 Task: In the  document leadskills.doc ,insert the clipart between heading and points ' search for work ' and adjust the shape height to  '2.9''
Action: Mouse moved to (160, 387)
Screenshot: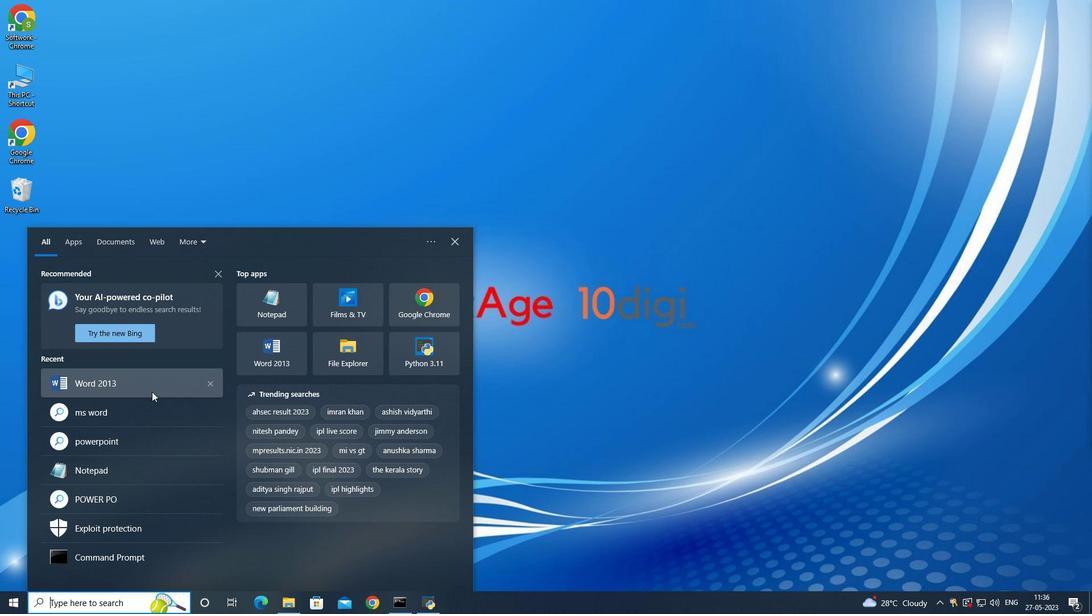 
Action: Mouse pressed left at (160, 387)
Screenshot: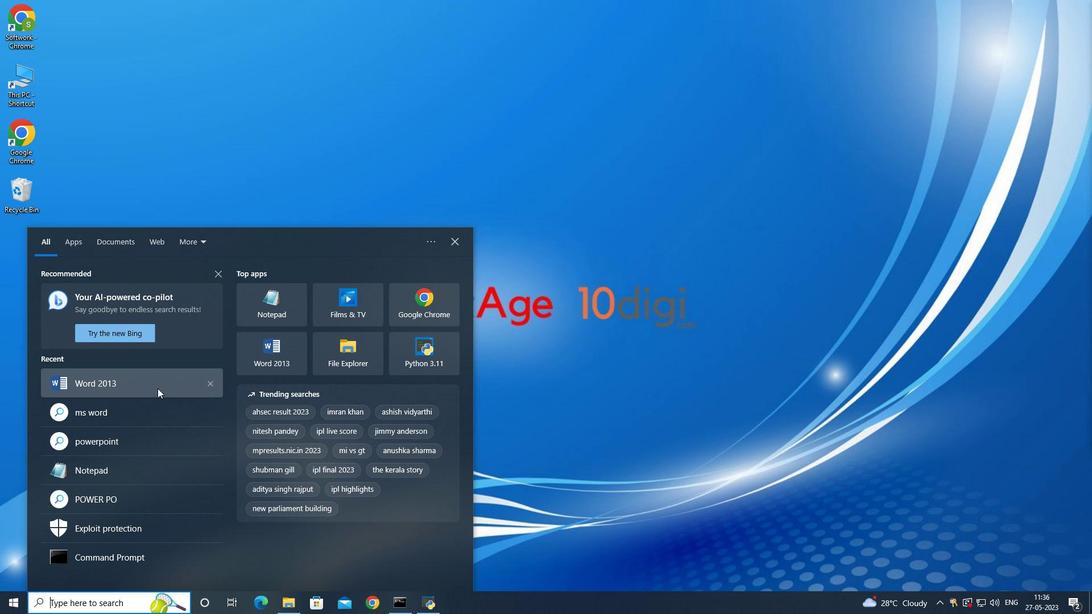 
Action: Mouse moved to (291, 134)
Screenshot: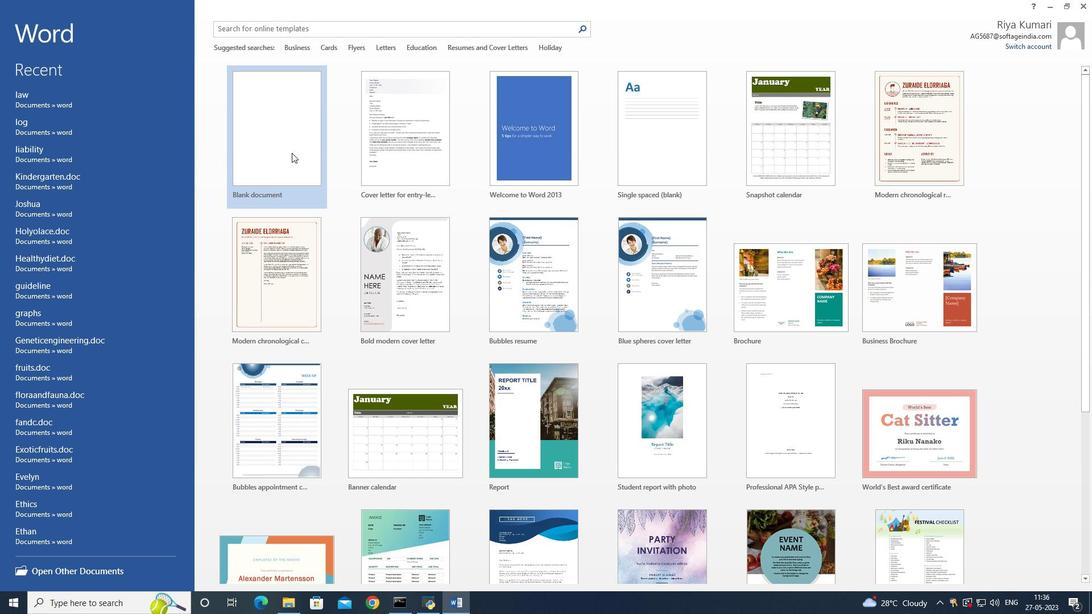 
Action: Mouse pressed left at (291, 134)
Screenshot: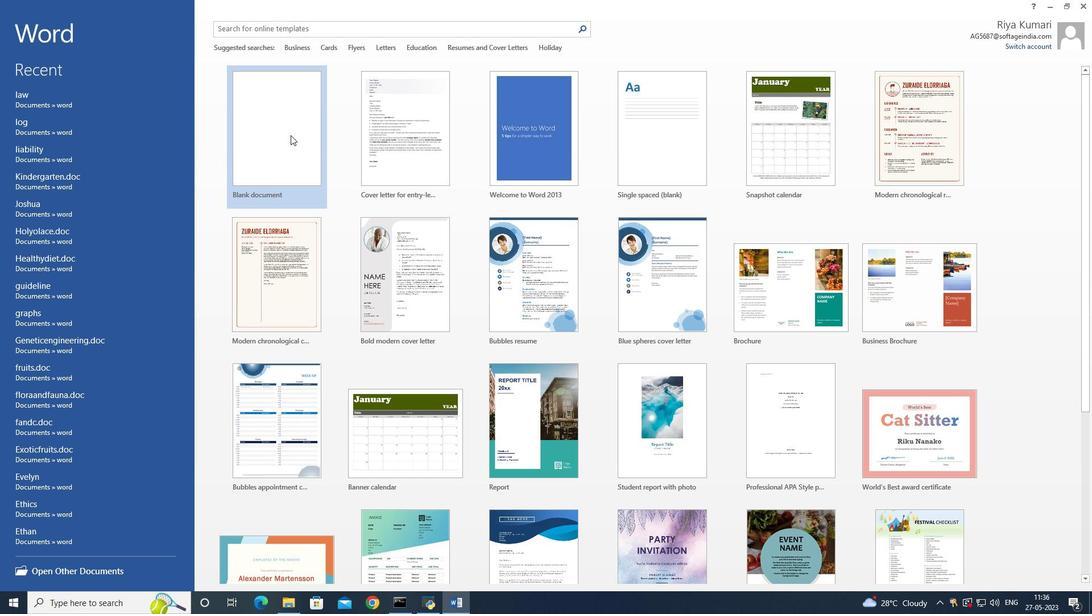 
Action: Mouse moved to (348, 186)
Screenshot: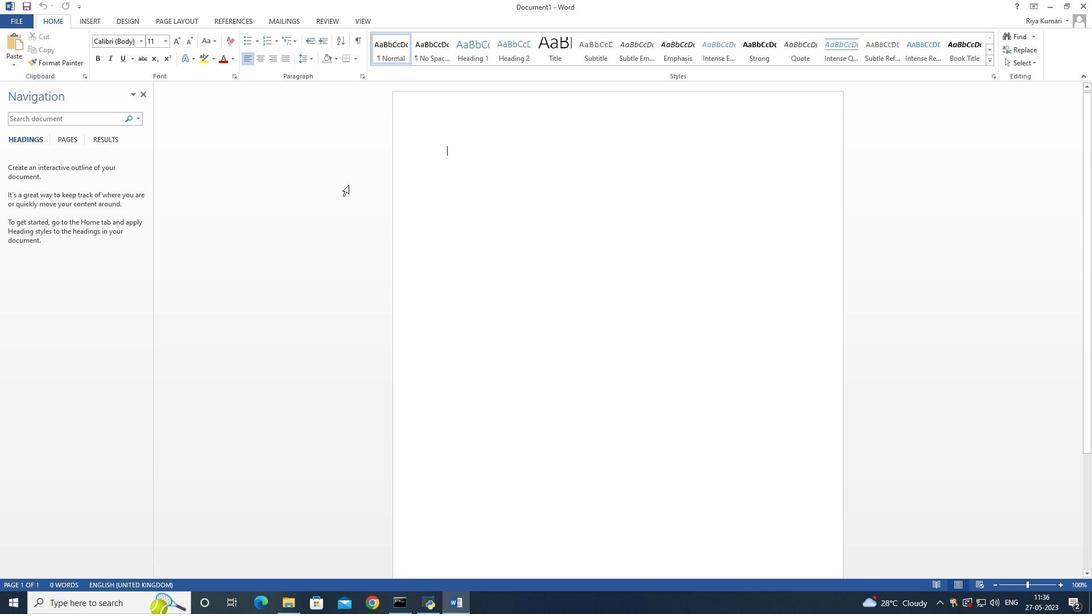 
Action: Key pressed ctrl+S
Screenshot: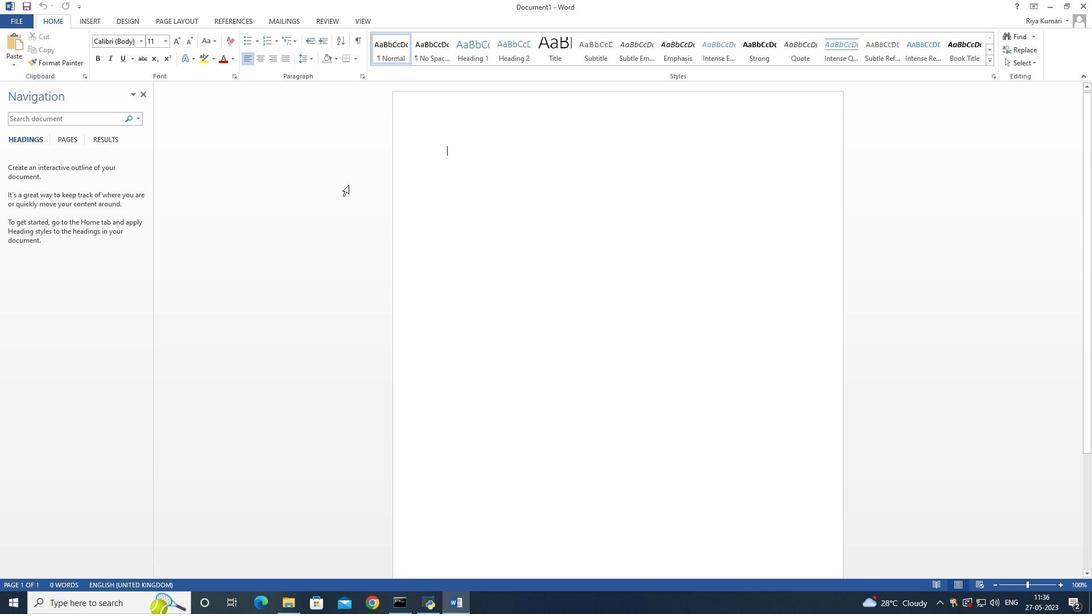 
Action: Mouse moved to (310, 123)
Screenshot: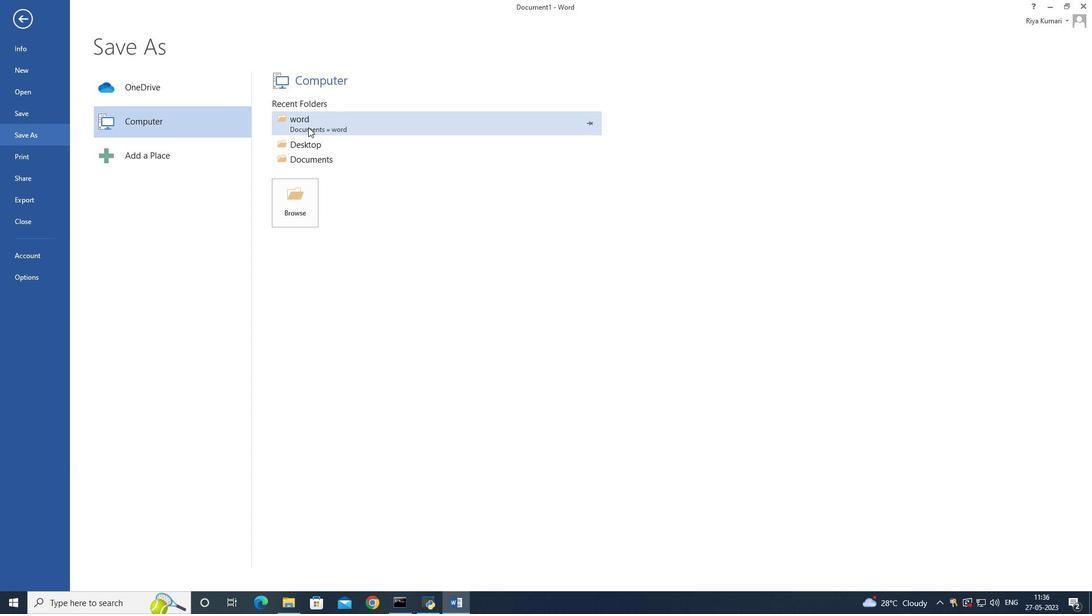 
Action: Mouse pressed left at (310, 123)
Screenshot: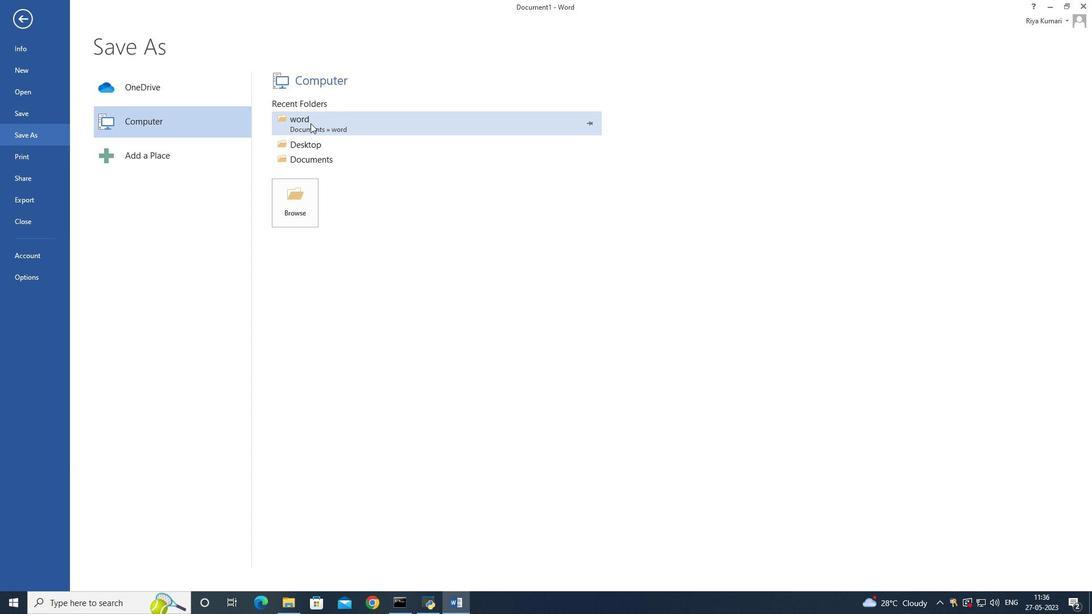 
Action: Mouse moved to (748, 236)
Screenshot: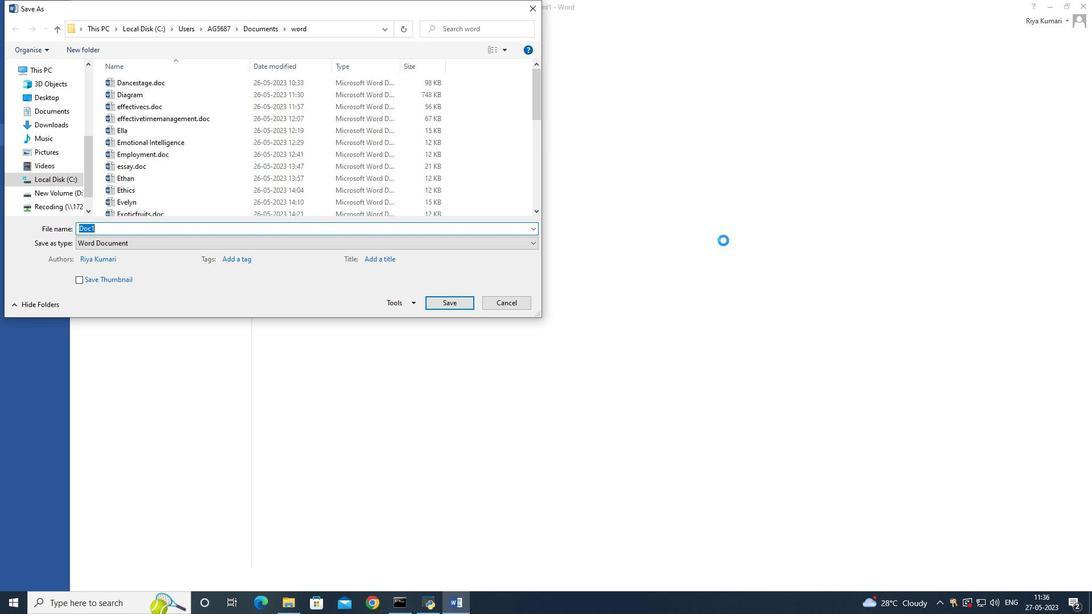 
Action: Key pressed leadskills.c
Screenshot: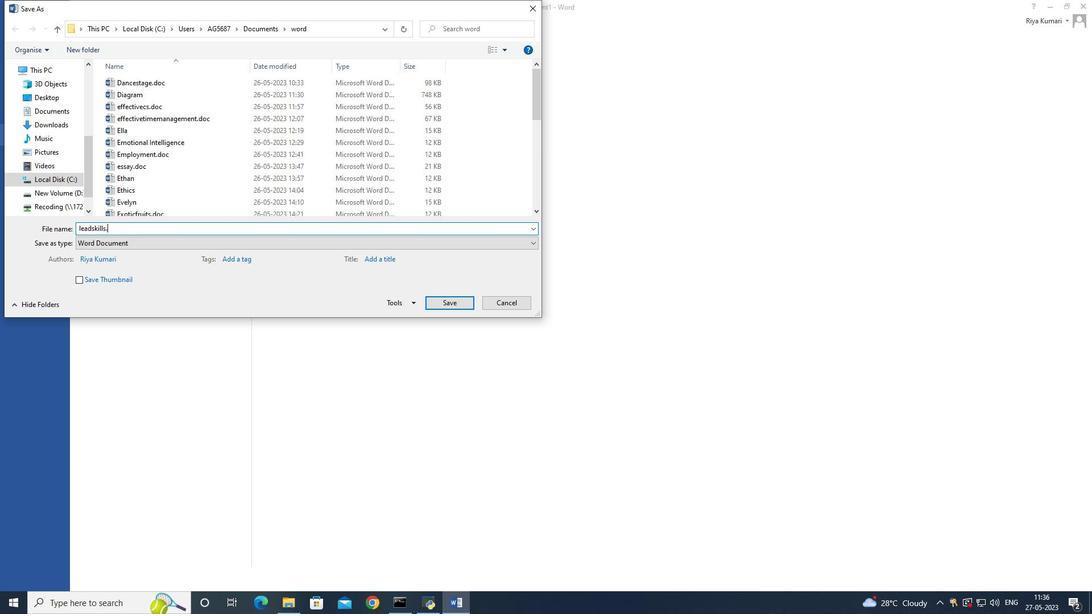 
Action: Mouse moved to (812, 201)
Screenshot: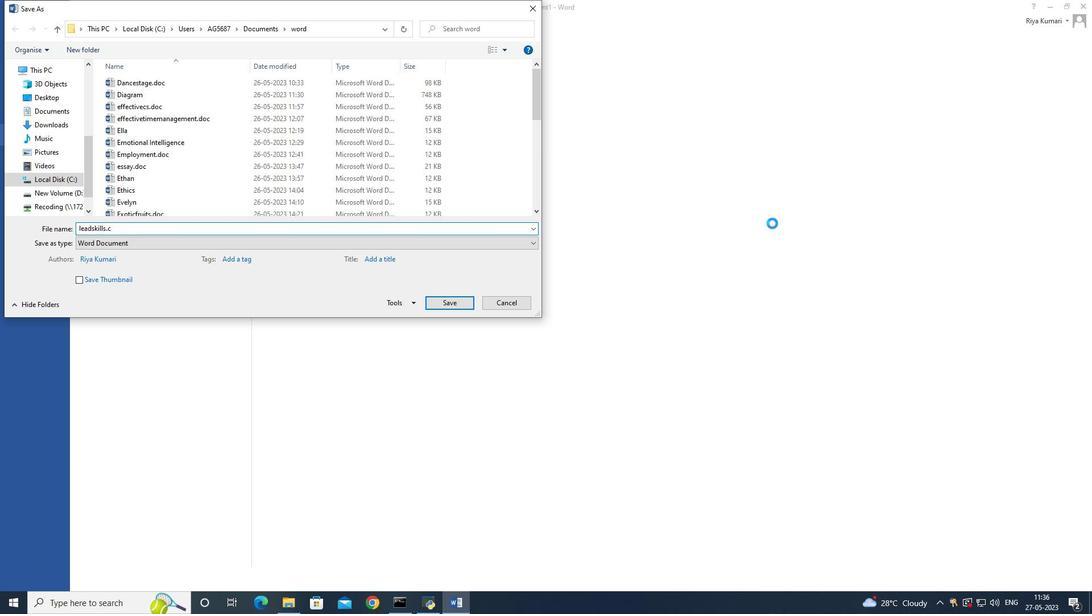 
Action: Key pressed <Key.backspace>
Screenshot: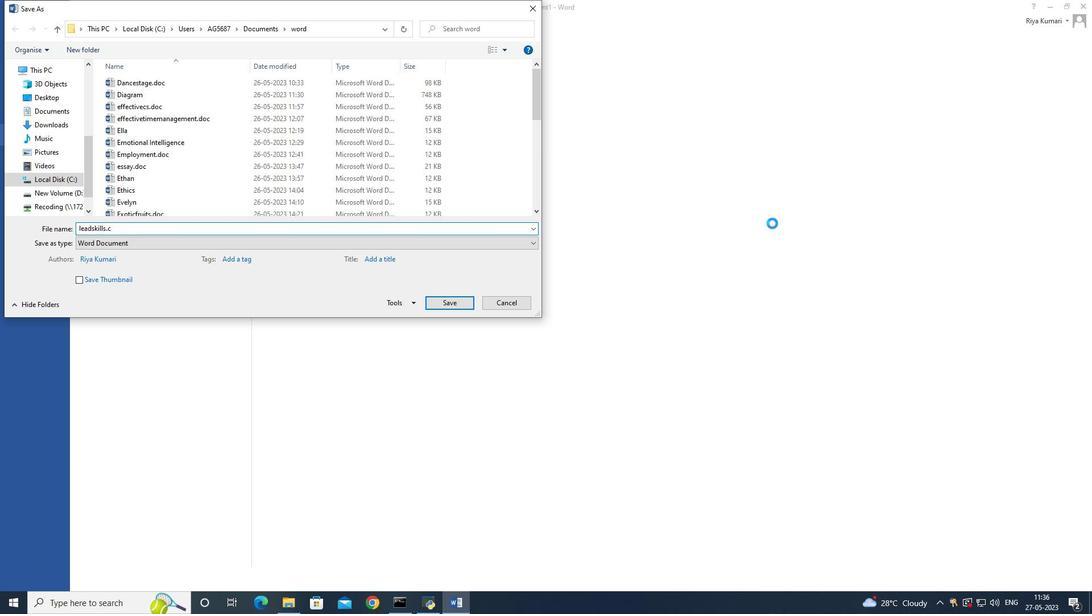 
Action: Mouse moved to (837, 190)
Screenshot: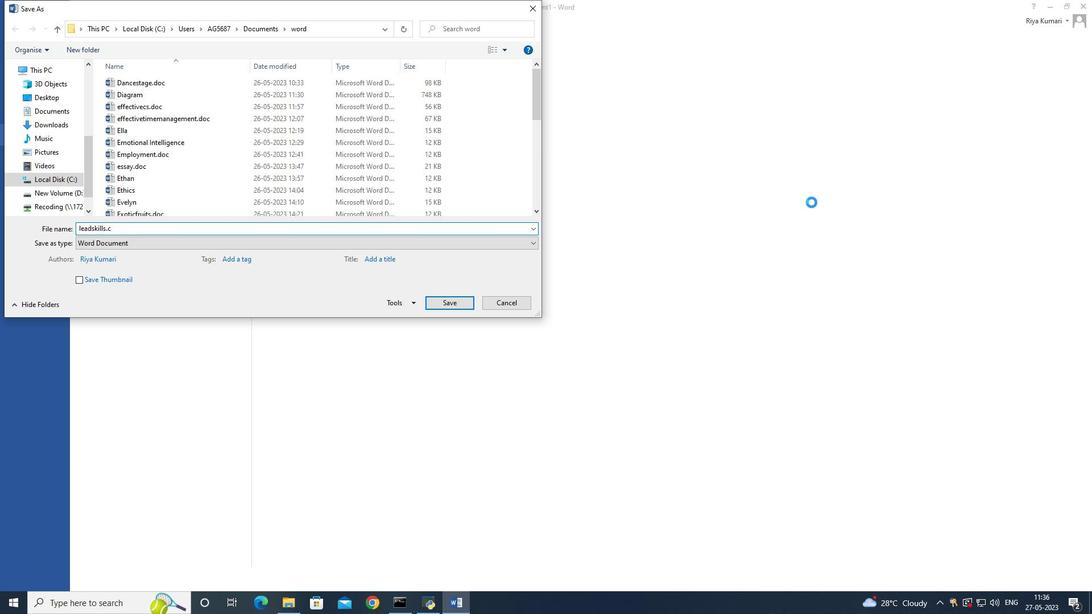 
Action: Key pressed doc<Key.enter>
Screenshot: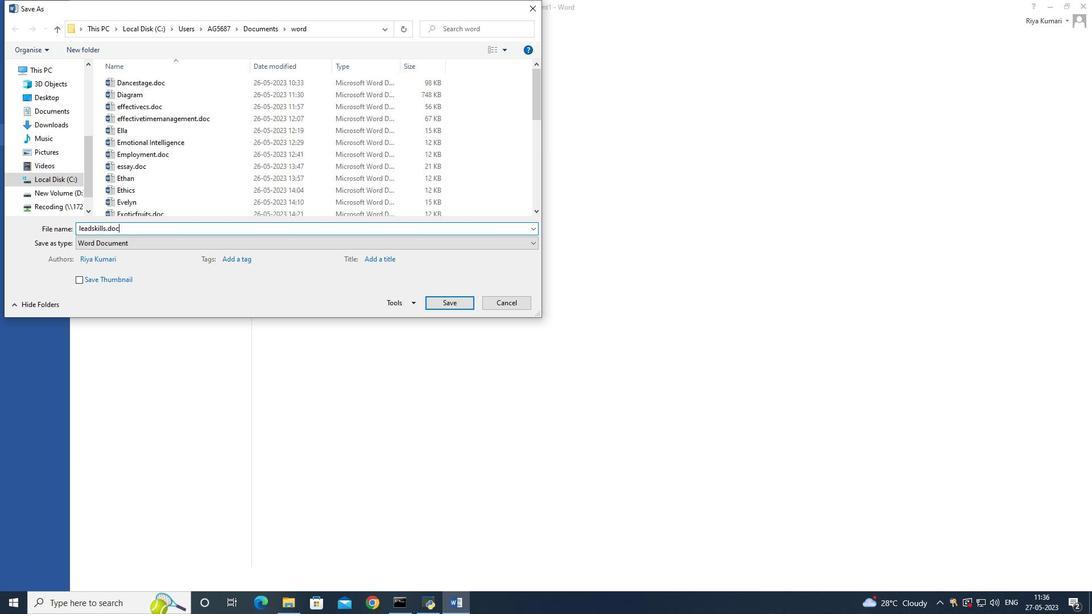 
Action: Mouse moved to (84, 15)
Screenshot: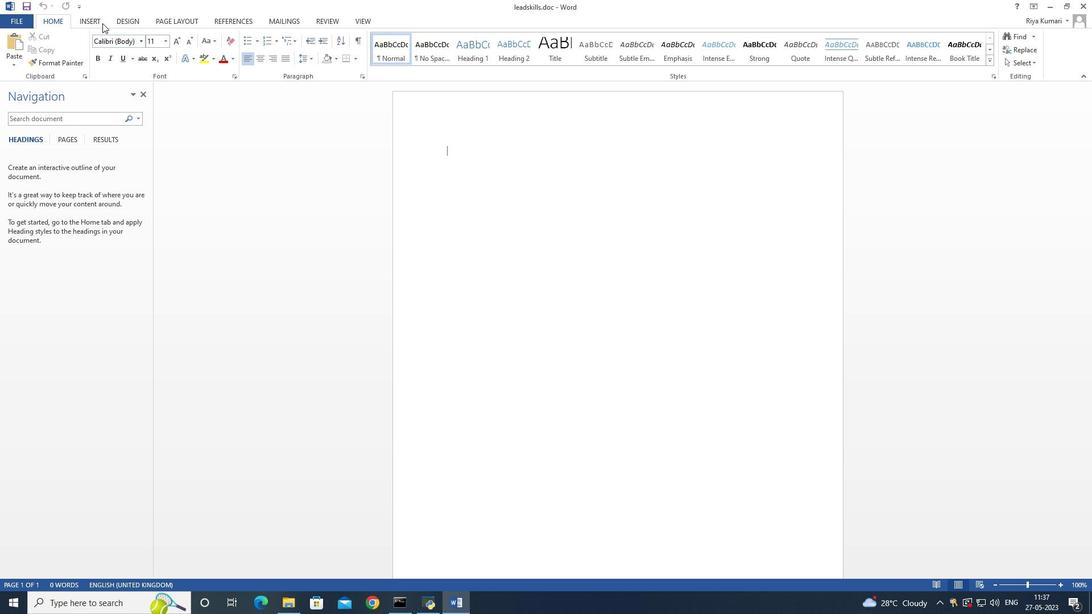
Action: Mouse pressed left at (84, 15)
Screenshot: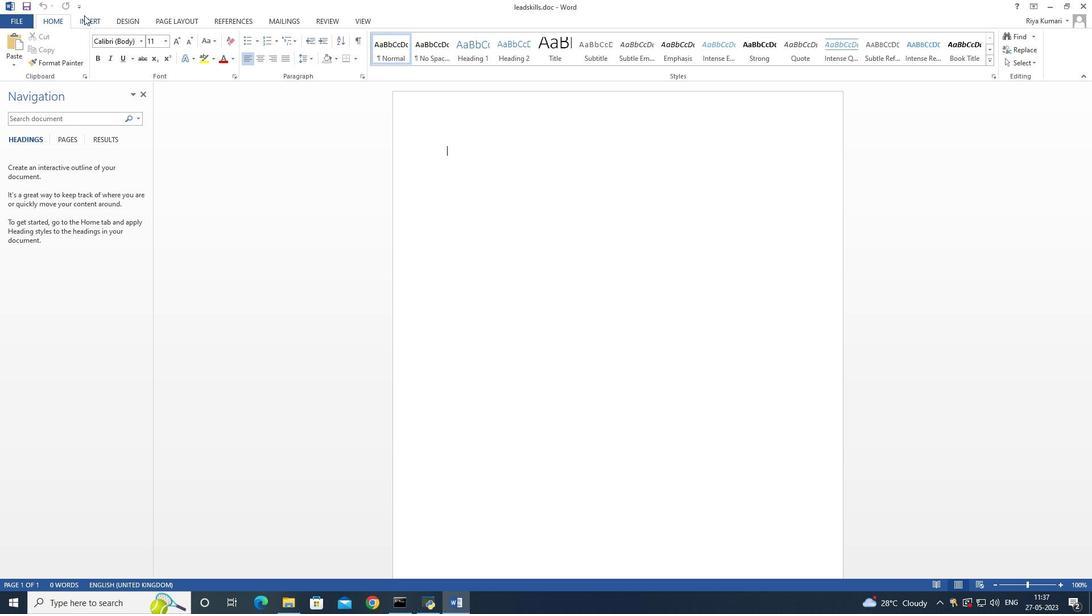 
Action: Mouse moved to (141, 47)
Screenshot: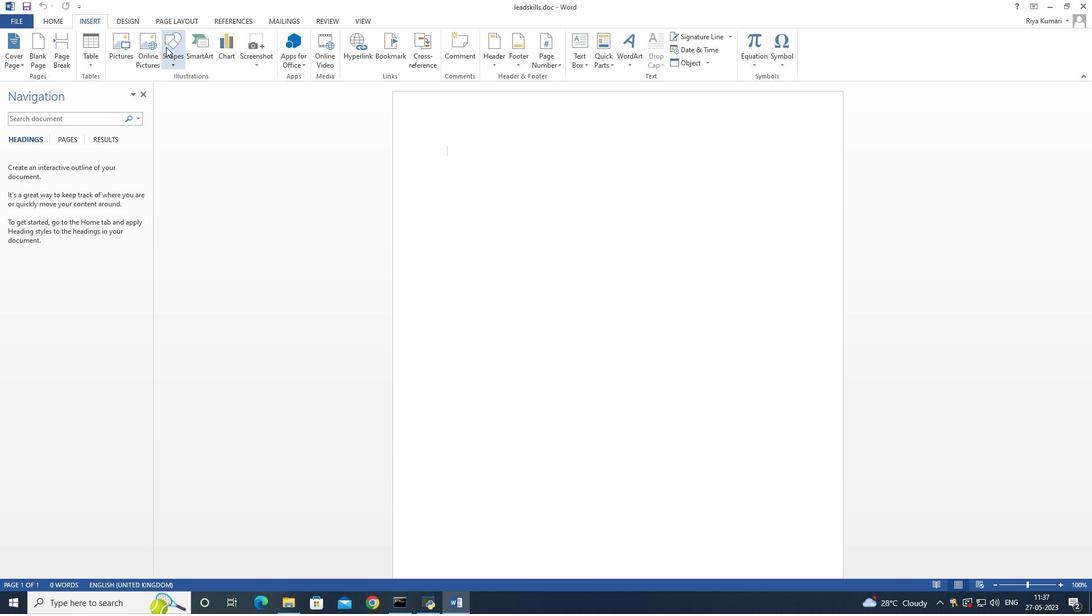 
Action: Mouse pressed left at (141, 47)
Screenshot: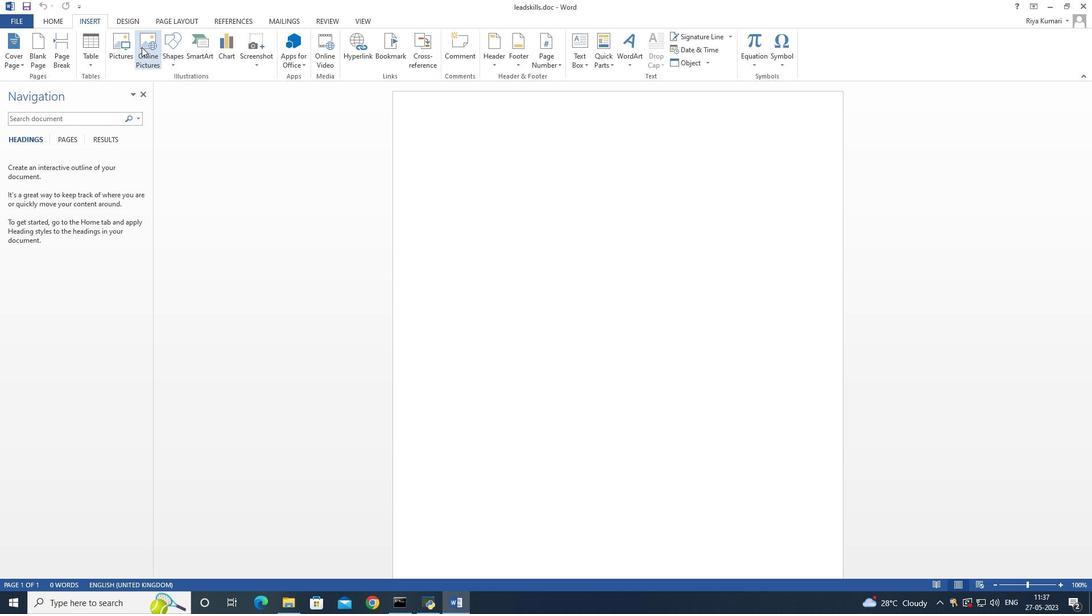 
Action: Mouse moved to (596, 241)
Screenshot: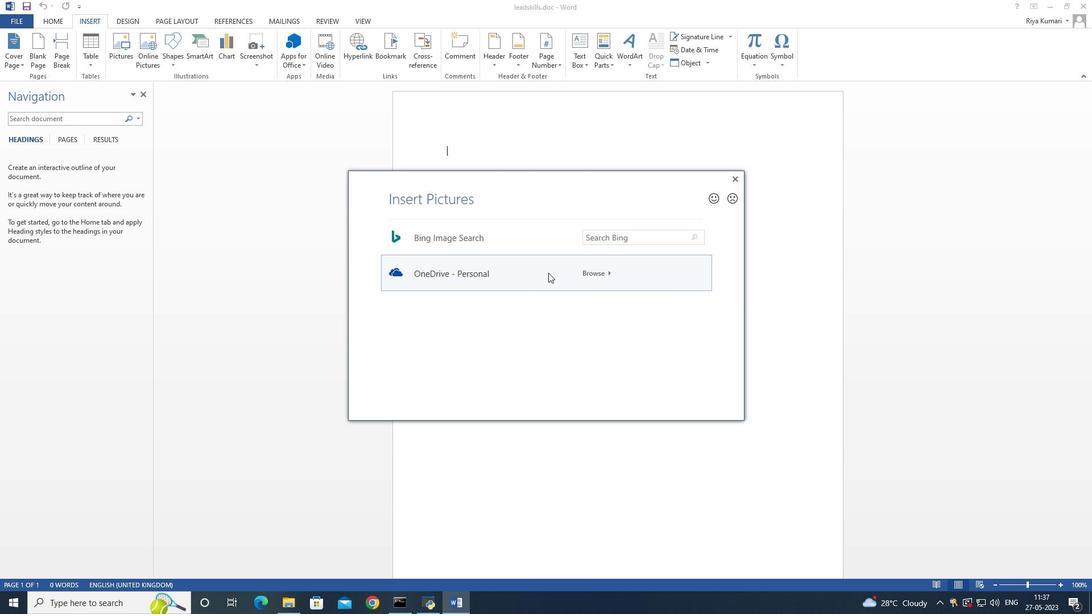 
Action: Mouse pressed left at (596, 241)
Screenshot: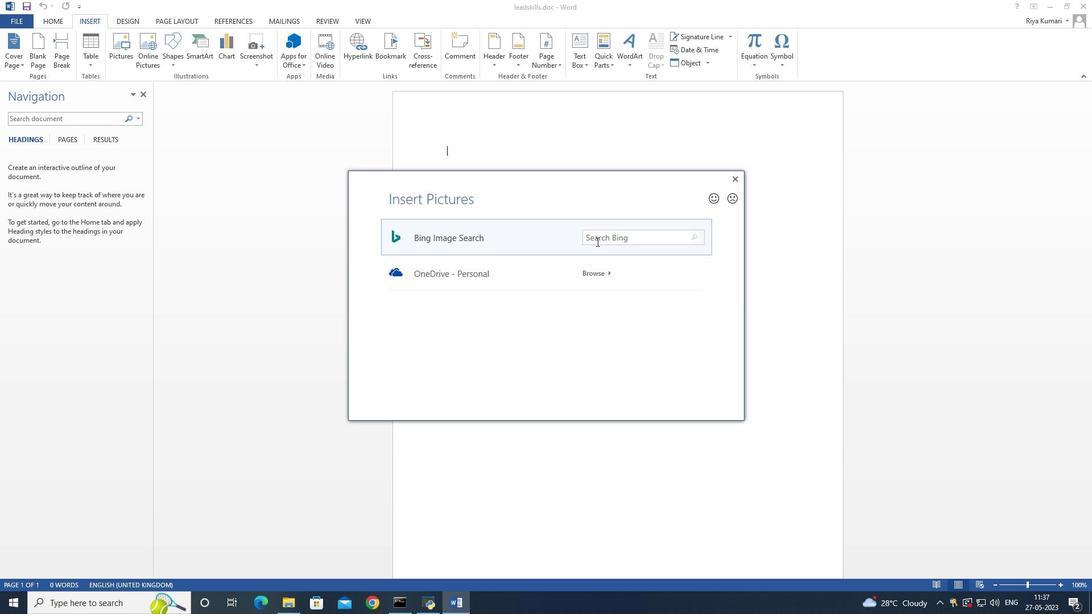 
Action: Mouse moved to (596, 239)
Screenshot: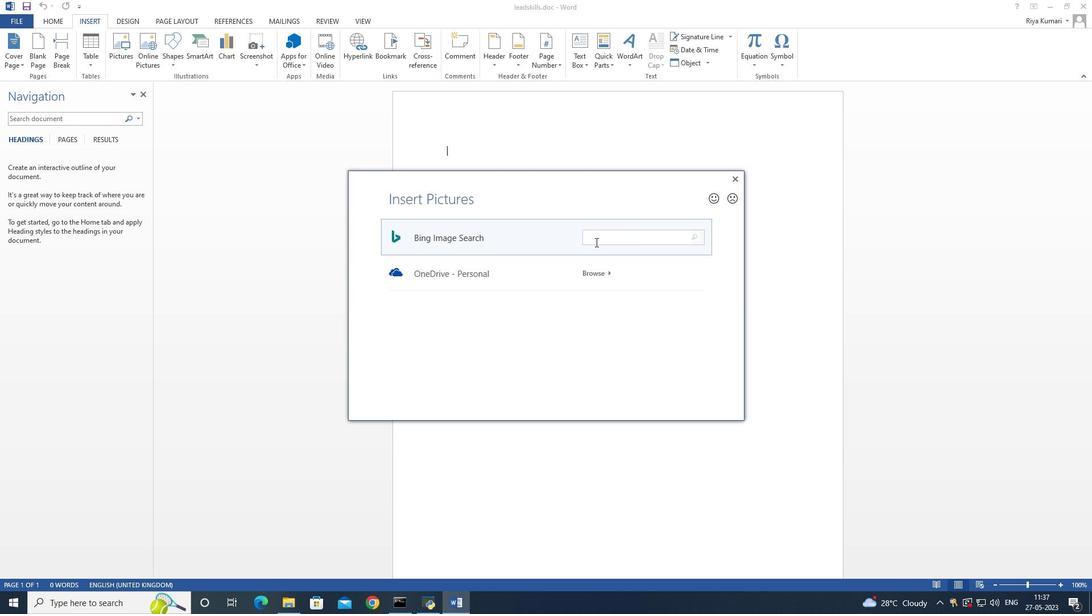 
Action: Mouse pressed left at (596, 239)
Screenshot: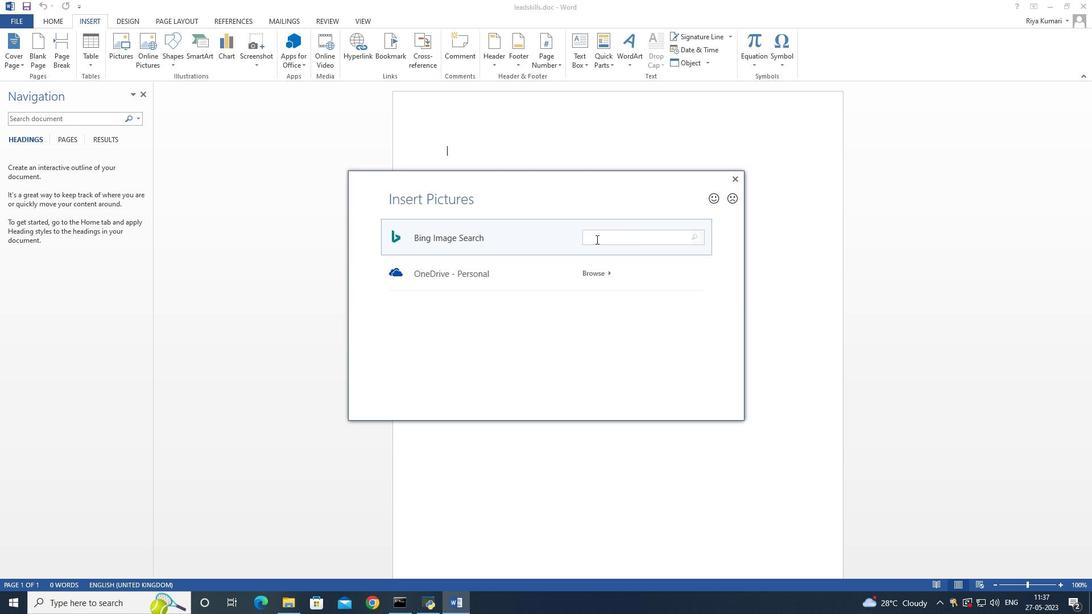 
Action: Mouse moved to (484, 233)
Screenshot: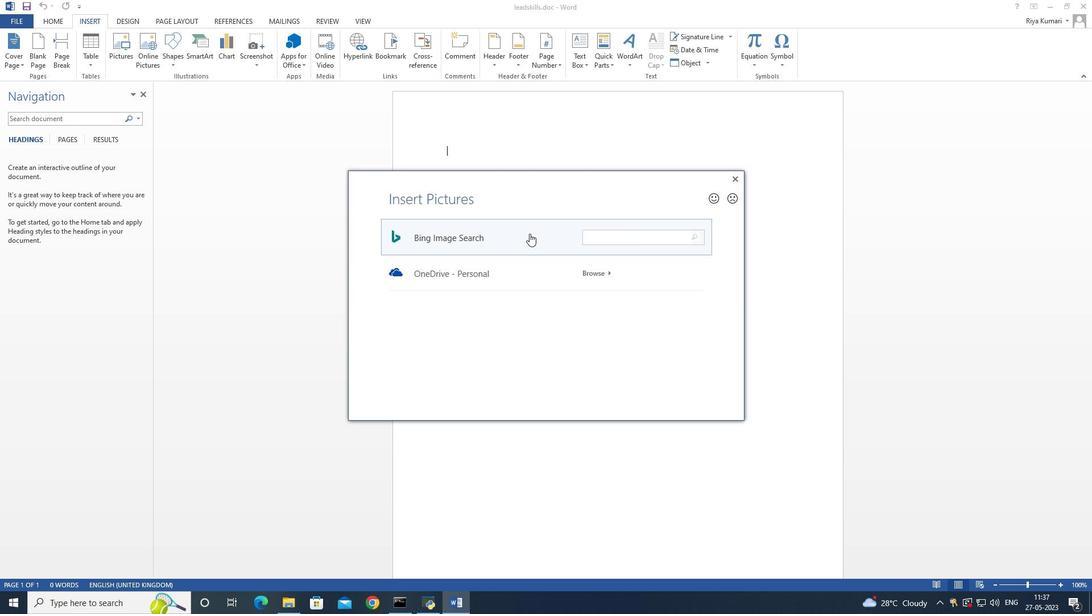 
Action: Mouse pressed left at (484, 233)
Screenshot: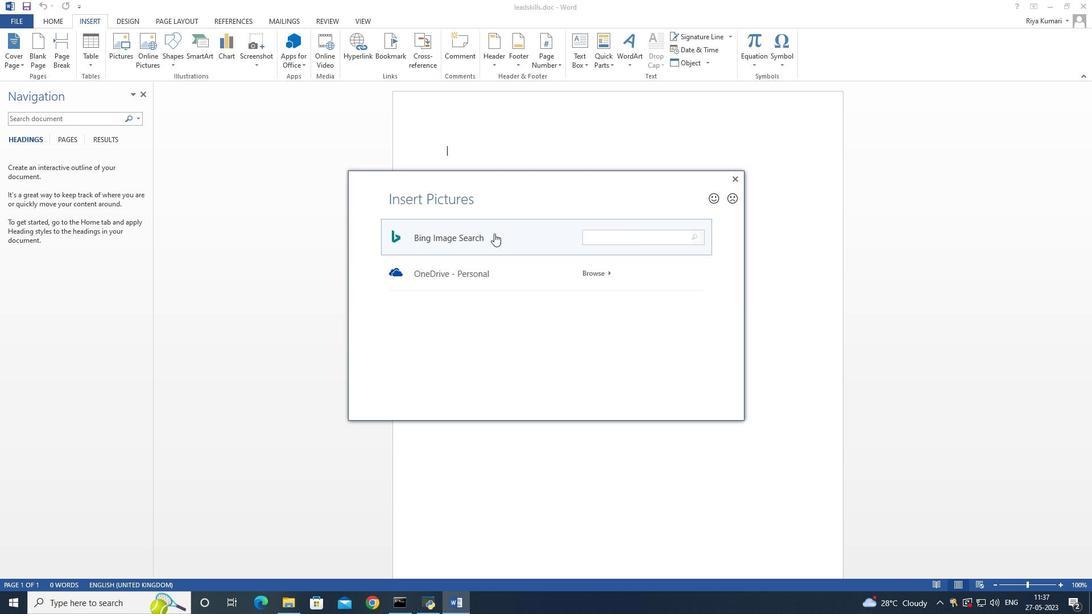 
Action: Mouse moved to (467, 199)
Screenshot: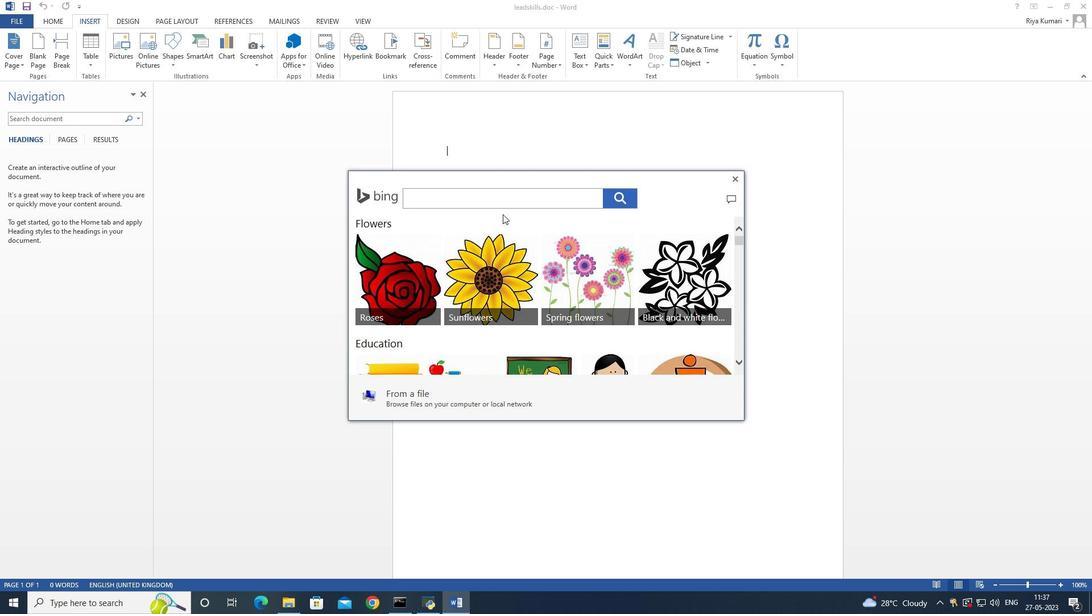
Action: Mouse pressed left at (467, 199)
Screenshot: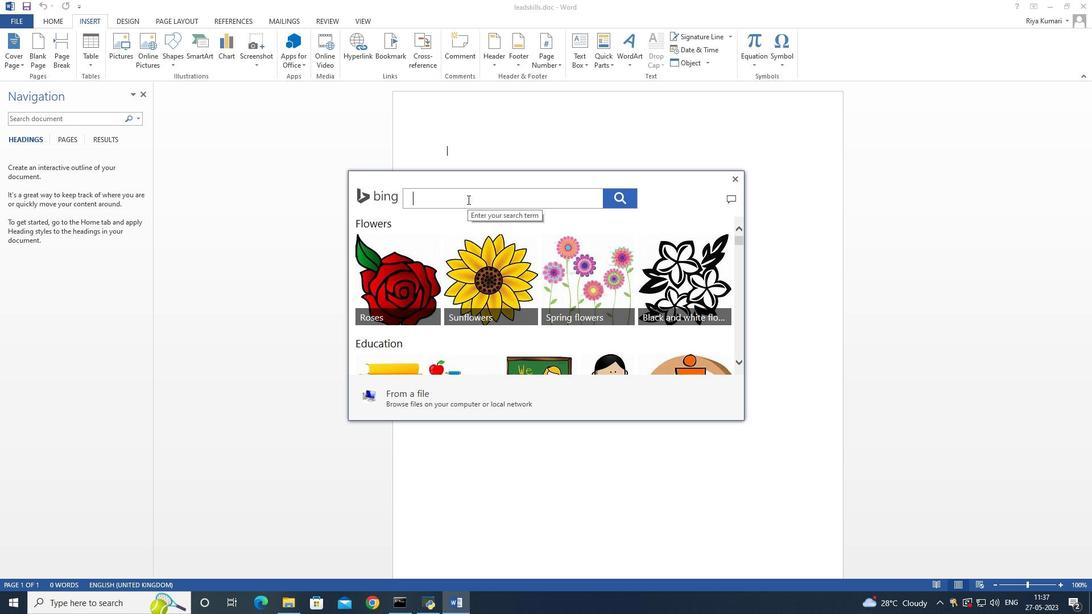 
Action: Mouse moved to (469, 199)
Screenshot: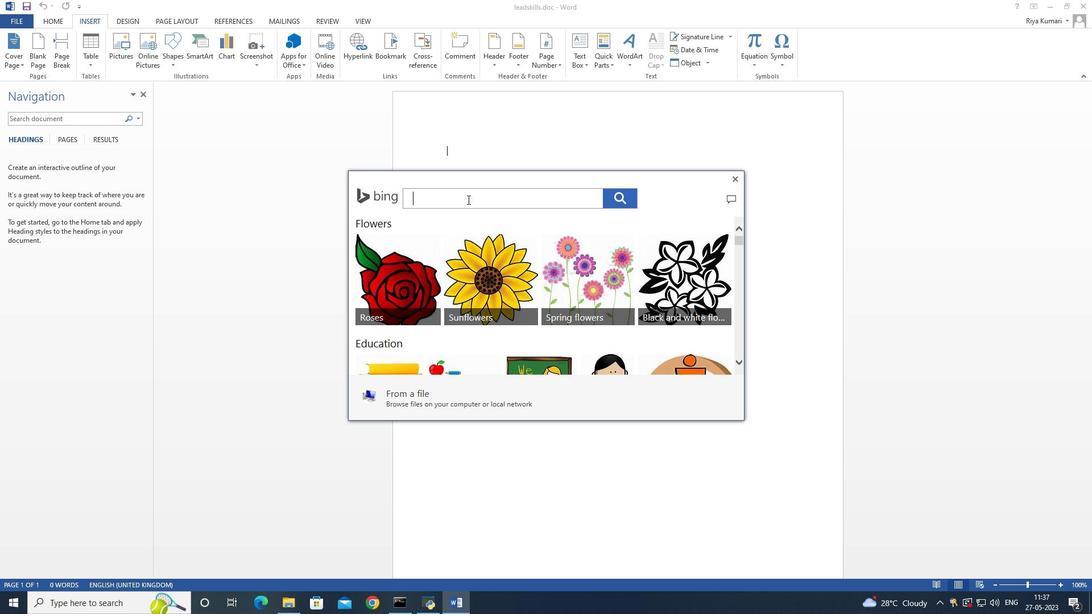 
Action: Key pressed search<Key.space>f
Screenshot: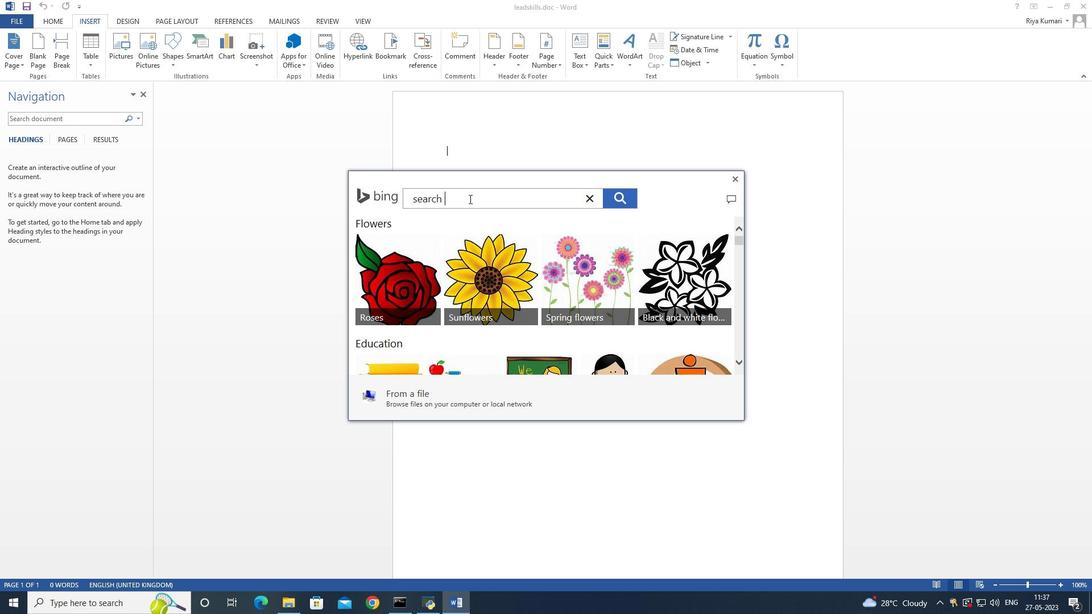 
Action: Mouse moved to (472, 195)
Screenshot: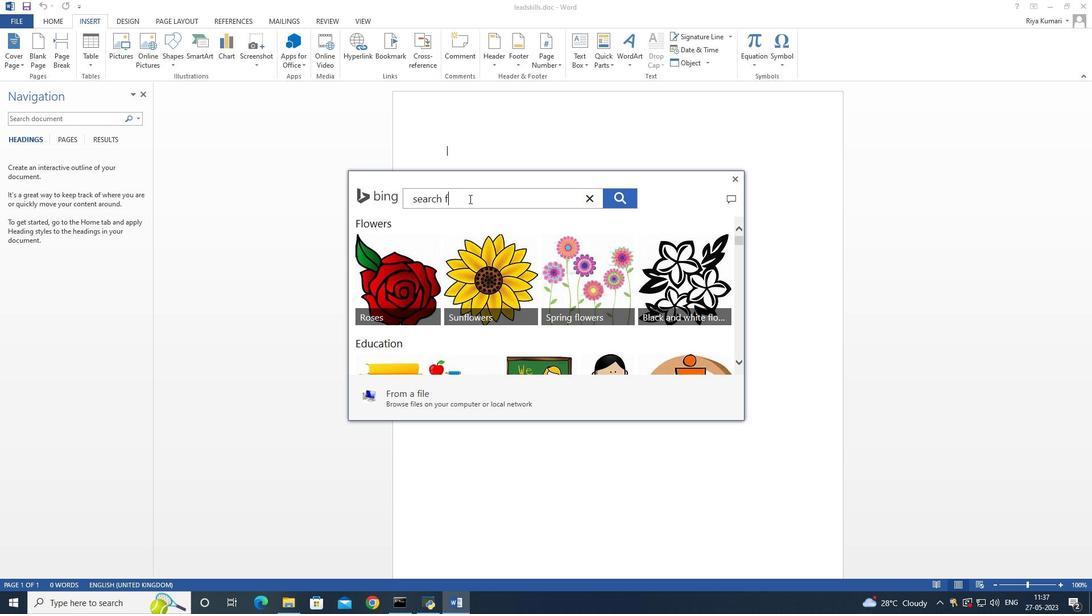 
Action: Key pressed or<Key.space>wor
Screenshot: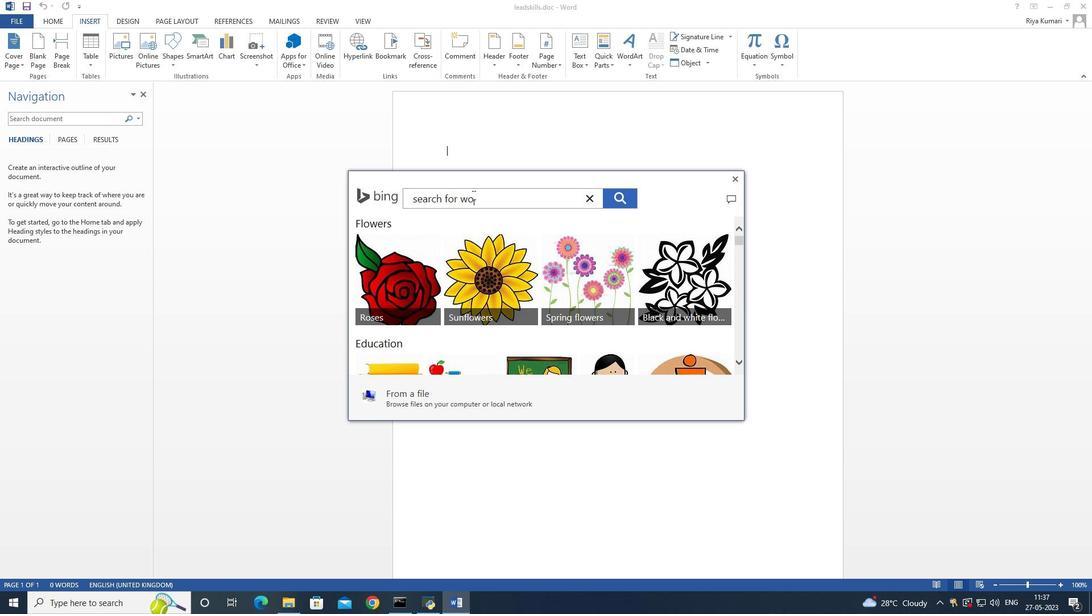 
Action: Mouse moved to (473, 192)
Screenshot: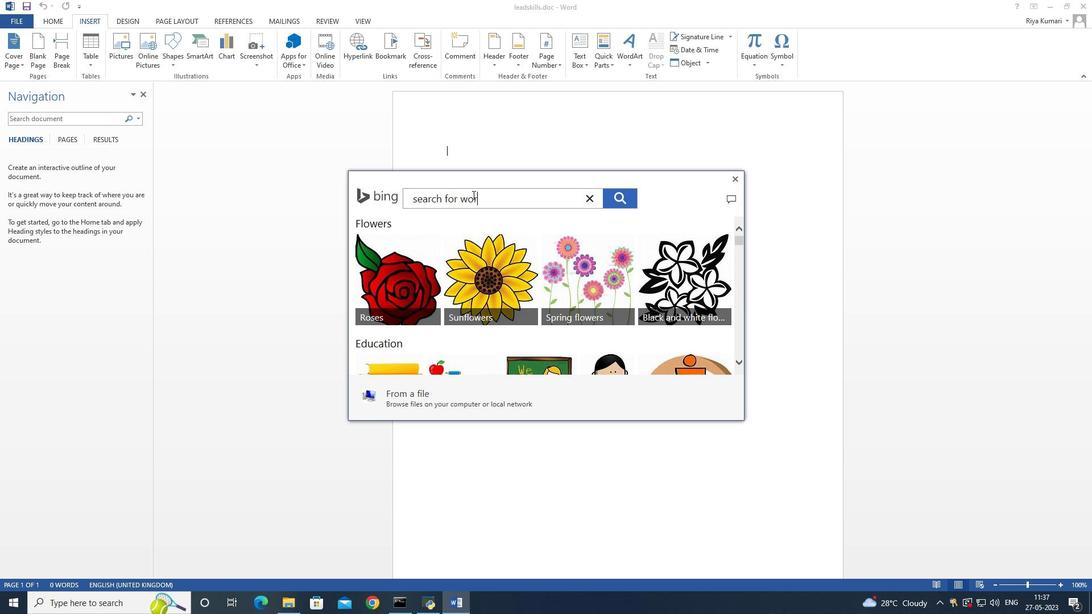 
Action: Key pressed k
Screenshot: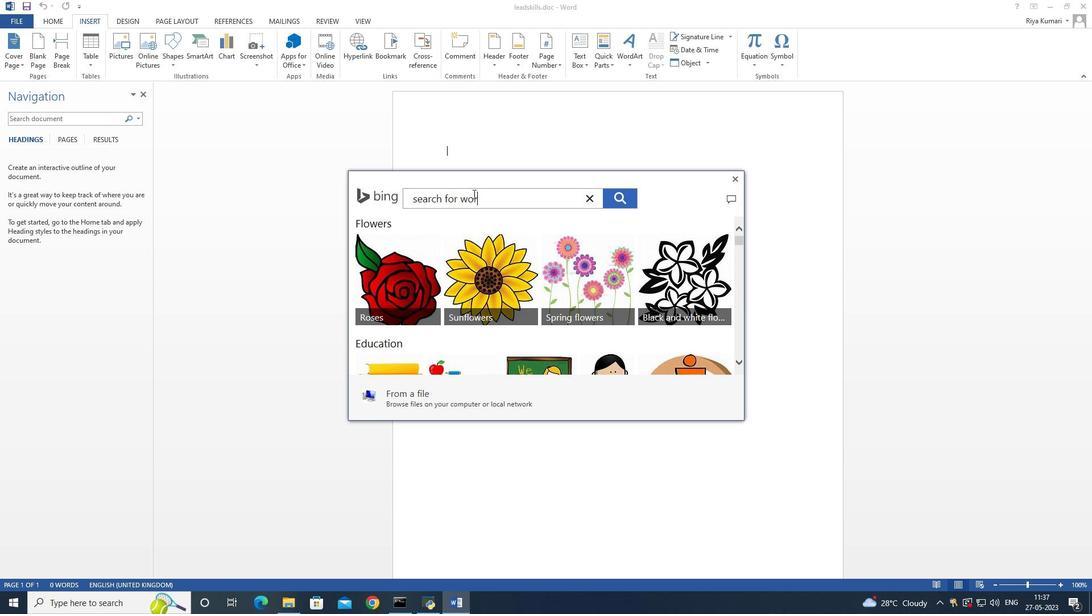 
Action: Mouse moved to (608, 205)
Screenshot: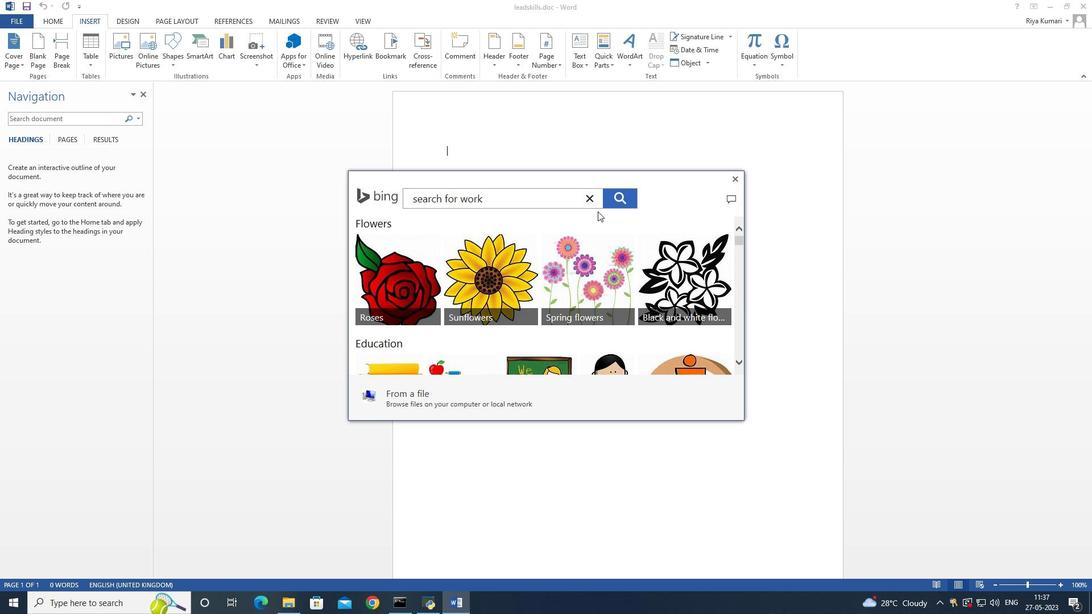 
Action: Mouse pressed left at (608, 205)
Screenshot: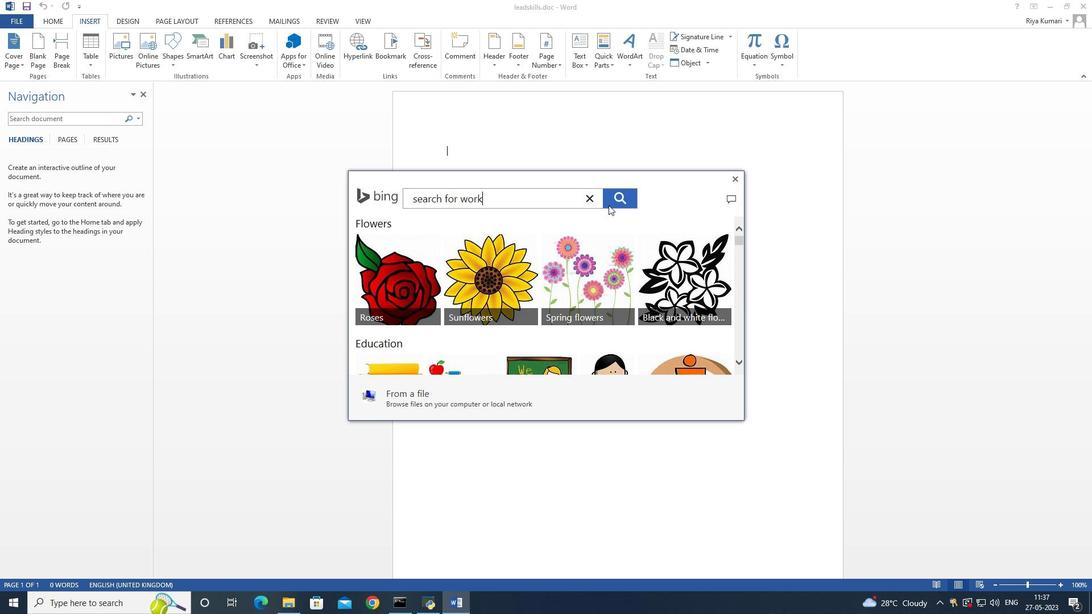 
Action: Mouse moved to (610, 203)
Screenshot: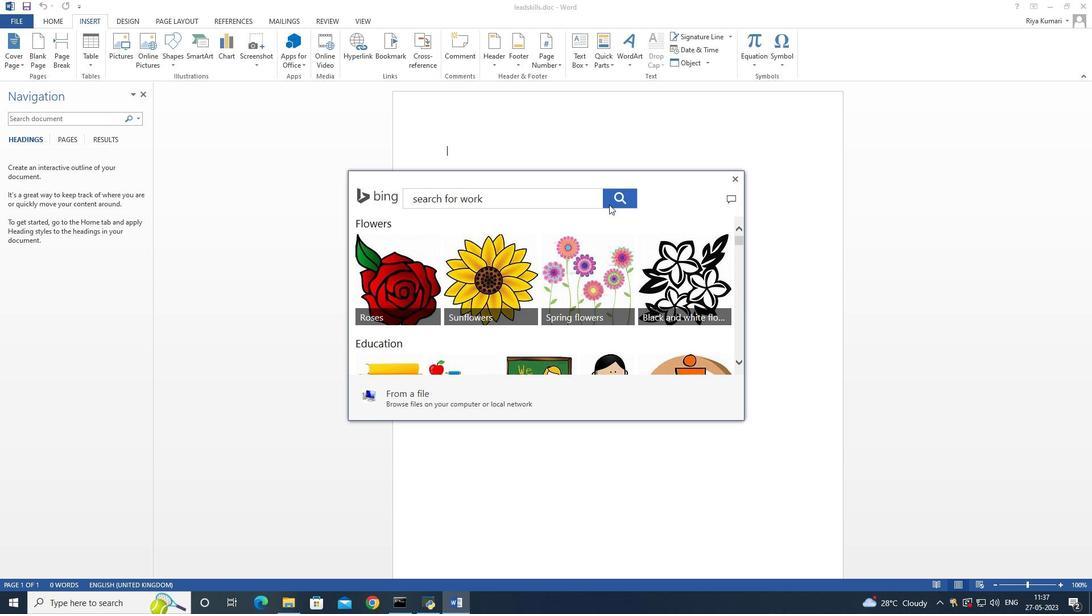 
Action: Mouse pressed left at (610, 203)
Screenshot: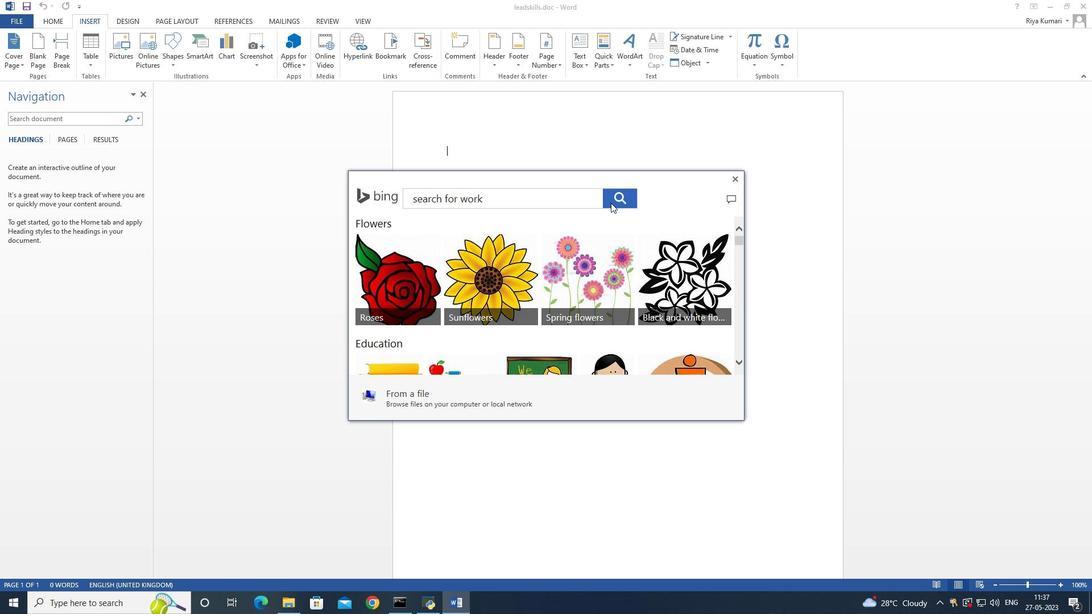 
Action: Mouse moved to (625, 200)
Screenshot: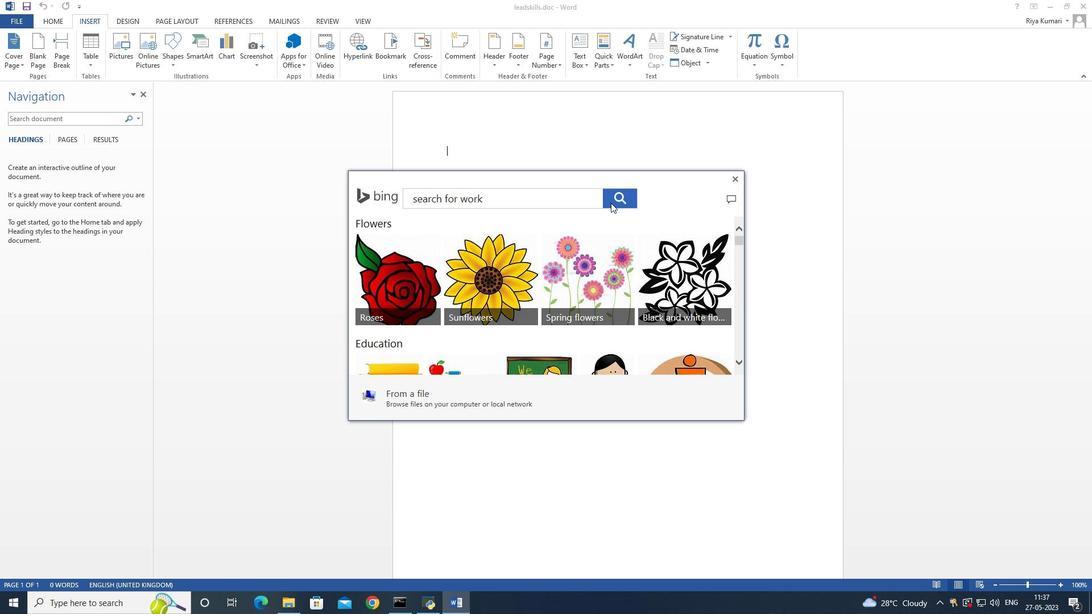 
Action: Mouse pressed left at (625, 200)
Screenshot: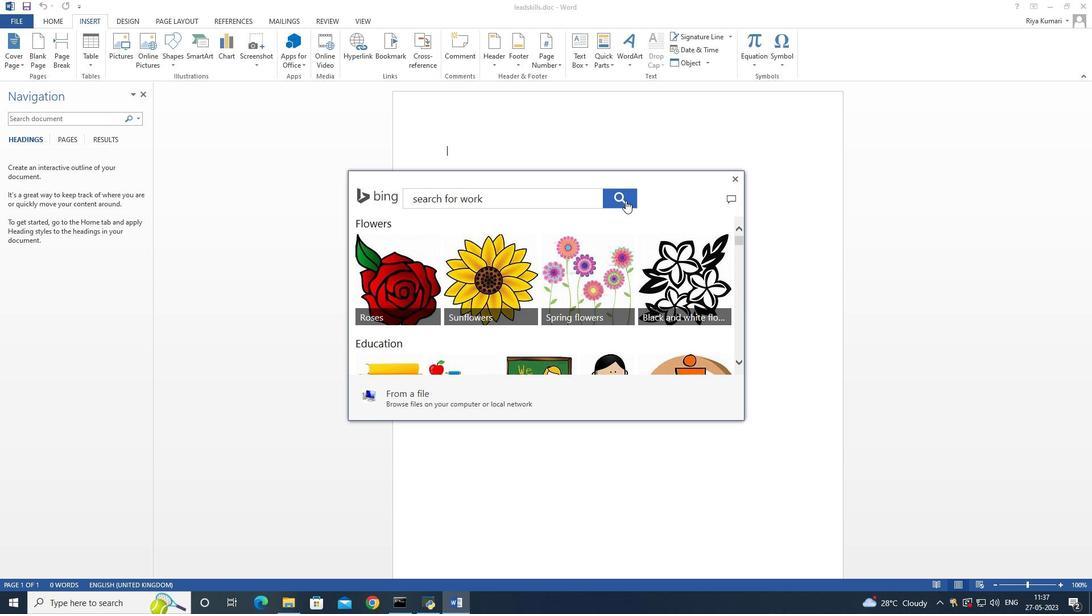 
Action: Mouse pressed left at (625, 200)
Screenshot: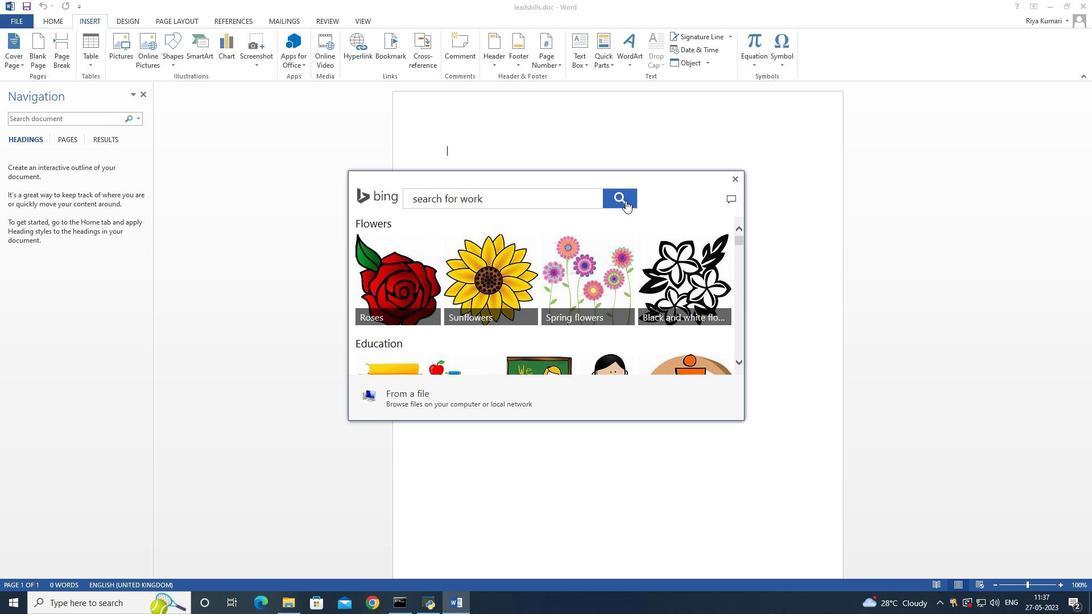 
Action: Mouse moved to (573, 284)
Screenshot: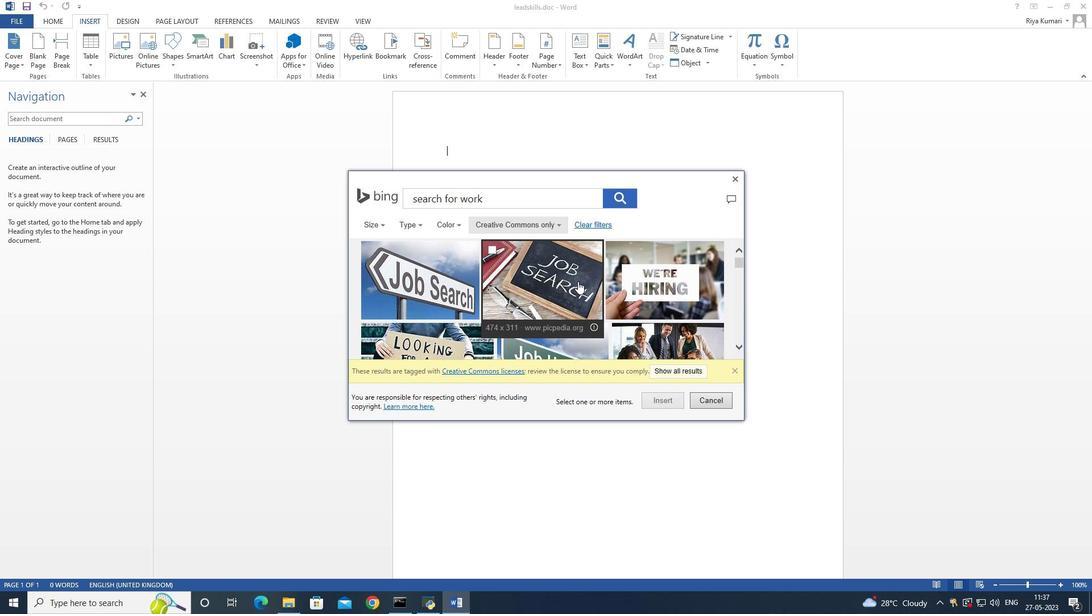 
Action: Mouse scrolled (573, 283) with delta (0, 0)
Screenshot: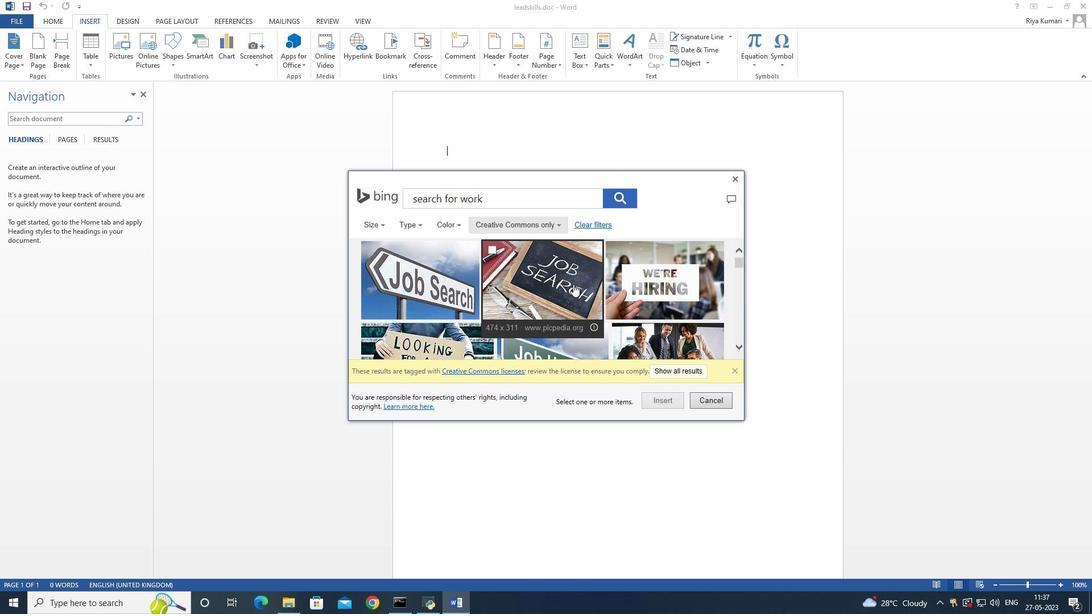 
Action: Mouse scrolled (573, 283) with delta (0, 0)
Screenshot: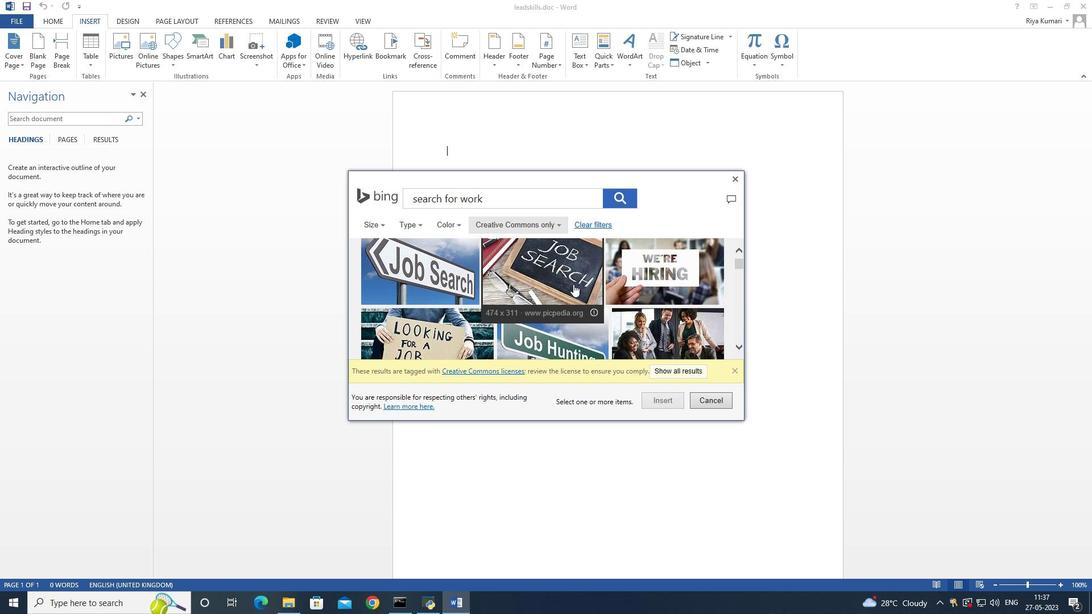 
Action: Mouse scrolled (573, 283) with delta (0, 0)
Screenshot: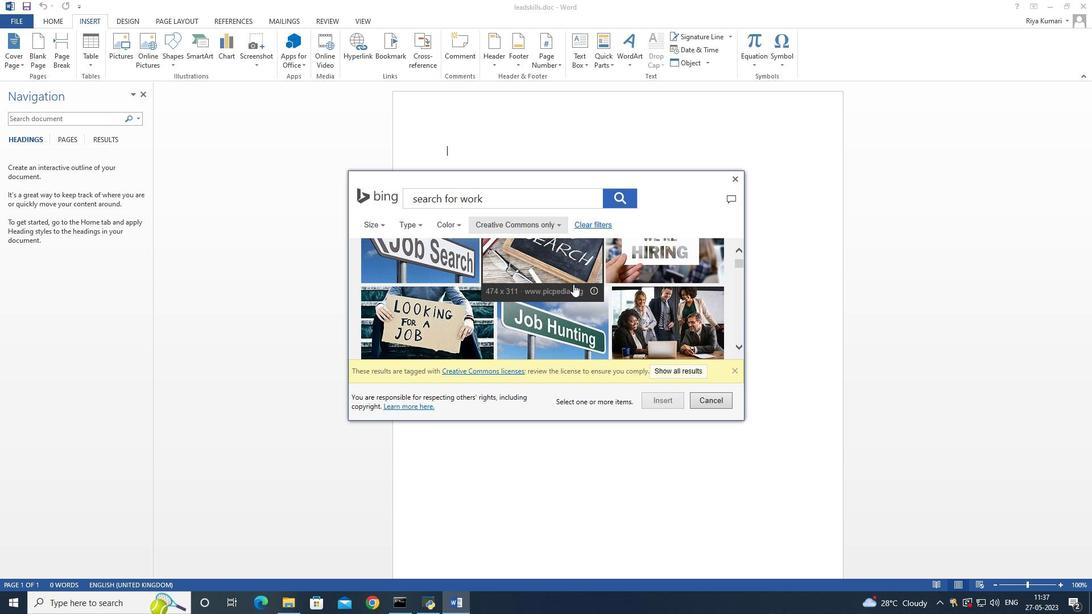 
Action: Mouse scrolled (573, 283) with delta (0, 0)
Screenshot: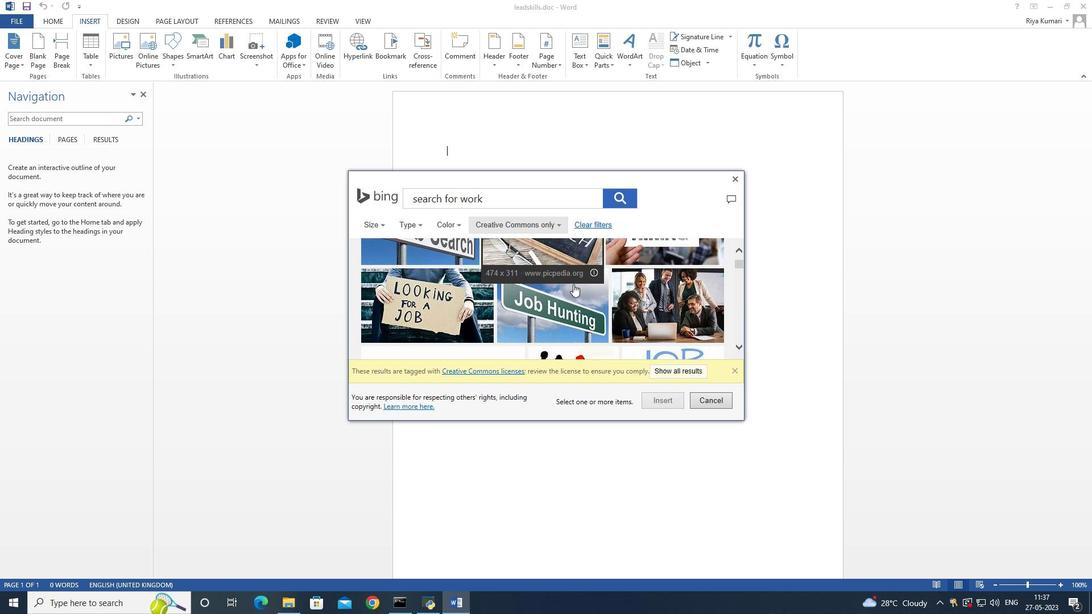 
Action: Mouse scrolled (573, 283) with delta (0, 0)
Screenshot: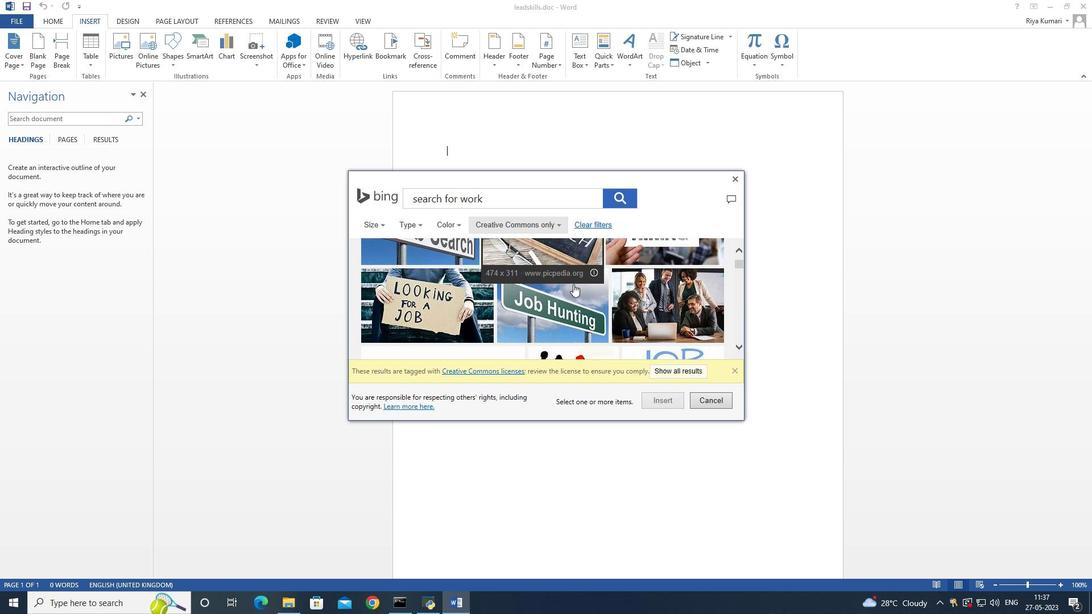 
Action: Mouse scrolled (573, 283) with delta (0, 0)
Screenshot: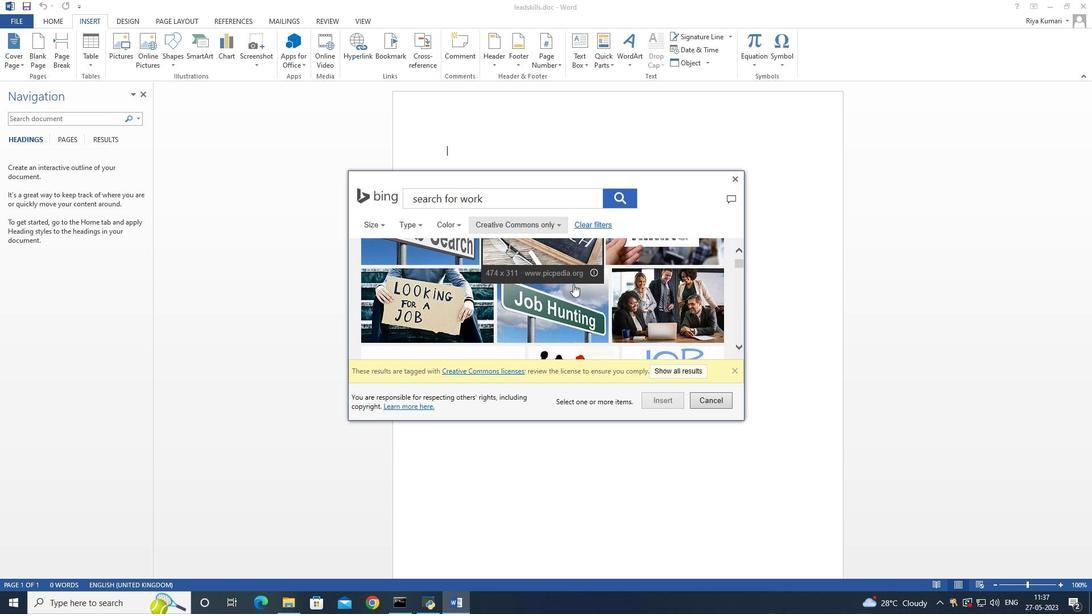 
Action: Mouse scrolled (573, 283) with delta (0, 0)
Screenshot: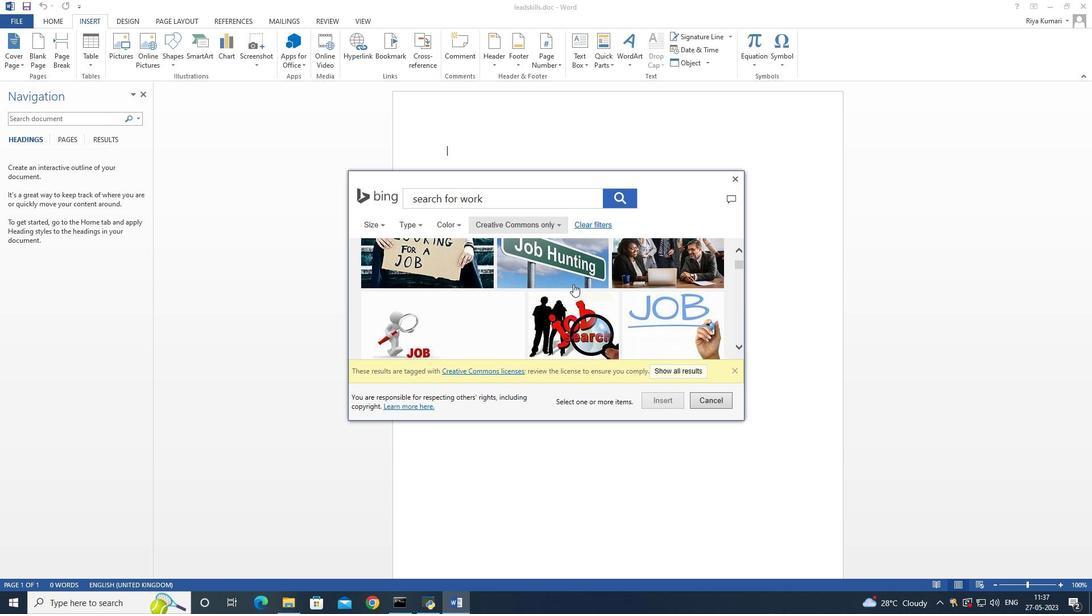 
Action: Mouse scrolled (573, 283) with delta (0, 0)
Screenshot: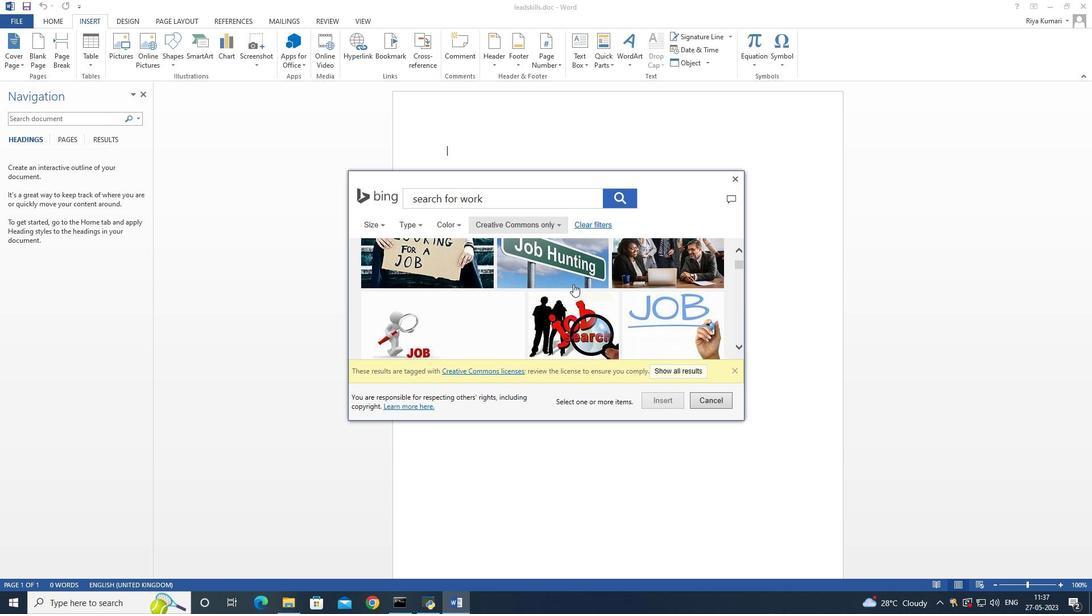 
Action: Mouse scrolled (573, 283) with delta (0, 0)
Screenshot: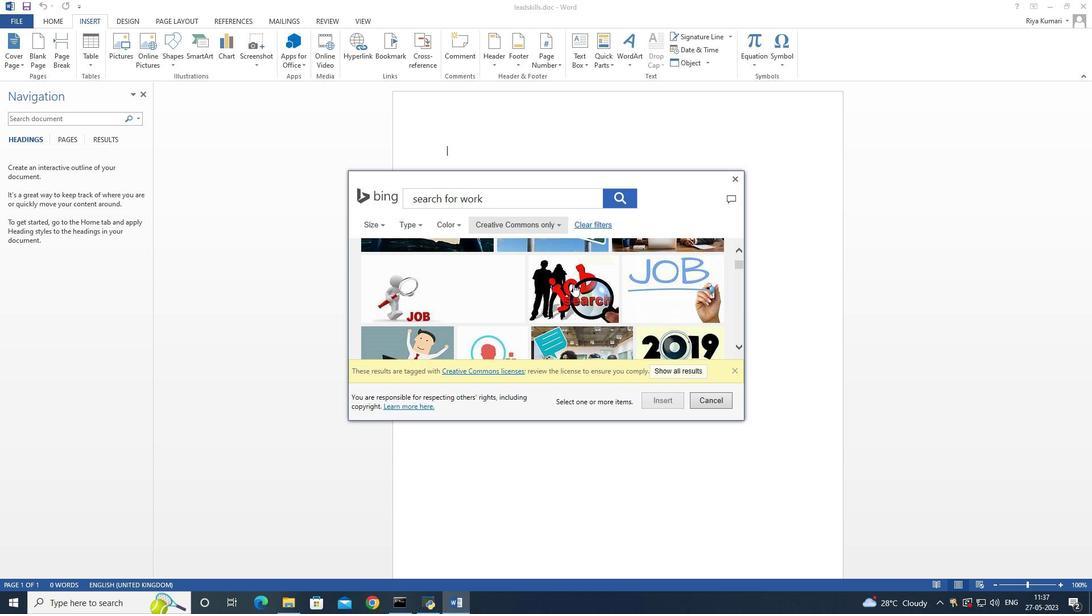 
Action: Mouse scrolled (573, 283) with delta (0, 0)
Screenshot: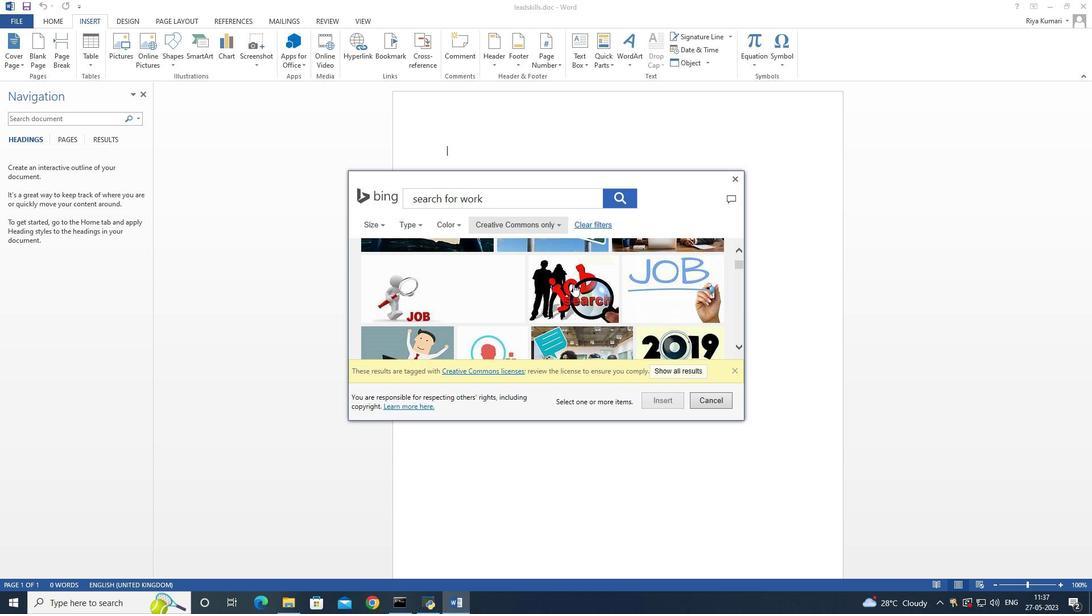 
Action: Mouse scrolled (573, 283) with delta (0, 0)
Screenshot: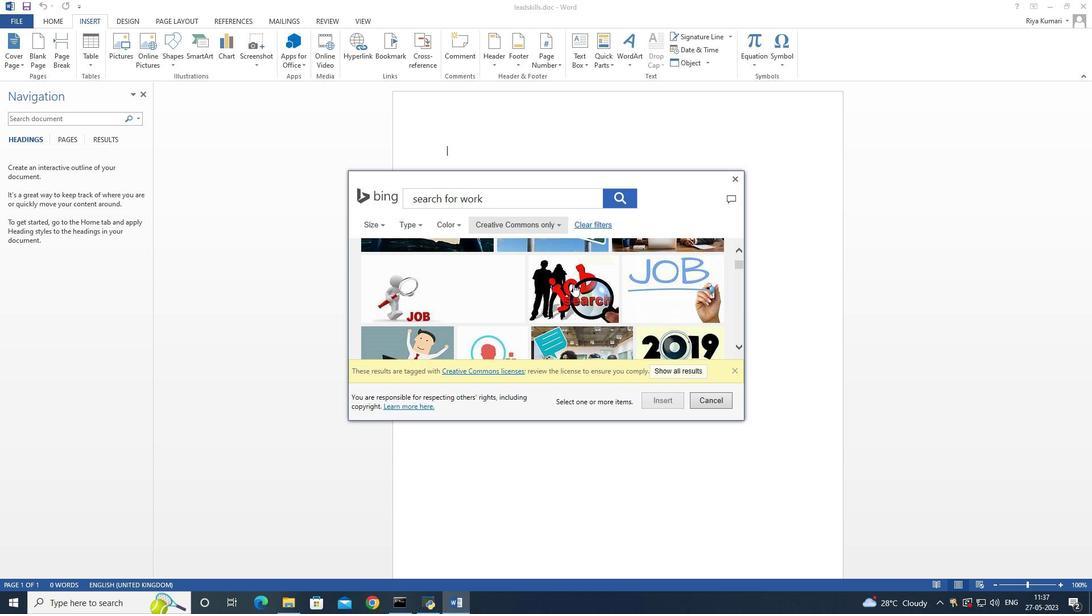 
Action: Mouse moved to (569, 288)
Screenshot: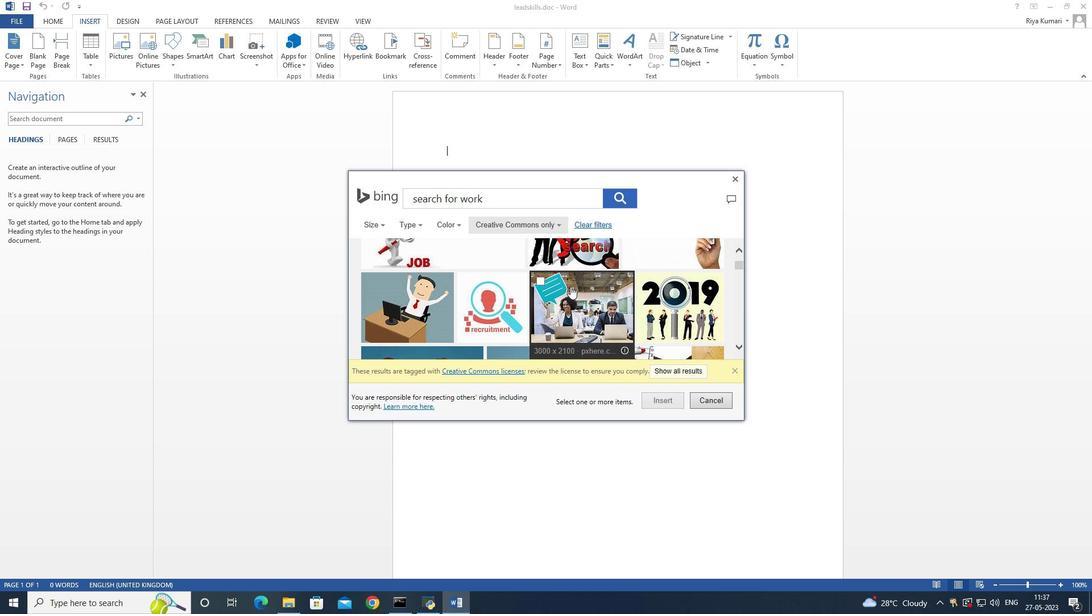 
Action: Mouse scrolled (569, 287) with delta (0, 0)
Screenshot: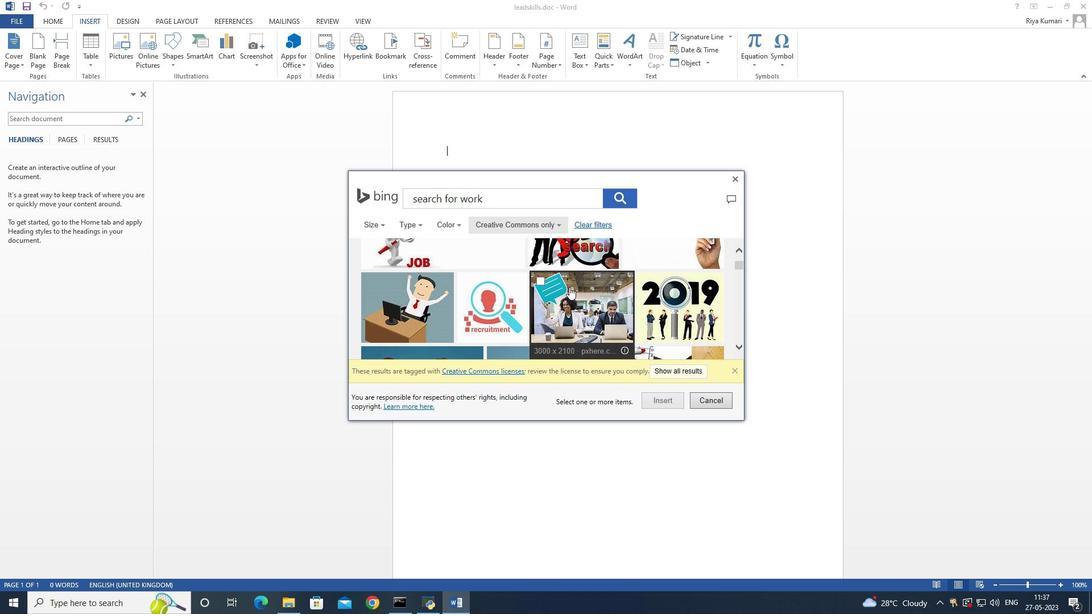 
Action: Mouse scrolled (569, 287) with delta (0, 0)
Screenshot: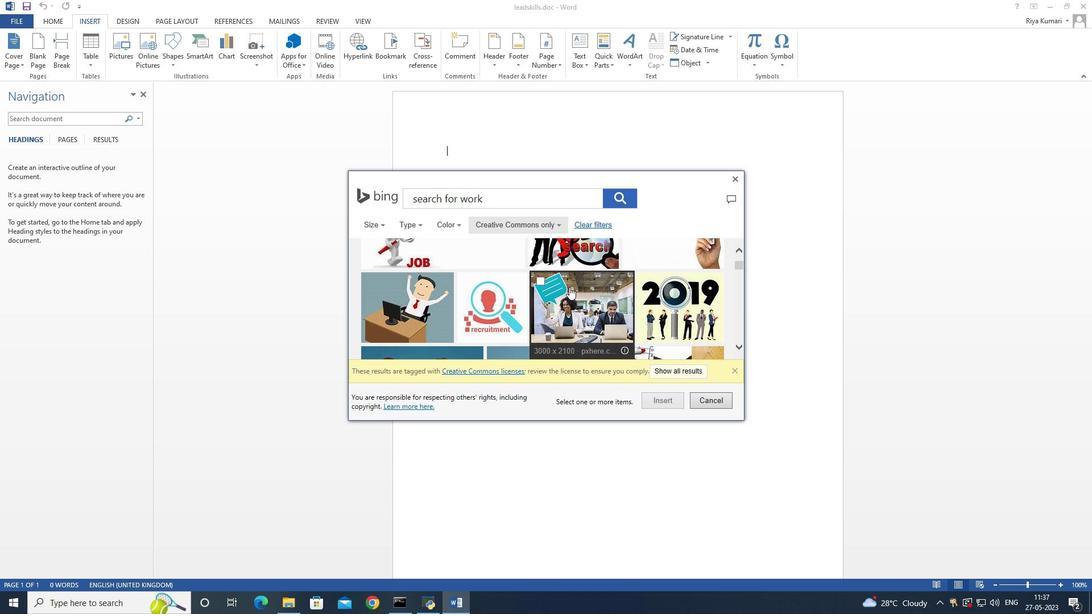 
Action: Mouse scrolled (569, 287) with delta (0, 0)
Screenshot: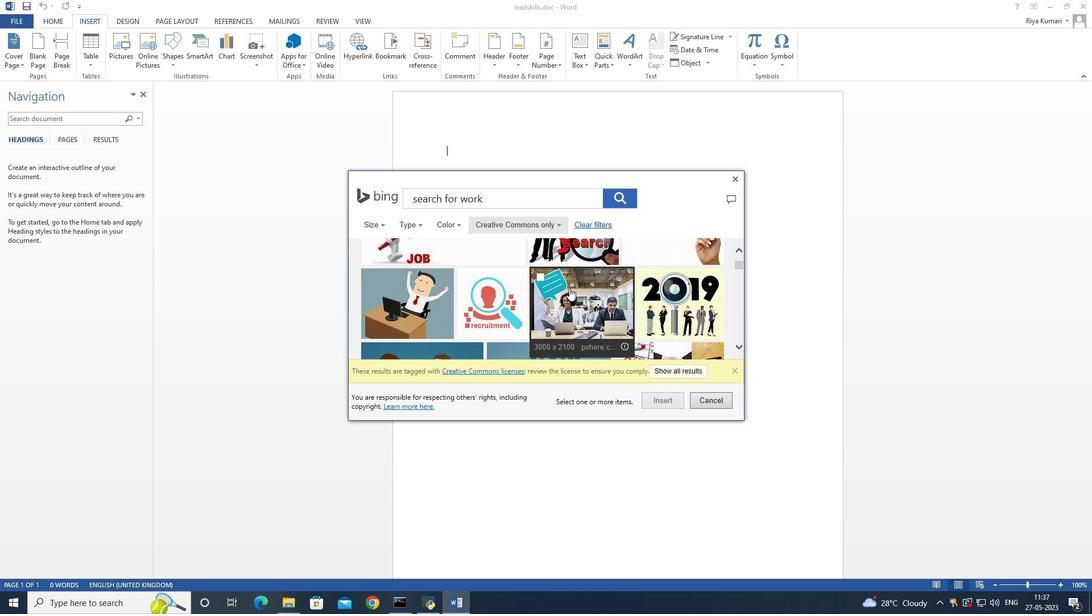 
Action: Mouse moved to (569, 288)
Screenshot: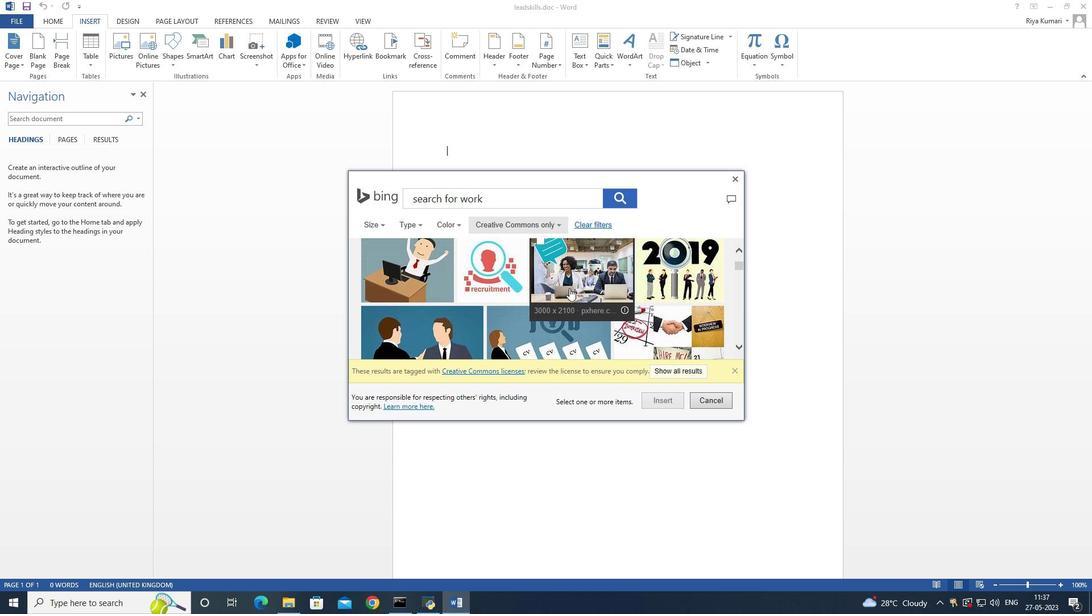 
Action: Mouse scrolled (569, 288) with delta (0, 0)
Screenshot: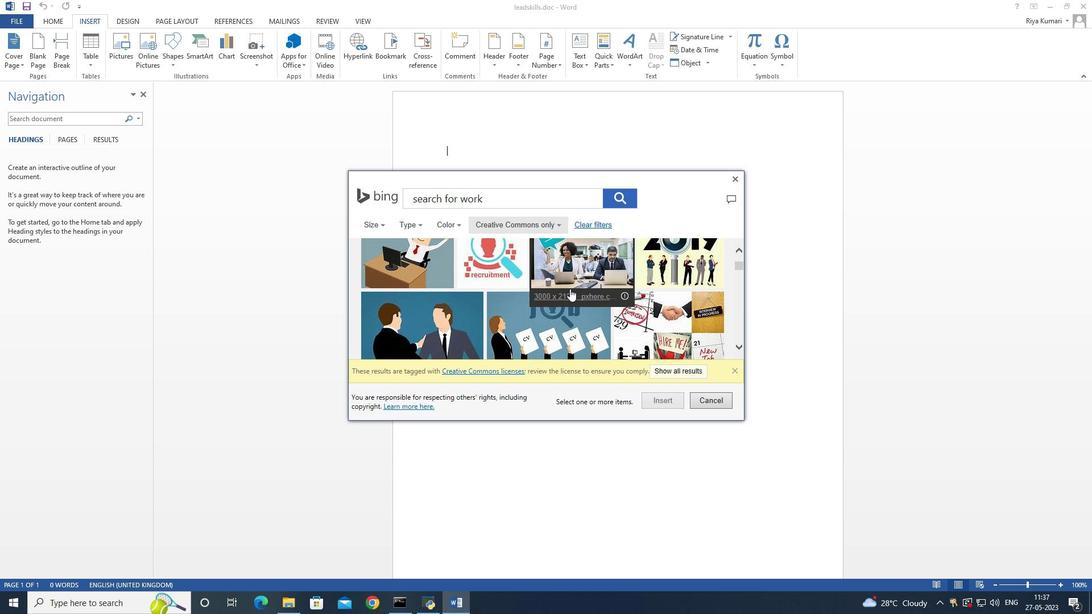 
Action: Mouse scrolled (569, 288) with delta (0, 0)
Screenshot: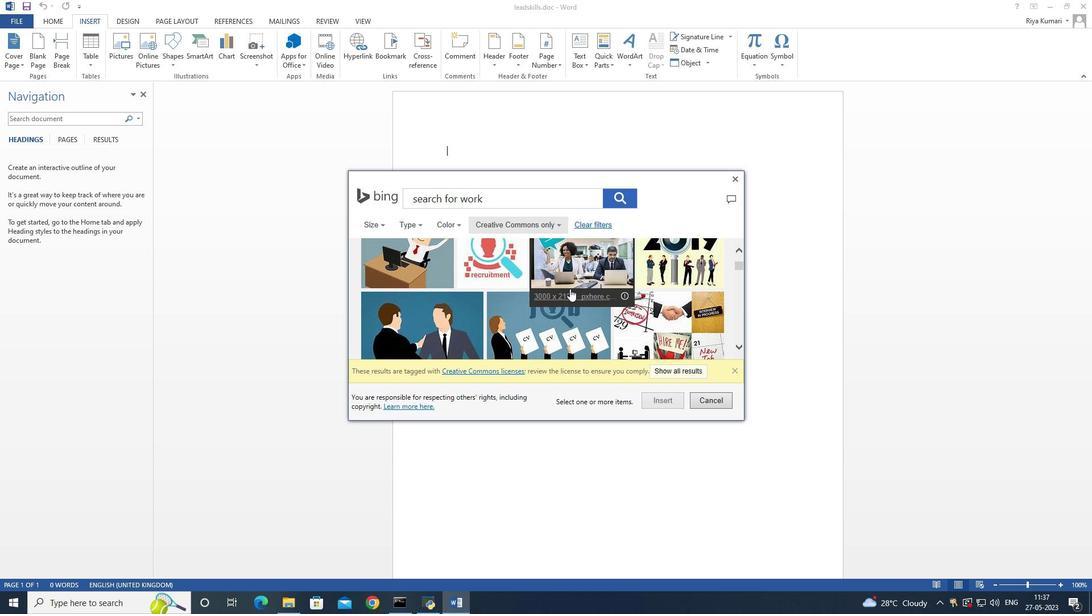 
Action: Mouse scrolled (569, 288) with delta (0, 0)
Screenshot: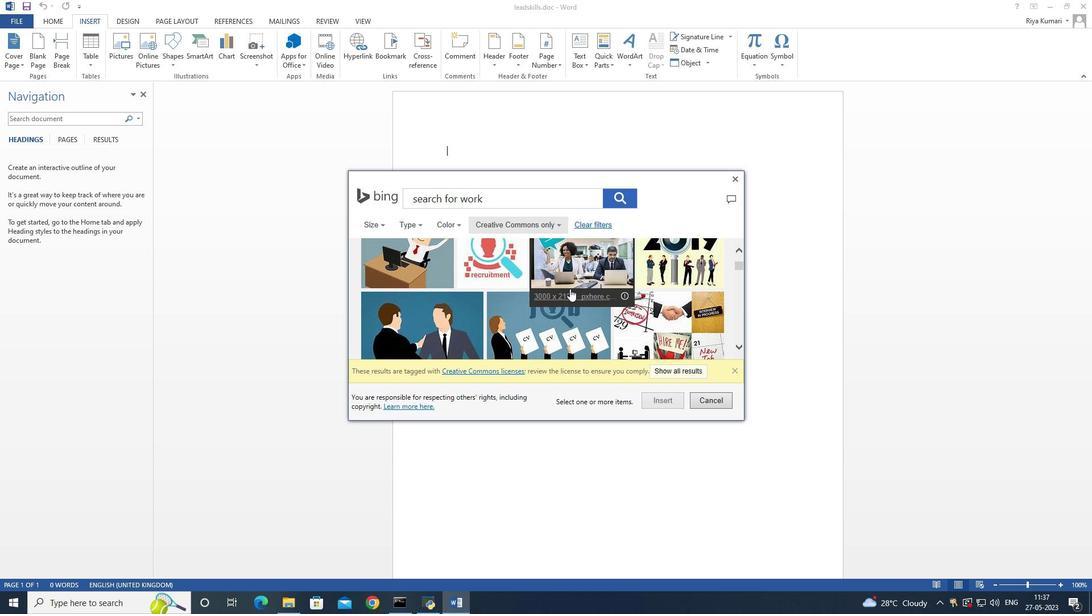 
Action: Mouse scrolled (569, 288) with delta (0, 0)
Screenshot: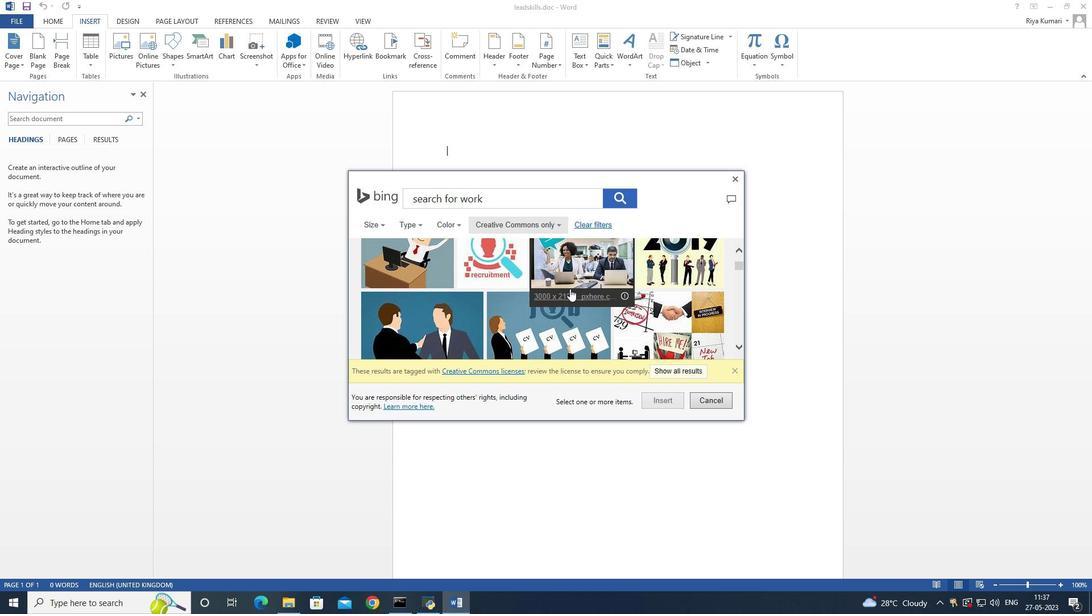 
Action: Mouse scrolled (569, 288) with delta (0, 0)
Screenshot: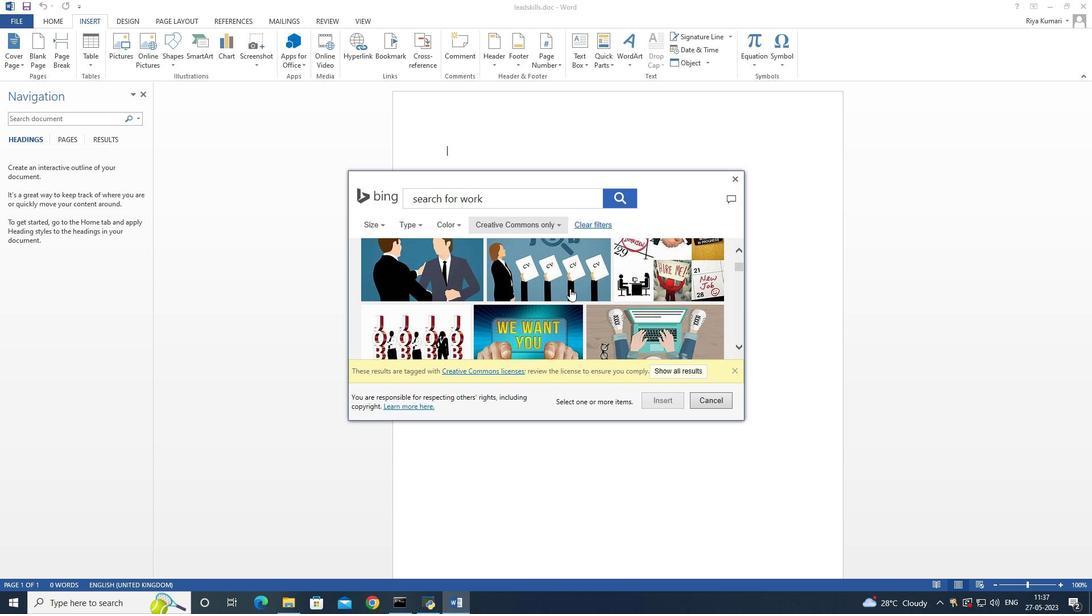 
Action: Mouse scrolled (569, 288) with delta (0, 0)
Screenshot: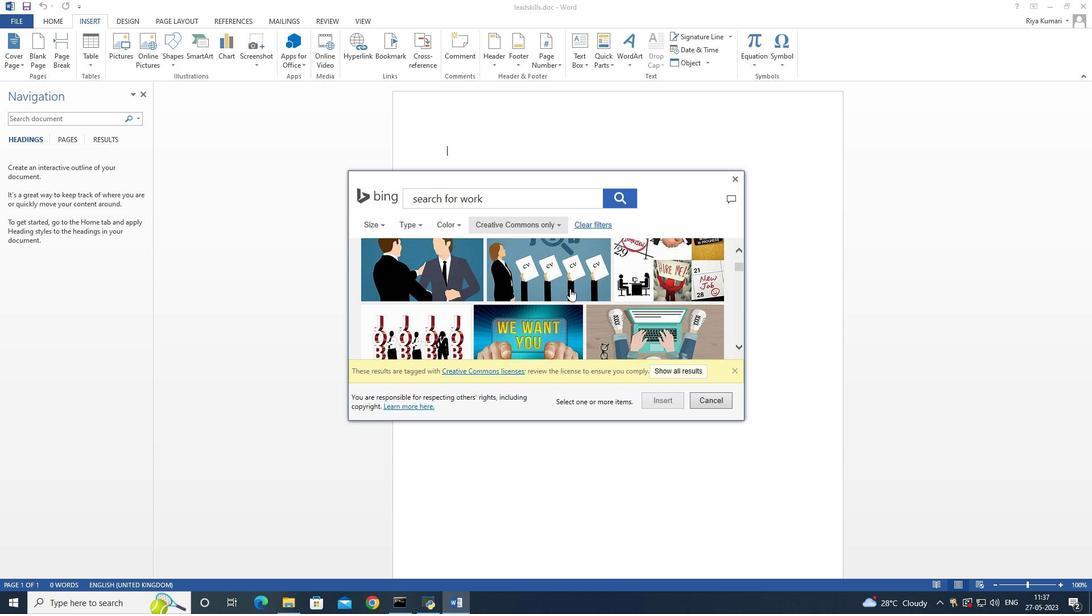 
Action: Mouse scrolled (569, 288) with delta (0, 0)
Screenshot: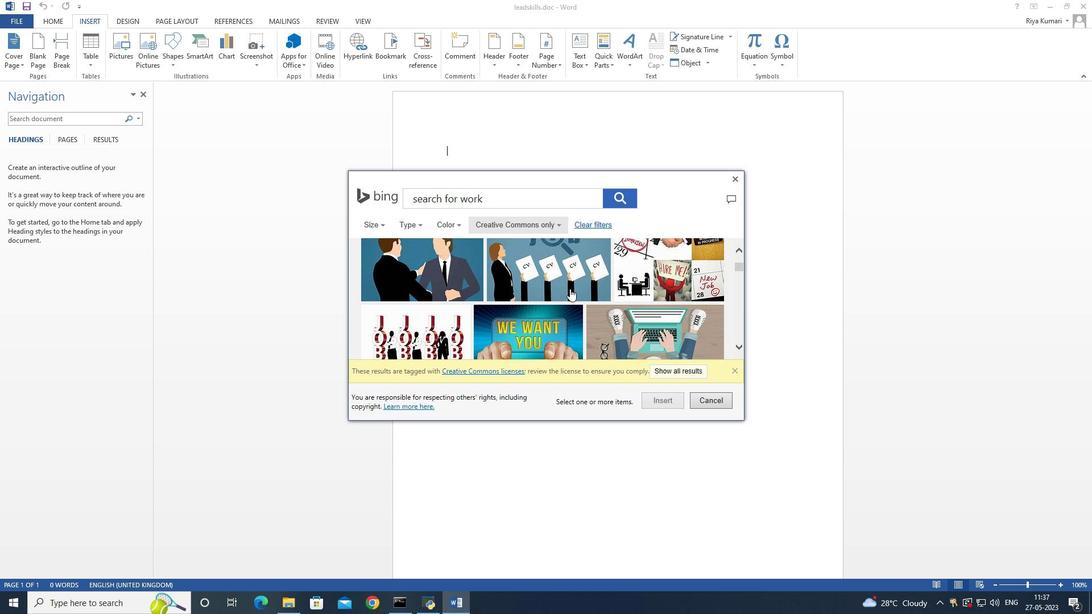 
Action: Mouse scrolled (569, 288) with delta (0, 0)
Screenshot: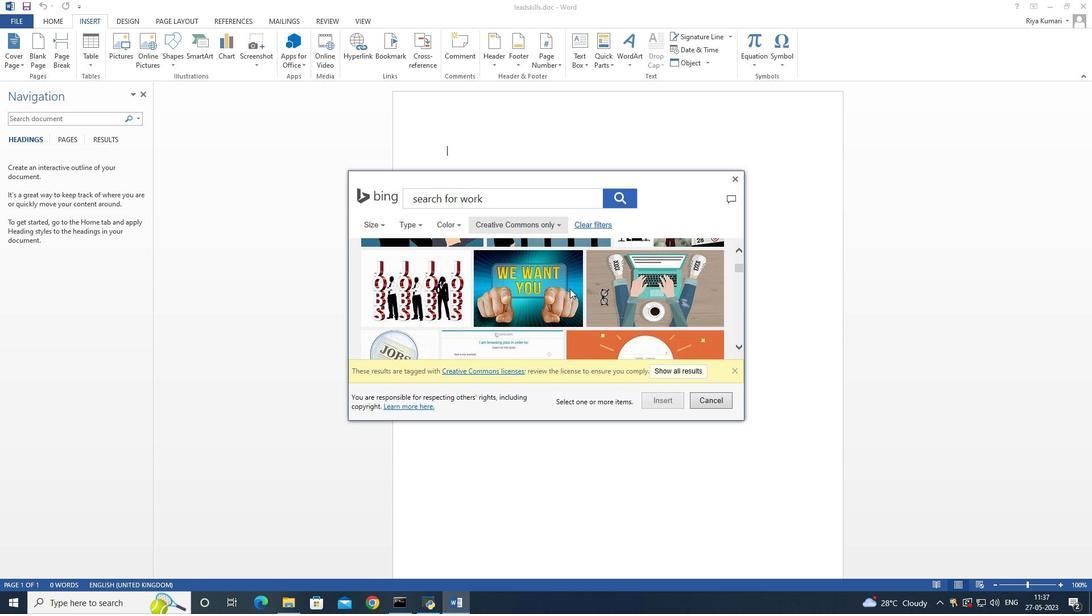 
Action: Mouse scrolled (569, 288) with delta (0, 0)
Screenshot: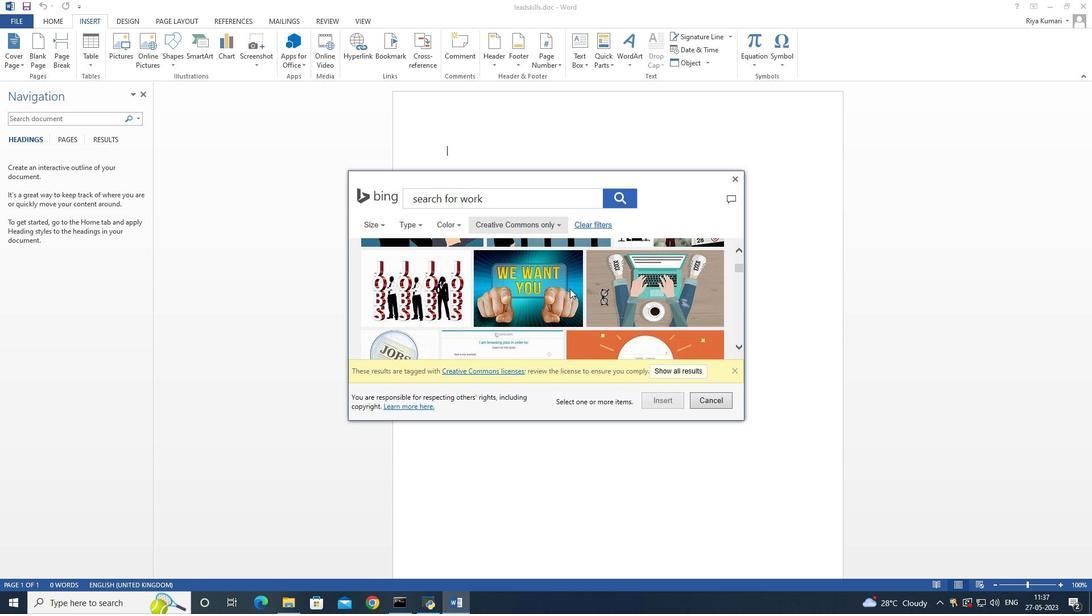 
Action: Mouse moved to (571, 288)
Screenshot: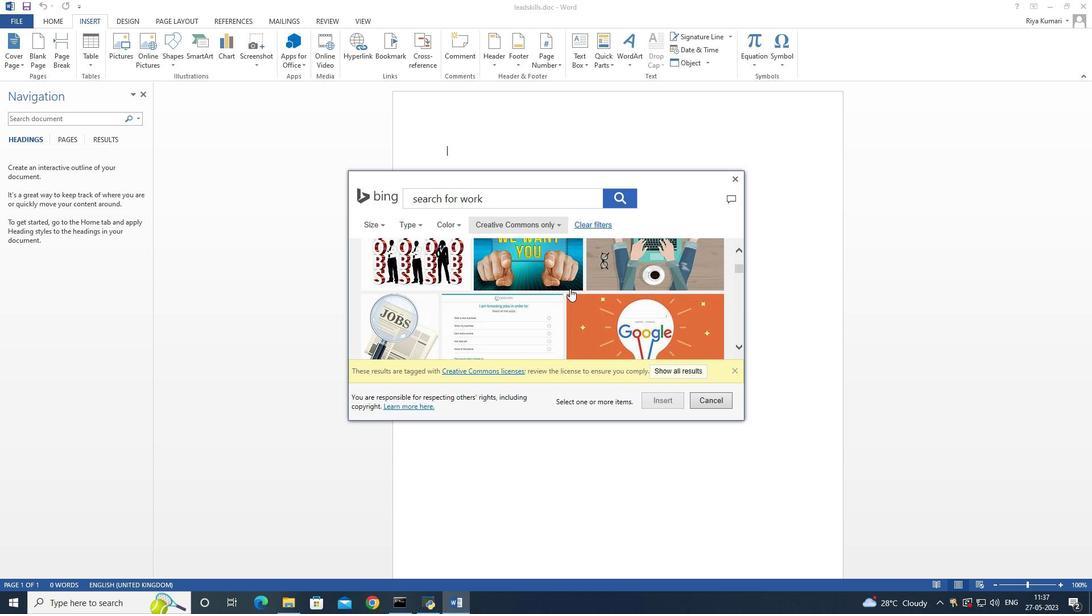 
Action: Mouse scrolled (571, 288) with delta (0, 0)
Screenshot: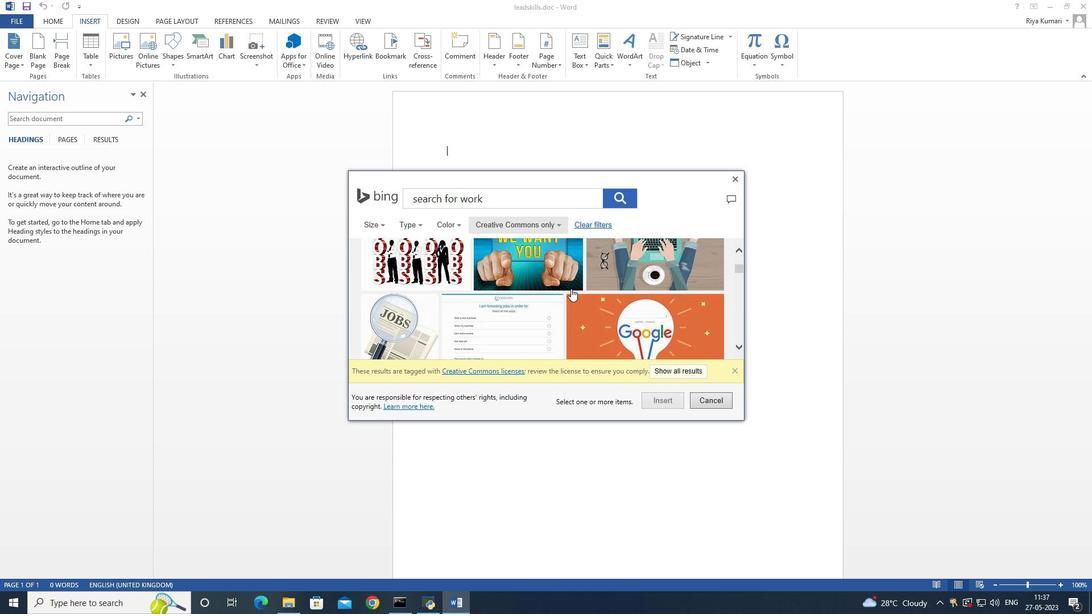 
Action: Mouse scrolled (571, 288) with delta (0, 0)
Screenshot: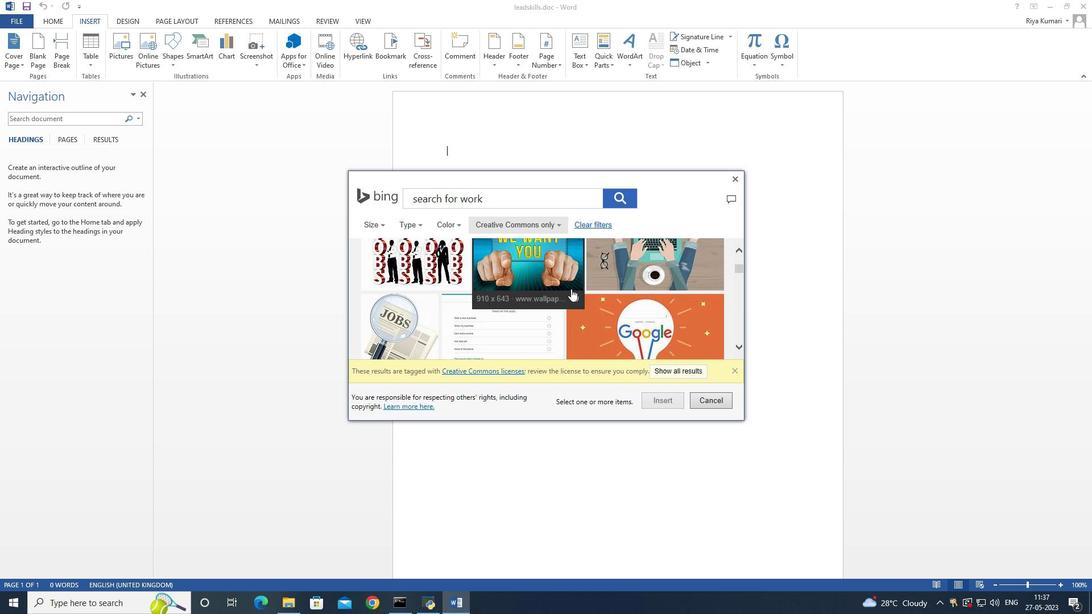 
Action: Mouse scrolled (571, 288) with delta (0, 0)
Screenshot: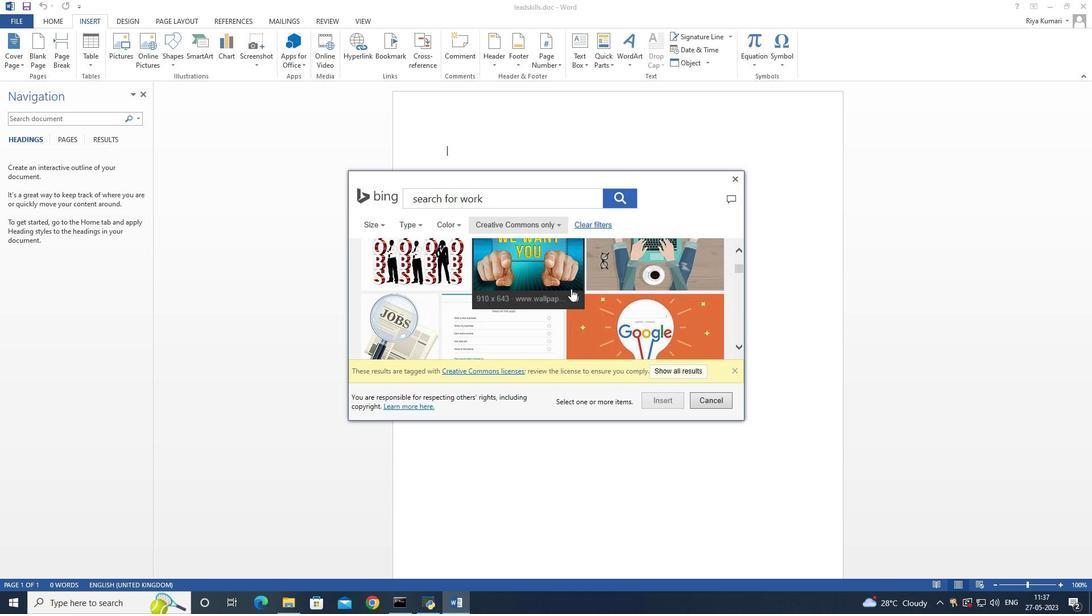
Action: Mouse moved to (571, 288)
Screenshot: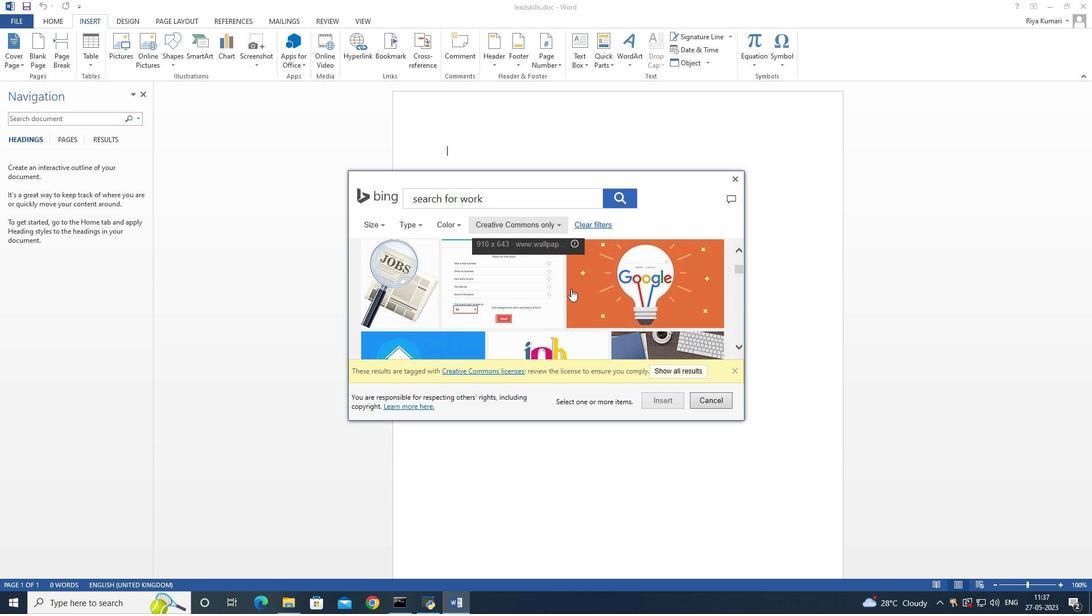 
Action: Mouse scrolled (571, 287) with delta (0, 0)
Screenshot: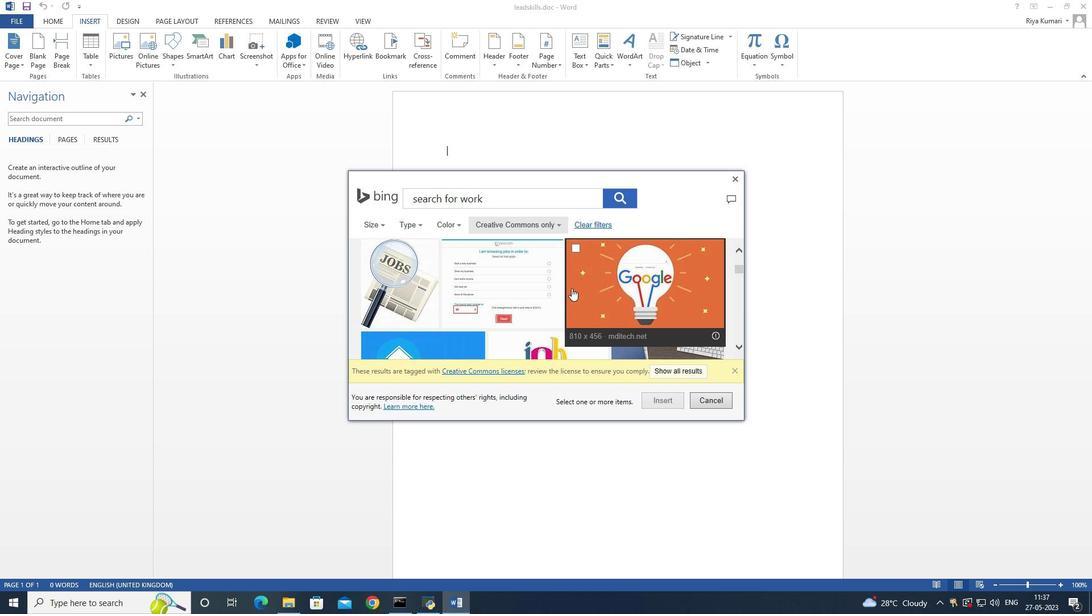 
Action: Mouse scrolled (571, 287) with delta (0, 0)
Screenshot: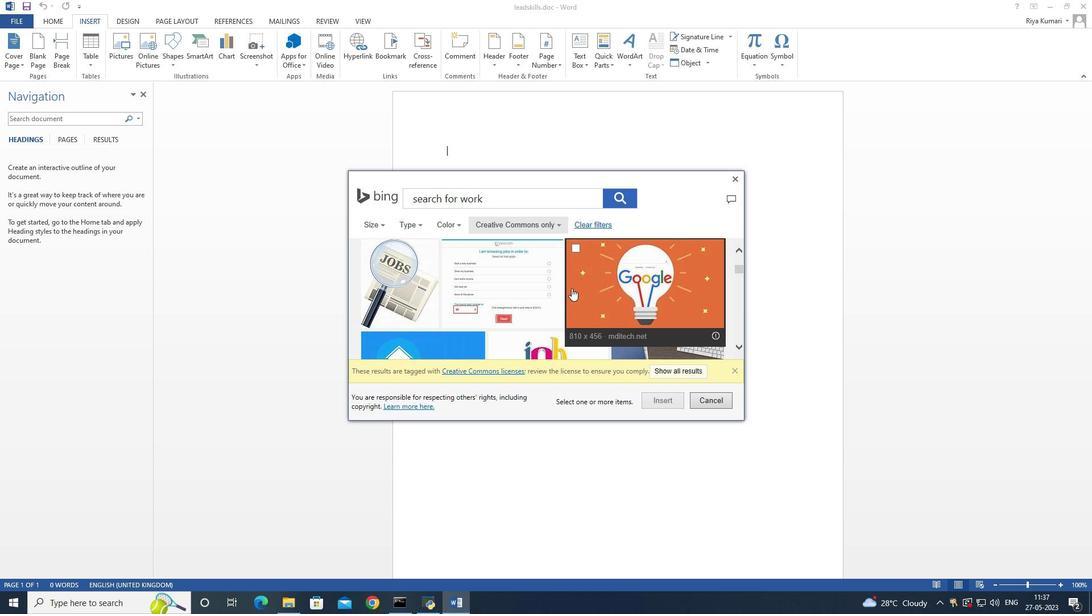 
Action: Mouse scrolled (571, 287) with delta (0, 0)
Screenshot: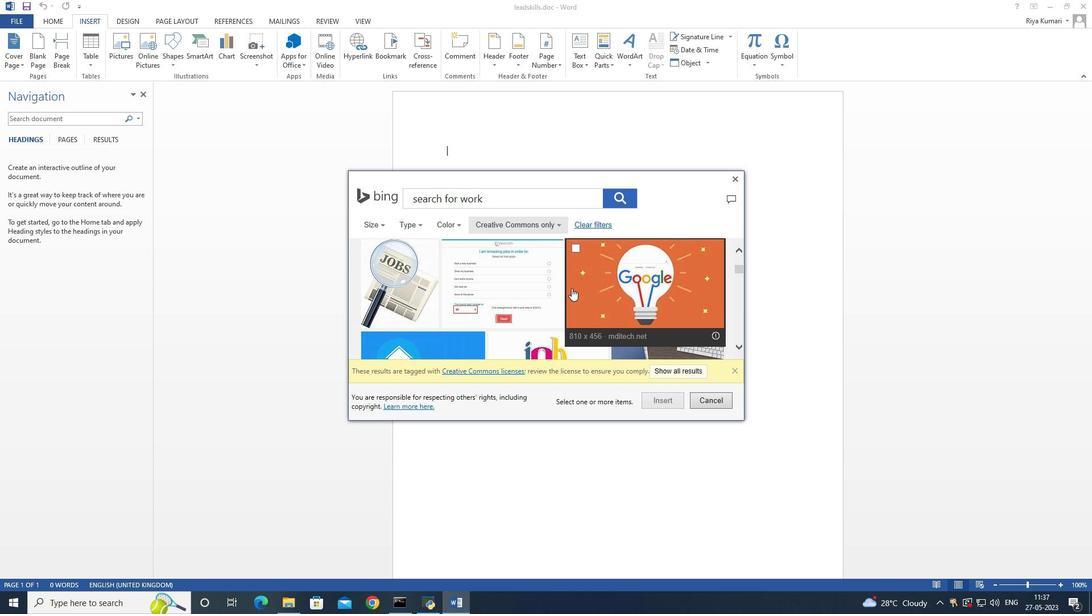 
Action: Mouse scrolled (571, 287) with delta (0, 0)
Screenshot: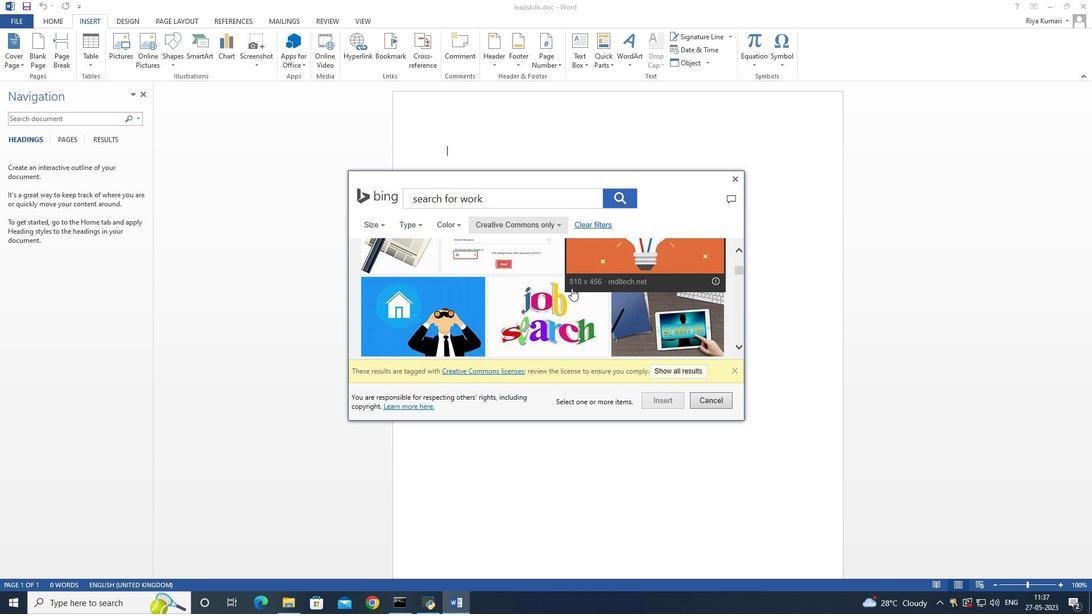 
Action: Mouse scrolled (571, 287) with delta (0, 0)
Screenshot: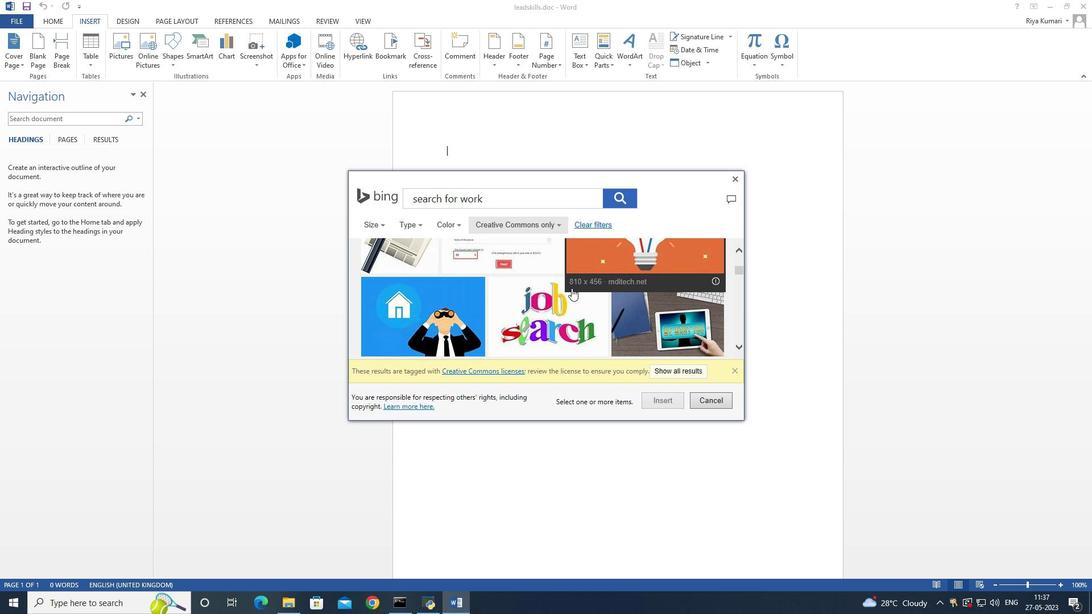 
Action: Mouse scrolled (571, 287) with delta (0, 0)
Screenshot: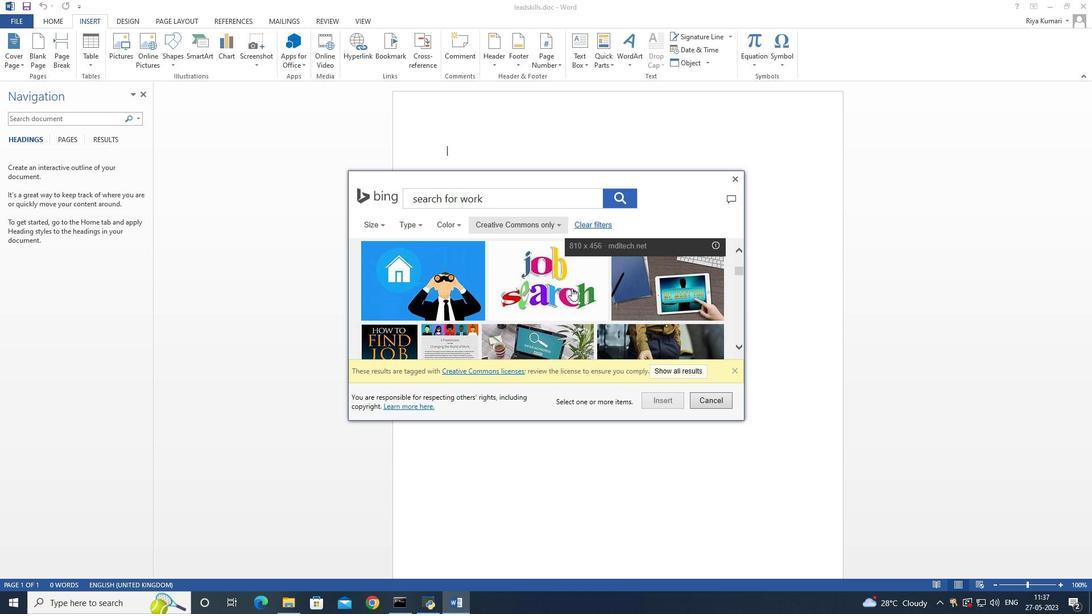 
Action: Mouse scrolled (571, 287) with delta (0, 0)
Screenshot: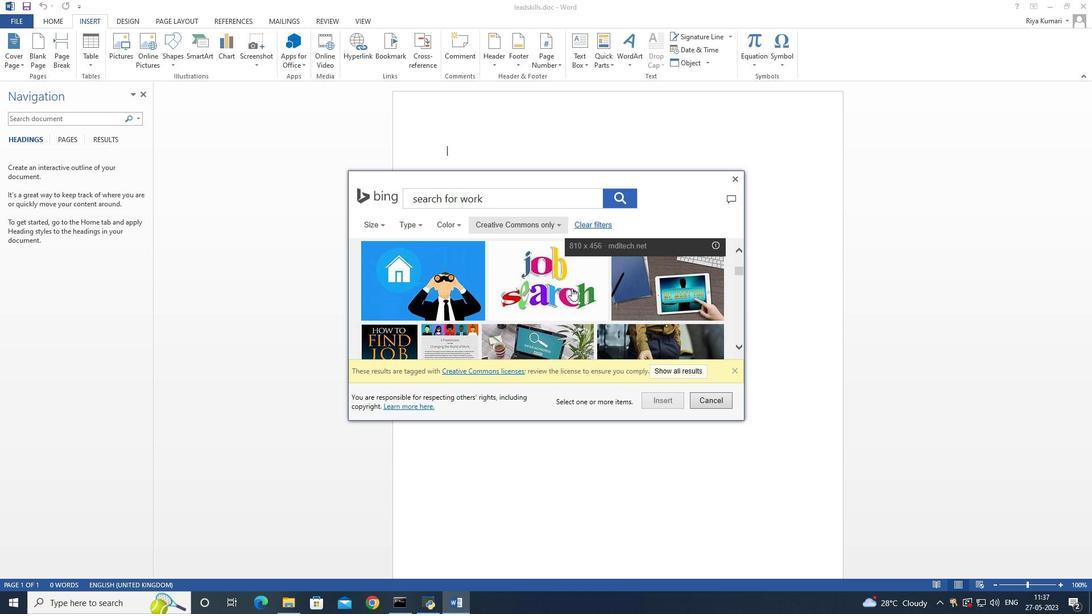 
Action: Mouse scrolled (571, 287) with delta (0, 0)
Screenshot: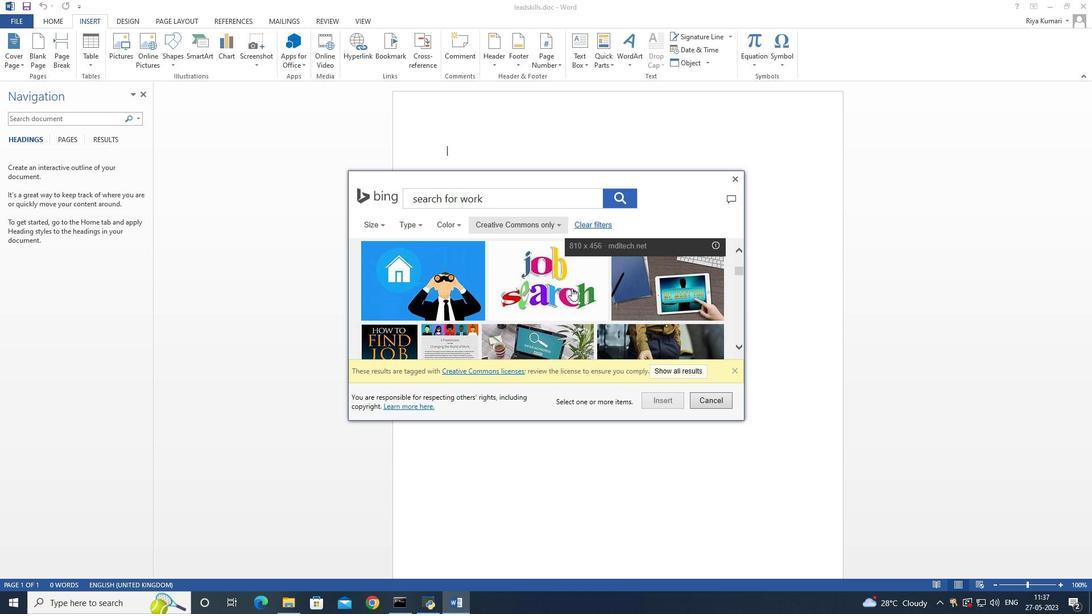 
Action: Mouse scrolled (571, 287) with delta (0, 0)
Screenshot: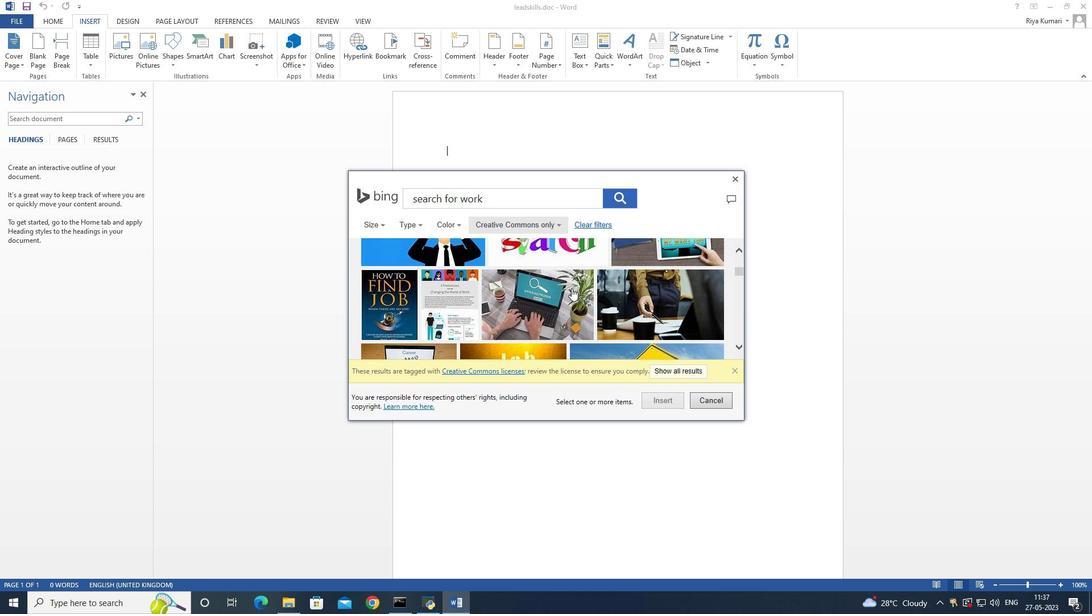 
Action: Mouse scrolled (571, 287) with delta (0, 0)
Screenshot: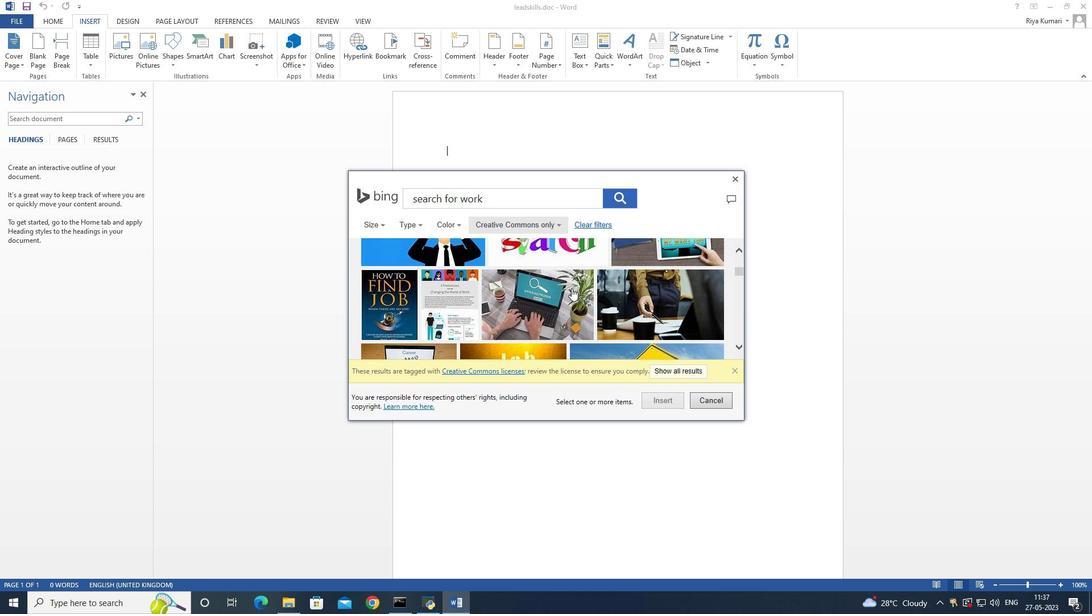 
Action: Mouse scrolled (571, 287) with delta (0, 0)
Screenshot: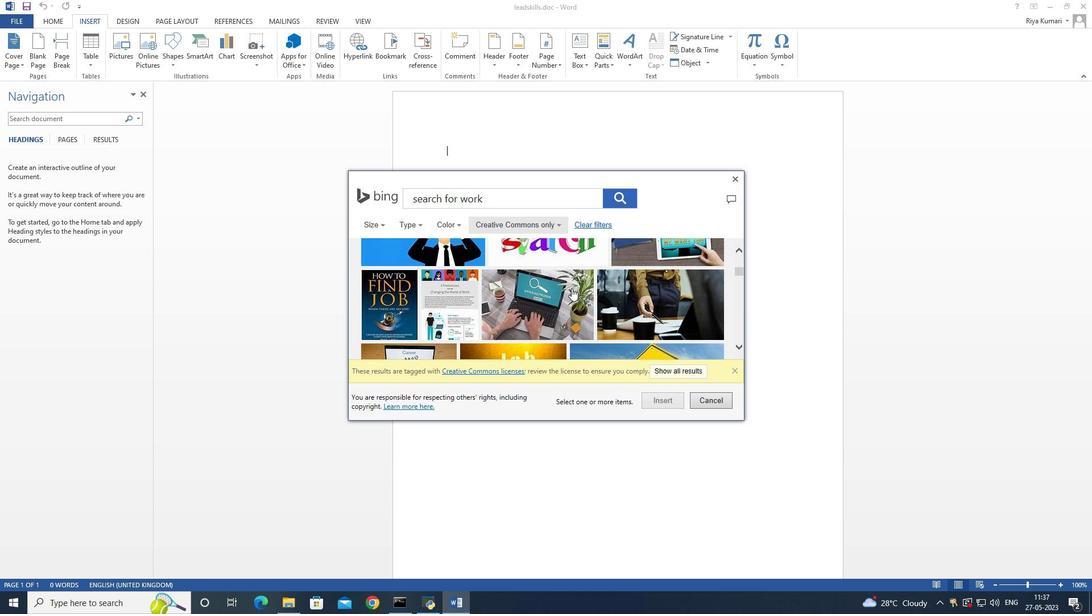 
Action: Mouse scrolled (571, 287) with delta (0, 0)
Screenshot: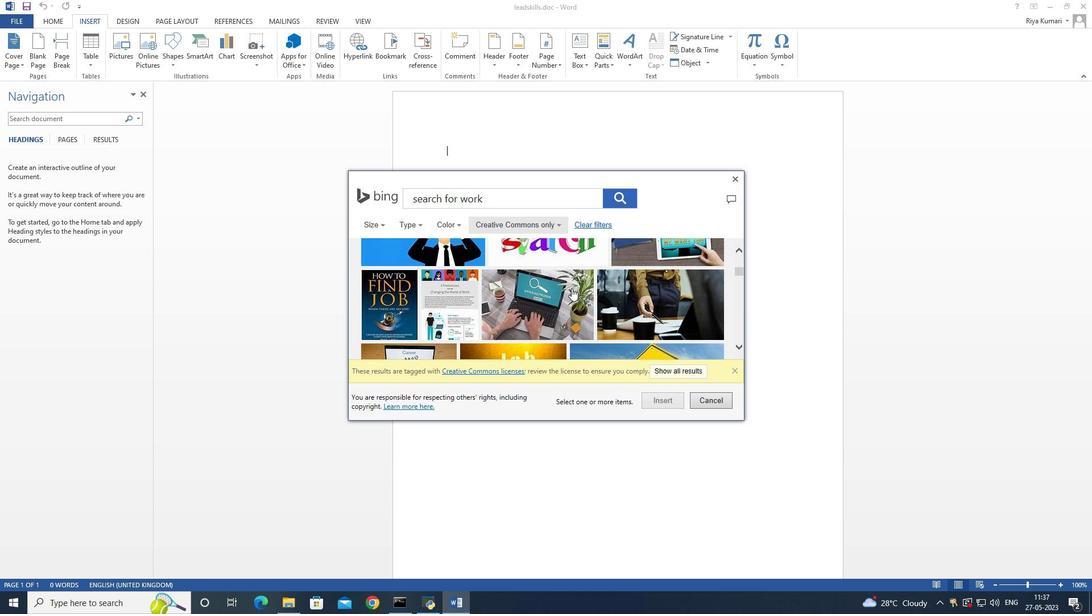 
Action: Mouse scrolled (571, 287) with delta (0, 0)
Screenshot: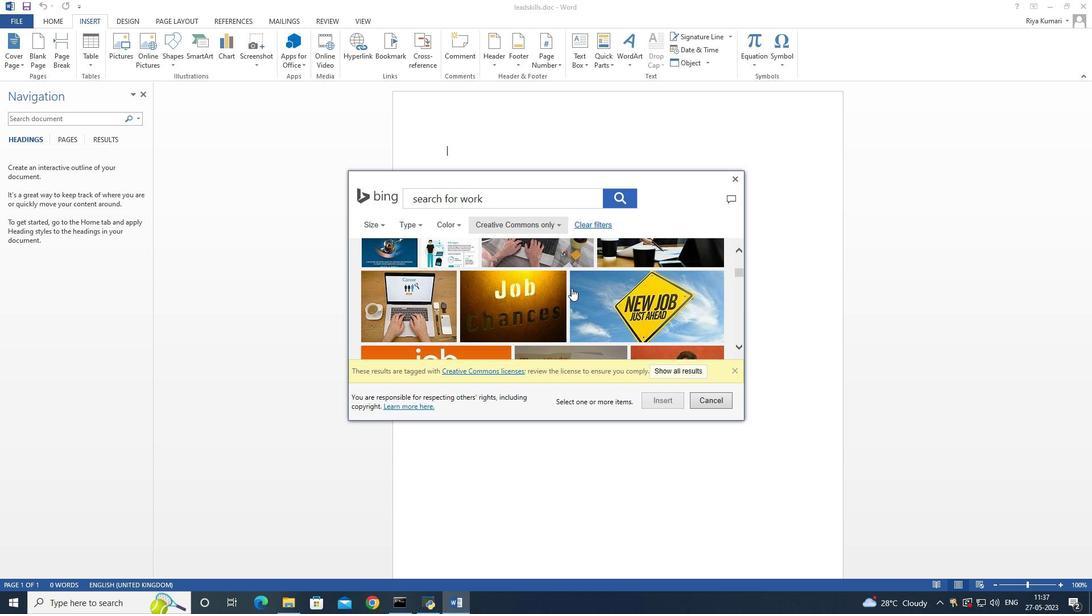 
Action: Mouse scrolled (571, 287) with delta (0, 0)
Screenshot: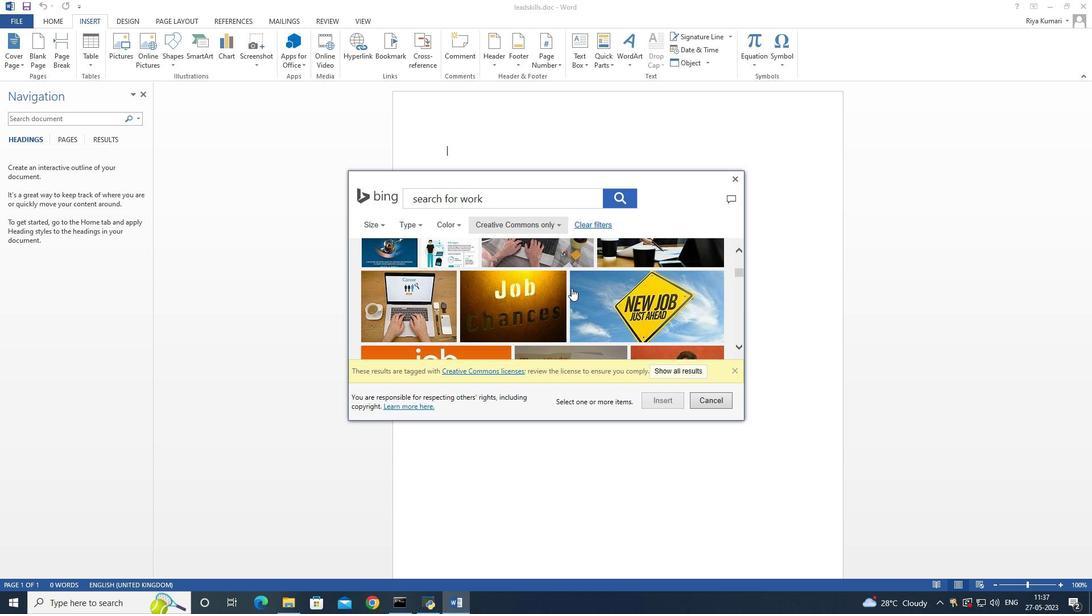 
Action: Mouse scrolled (571, 287) with delta (0, 0)
Screenshot: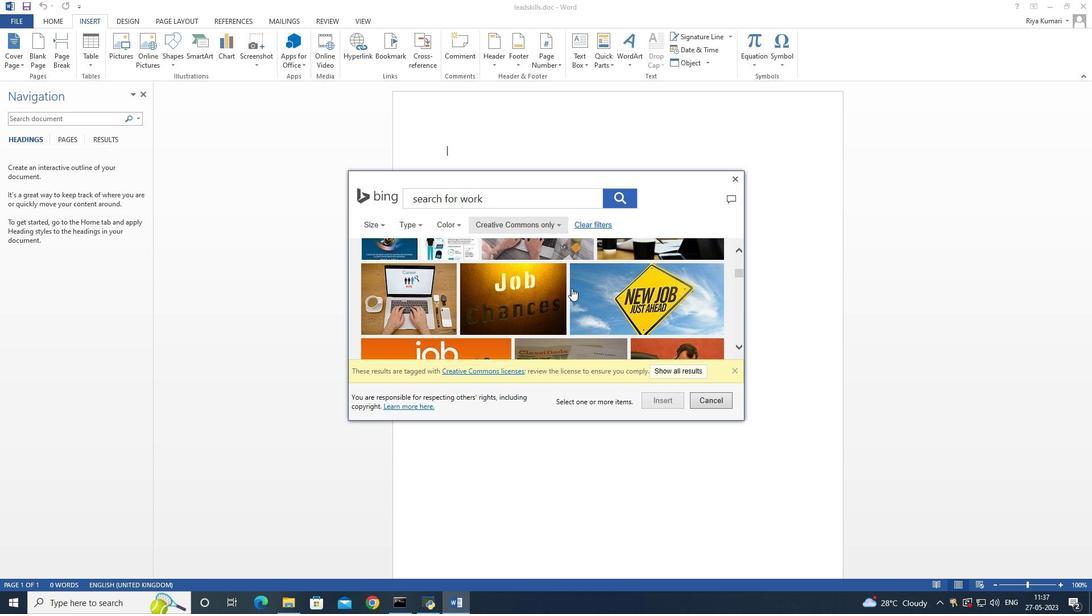 
Action: Mouse scrolled (571, 287) with delta (0, 0)
Screenshot: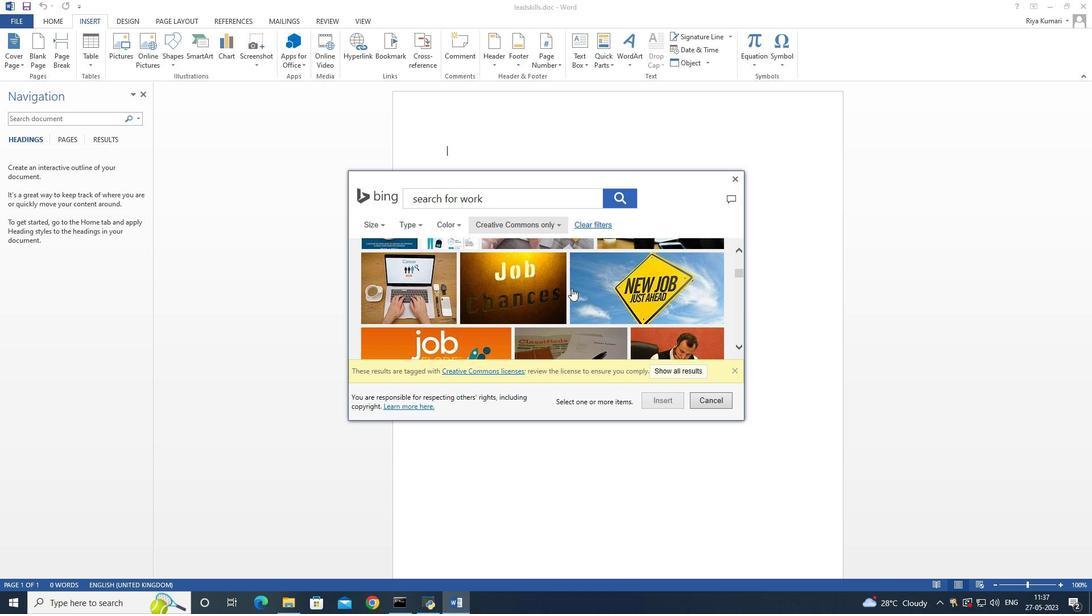 
Action: Mouse scrolled (571, 287) with delta (0, 0)
Screenshot: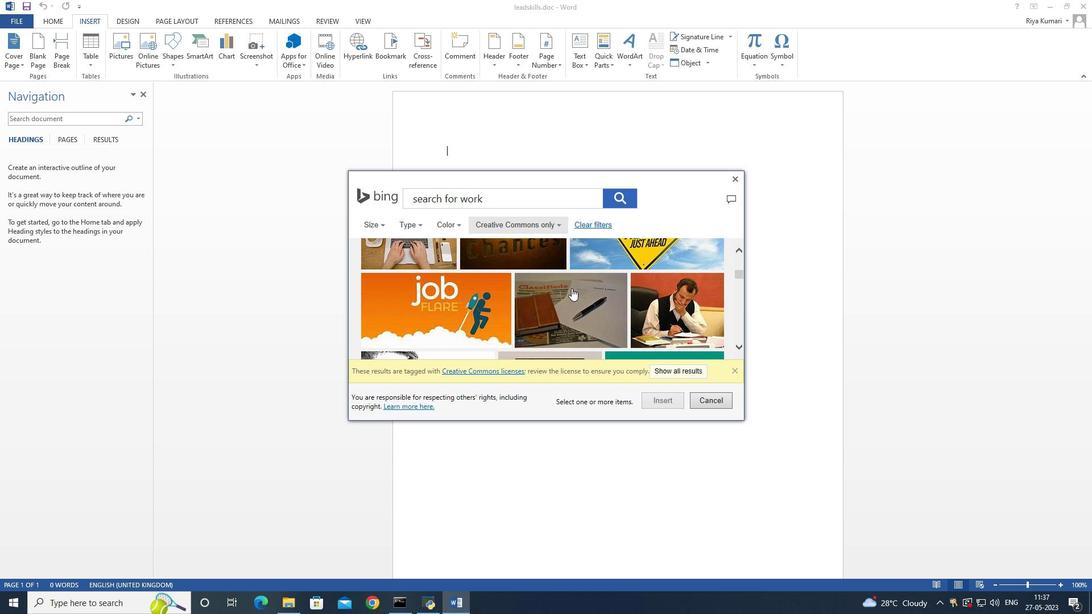 
Action: Mouse scrolled (571, 287) with delta (0, 0)
Screenshot: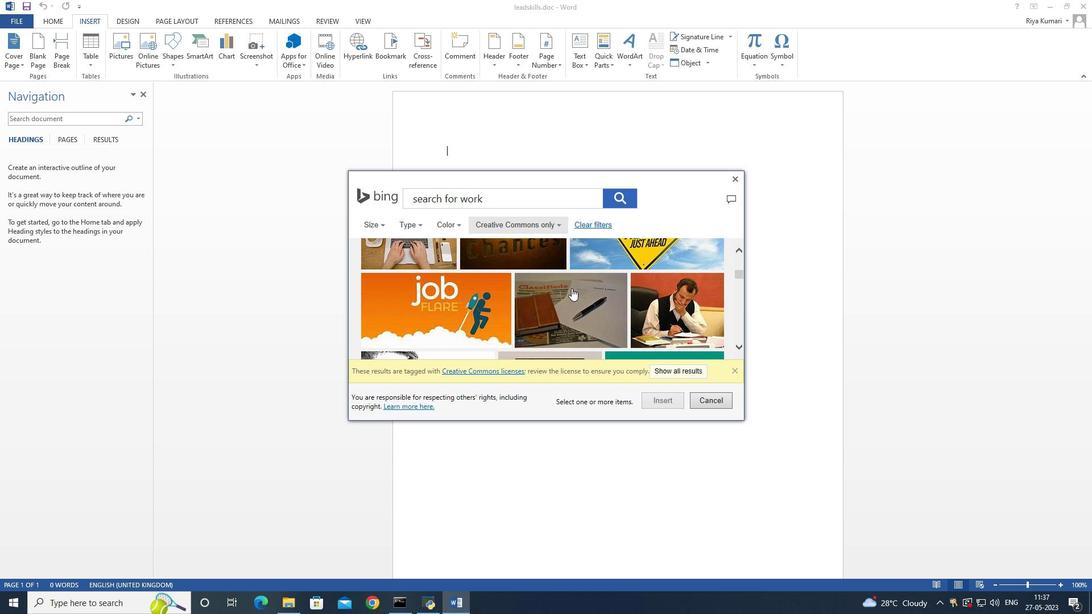 
Action: Mouse scrolled (571, 287) with delta (0, 0)
Screenshot: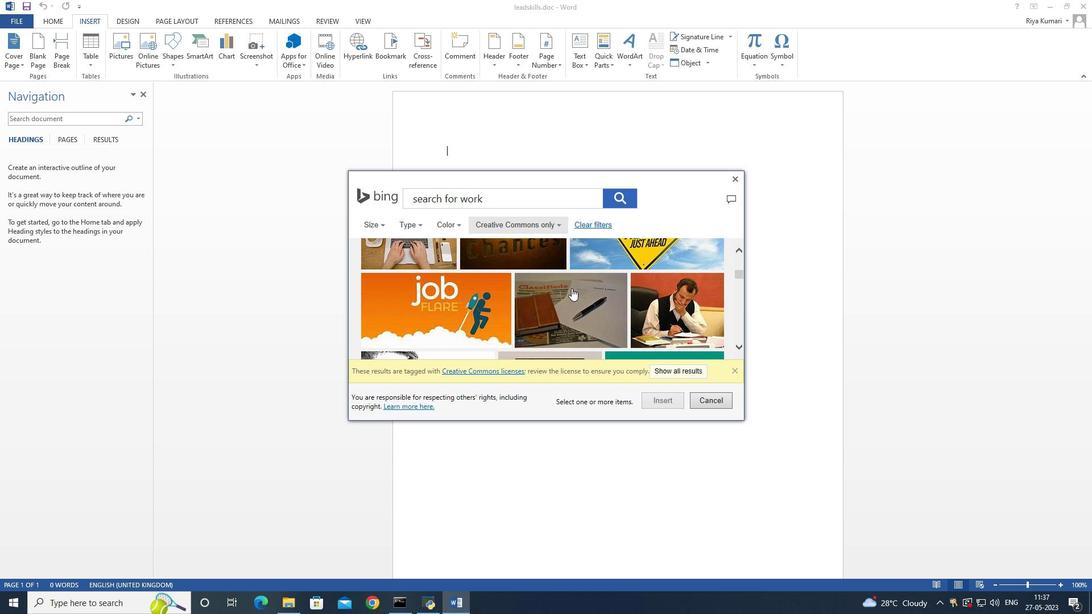 
Action: Mouse scrolled (571, 287) with delta (0, 0)
Screenshot: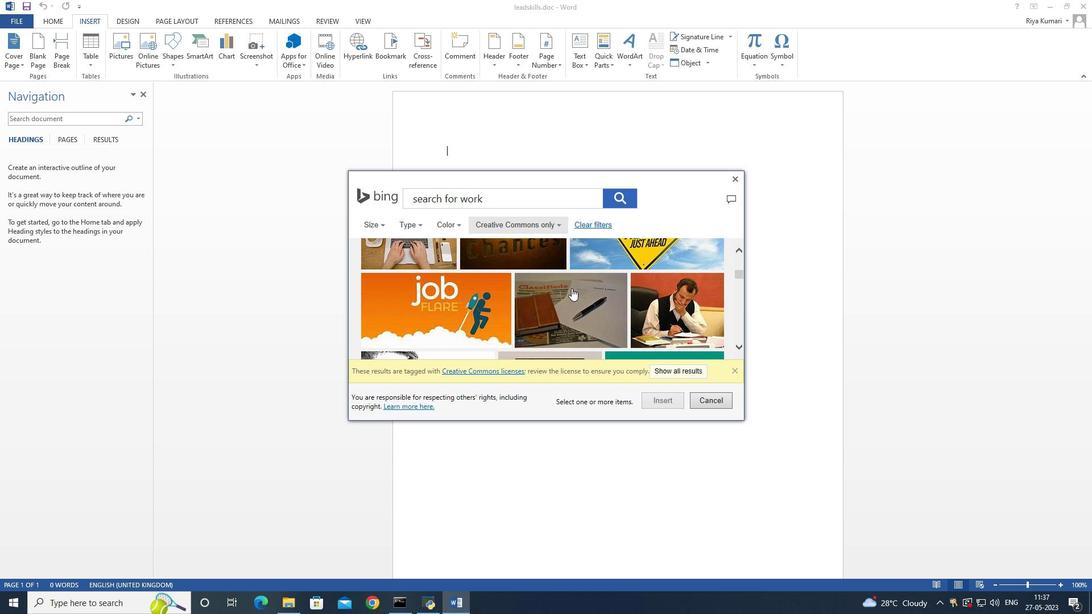 
Action: Mouse scrolled (571, 287) with delta (0, 0)
Screenshot: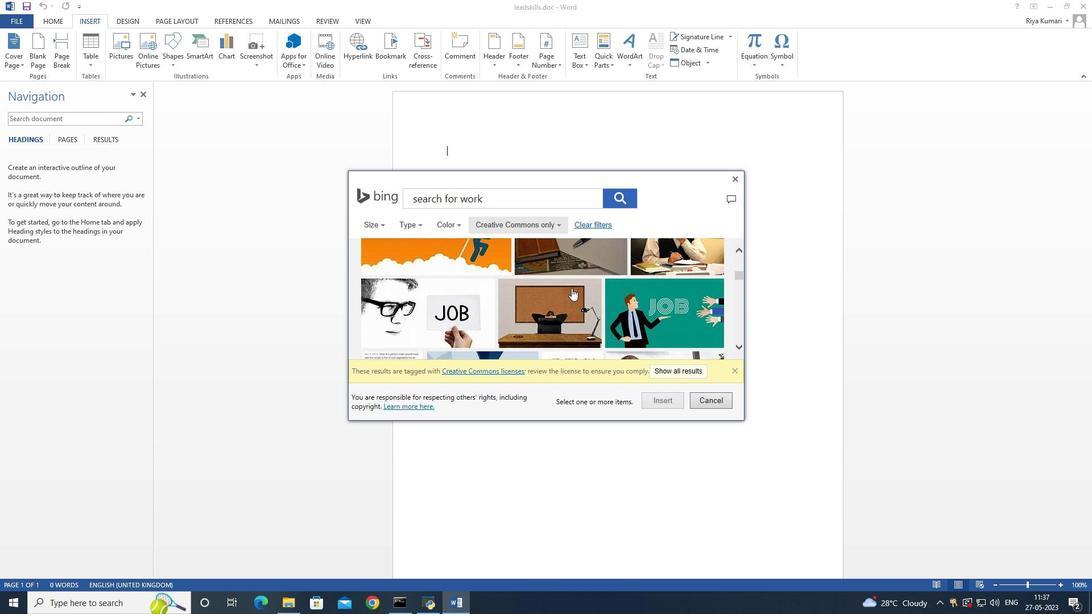 
Action: Mouse scrolled (571, 287) with delta (0, 0)
Screenshot: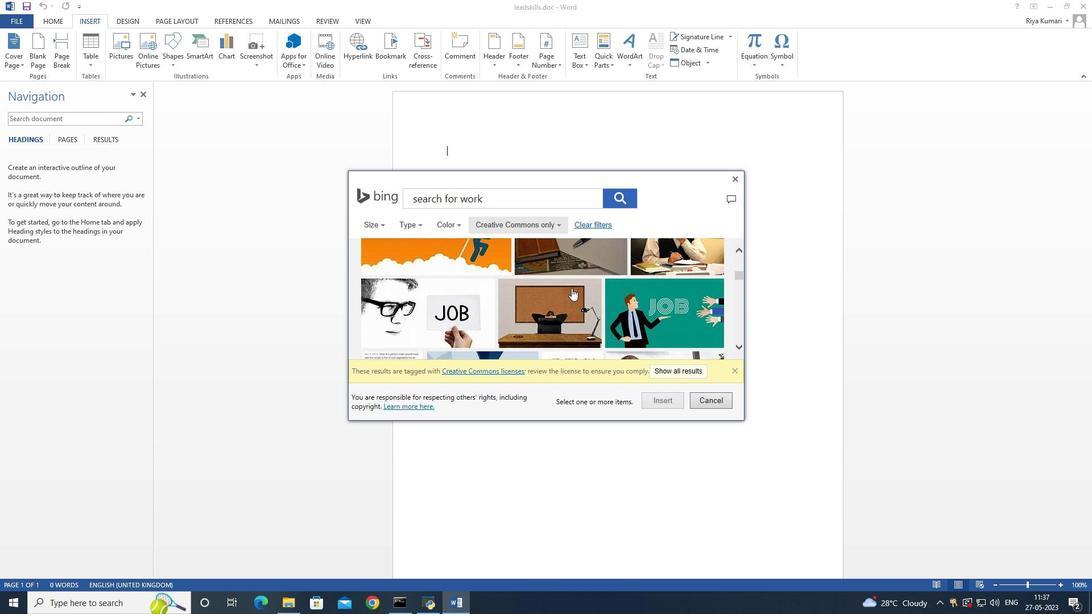 
Action: Mouse scrolled (571, 287) with delta (0, 0)
Screenshot: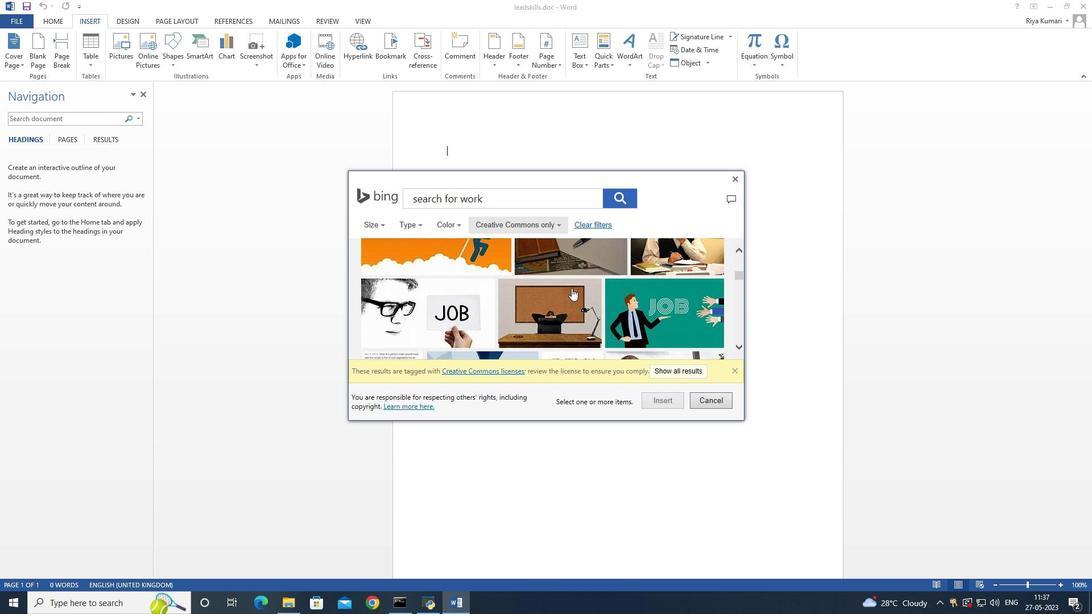 
Action: Mouse scrolled (571, 287) with delta (0, 0)
Screenshot: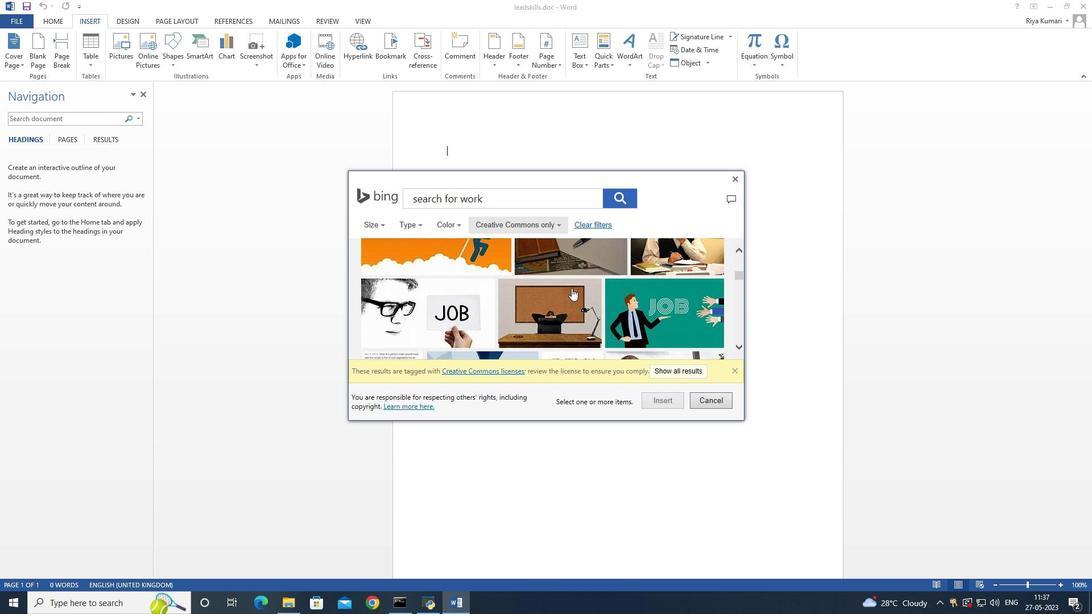 
Action: Mouse scrolled (571, 287) with delta (0, 0)
Screenshot: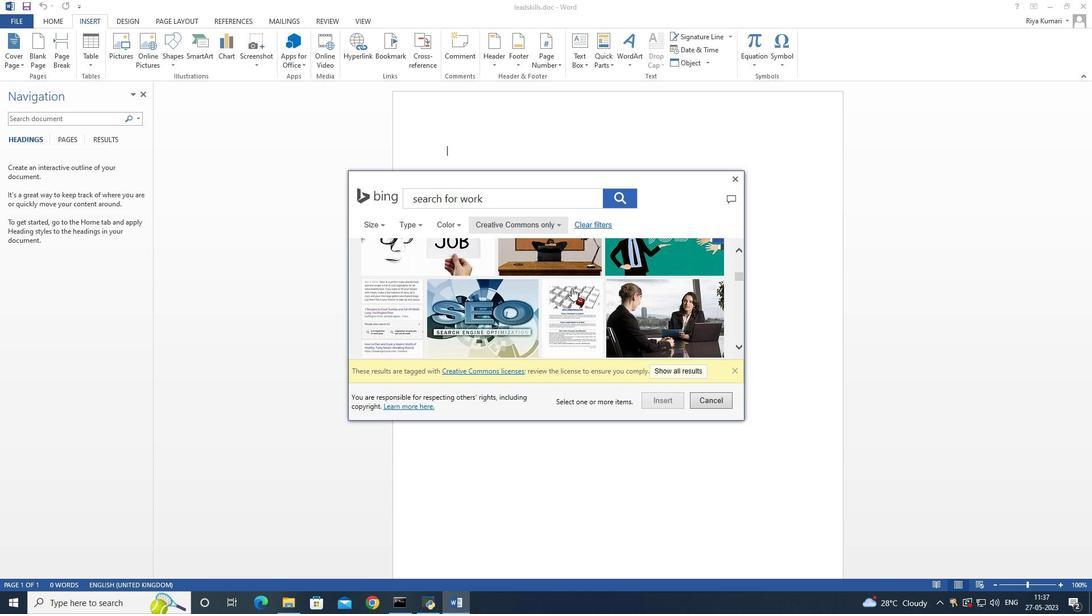 
Action: Mouse scrolled (571, 287) with delta (0, 0)
Screenshot: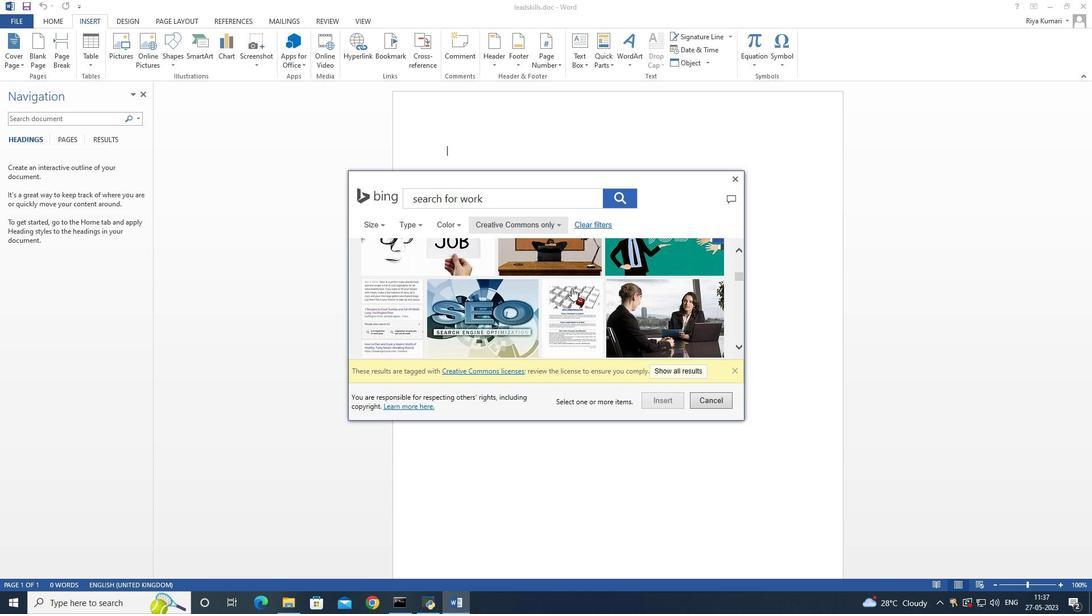 
Action: Mouse scrolled (571, 287) with delta (0, 0)
Screenshot: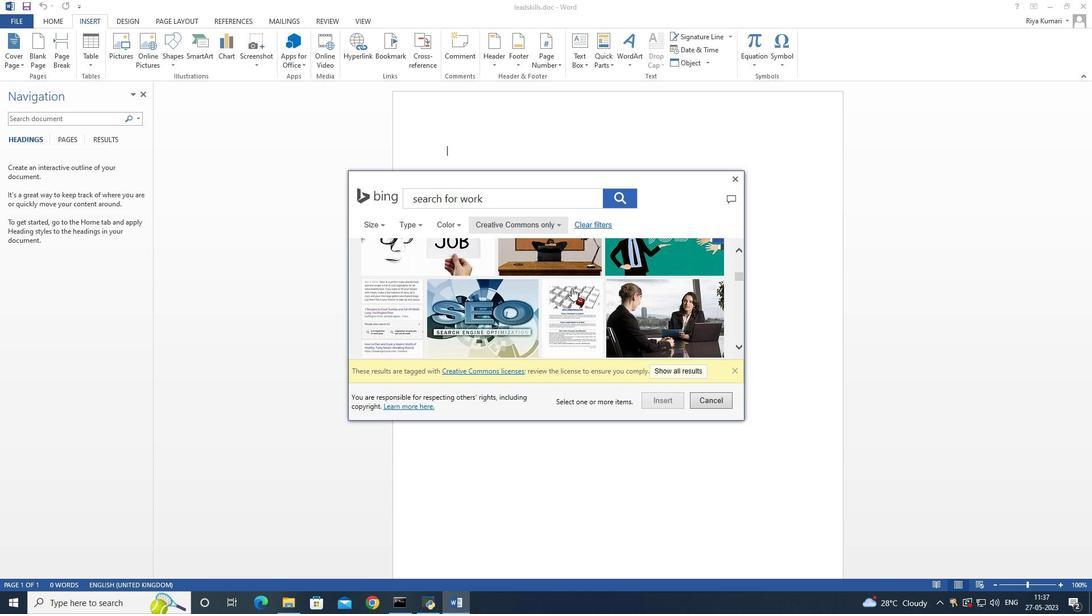 
Action: Mouse scrolled (571, 287) with delta (0, 0)
Screenshot: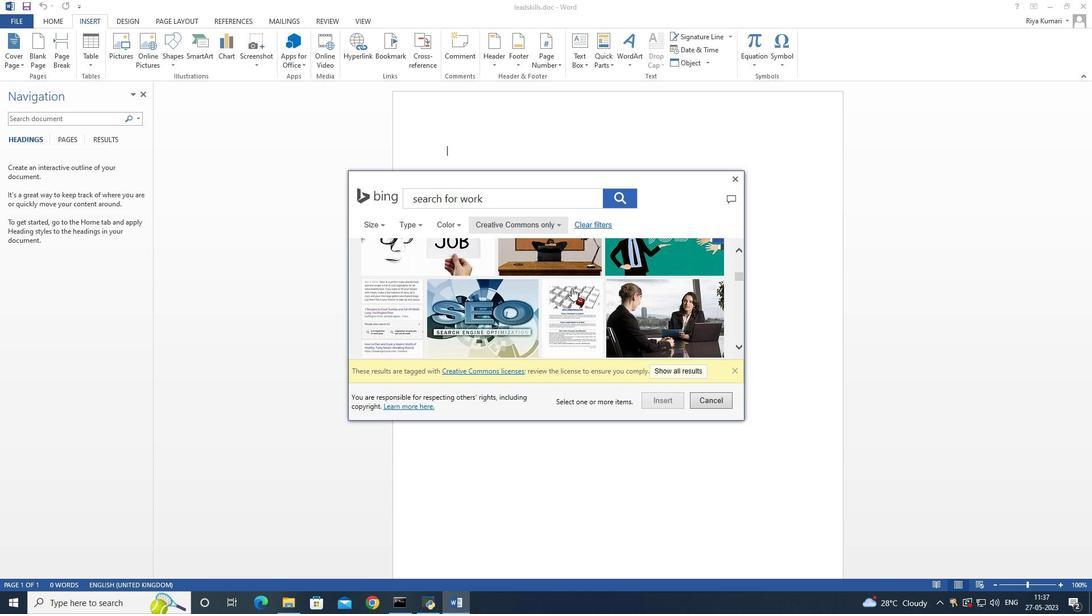 
Action: Mouse scrolled (571, 287) with delta (0, 0)
Screenshot: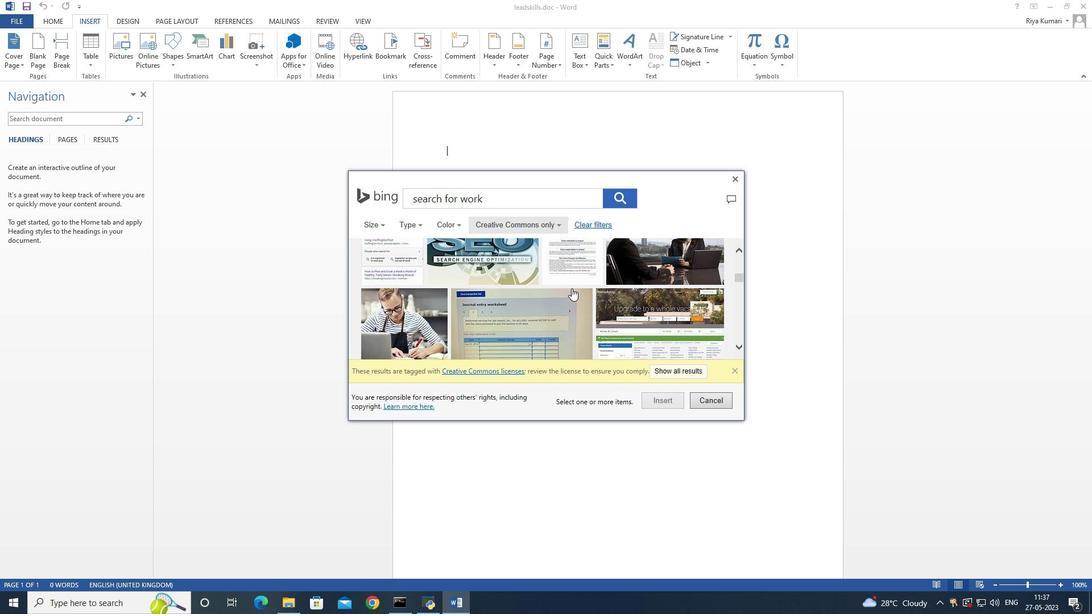 
Action: Mouse scrolled (571, 287) with delta (0, 0)
Screenshot: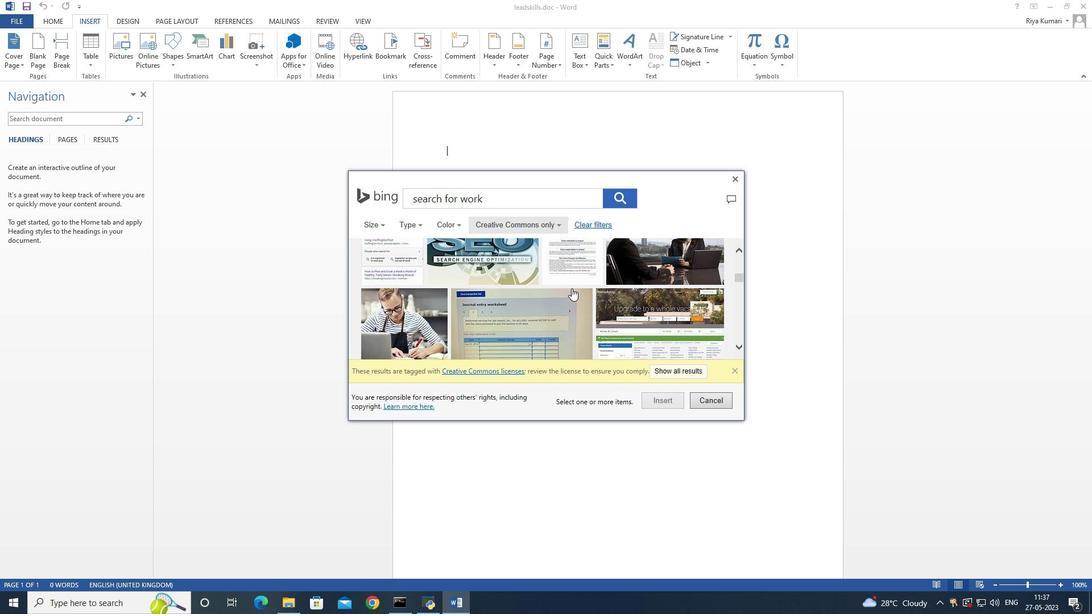 
Action: Mouse scrolled (571, 287) with delta (0, 0)
Screenshot: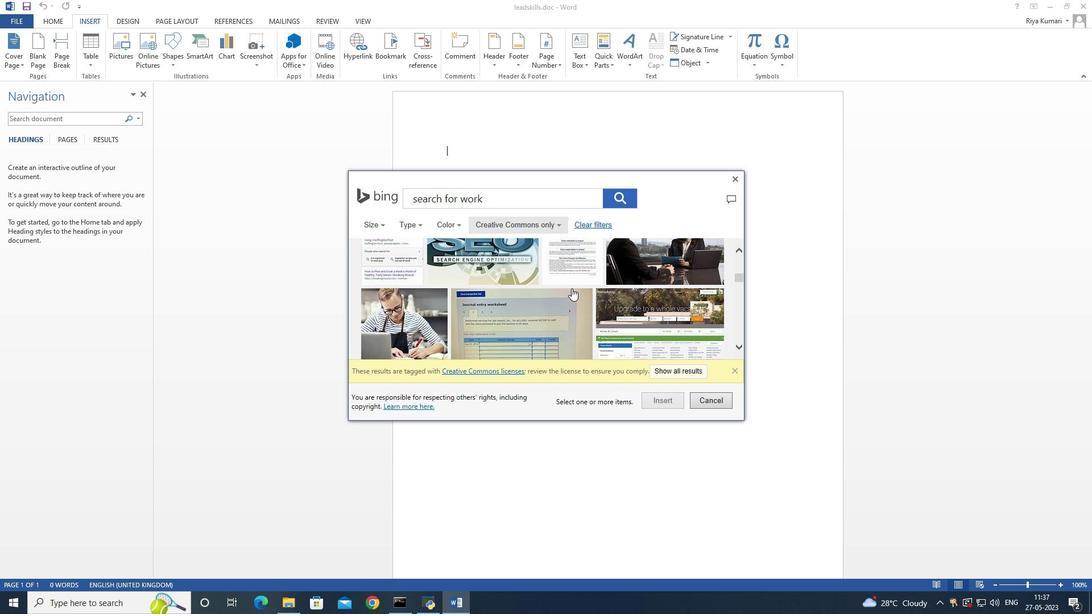 
Action: Mouse scrolled (571, 287) with delta (0, 0)
Screenshot: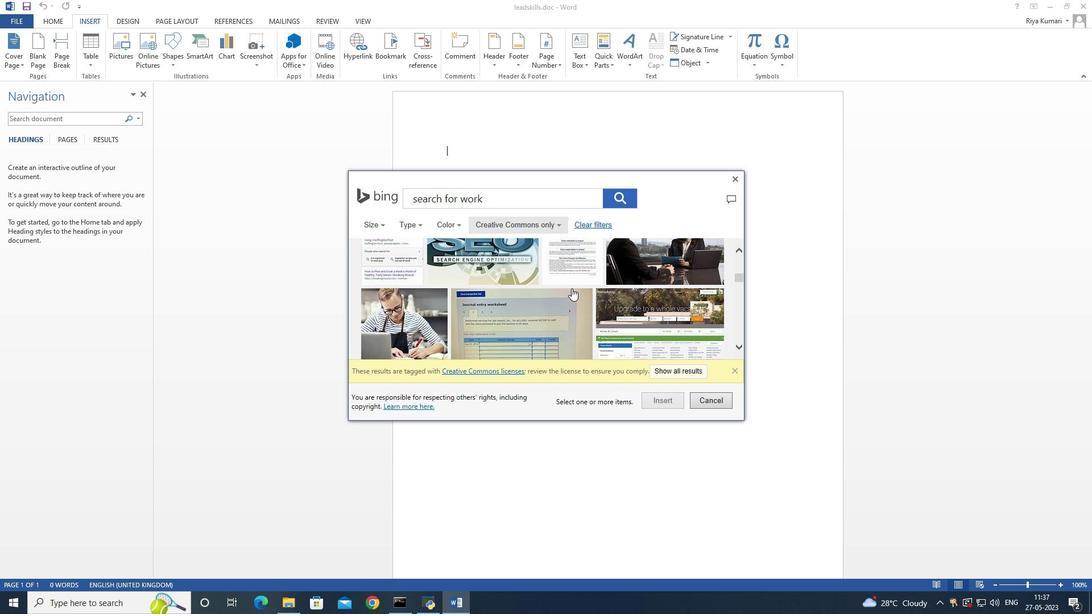 
Action: Mouse scrolled (571, 287) with delta (0, 0)
Screenshot: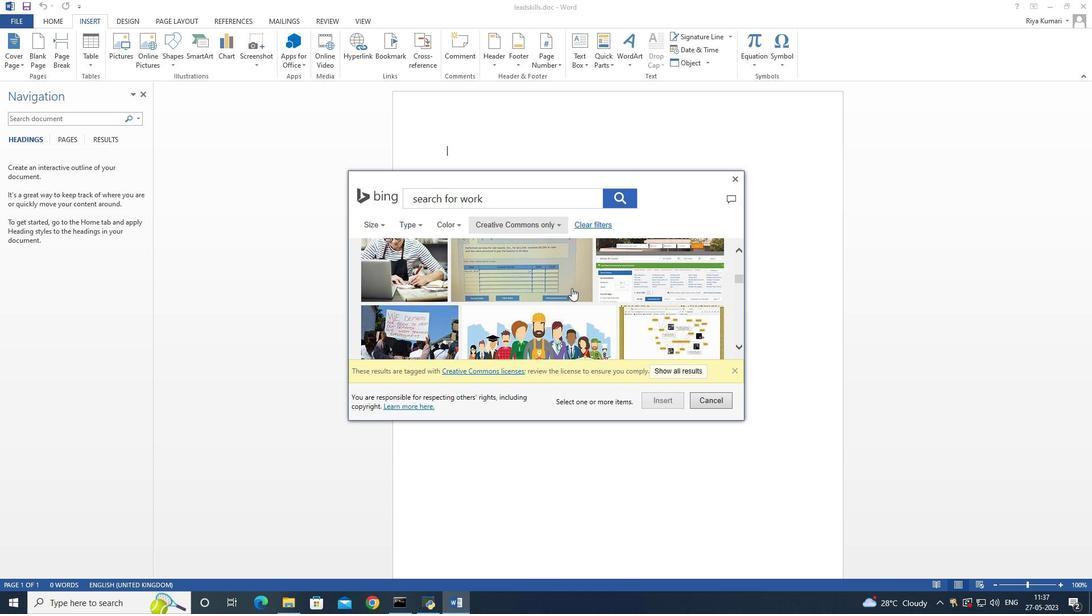 
Action: Mouse scrolled (571, 287) with delta (0, 0)
Screenshot: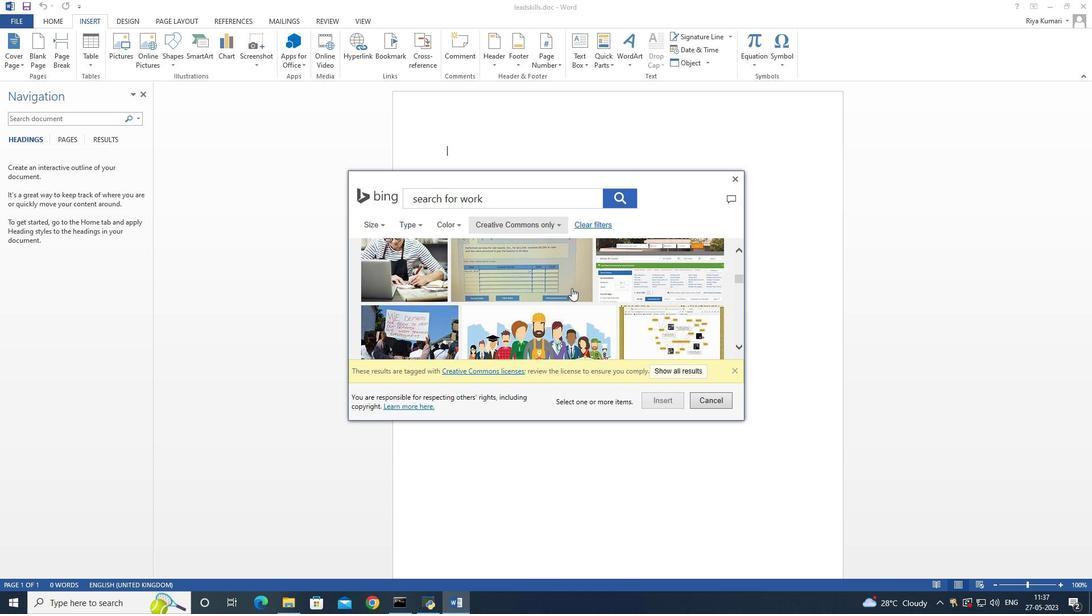 
Action: Mouse scrolled (571, 287) with delta (0, 0)
Screenshot: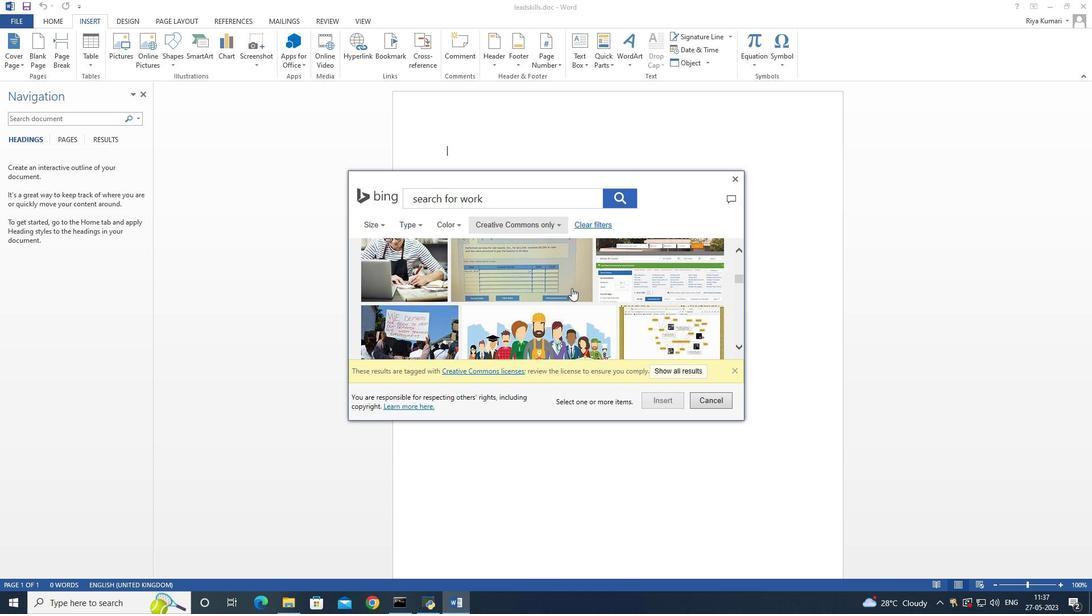 
Action: Mouse scrolled (571, 287) with delta (0, 0)
Screenshot: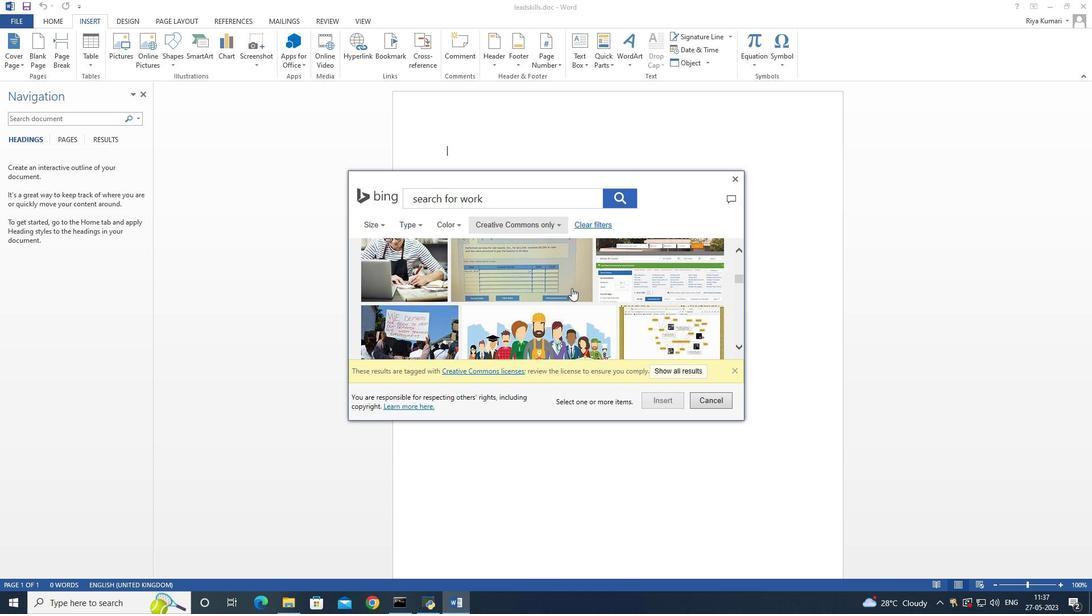 
Action: Mouse scrolled (571, 287) with delta (0, 0)
Screenshot: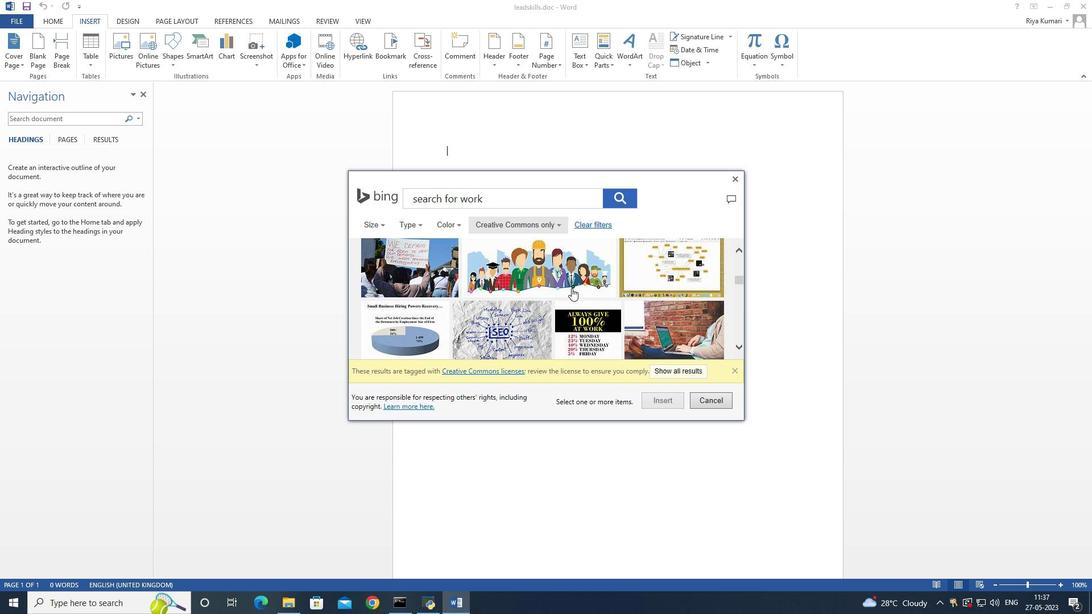 
Action: Mouse scrolled (571, 287) with delta (0, 0)
Screenshot: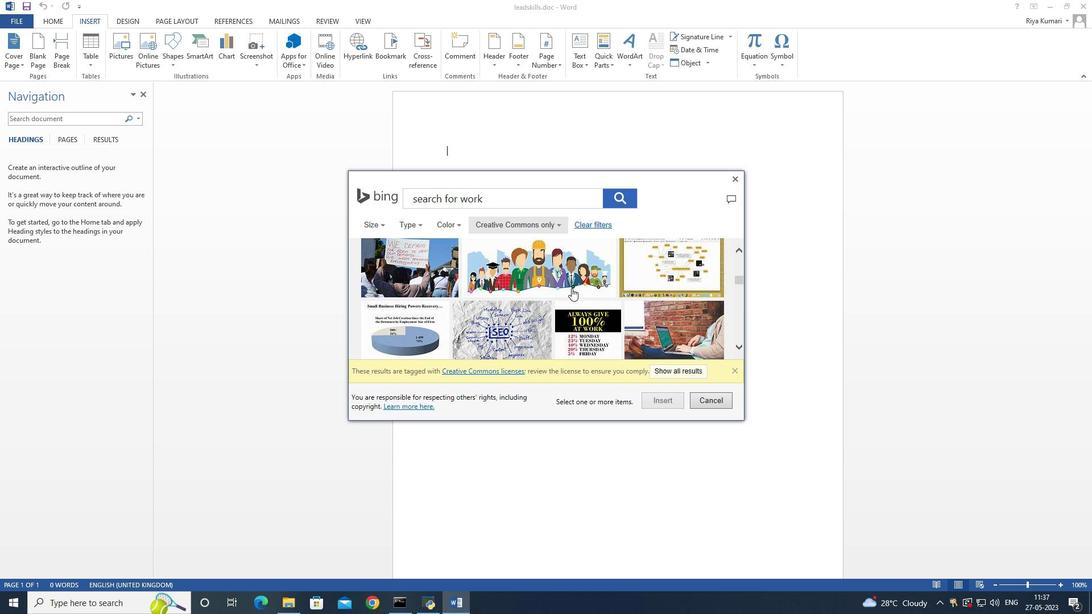 
Action: Mouse scrolled (571, 287) with delta (0, 0)
Screenshot: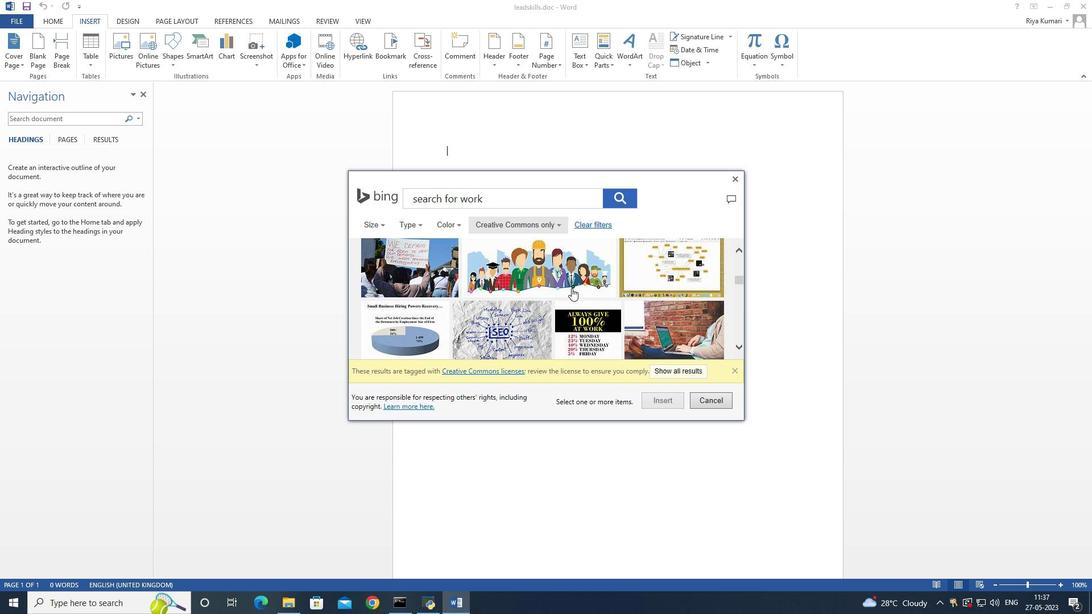
Action: Mouse scrolled (571, 287) with delta (0, 0)
Screenshot: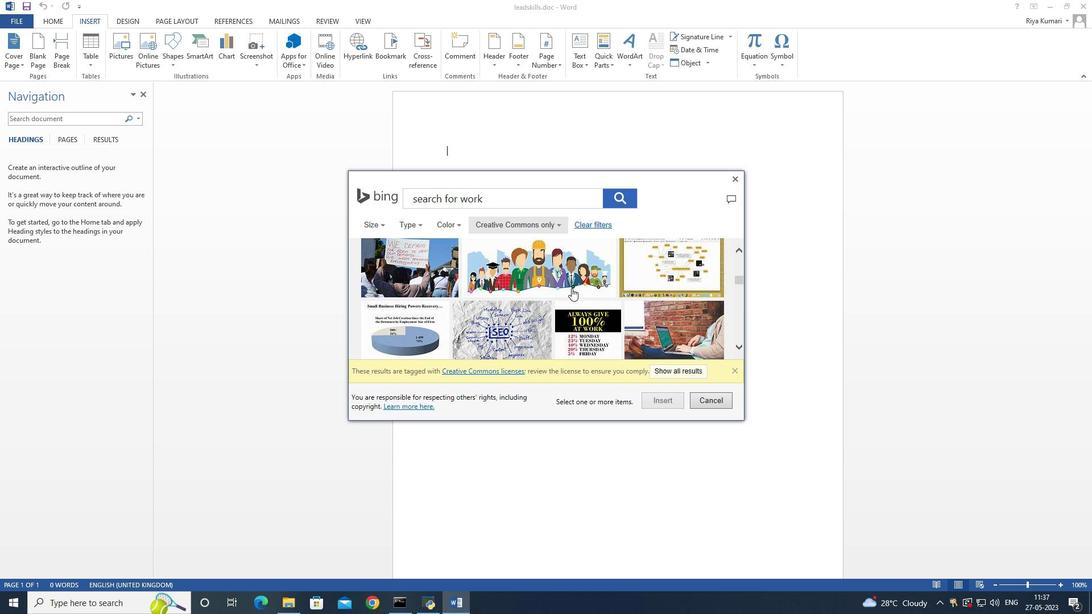 
Action: Mouse scrolled (571, 287) with delta (0, 0)
Screenshot: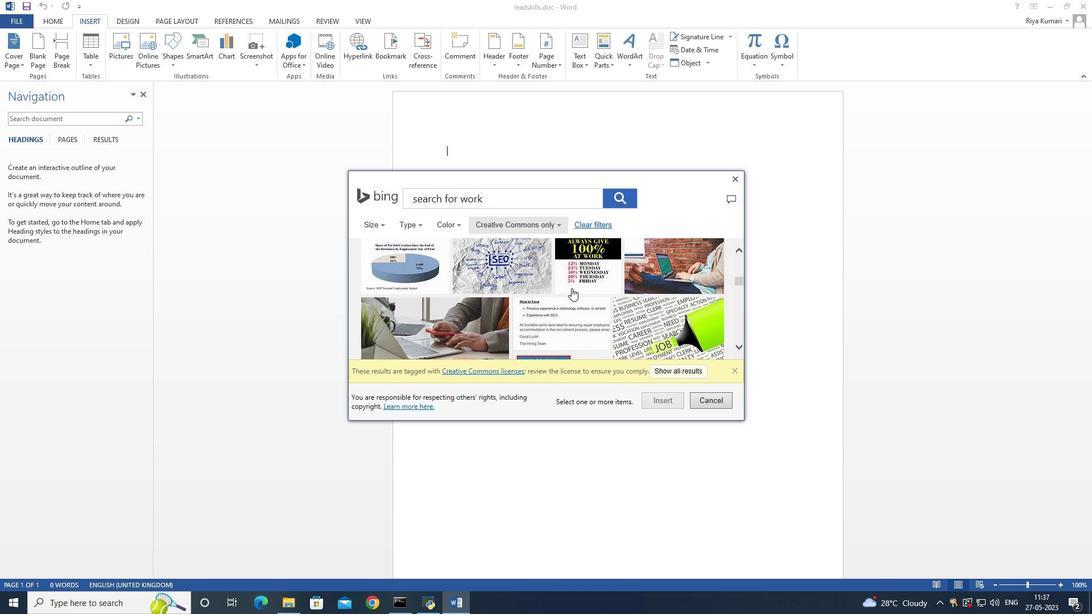 
Action: Mouse scrolled (571, 287) with delta (0, 0)
Screenshot: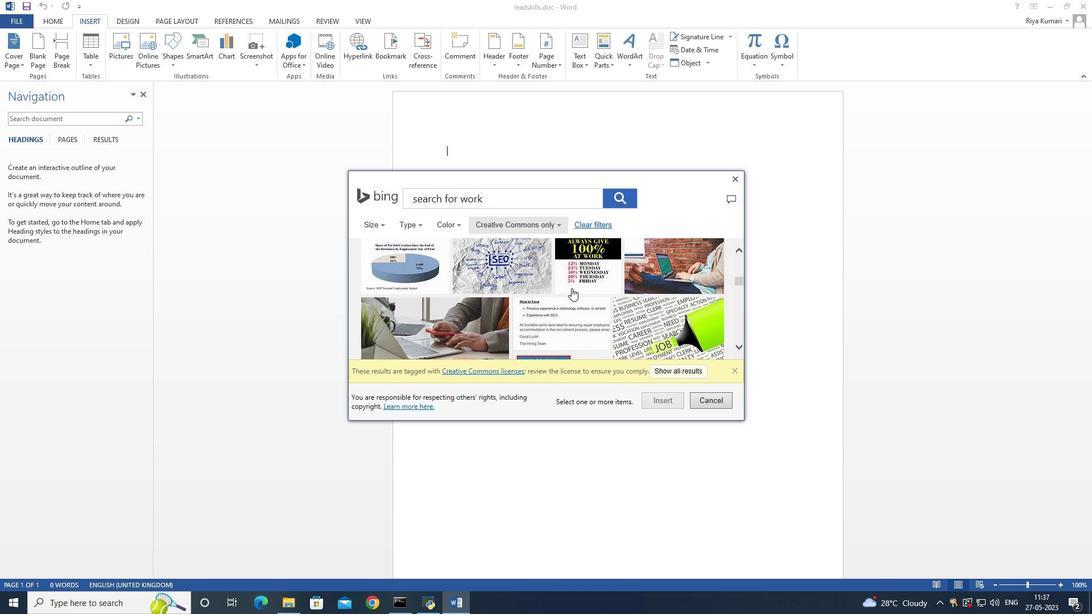 
Action: Mouse scrolled (571, 287) with delta (0, 0)
Screenshot: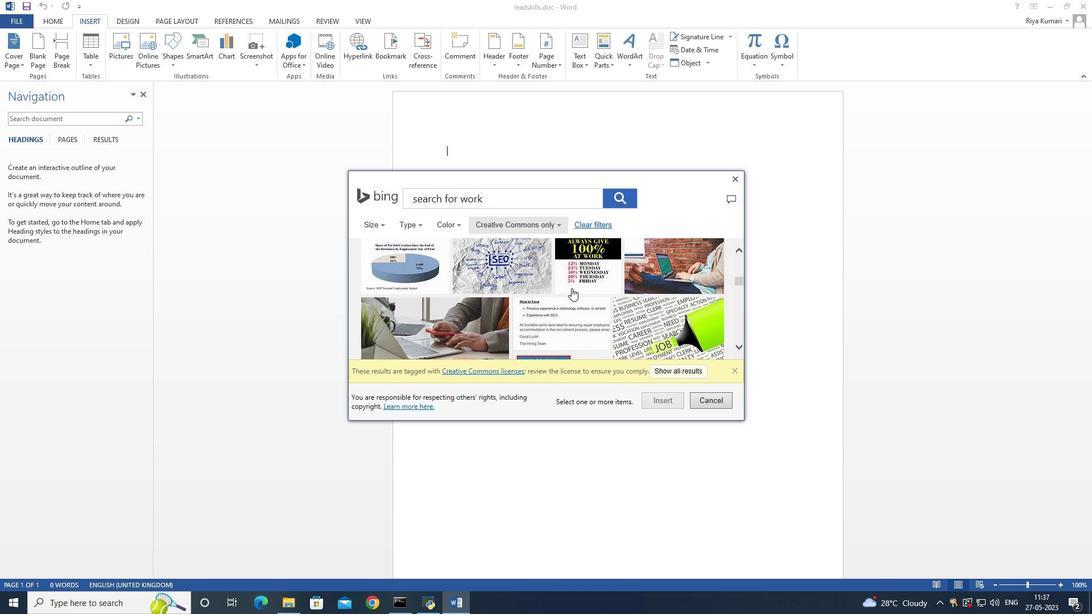 
Action: Mouse scrolled (571, 287) with delta (0, 0)
Screenshot: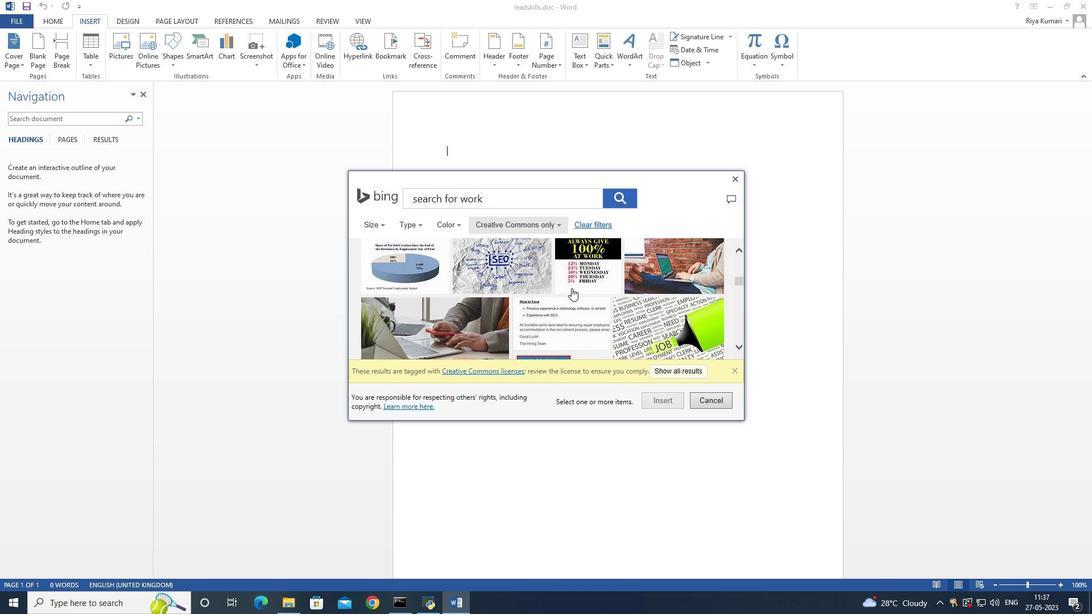 
Action: Mouse scrolled (571, 287) with delta (0, 0)
Screenshot: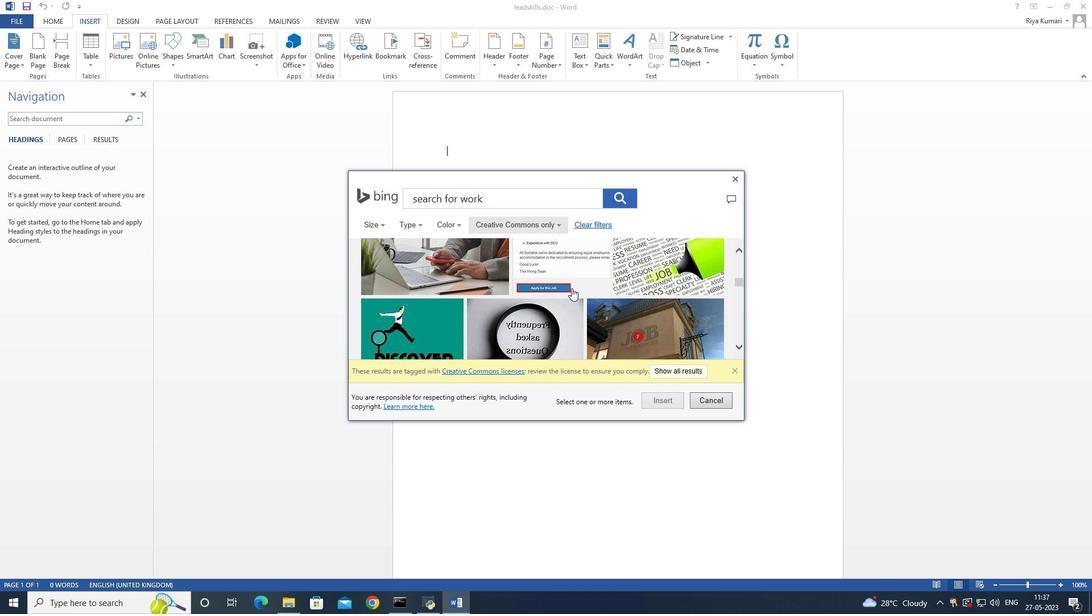 
Action: Mouse scrolled (571, 287) with delta (0, 0)
Screenshot: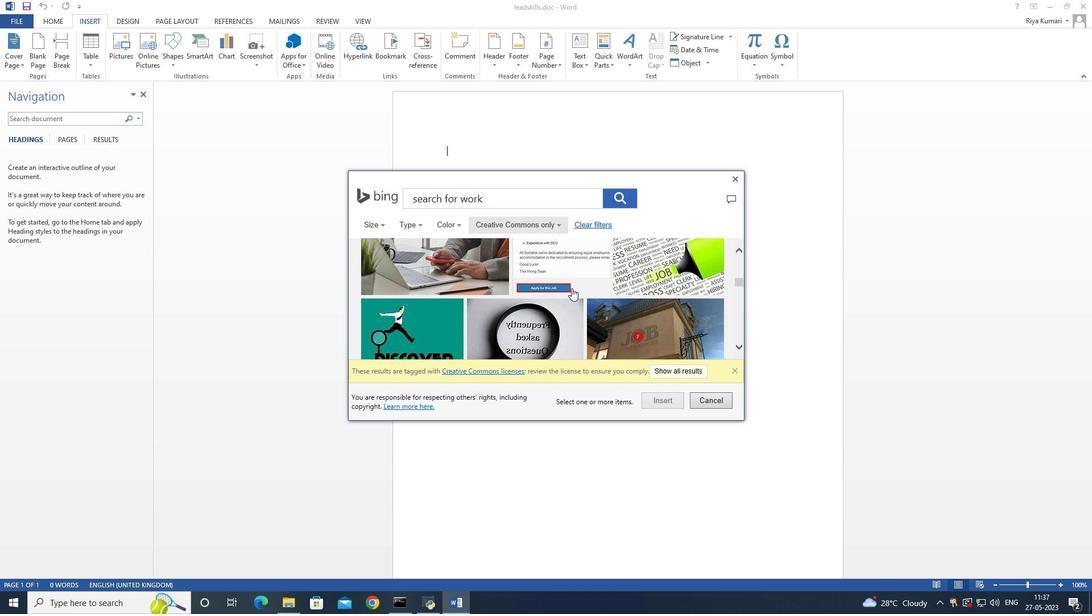 
Action: Mouse scrolled (571, 287) with delta (0, 0)
Screenshot: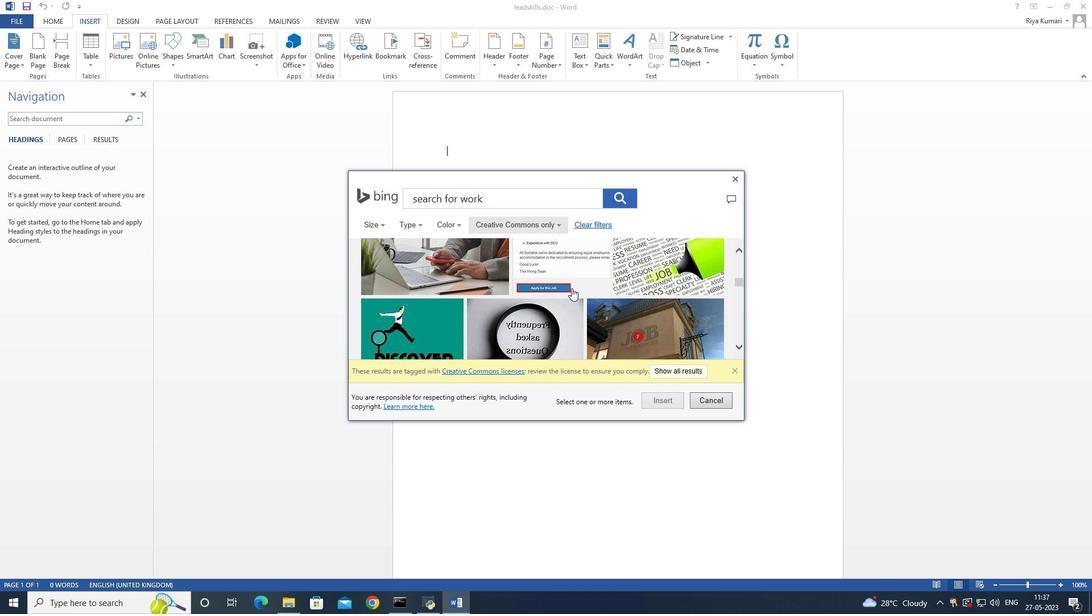 
Action: Mouse scrolled (571, 287) with delta (0, 0)
Screenshot: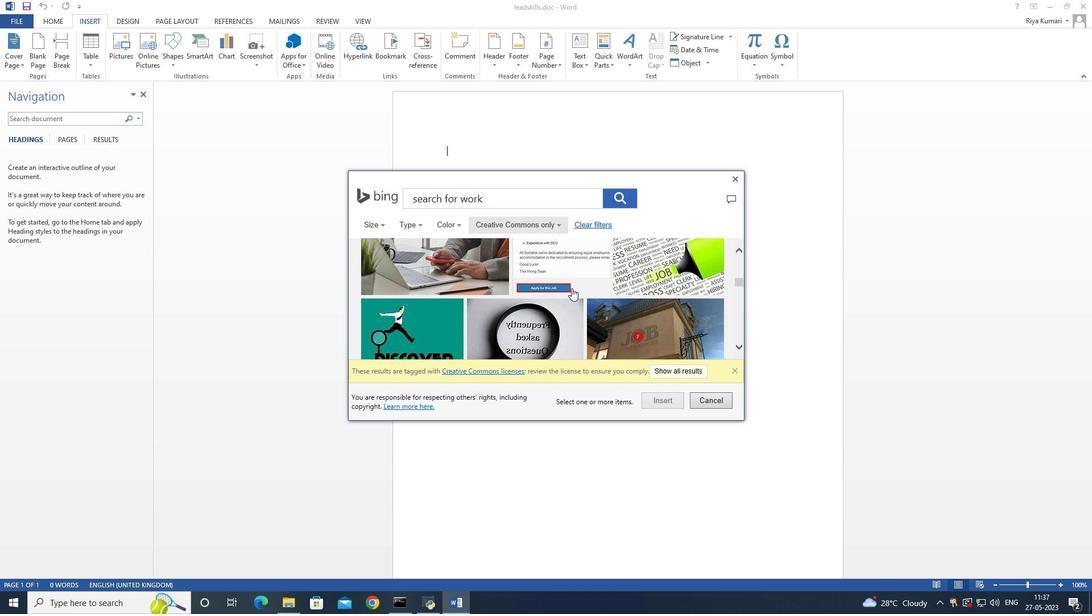
Action: Mouse scrolled (571, 287) with delta (0, 0)
Screenshot: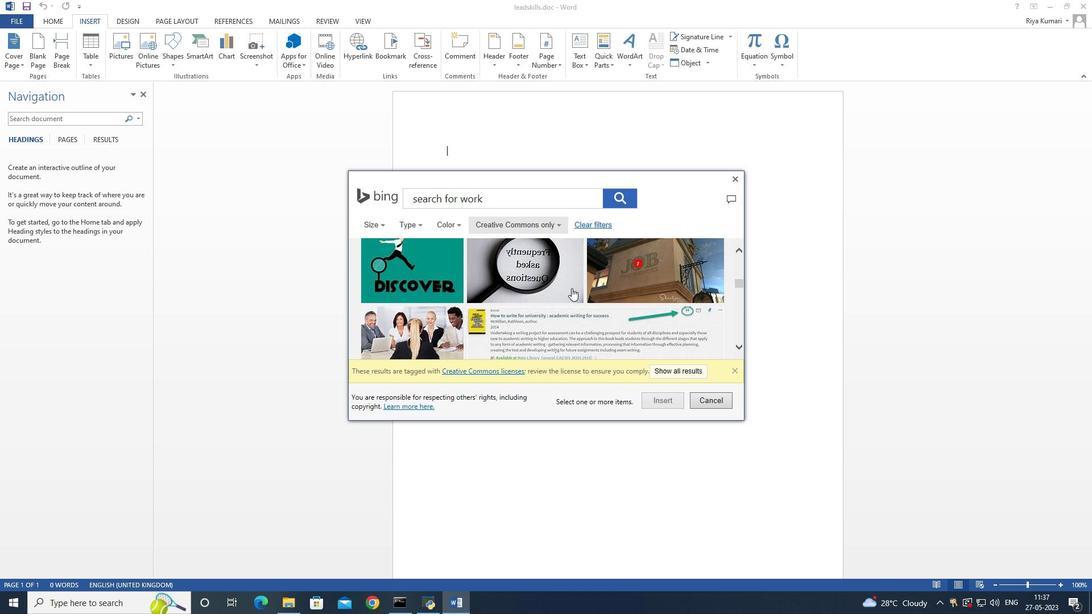 
Action: Mouse scrolled (571, 287) with delta (0, 0)
Screenshot: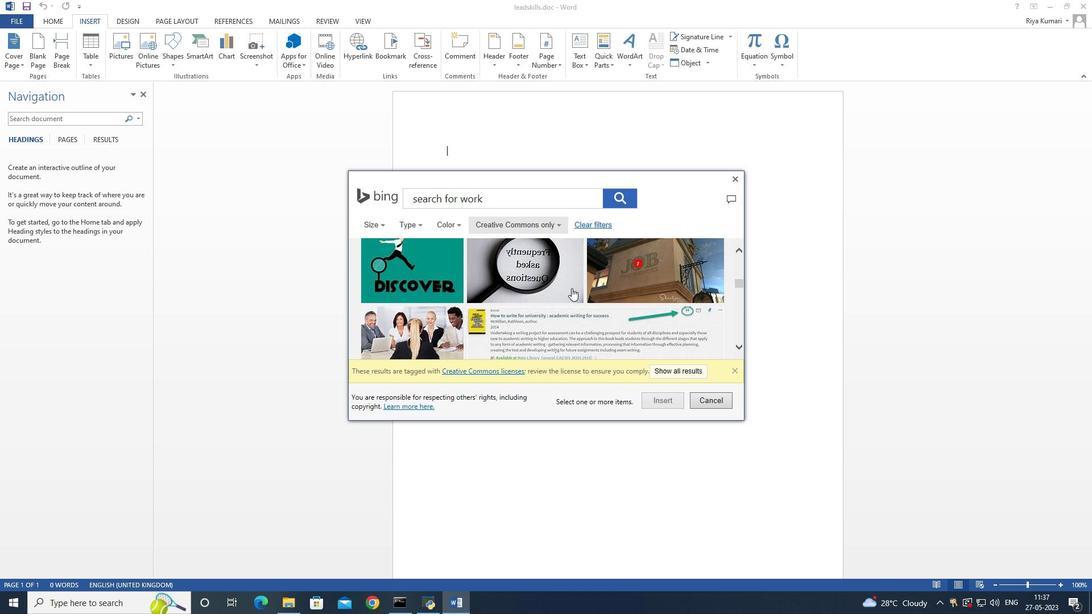 
Action: Mouse scrolled (571, 287) with delta (0, 0)
Screenshot: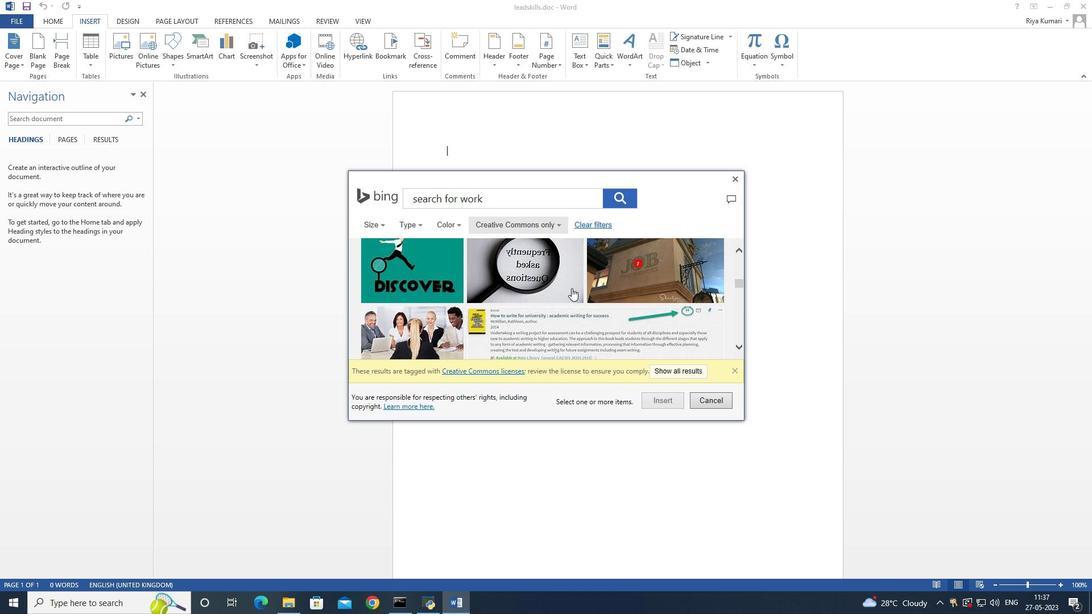 
Action: Mouse scrolled (571, 287) with delta (0, 0)
Screenshot: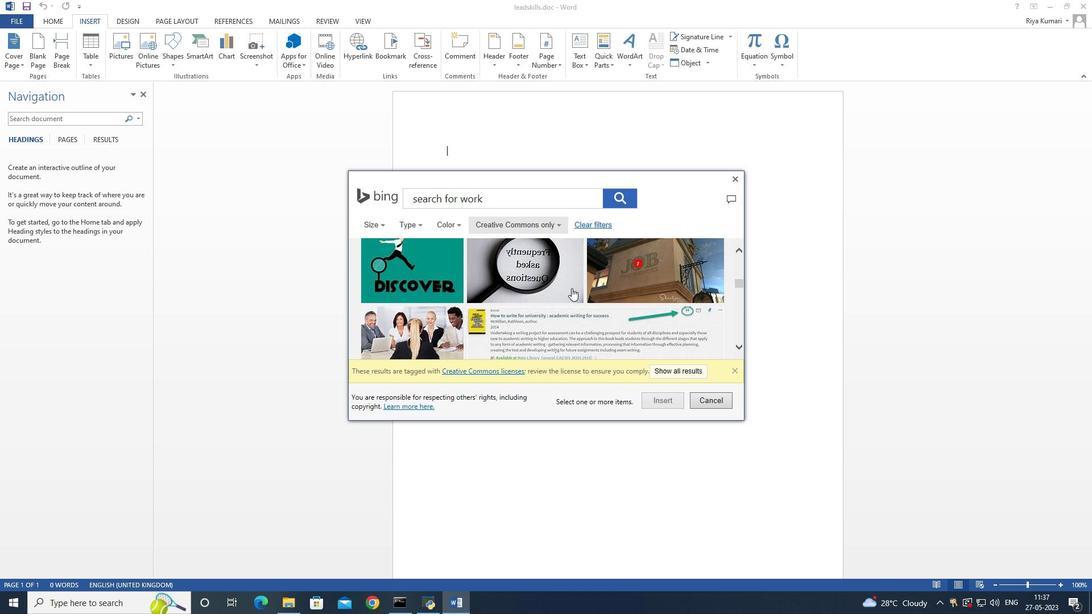 
Action: Mouse scrolled (571, 287) with delta (0, 0)
Screenshot: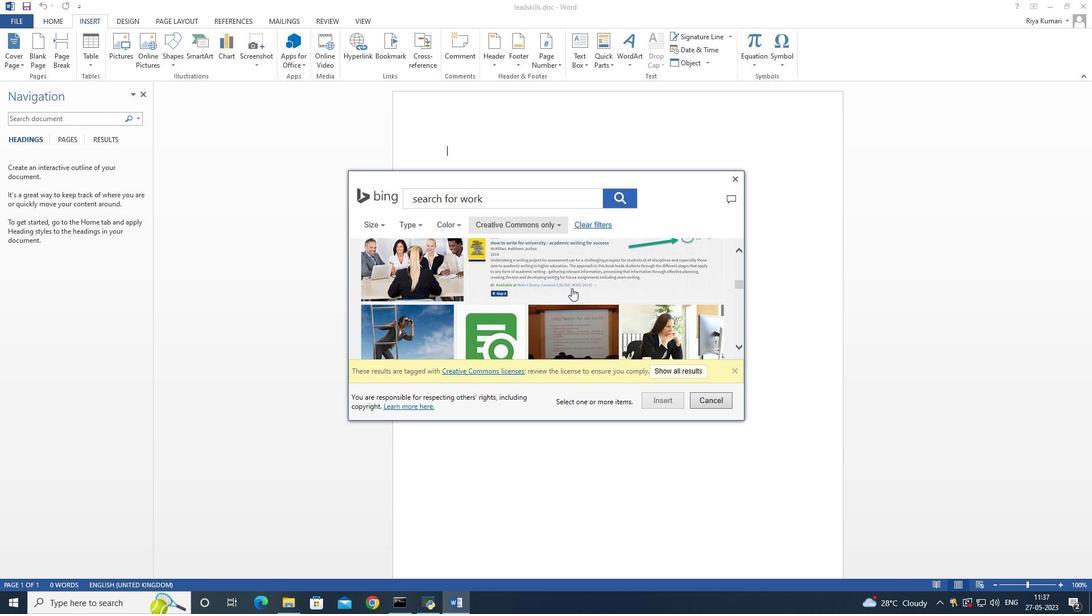 
Action: Mouse scrolled (571, 287) with delta (0, 0)
Screenshot: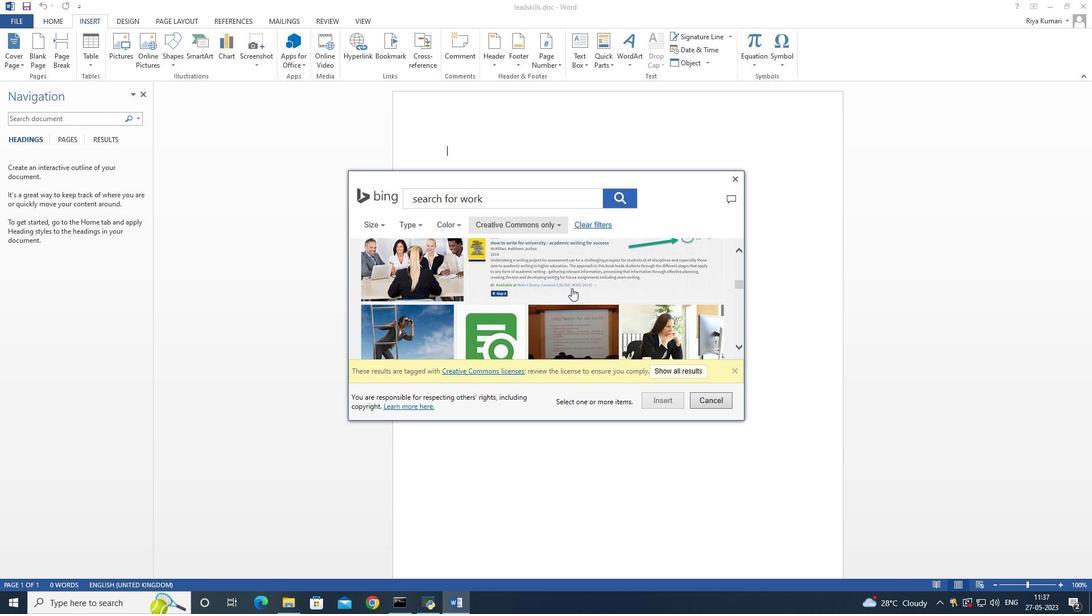 
Action: Mouse scrolled (571, 287) with delta (0, 0)
Screenshot: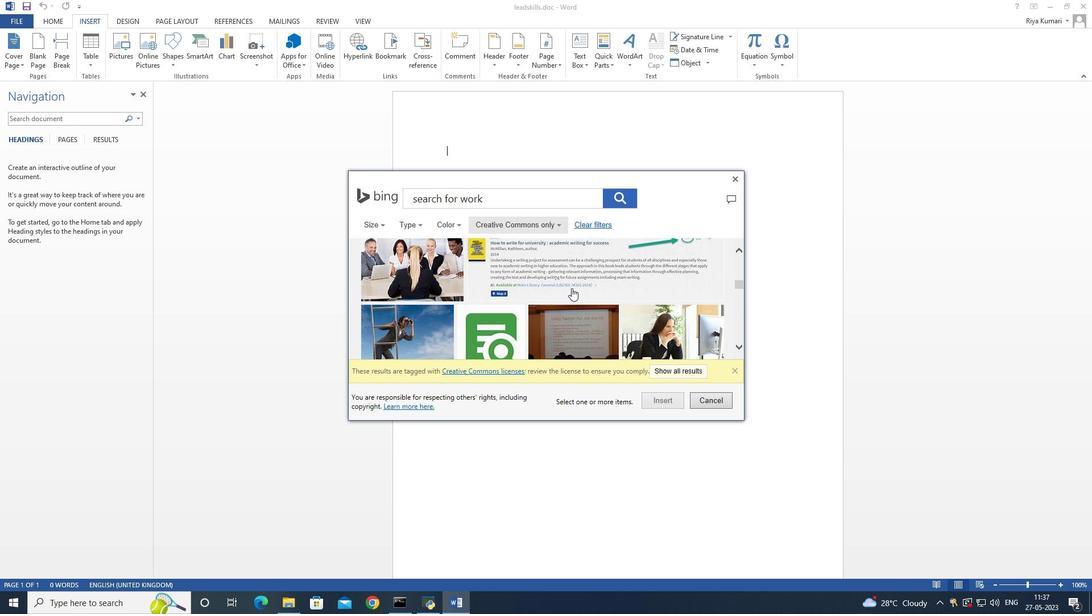
Action: Mouse scrolled (571, 287) with delta (0, 0)
Screenshot: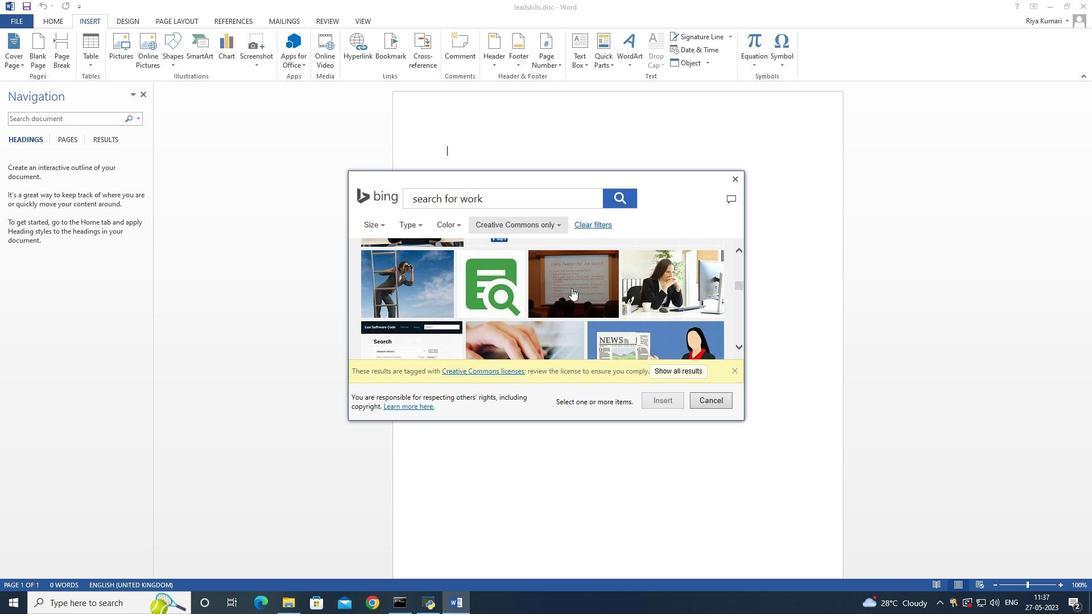 
Action: Mouse scrolled (571, 287) with delta (0, 0)
Screenshot: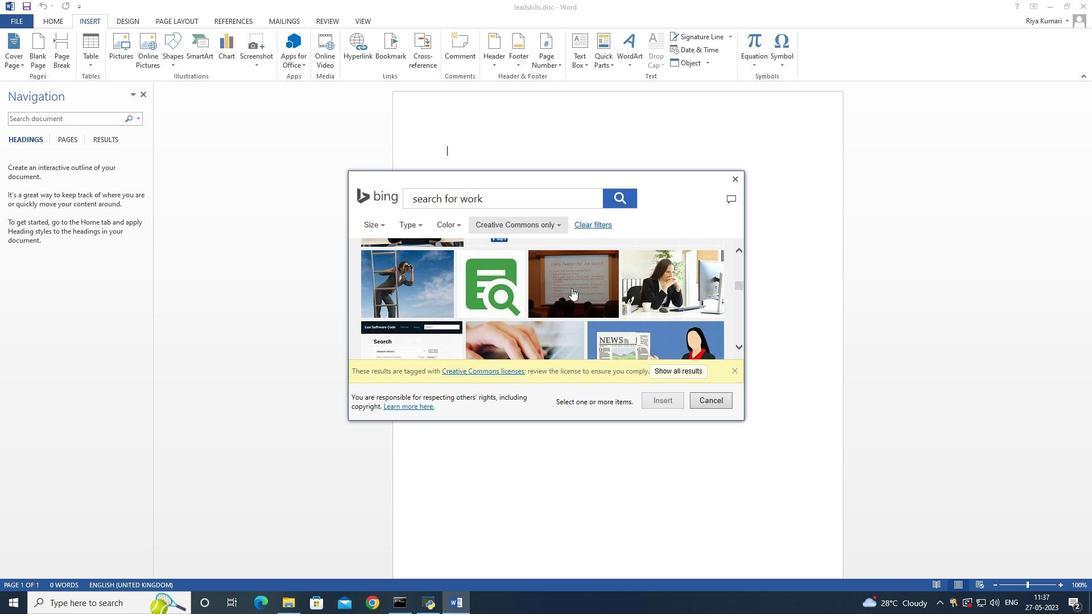 
Action: Mouse scrolled (571, 287) with delta (0, 0)
Screenshot: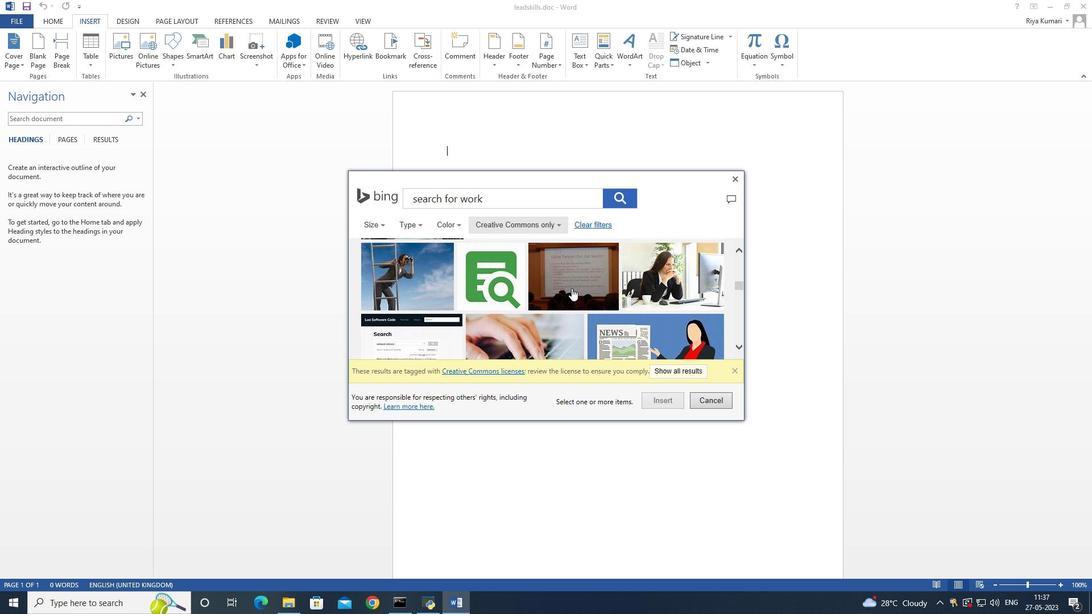 
Action: Mouse scrolled (571, 287) with delta (0, 0)
Screenshot: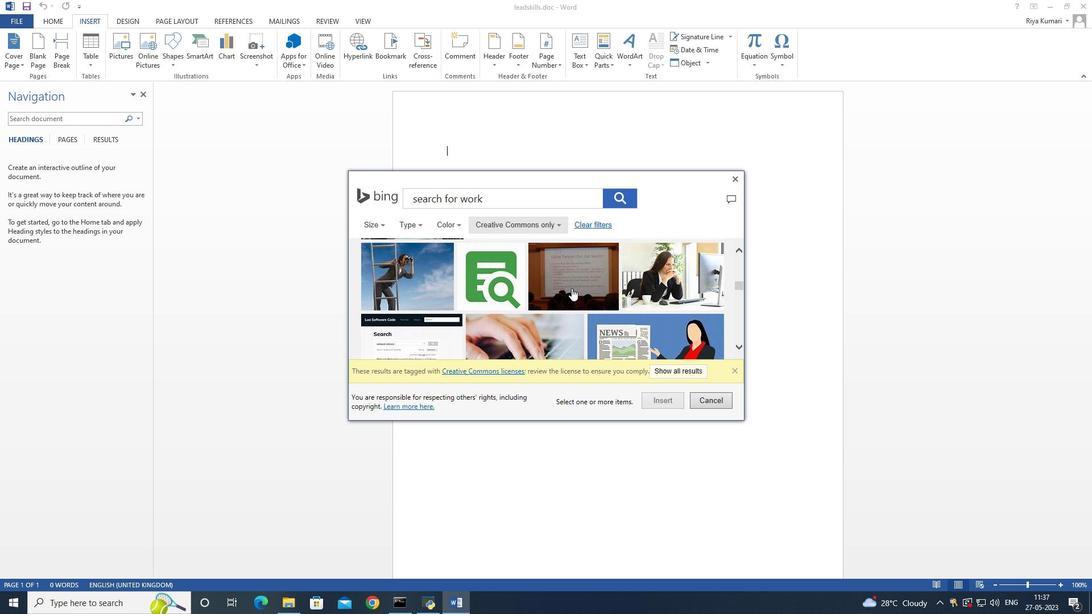 
Action: Mouse scrolled (571, 287) with delta (0, 0)
Screenshot: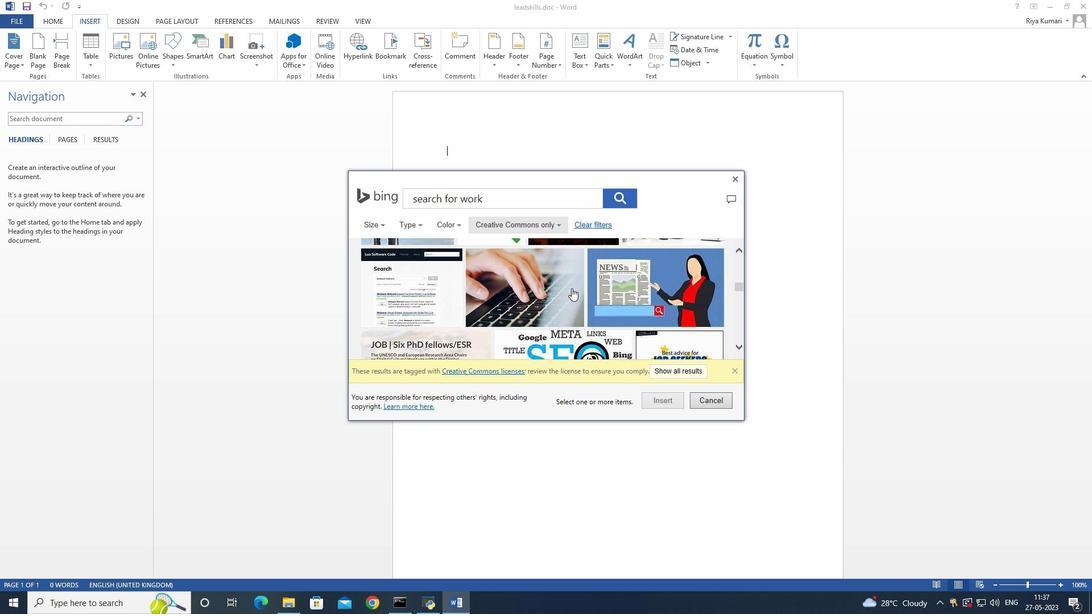 
Action: Mouse scrolled (571, 287) with delta (0, 0)
Screenshot: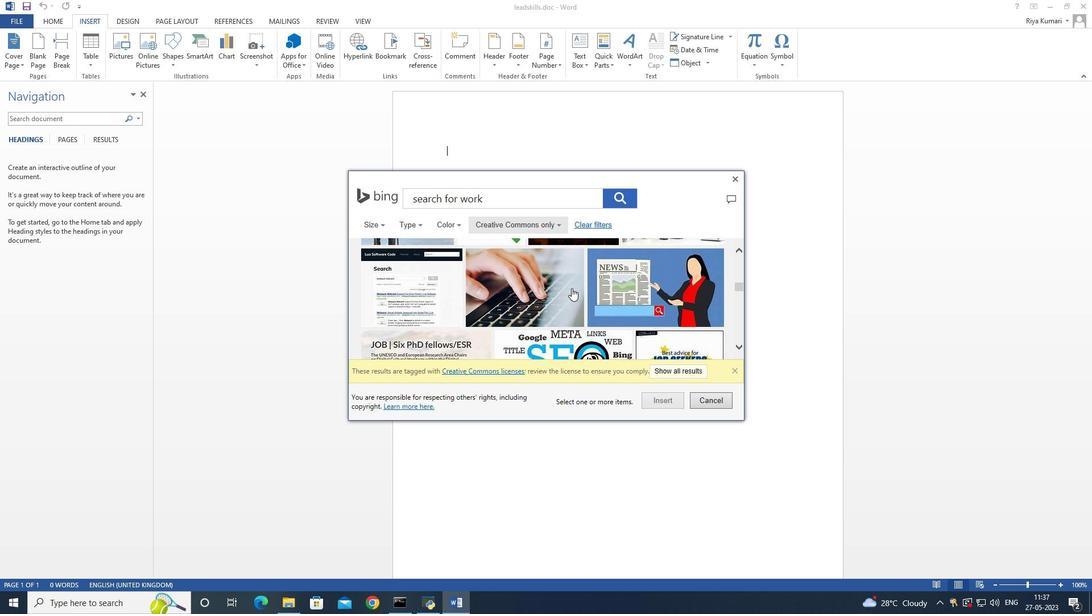 
Action: Mouse scrolled (571, 287) with delta (0, 0)
Screenshot: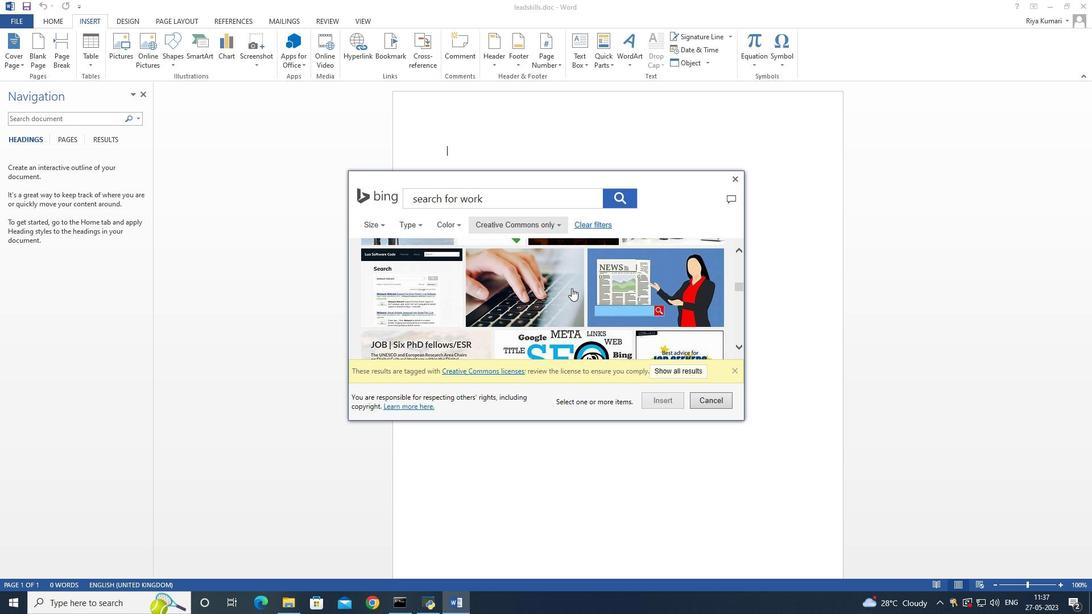 
Action: Mouse scrolled (571, 287) with delta (0, 0)
Screenshot: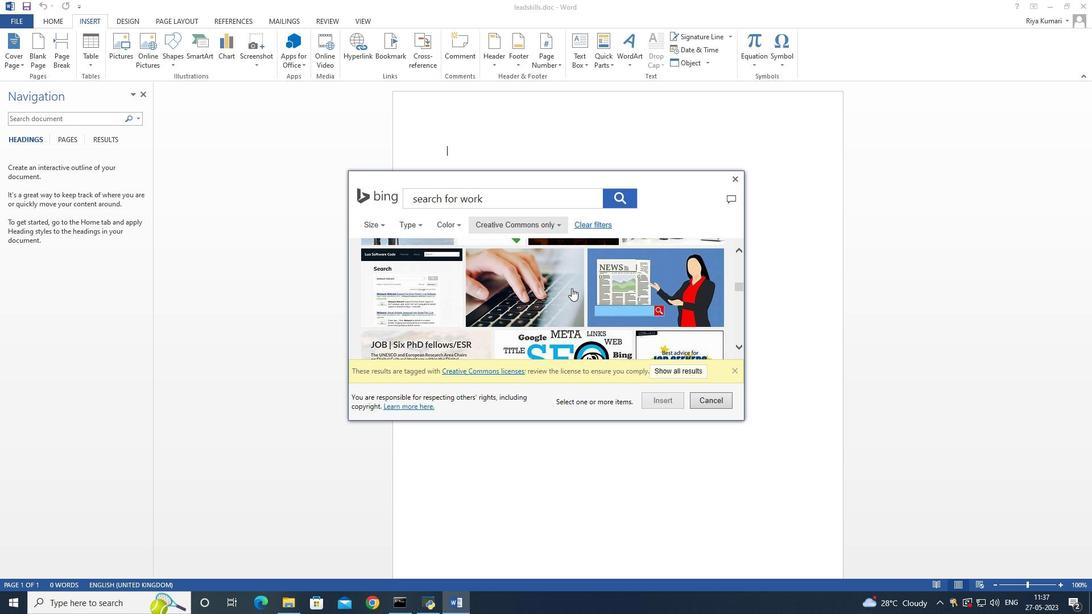 
Action: Mouse scrolled (571, 287) with delta (0, 0)
Screenshot: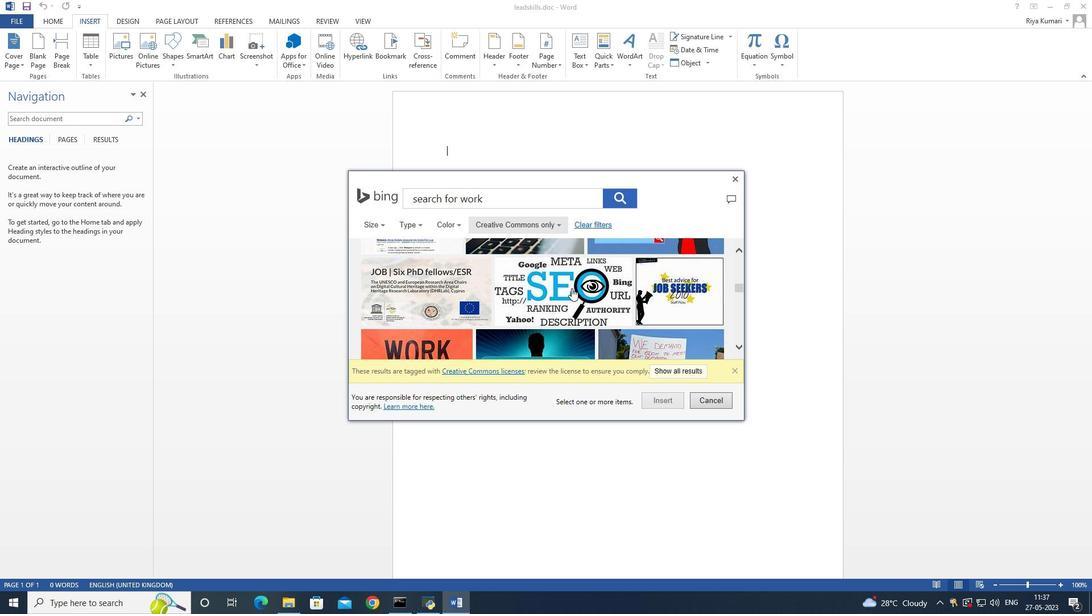 
Action: Mouse scrolled (571, 287) with delta (0, 0)
Screenshot: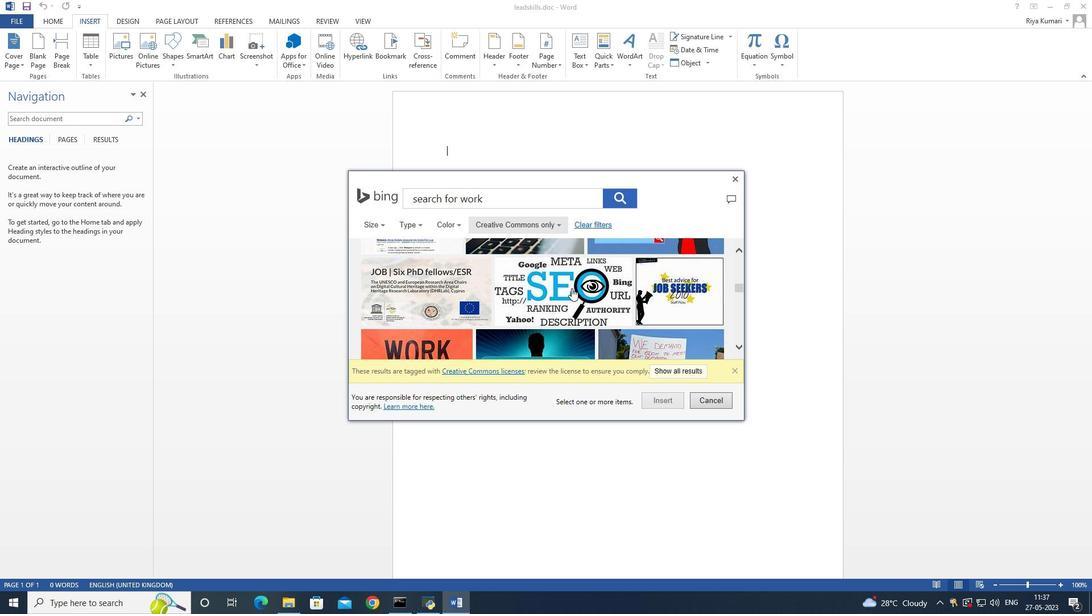 
Action: Mouse scrolled (571, 287) with delta (0, 0)
Screenshot: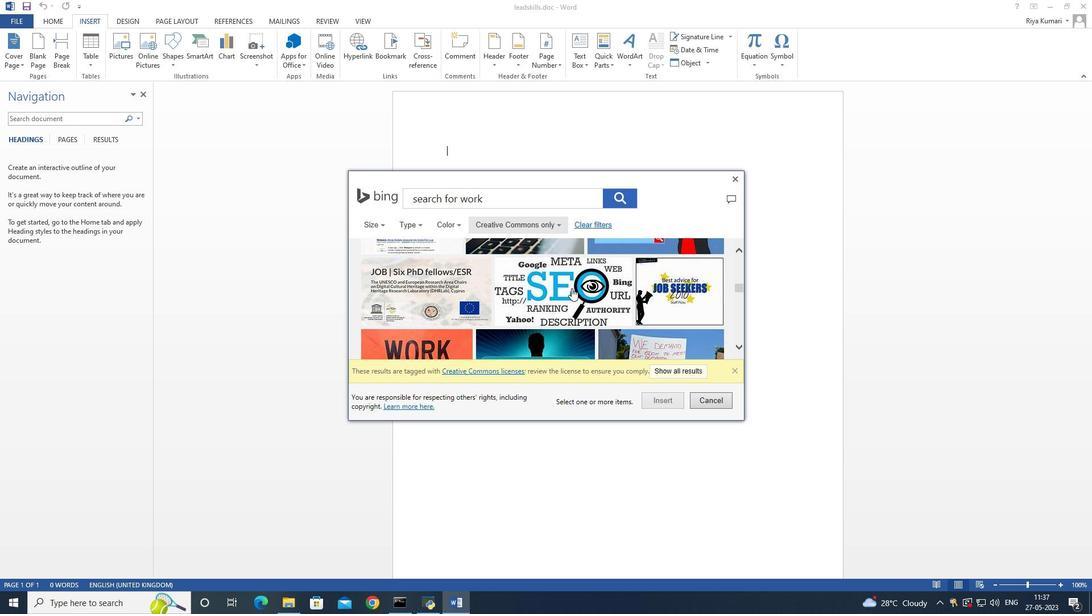 
Action: Mouse scrolled (571, 287) with delta (0, 0)
Screenshot: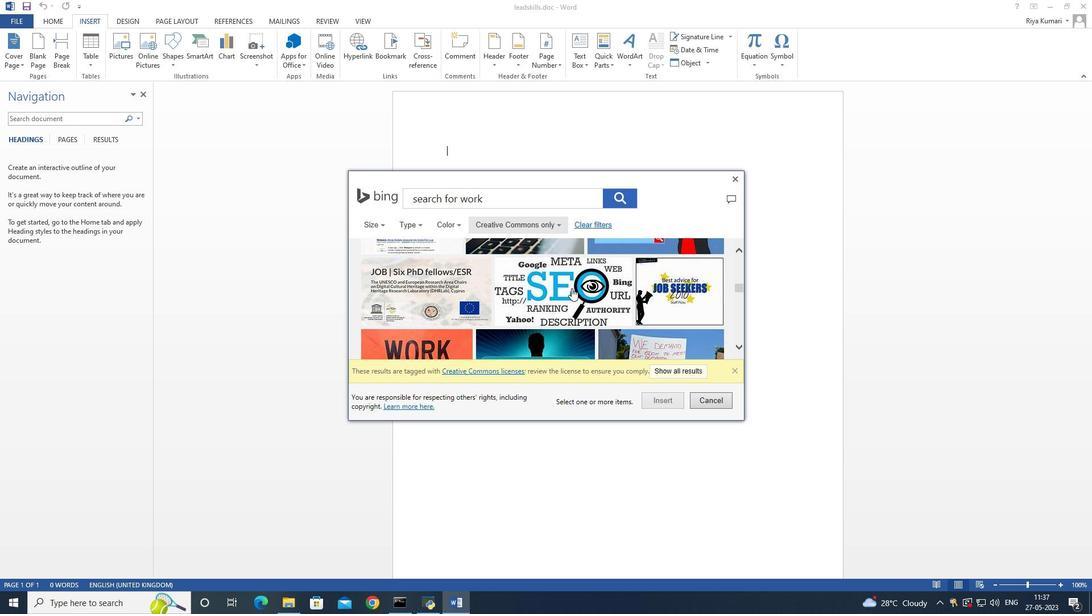 
Action: Mouse scrolled (571, 287) with delta (0, 0)
Screenshot: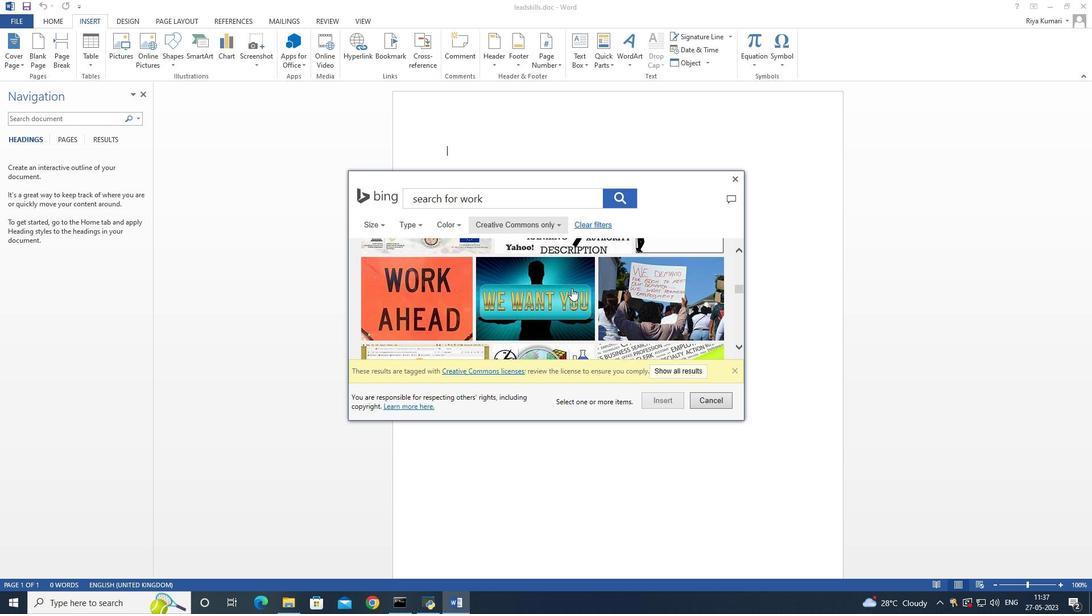 
Action: Mouse scrolled (571, 287) with delta (0, 0)
Screenshot: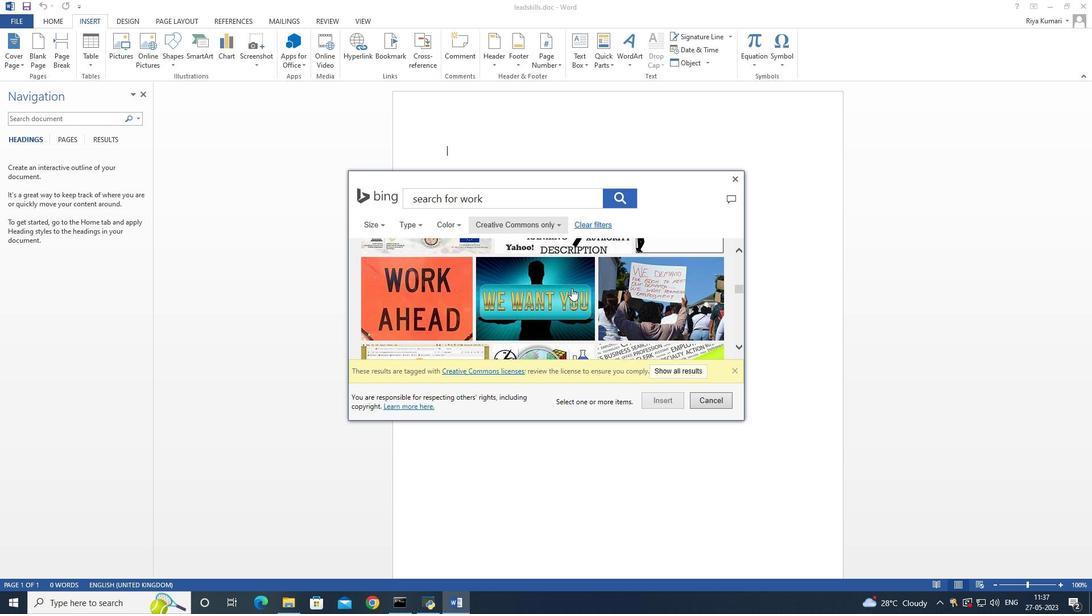 
Action: Mouse scrolled (571, 287) with delta (0, 0)
Screenshot: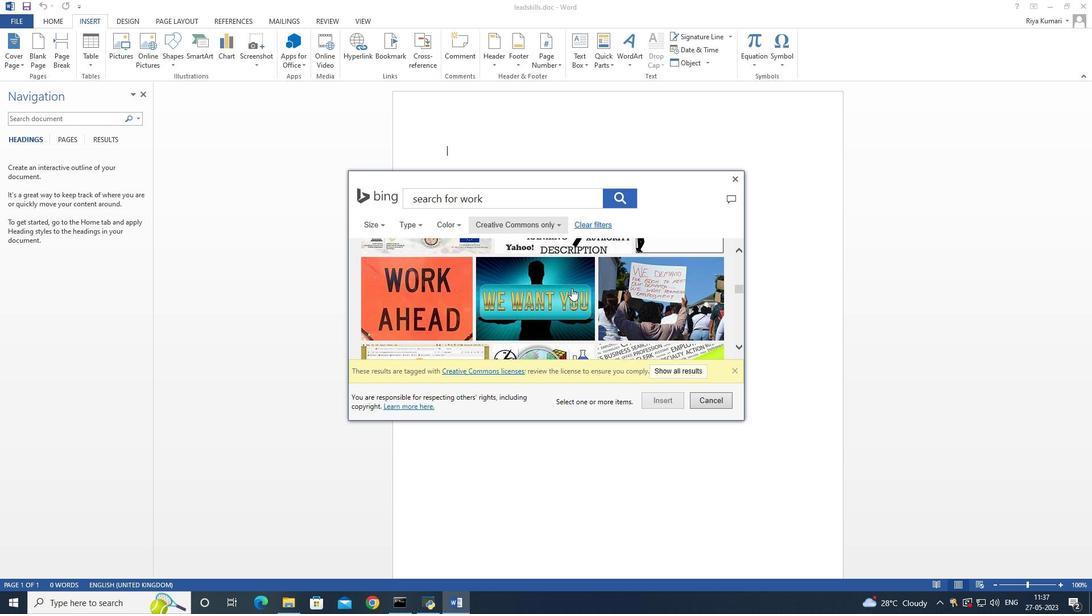 
Action: Mouse scrolled (571, 287) with delta (0, 0)
Screenshot: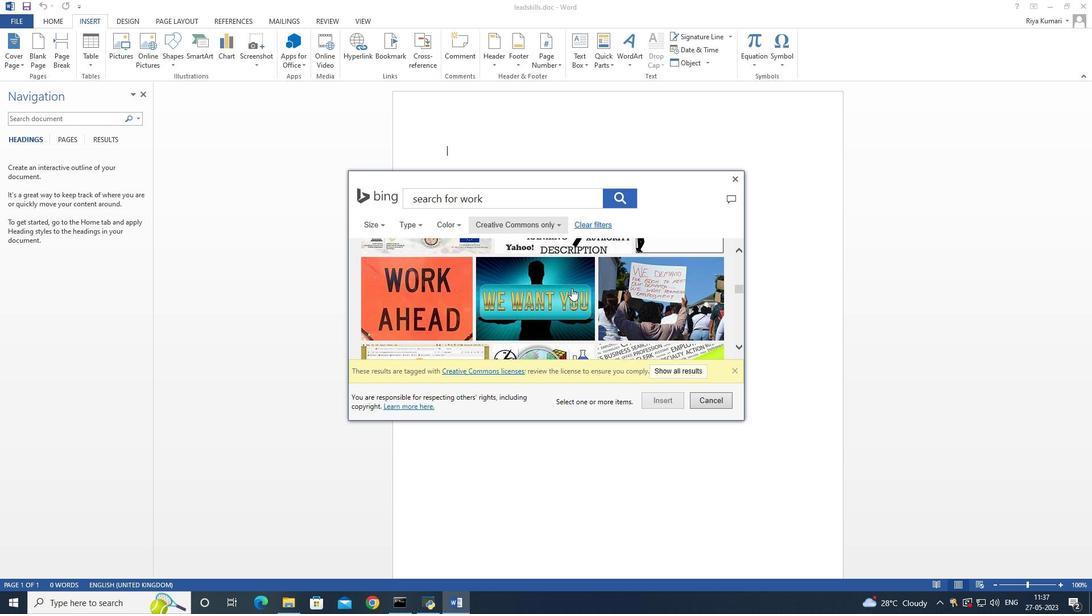 
Action: Mouse scrolled (571, 287) with delta (0, 0)
Screenshot: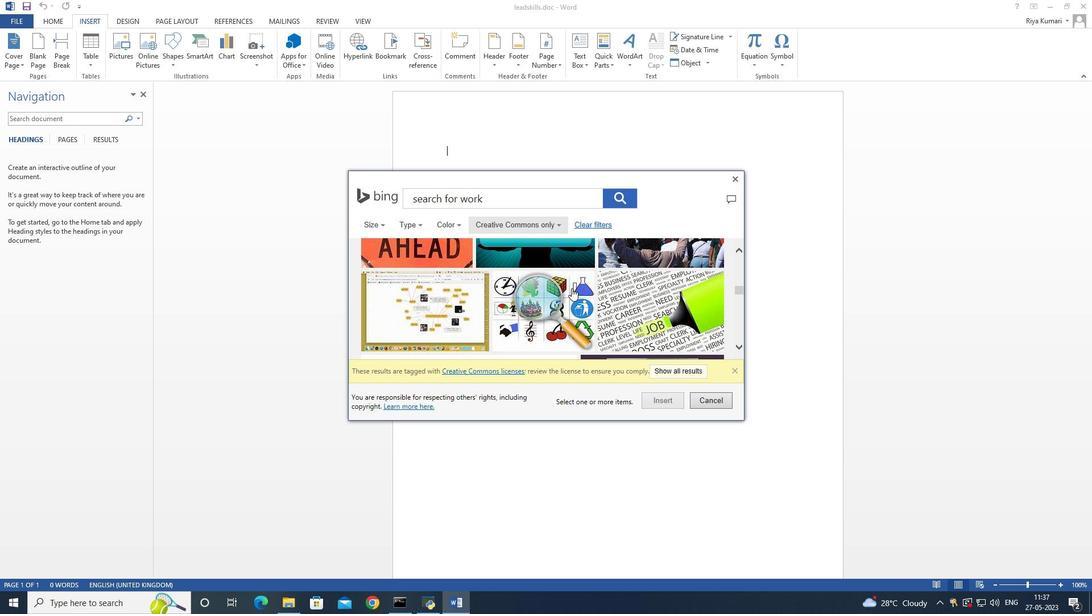 
Action: Mouse scrolled (571, 287) with delta (0, 0)
Screenshot: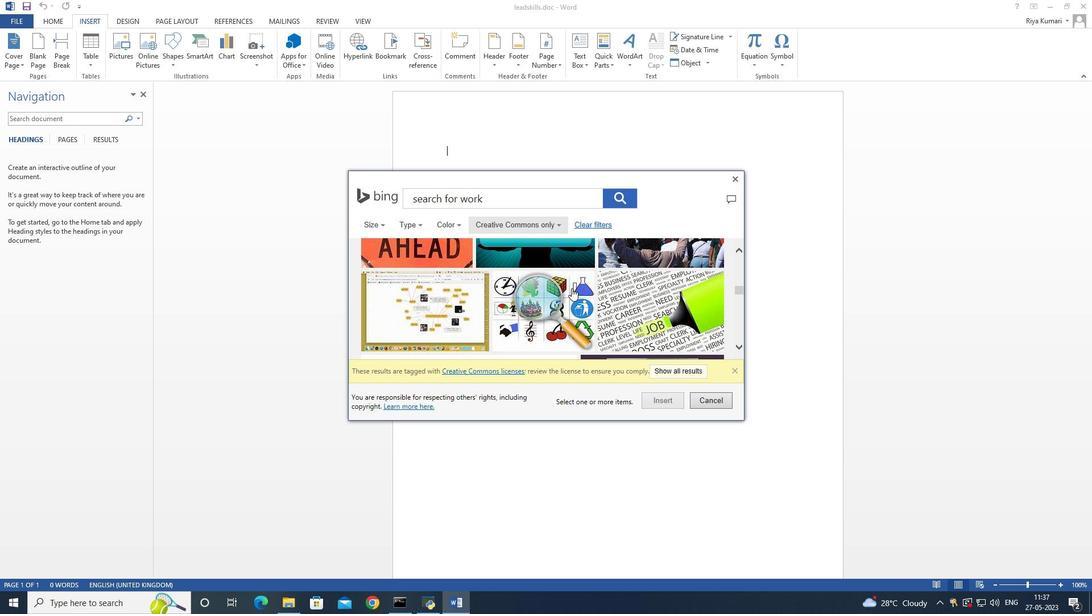 
Action: Mouse scrolled (571, 287) with delta (0, 0)
Screenshot: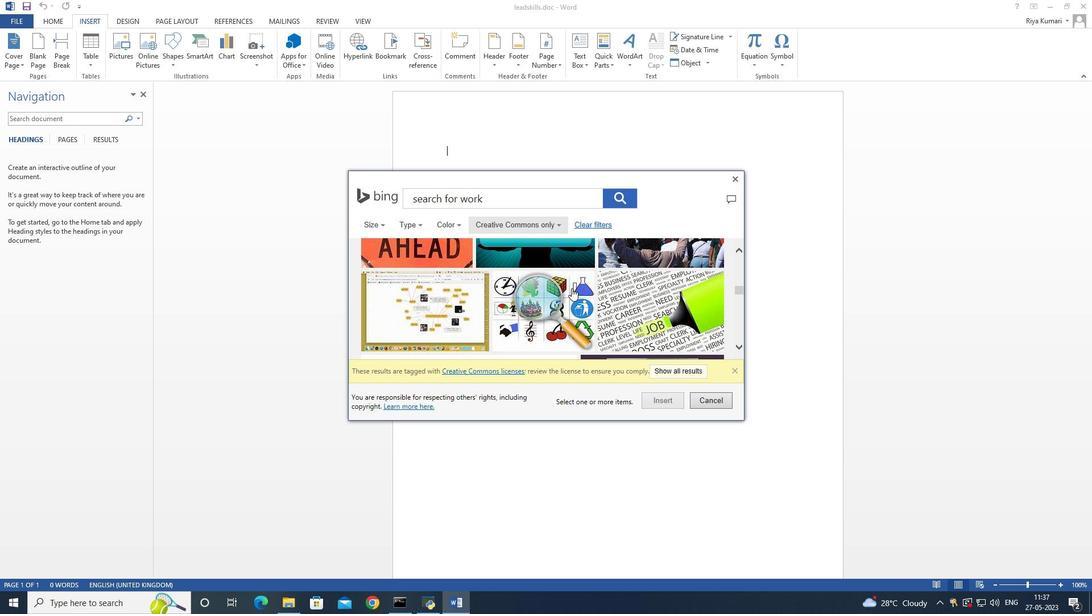 
Action: Mouse scrolled (571, 287) with delta (0, 0)
Screenshot: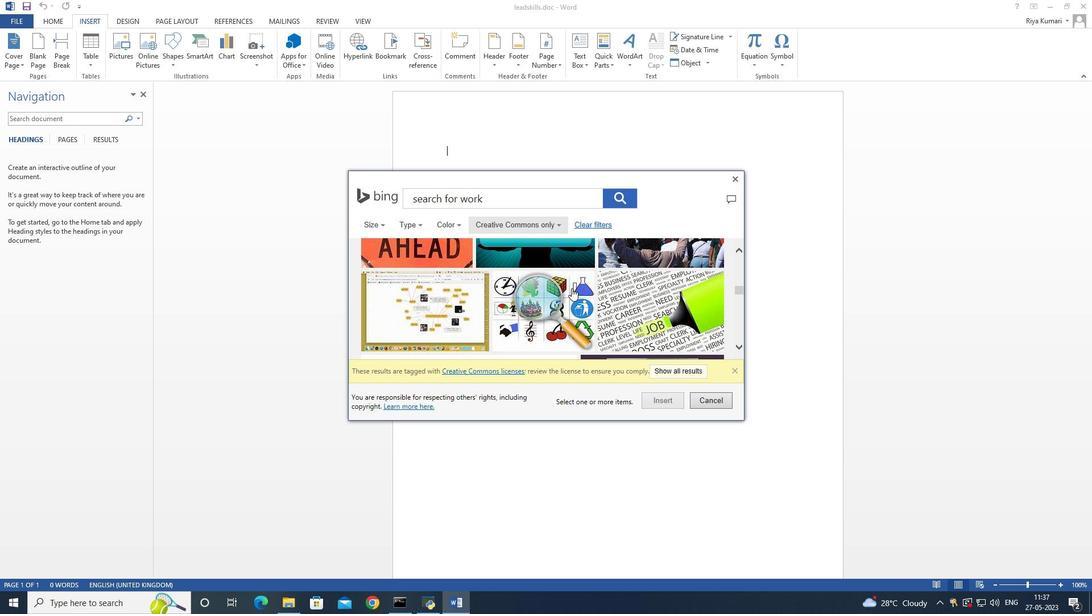 
Action: Mouse scrolled (571, 287) with delta (0, 0)
Screenshot: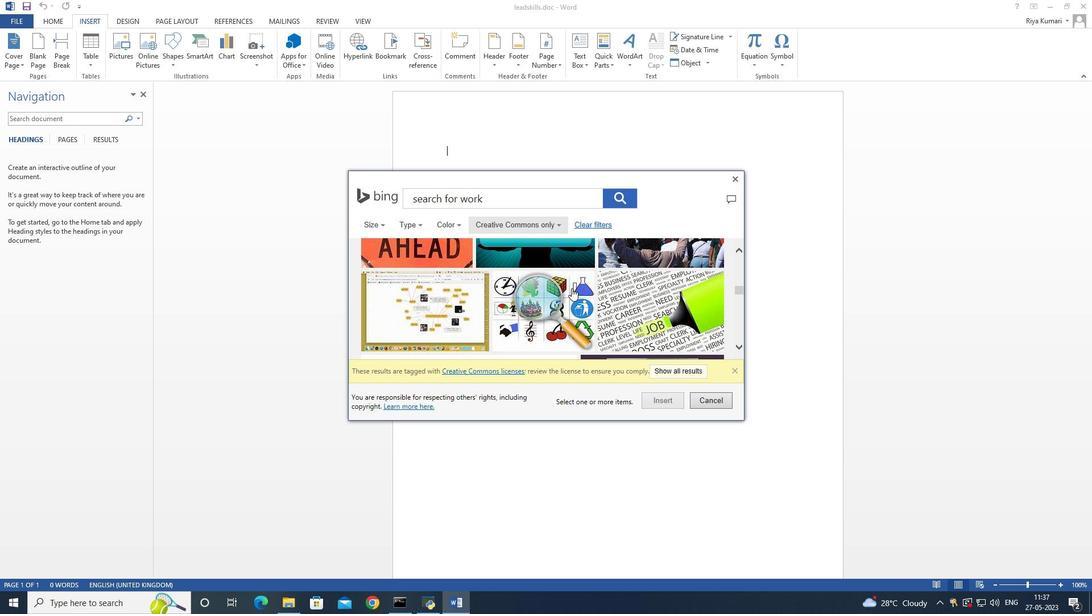 
Action: Mouse scrolled (571, 287) with delta (0, 0)
Screenshot: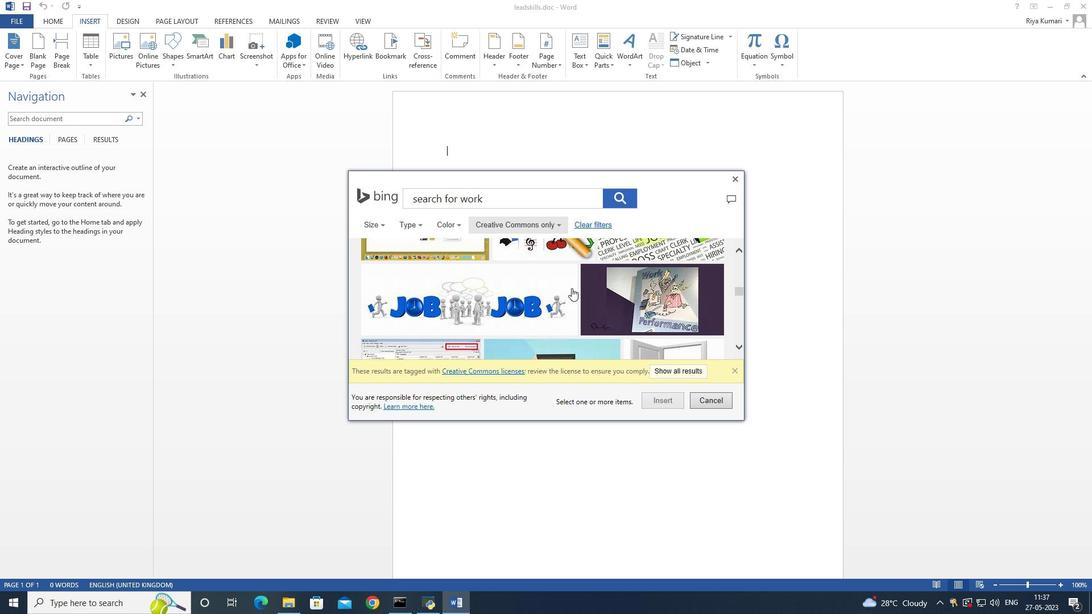 
Action: Mouse scrolled (571, 287) with delta (0, 0)
Screenshot: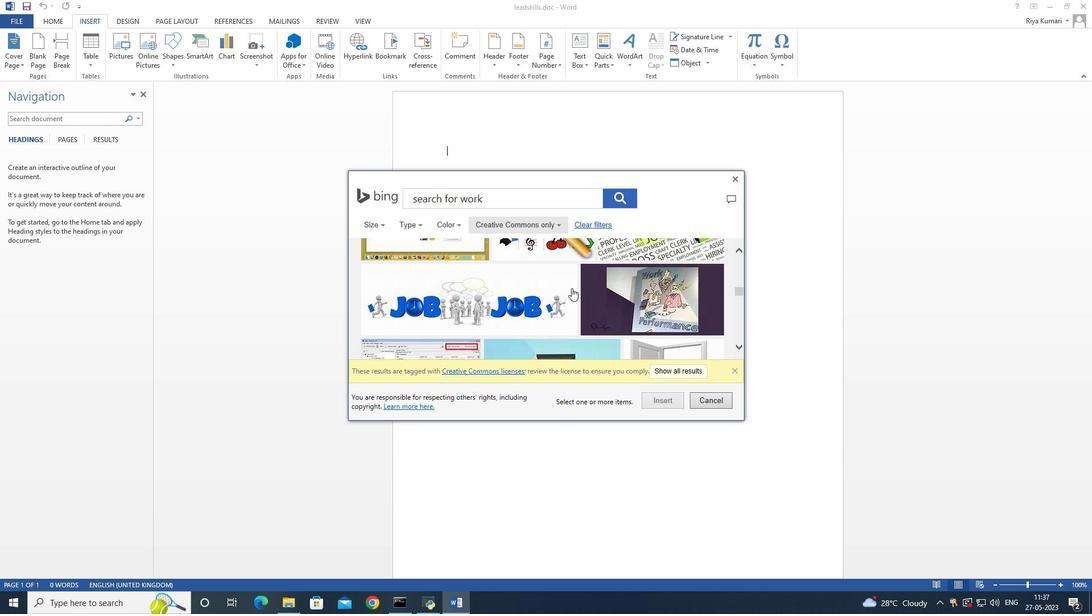 
Action: Mouse scrolled (571, 287) with delta (0, 0)
Screenshot: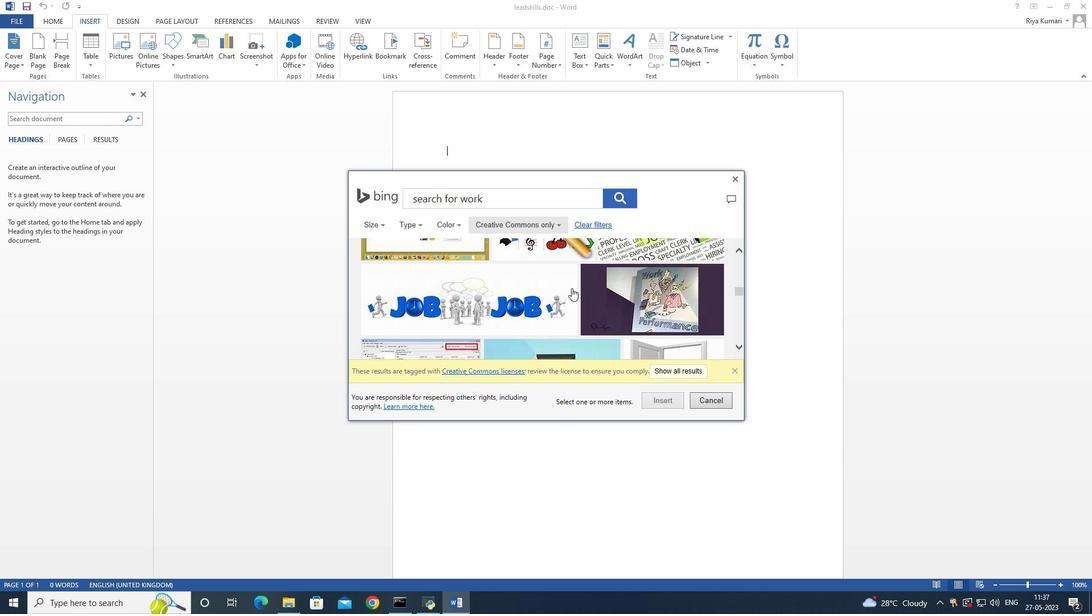 
Action: Mouse scrolled (571, 287) with delta (0, 0)
Screenshot: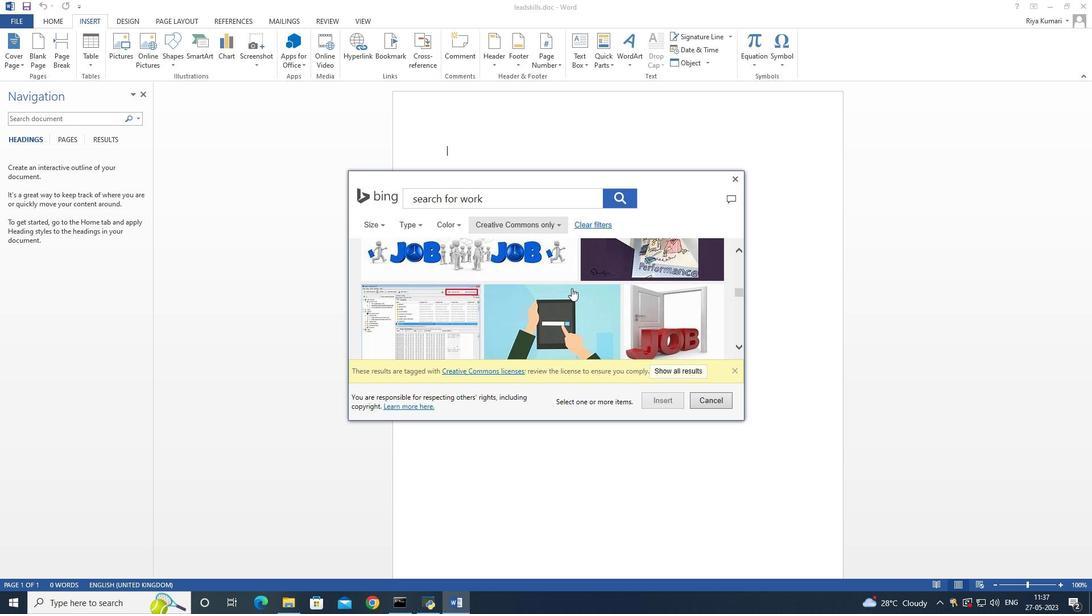 
Action: Mouse scrolled (571, 287) with delta (0, 0)
Screenshot: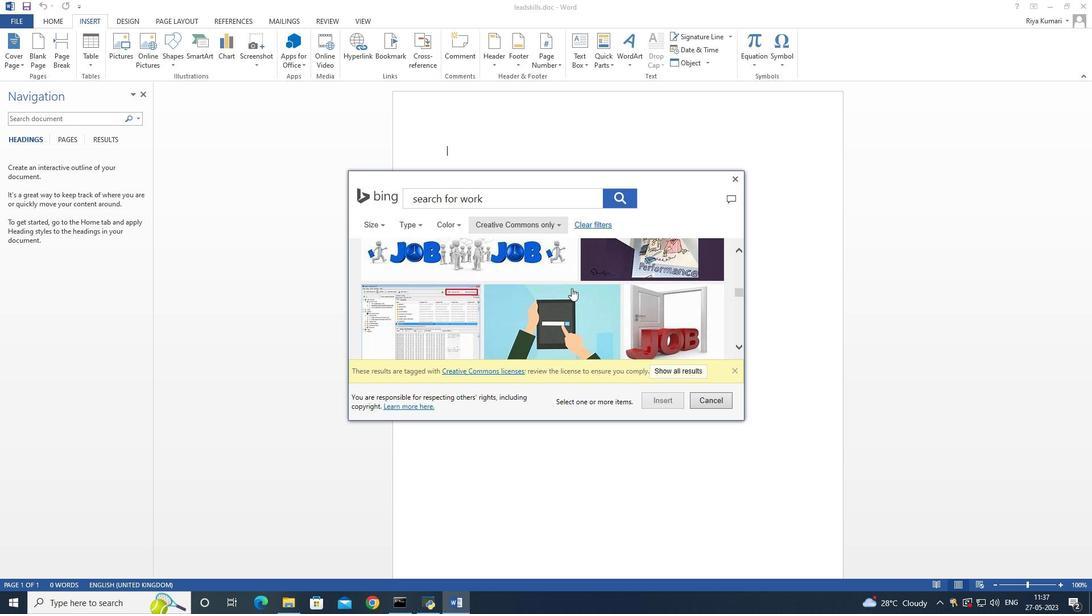 
Action: Mouse scrolled (571, 287) with delta (0, 0)
Screenshot: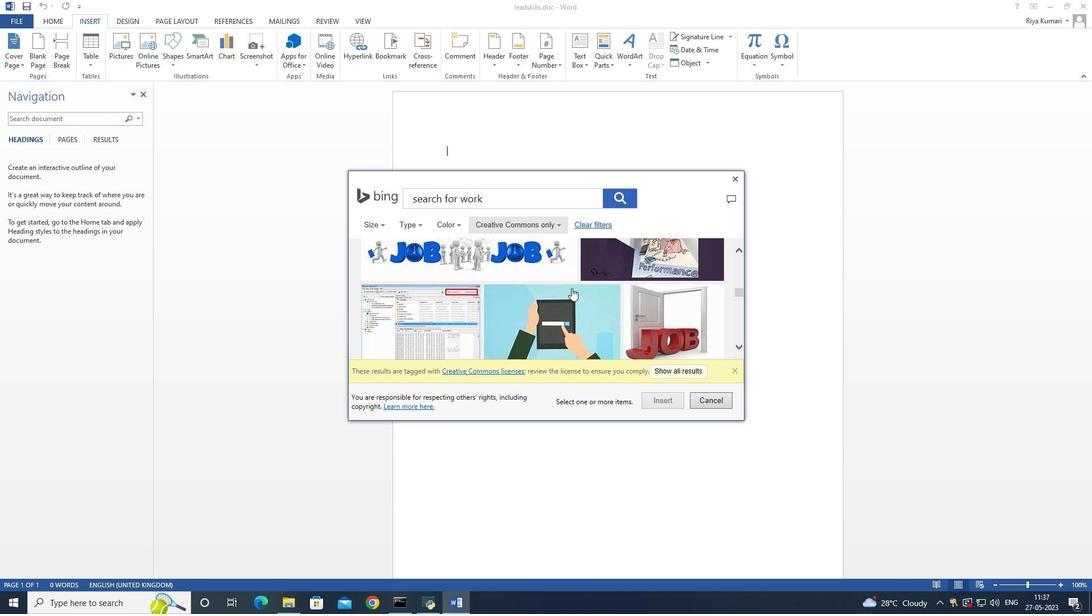 
Action: Mouse scrolled (571, 287) with delta (0, 0)
Screenshot: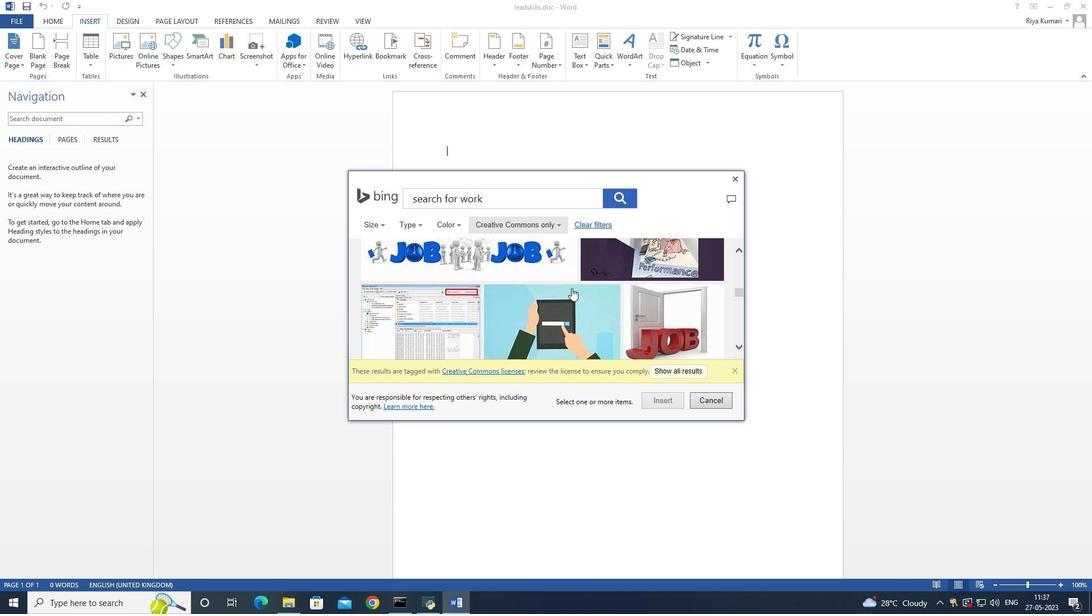 
Action: Mouse scrolled (571, 287) with delta (0, 0)
Screenshot: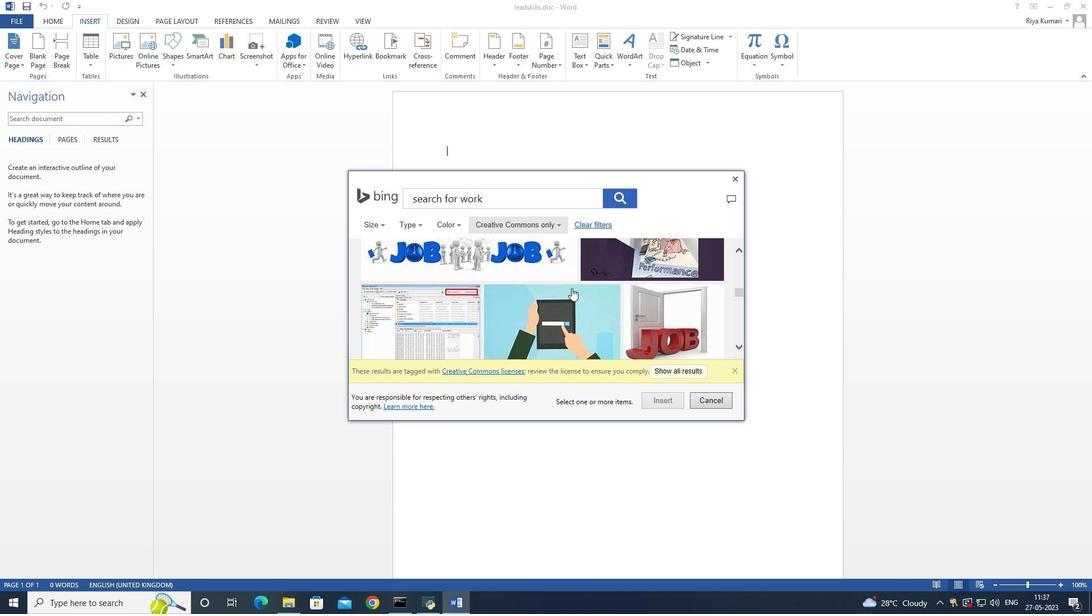 
Action: Mouse scrolled (571, 287) with delta (0, 0)
Screenshot: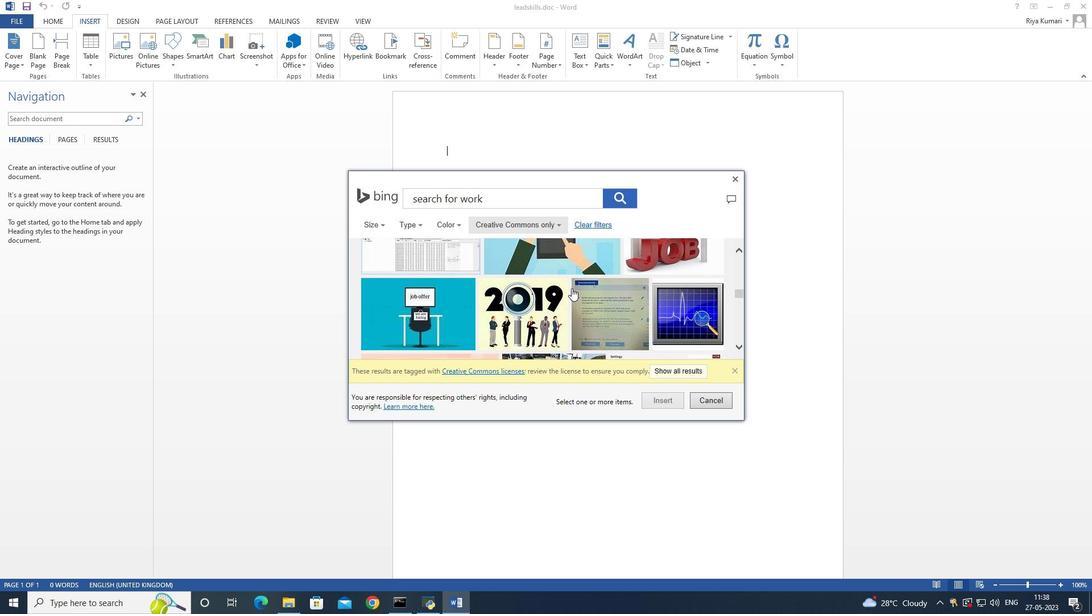 
Action: Mouse scrolled (571, 287) with delta (0, 0)
Screenshot: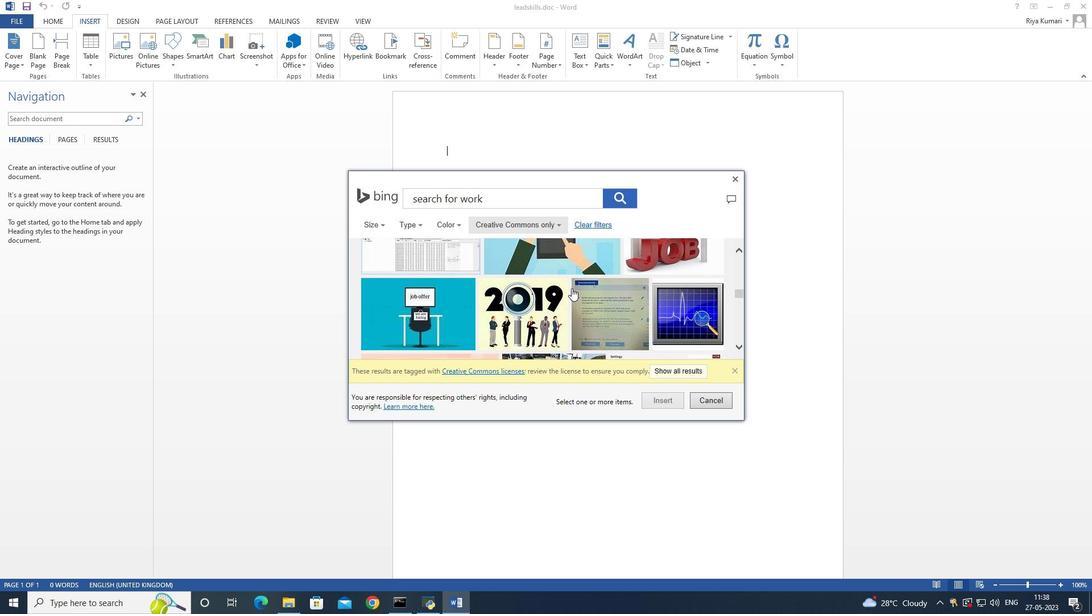 
Action: Mouse scrolled (571, 287) with delta (0, 0)
Screenshot: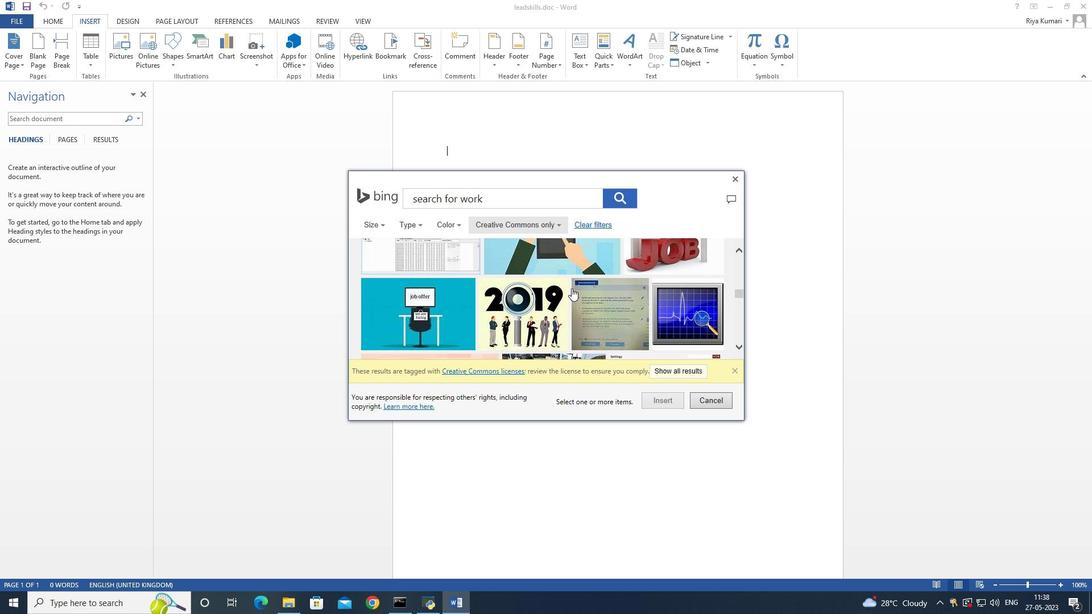 
Action: Mouse scrolled (571, 287) with delta (0, 0)
Screenshot: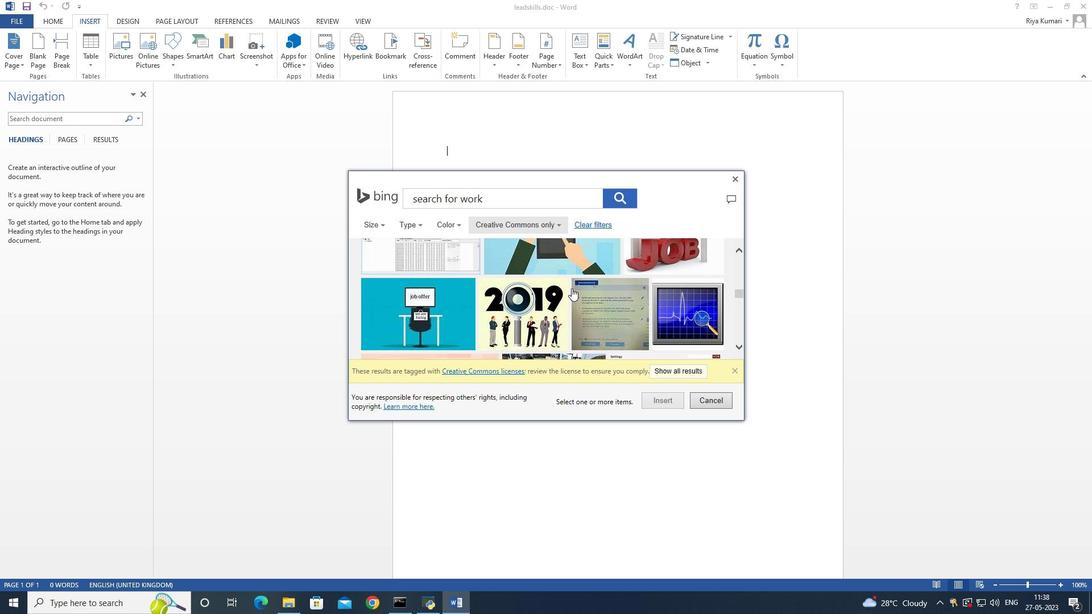 
Action: Mouse scrolled (571, 287) with delta (0, 0)
Screenshot: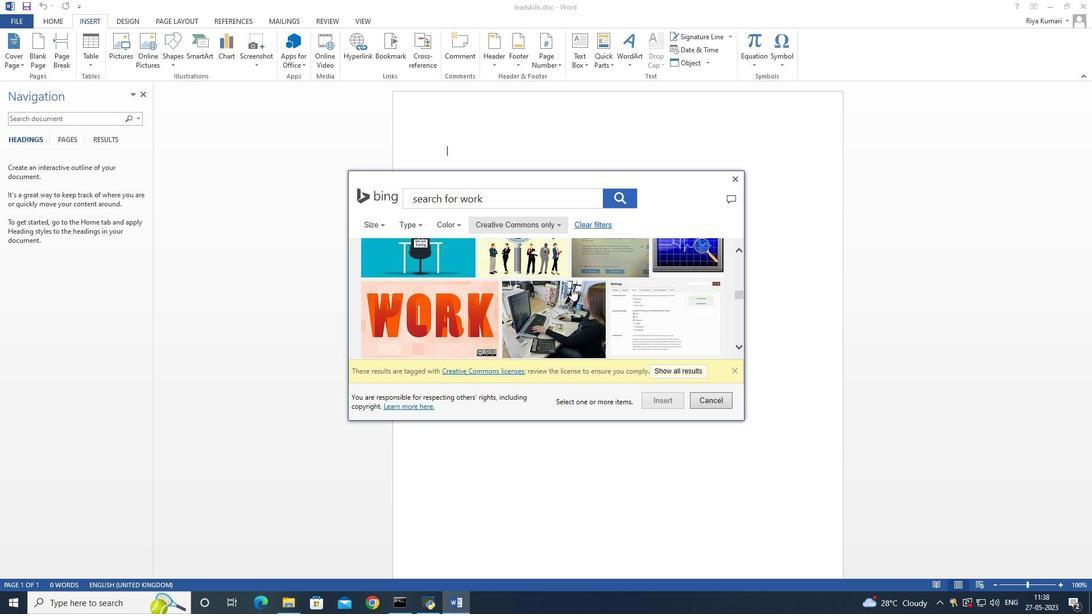 
Action: Mouse scrolled (571, 287) with delta (0, 0)
Screenshot: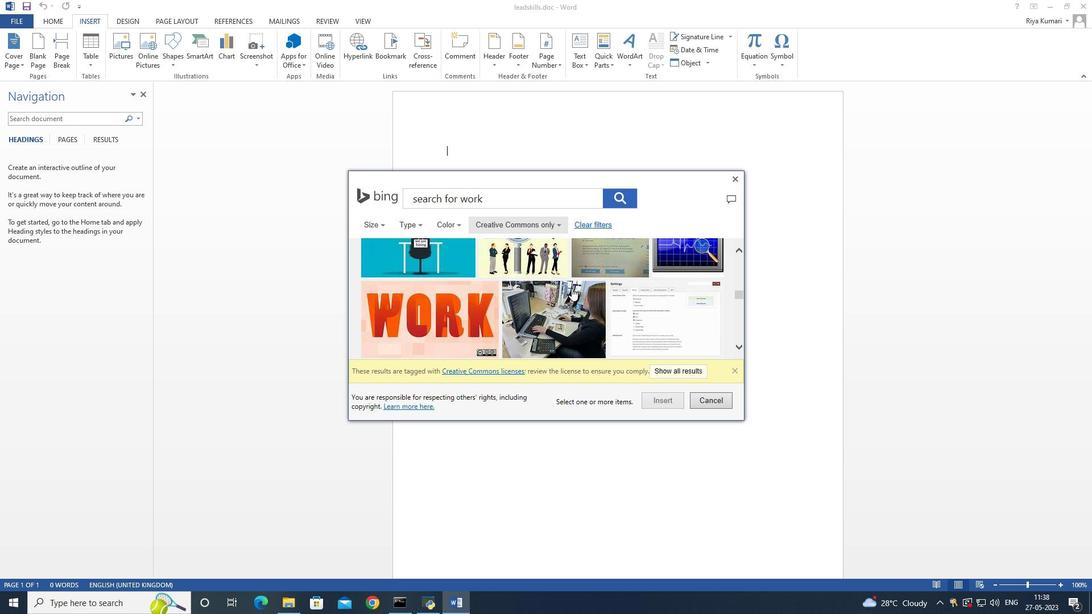 
Action: Mouse scrolled (571, 287) with delta (0, 0)
Screenshot: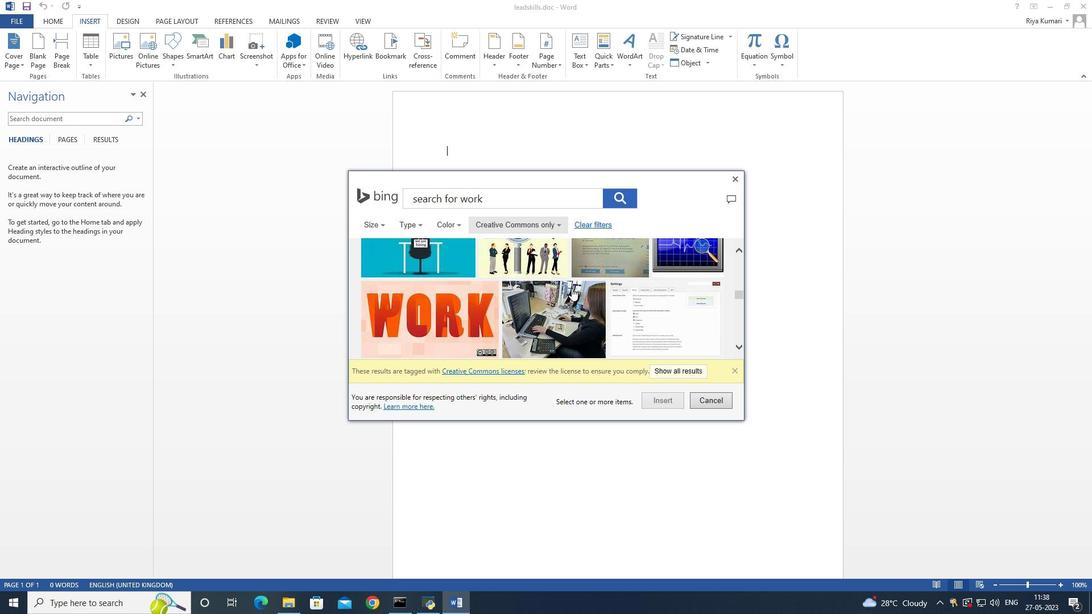 
Action: Mouse scrolled (571, 287) with delta (0, 0)
Screenshot: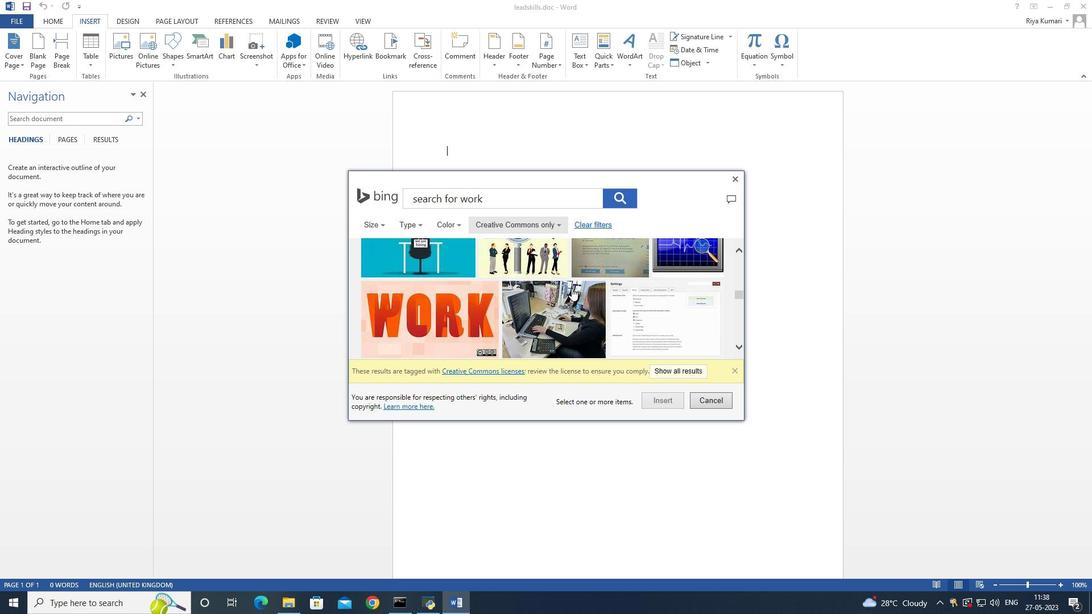 
Action: Mouse scrolled (571, 287) with delta (0, 0)
Screenshot: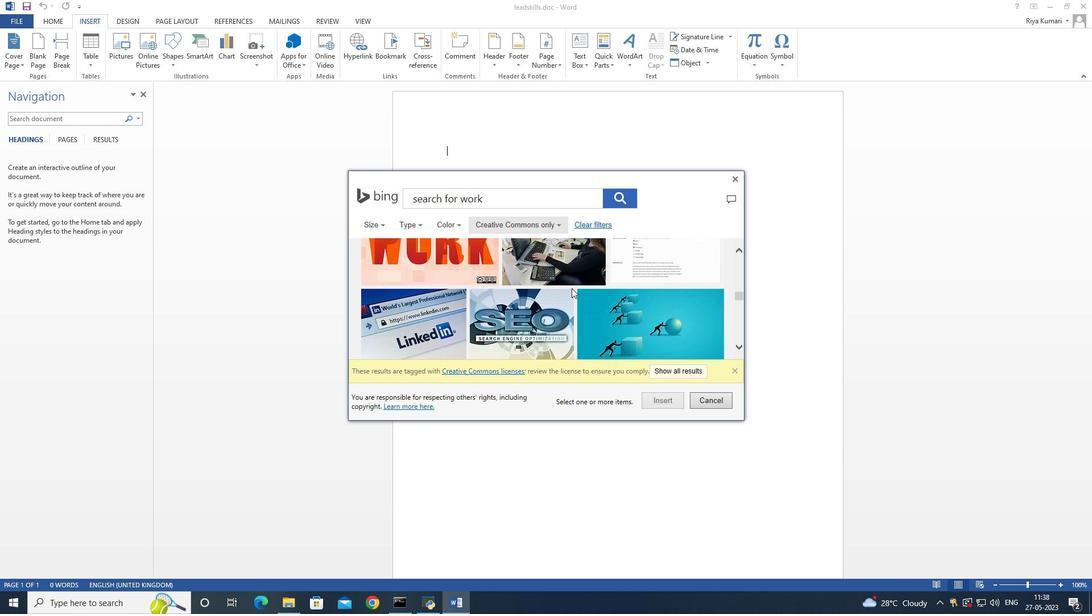 
Action: Mouse scrolled (571, 287) with delta (0, 0)
Screenshot: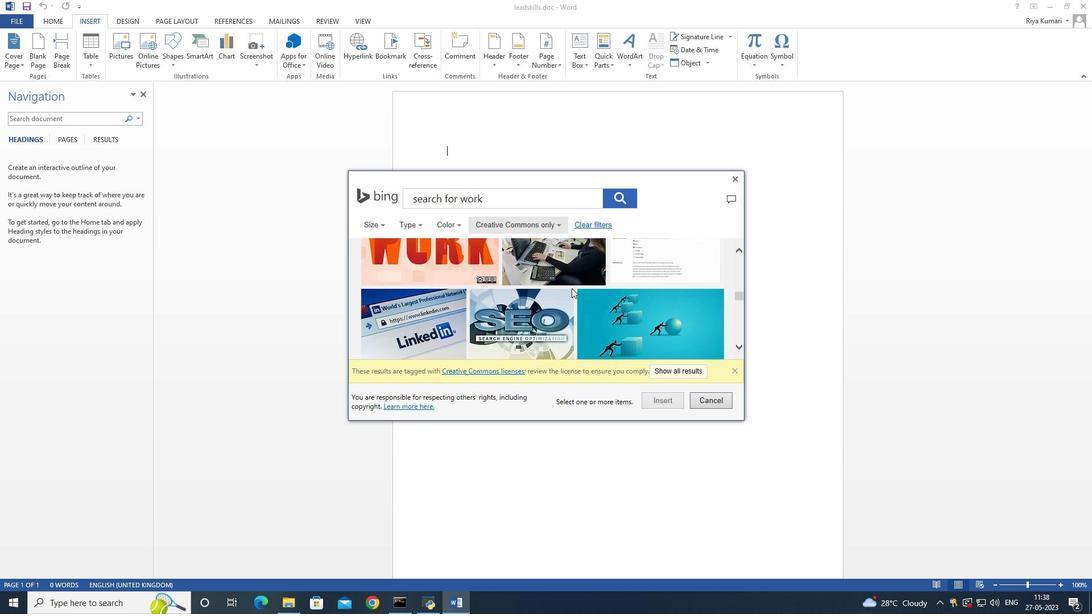 
Action: Mouse scrolled (571, 287) with delta (0, 0)
Screenshot: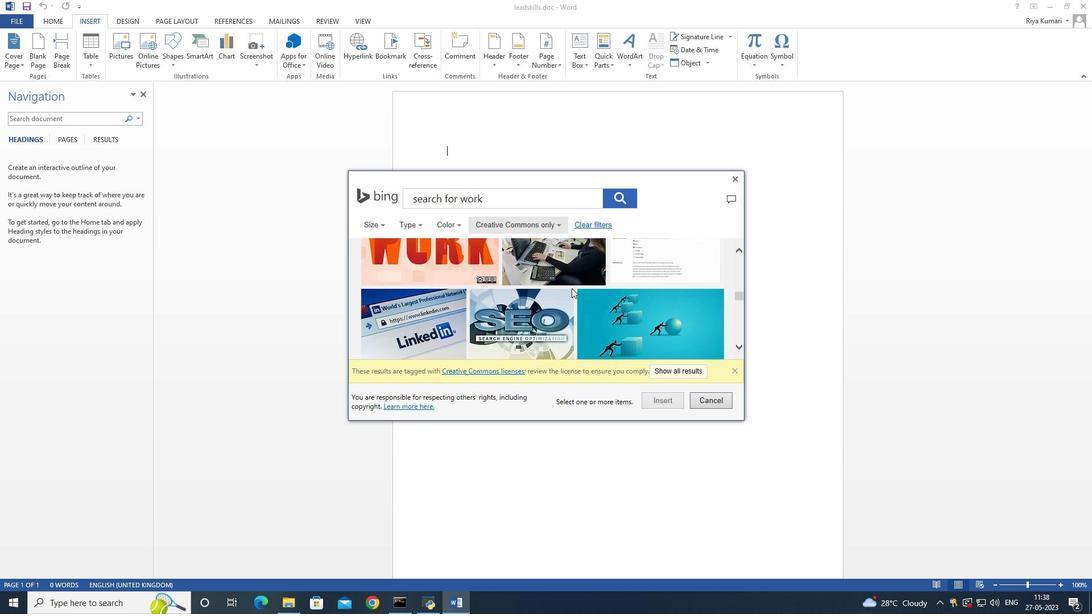 
Action: Mouse scrolled (571, 287) with delta (0, 0)
Screenshot: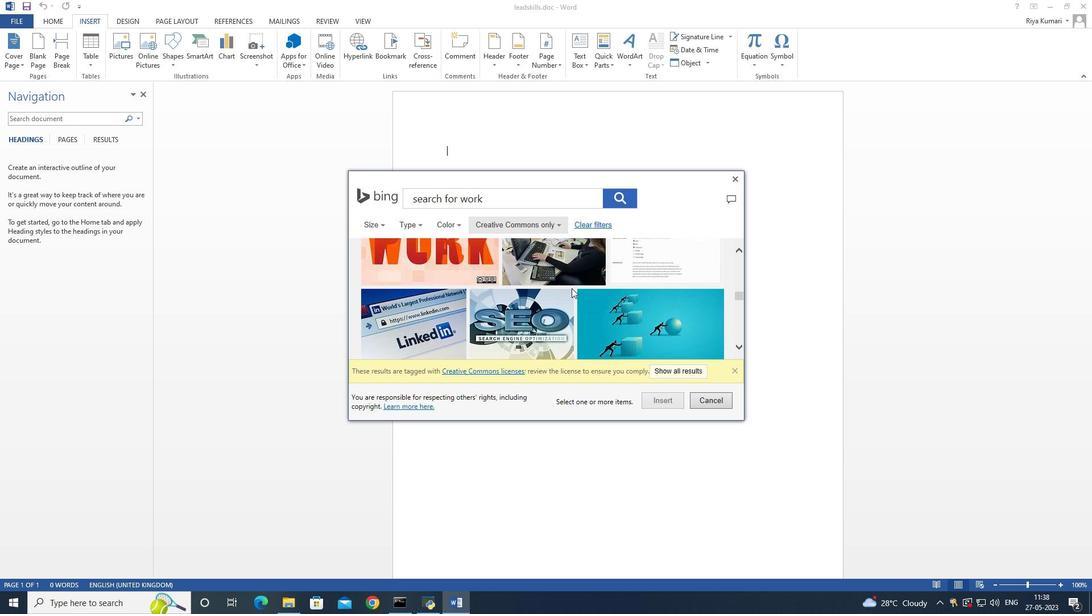 
Action: Mouse scrolled (571, 287) with delta (0, 0)
Screenshot: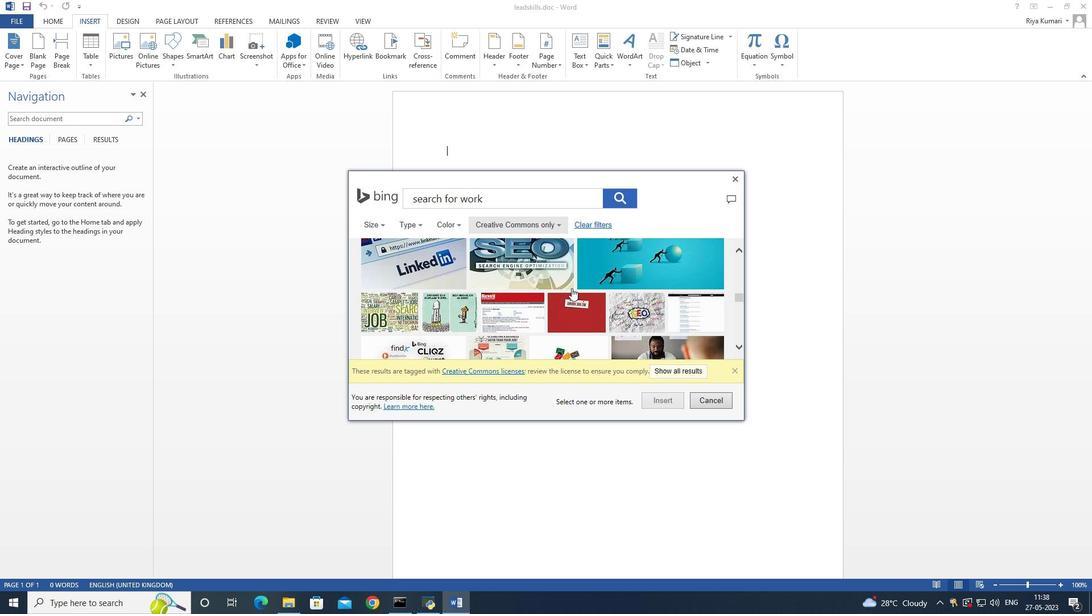 
Action: Mouse scrolled (571, 287) with delta (0, 0)
Screenshot: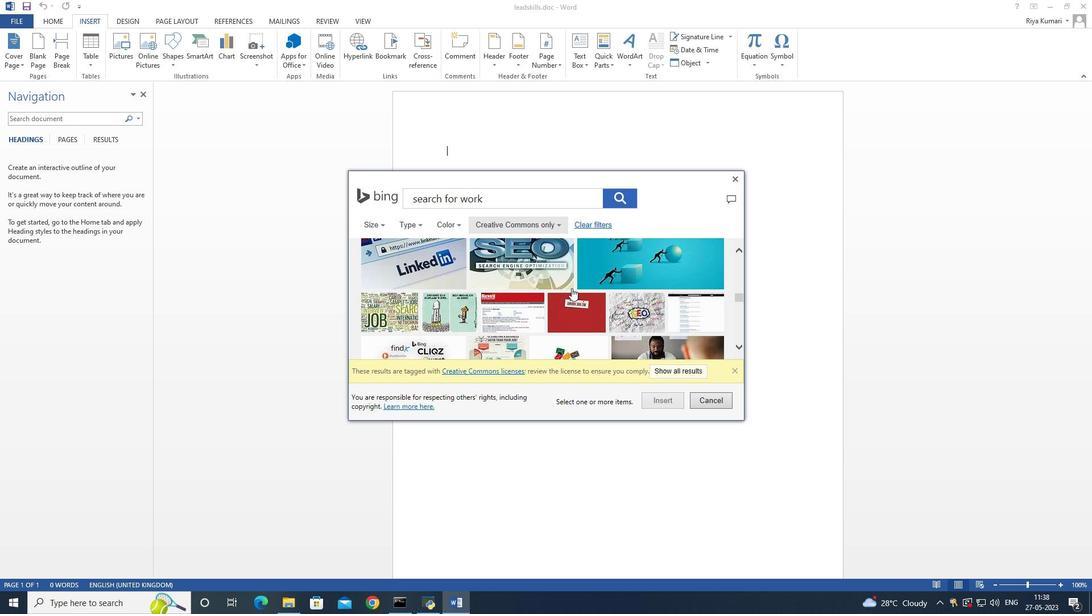 
Action: Mouse scrolled (571, 287) with delta (0, 0)
Screenshot: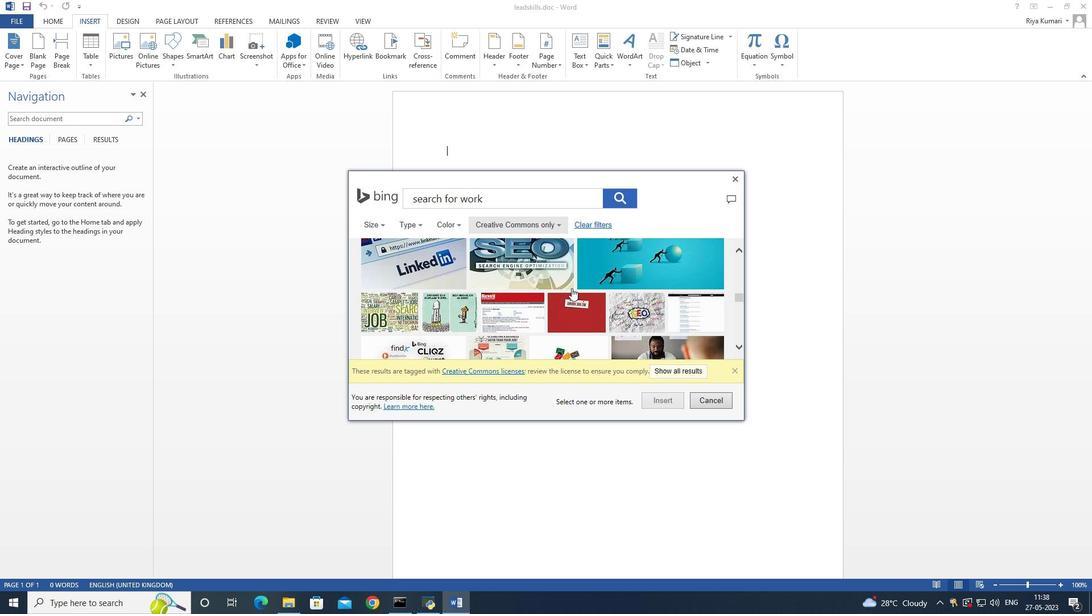 
Action: Mouse scrolled (571, 287) with delta (0, 0)
Screenshot: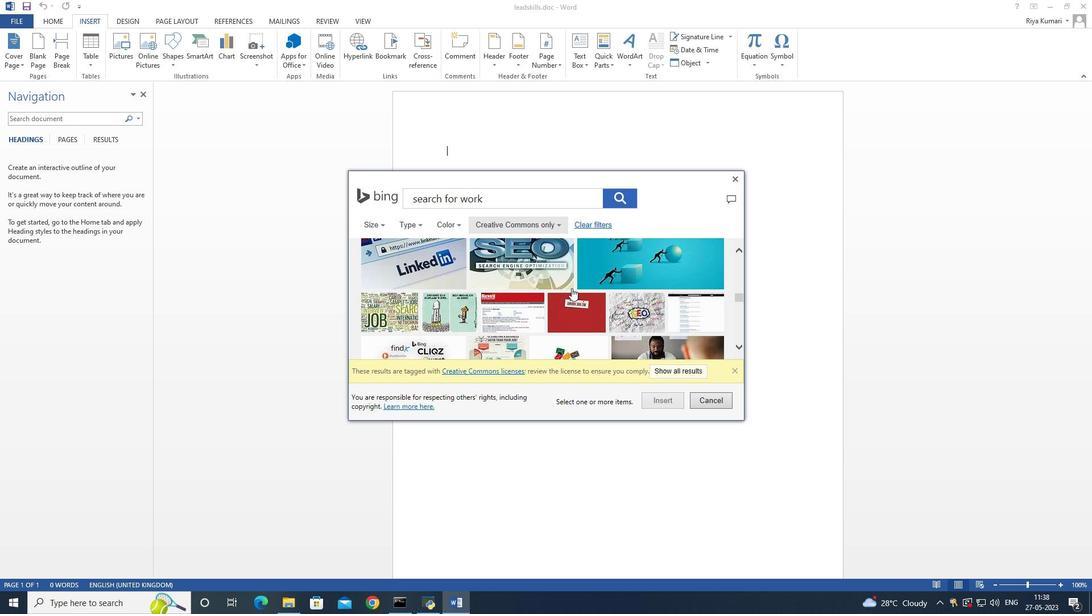 
Action: Mouse scrolled (571, 287) with delta (0, 0)
Screenshot: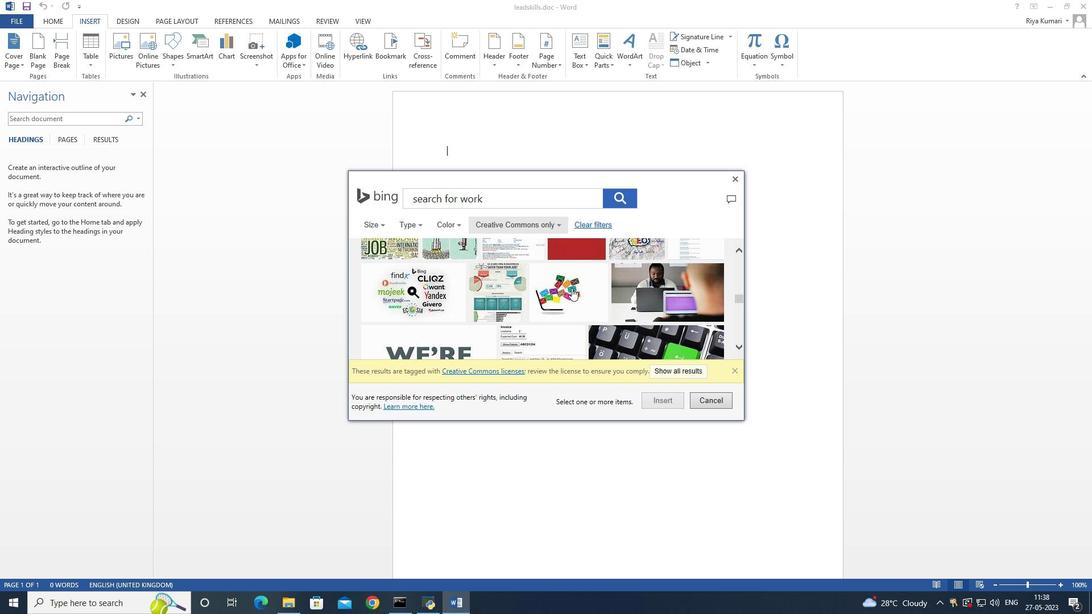 
Action: Mouse scrolled (571, 287) with delta (0, 0)
Screenshot: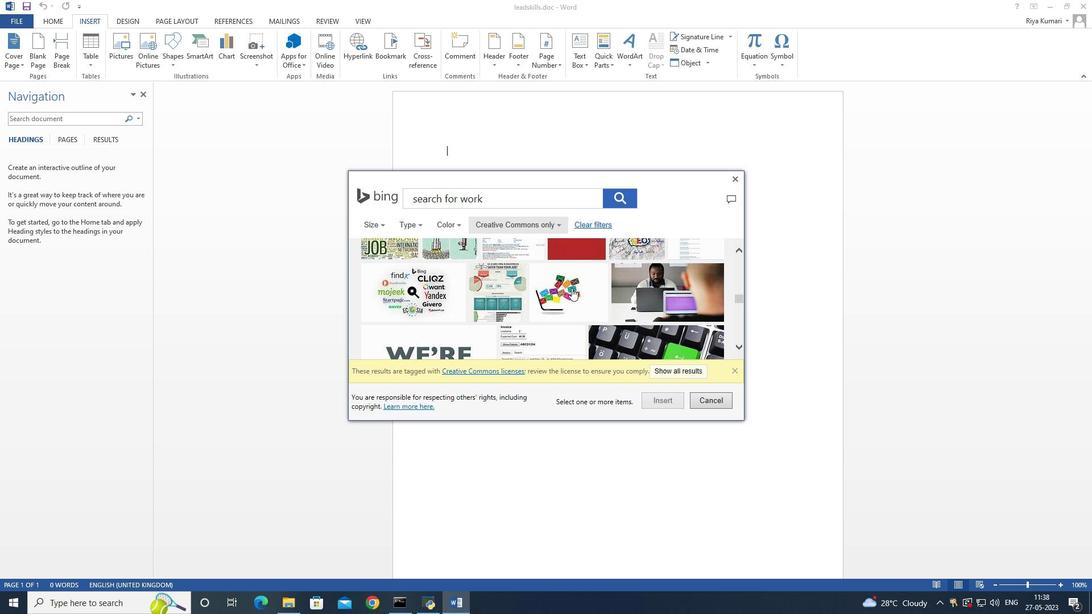 
Action: Mouse scrolled (571, 287) with delta (0, 0)
Screenshot: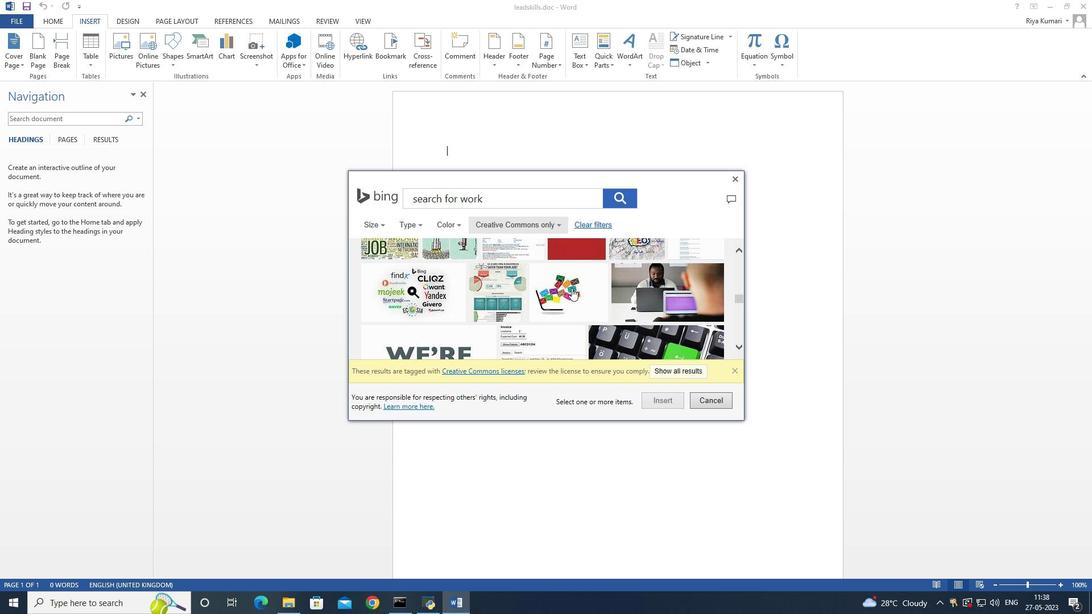 
Action: Mouse scrolled (571, 287) with delta (0, 0)
Screenshot: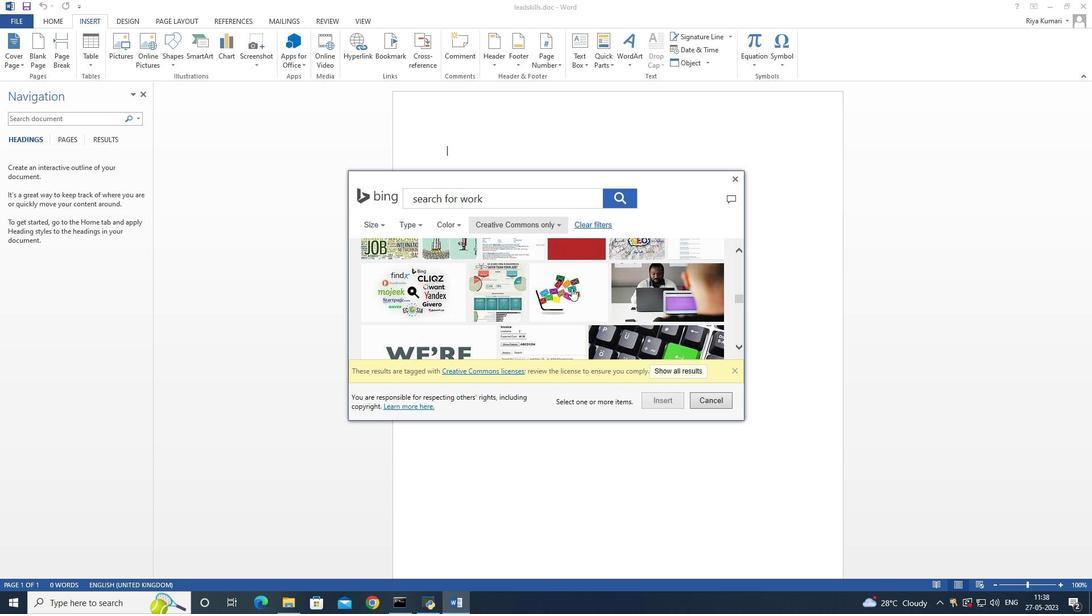
Action: Mouse scrolled (571, 287) with delta (0, 0)
Screenshot: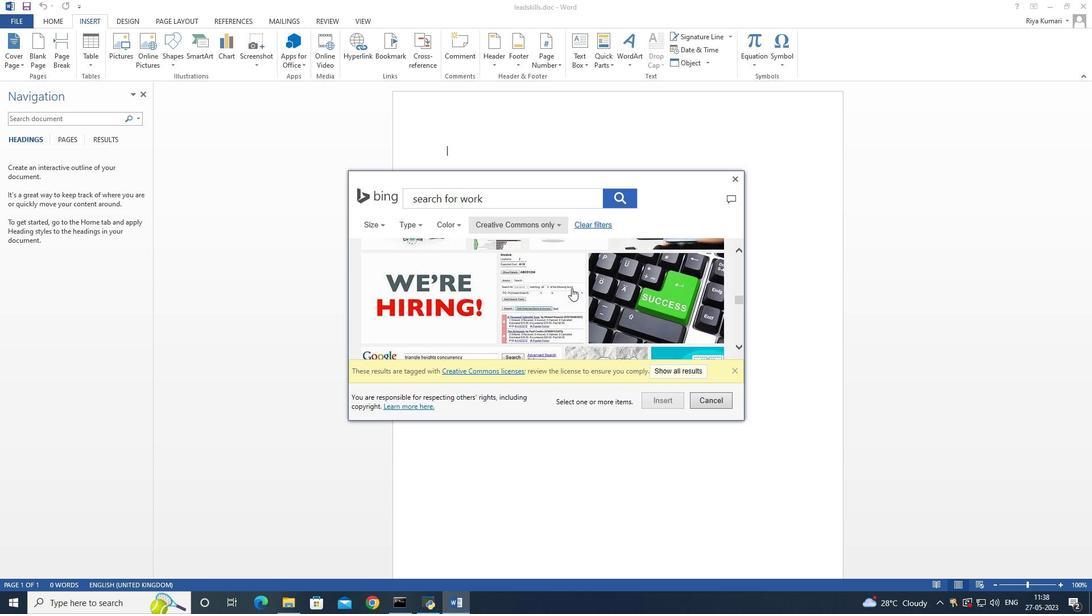 
Action: Mouse scrolled (571, 287) with delta (0, 0)
Screenshot: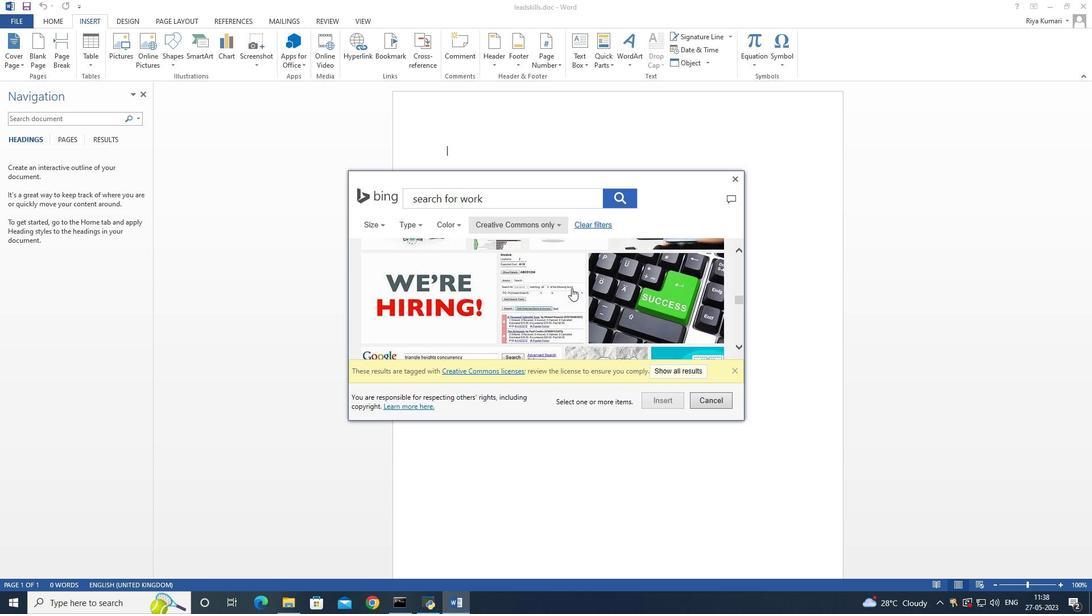 
Action: Mouse scrolled (571, 287) with delta (0, 0)
Screenshot: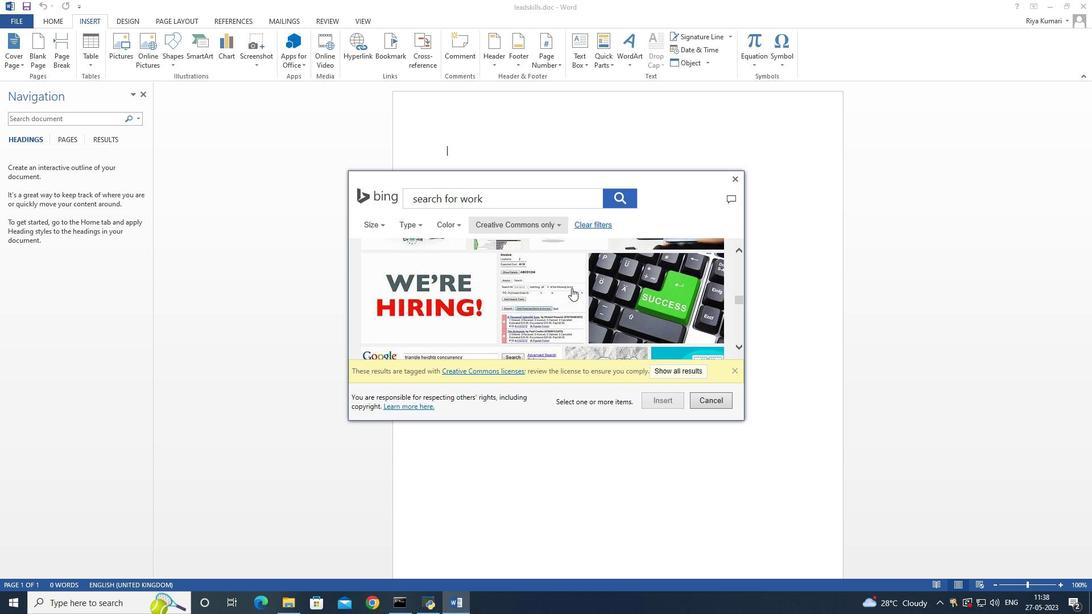 
Action: Mouse scrolled (571, 287) with delta (0, 0)
Screenshot: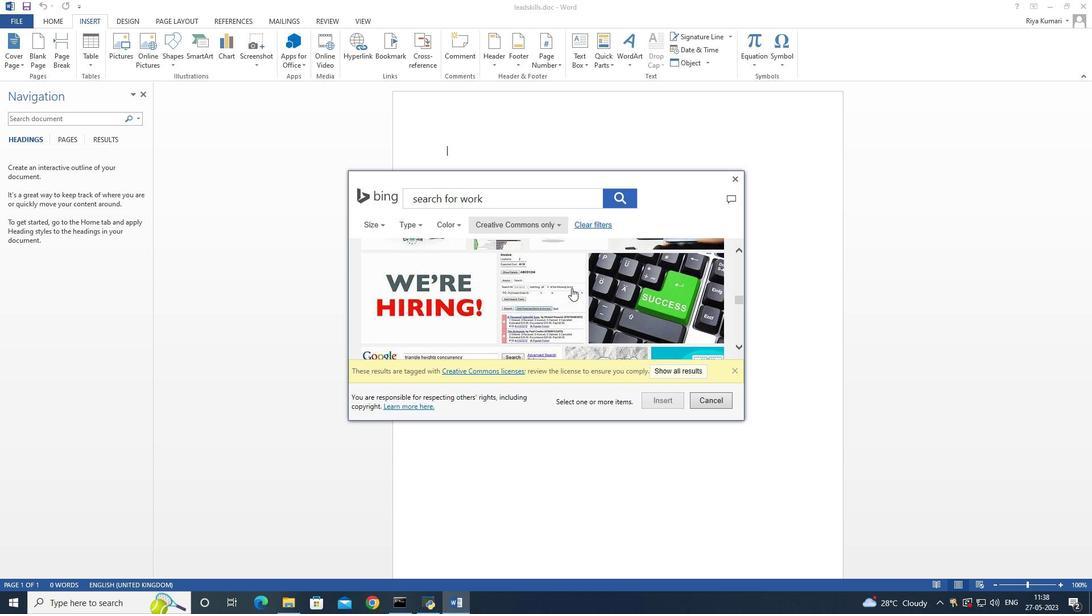 
Action: Mouse scrolled (571, 288) with delta (0, 0)
Screenshot: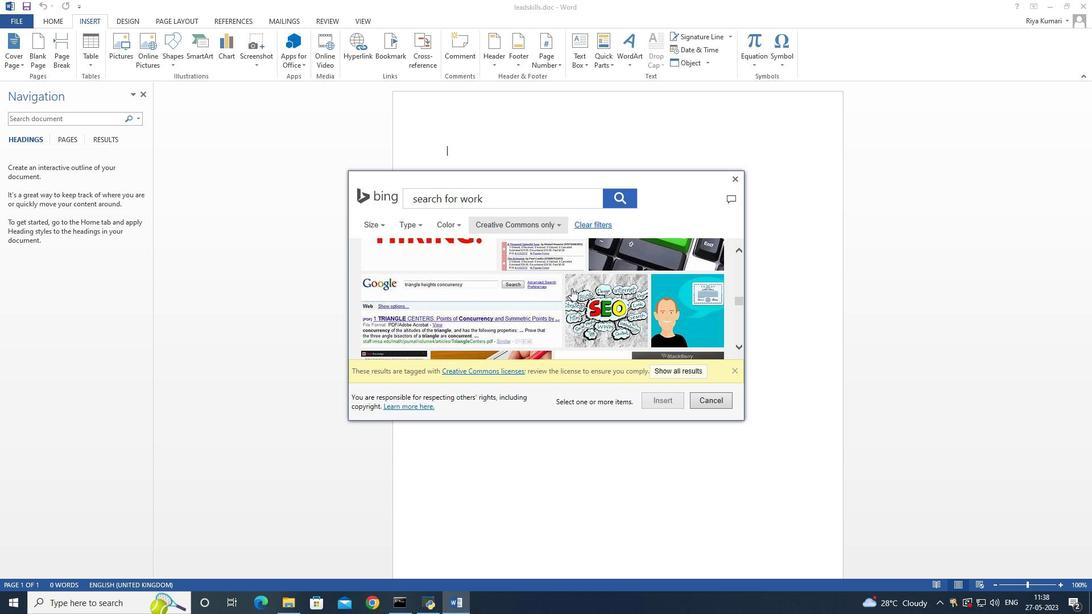 
Action: Mouse scrolled (571, 288) with delta (0, 0)
Screenshot: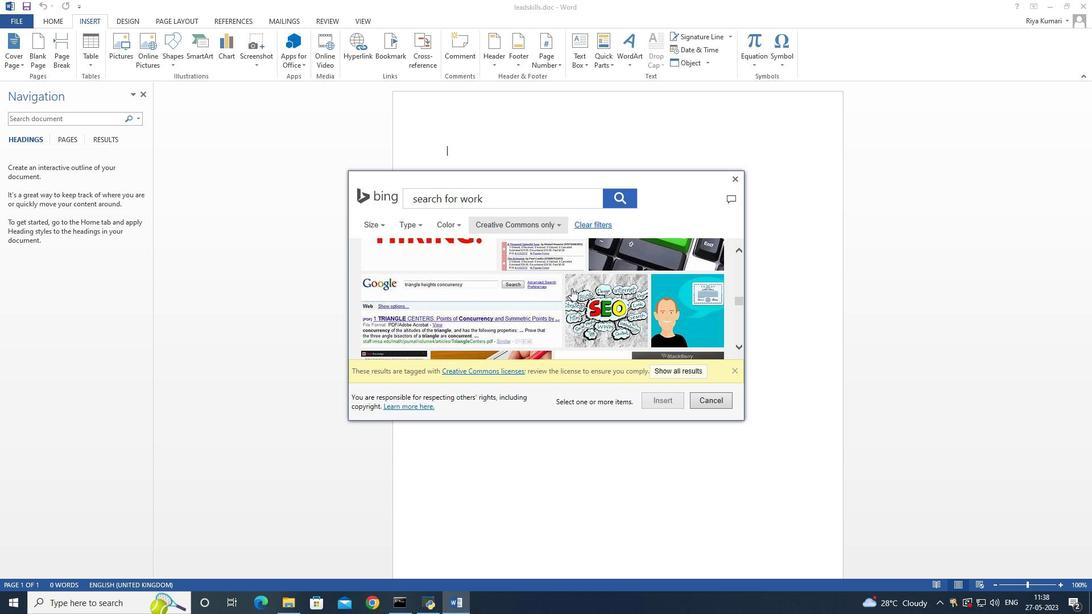 
Action: Mouse scrolled (571, 288) with delta (0, 0)
Screenshot: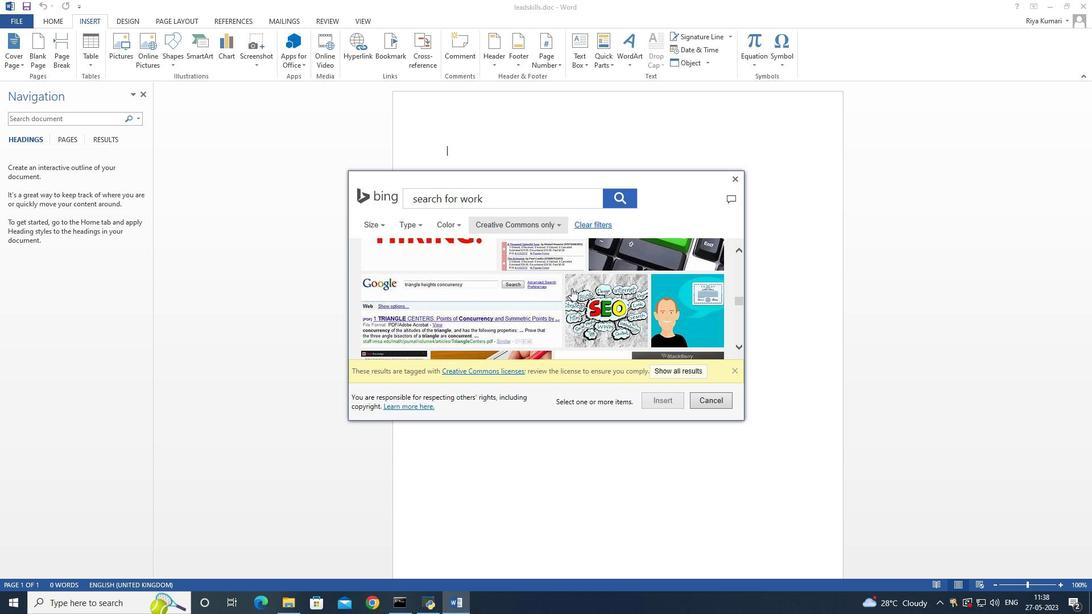 
Action: Mouse scrolled (571, 288) with delta (0, 0)
Screenshot: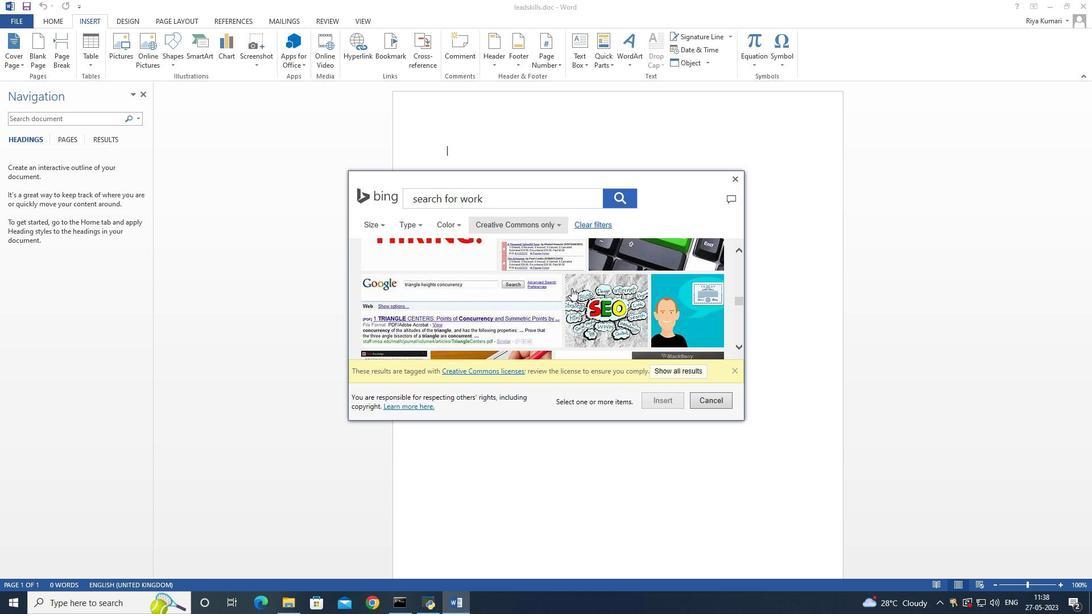 
Action: Mouse scrolled (571, 288) with delta (0, 0)
Screenshot: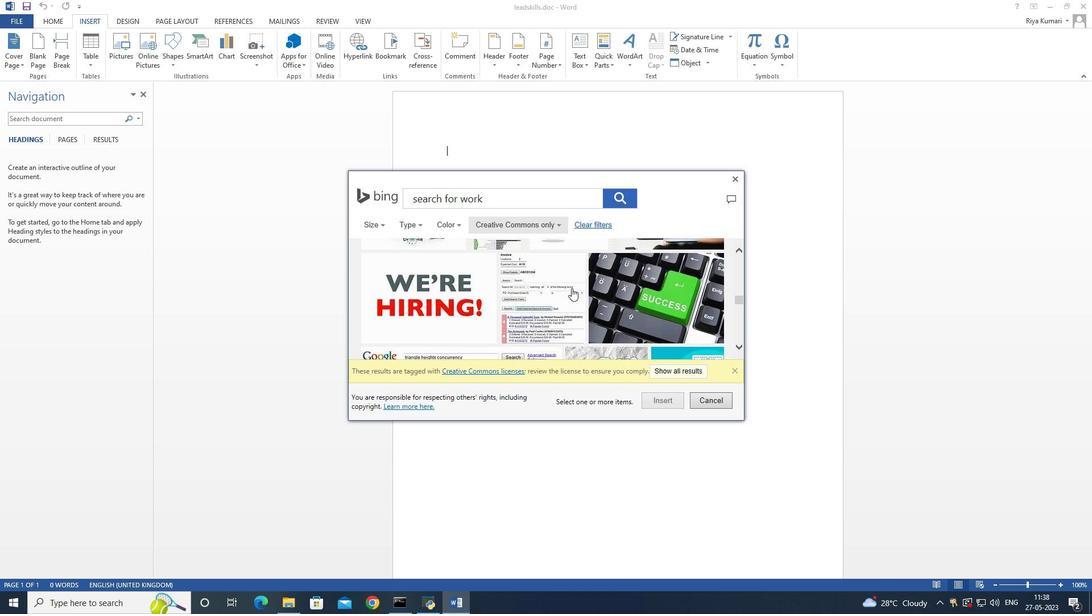 
Action: Mouse scrolled (571, 288) with delta (0, 0)
Screenshot: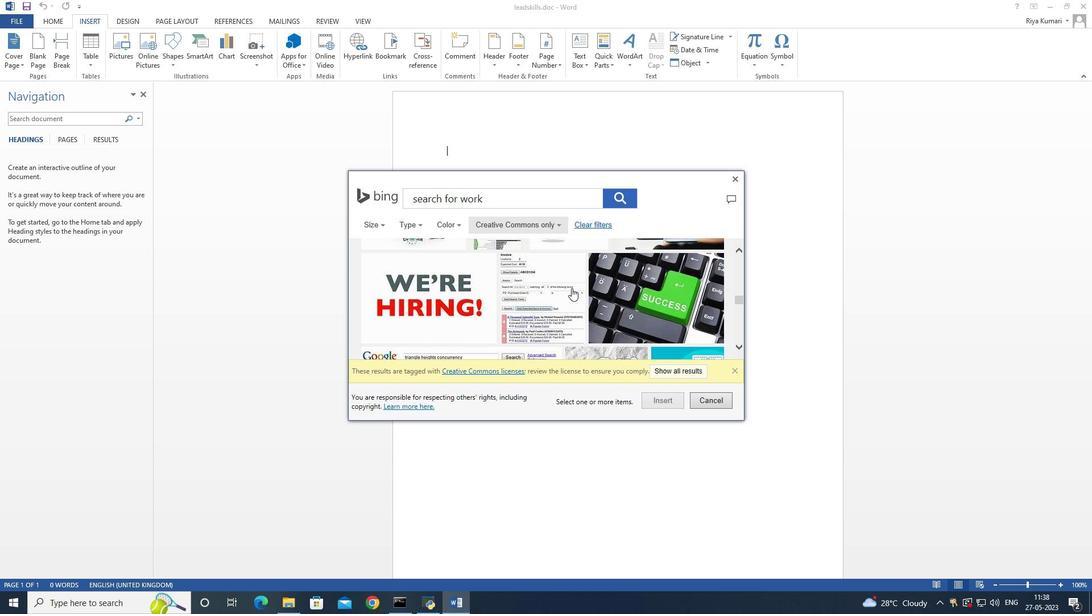 
Action: Mouse scrolled (571, 288) with delta (0, 0)
Screenshot: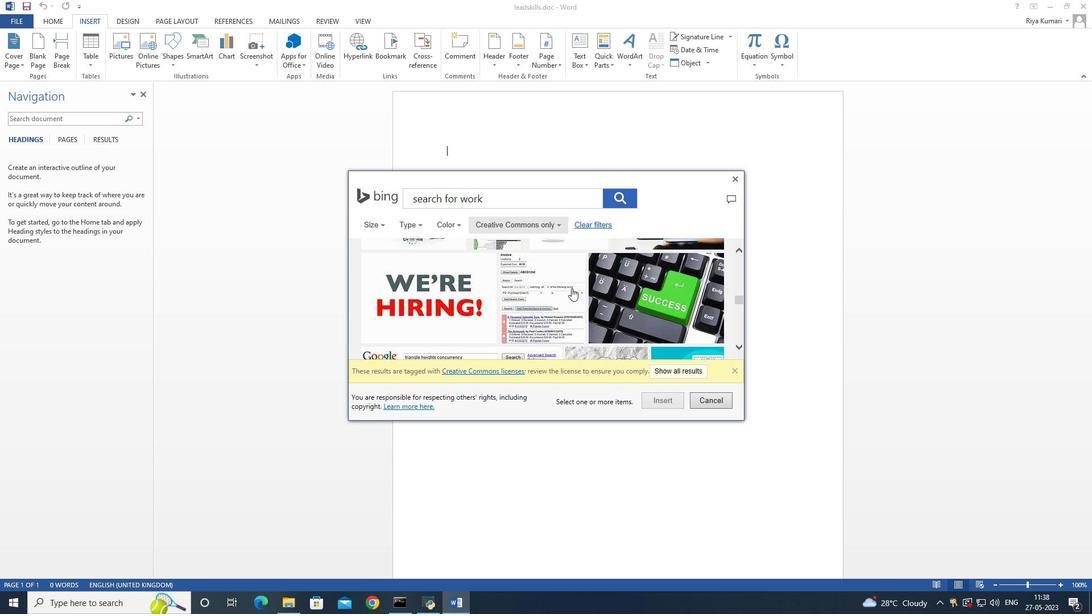 
Action: Mouse scrolled (571, 288) with delta (0, 0)
Screenshot: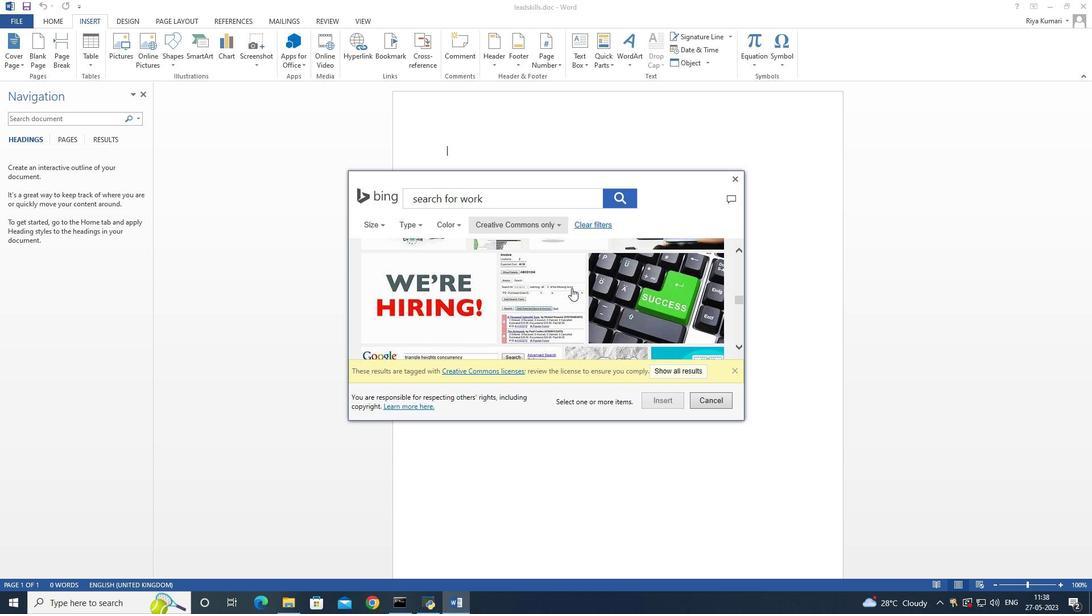 
Action: Mouse scrolled (571, 288) with delta (0, 0)
Screenshot: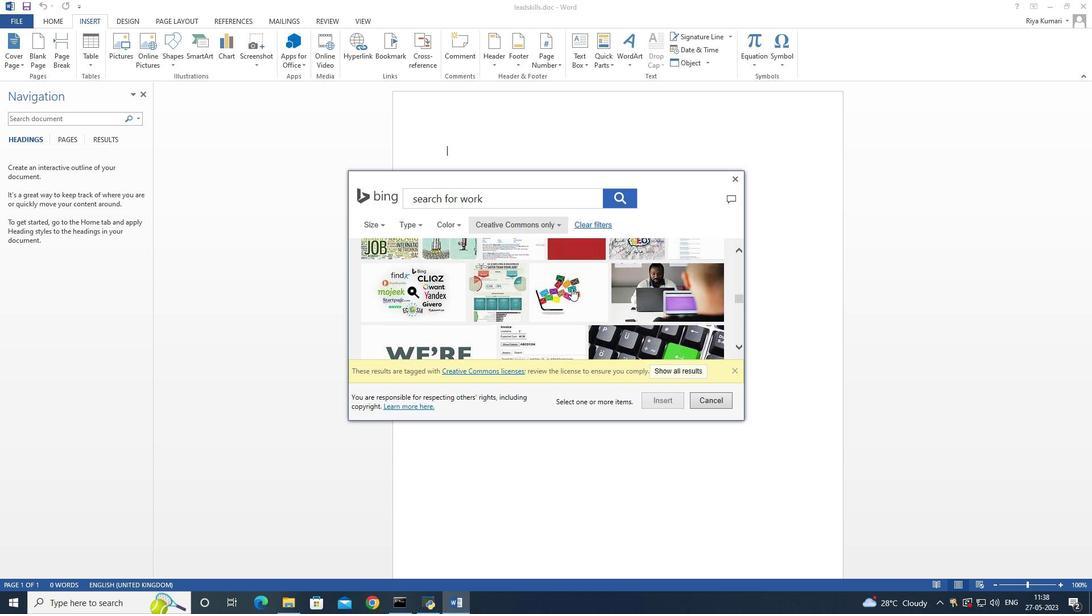 
Action: Mouse scrolled (571, 288) with delta (0, 0)
Screenshot: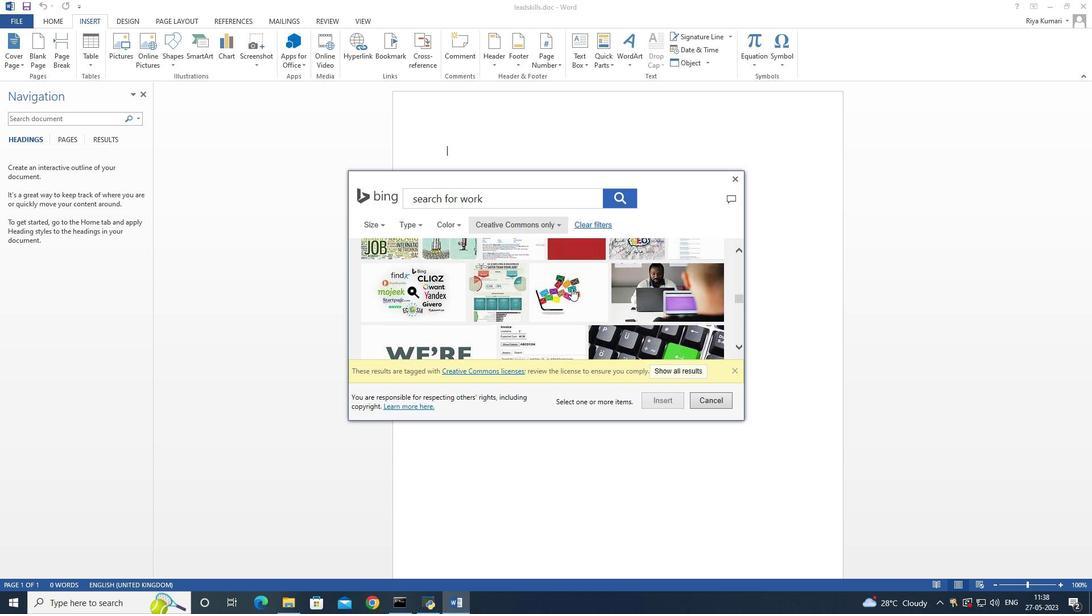 
Action: Mouse scrolled (571, 288) with delta (0, 0)
Screenshot: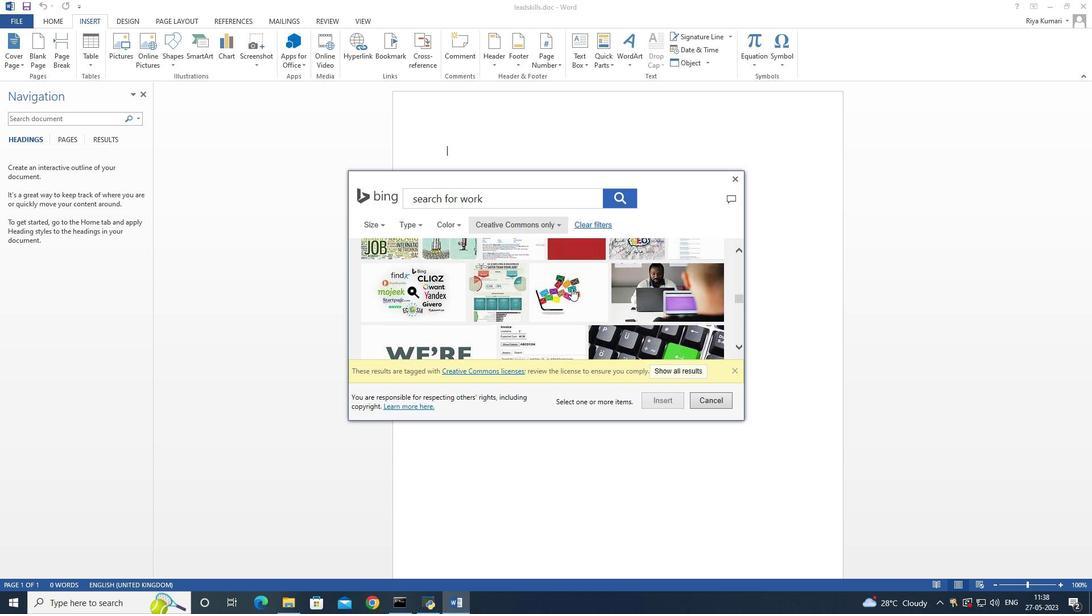 
Action: Mouse scrolled (571, 288) with delta (0, 0)
Screenshot: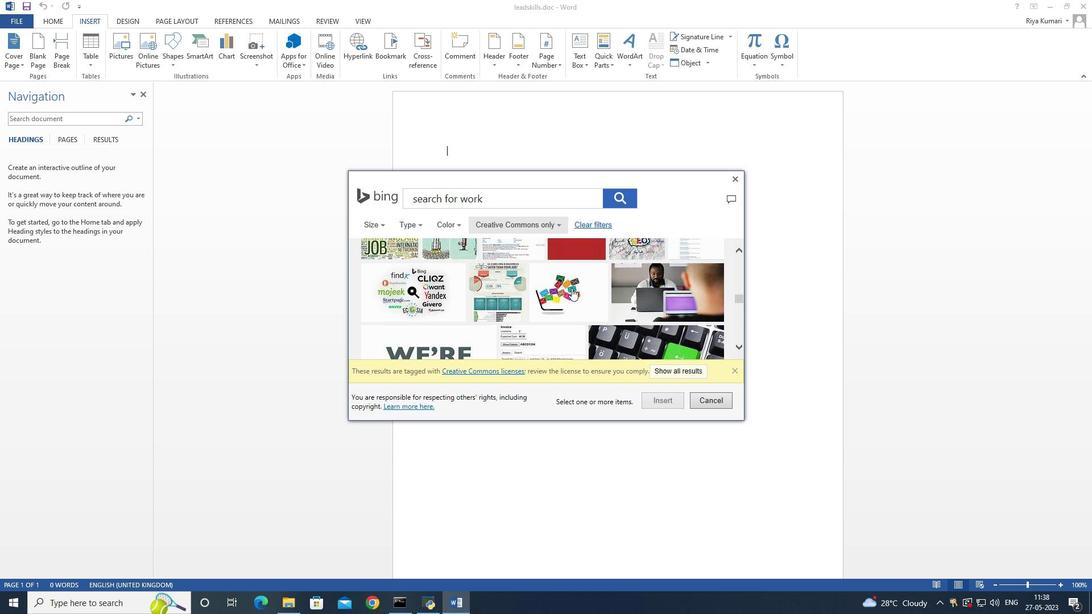 
Action: Mouse scrolled (571, 288) with delta (0, 0)
Screenshot: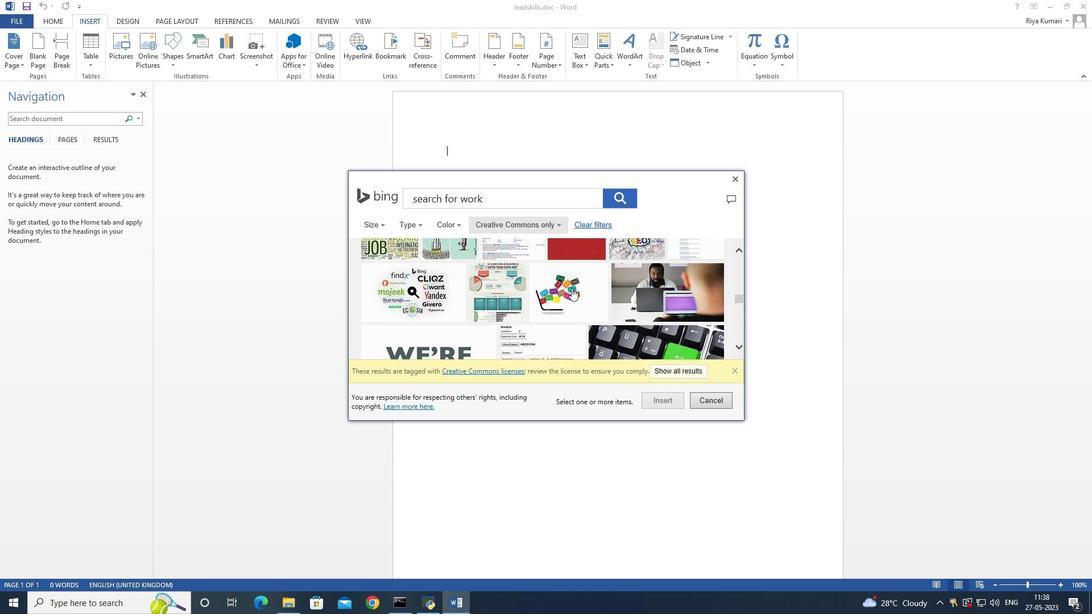 
Action: Mouse scrolled (571, 288) with delta (0, 0)
Screenshot: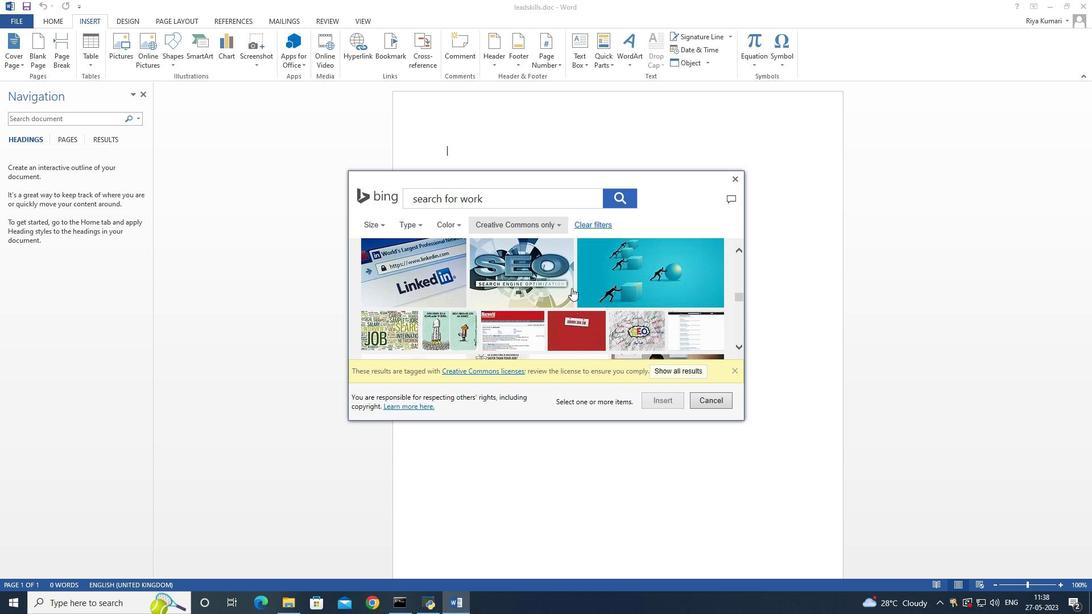 
Action: Mouse scrolled (571, 288) with delta (0, 0)
Screenshot: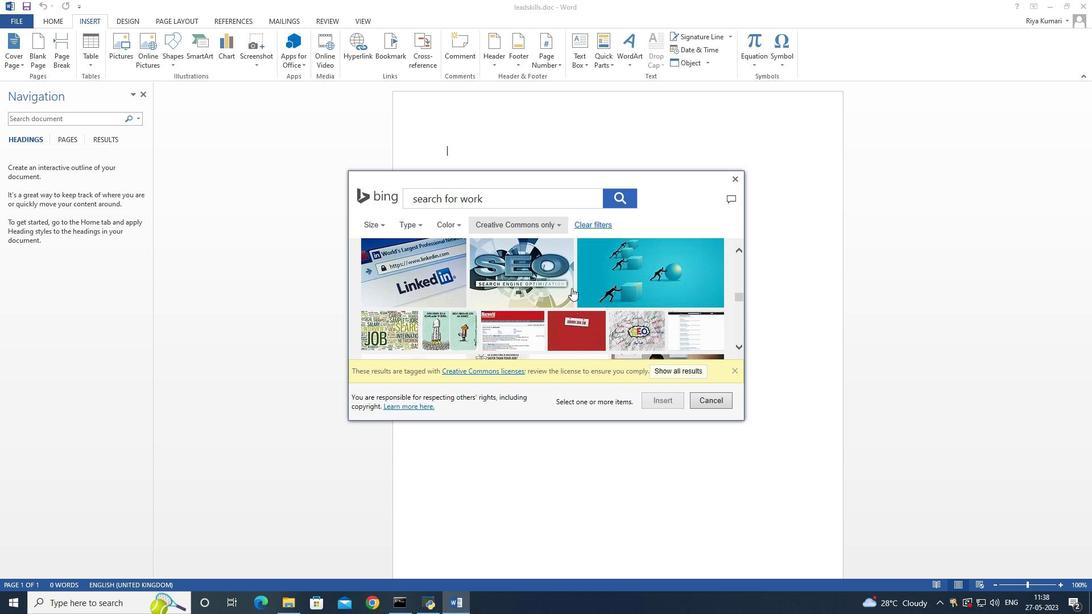 
Action: Mouse scrolled (571, 288) with delta (0, 0)
Screenshot: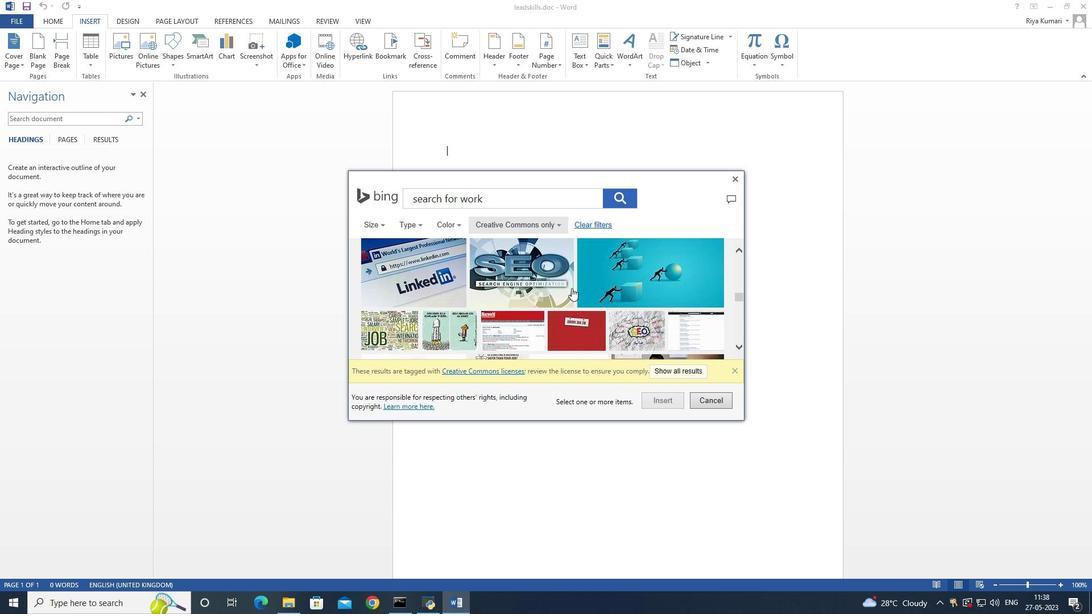 
Action: Mouse scrolled (571, 288) with delta (0, 0)
Screenshot: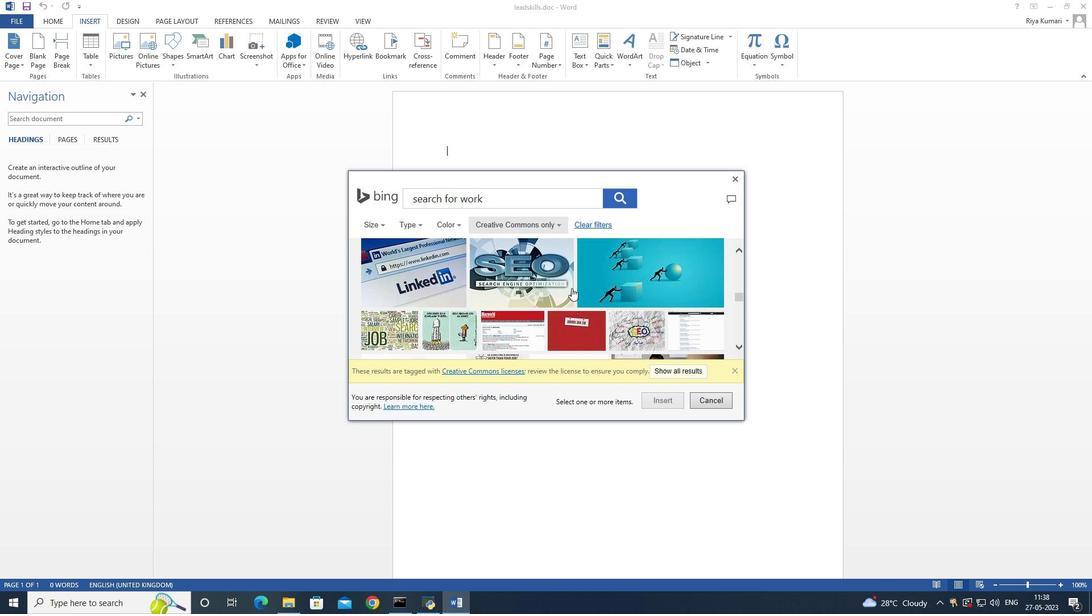 
Action: Mouse scrolled (571, 288) with delta (0, 0)
Screenshot: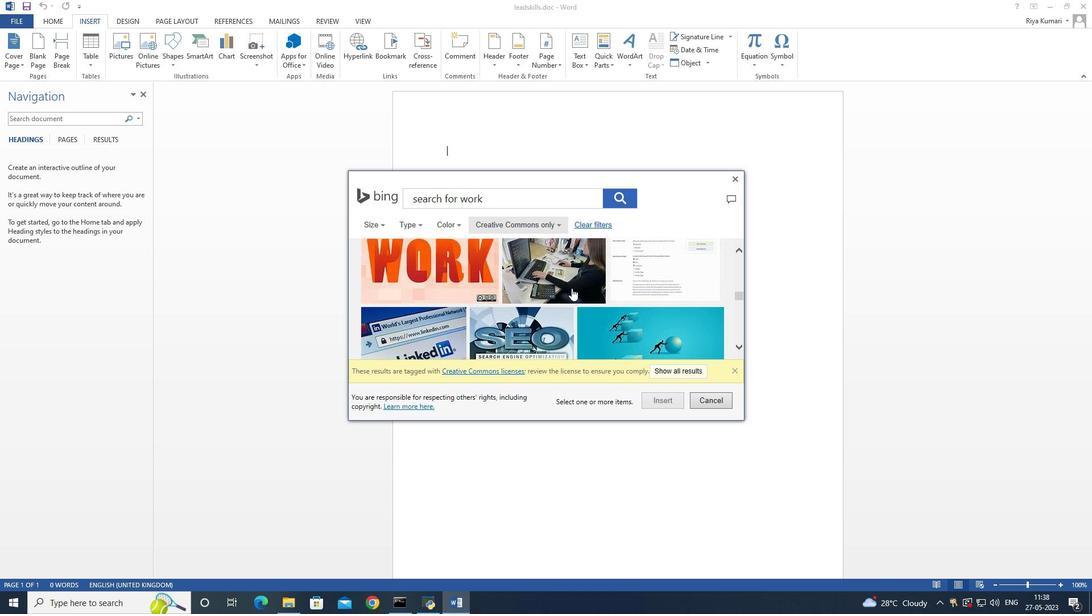 
Action: Mouse scrolled (571, 288) with delta (0, 0)
Screenshot: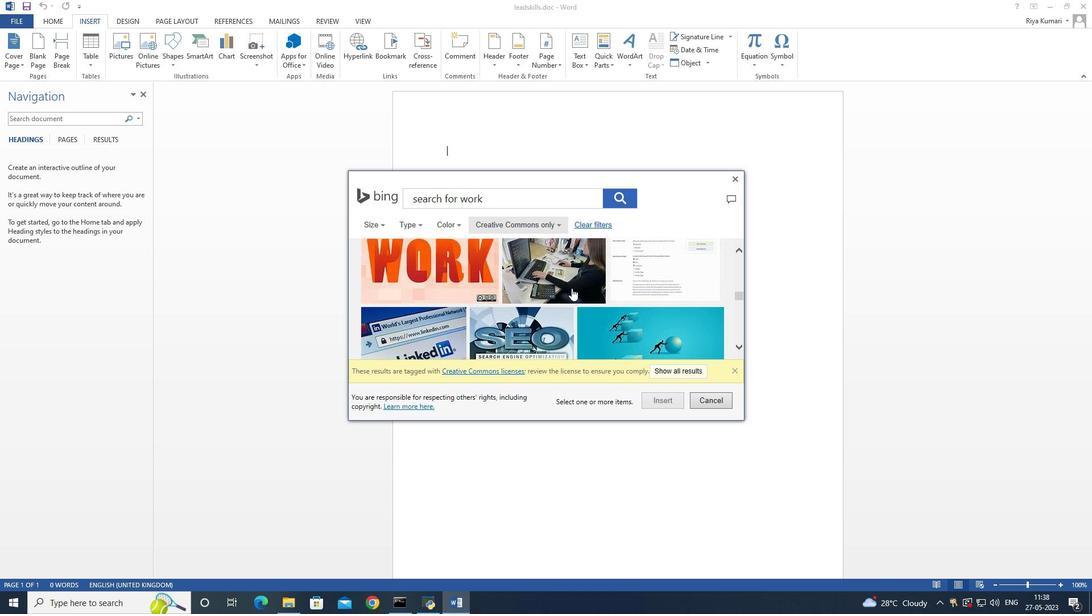
Action: Mouse scrolled (571, 288) with delta (0, 0)
Screenshot: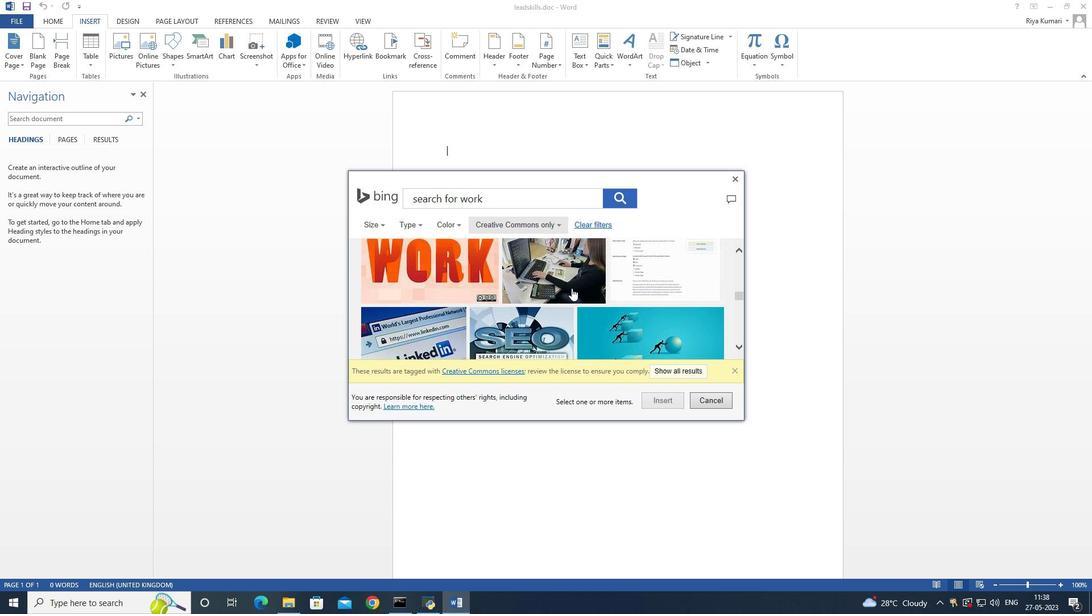 
Action: Mouse scrolled (571, 288) with delta (0, 0)
Screenshot: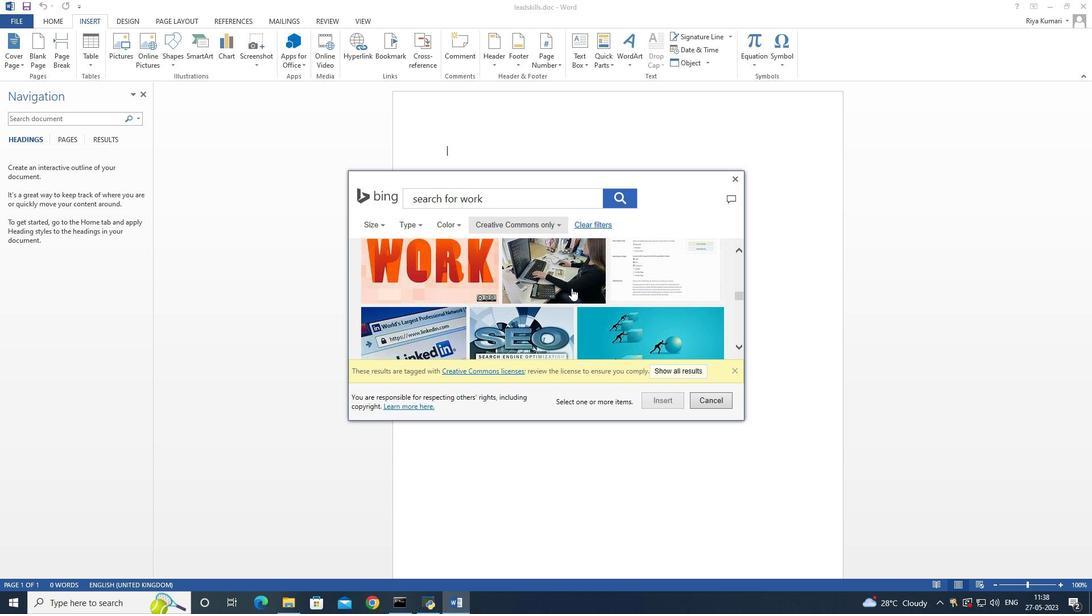 
Action: Mouse scrolled (571, 288) with delta (0, 0)
Screenshot: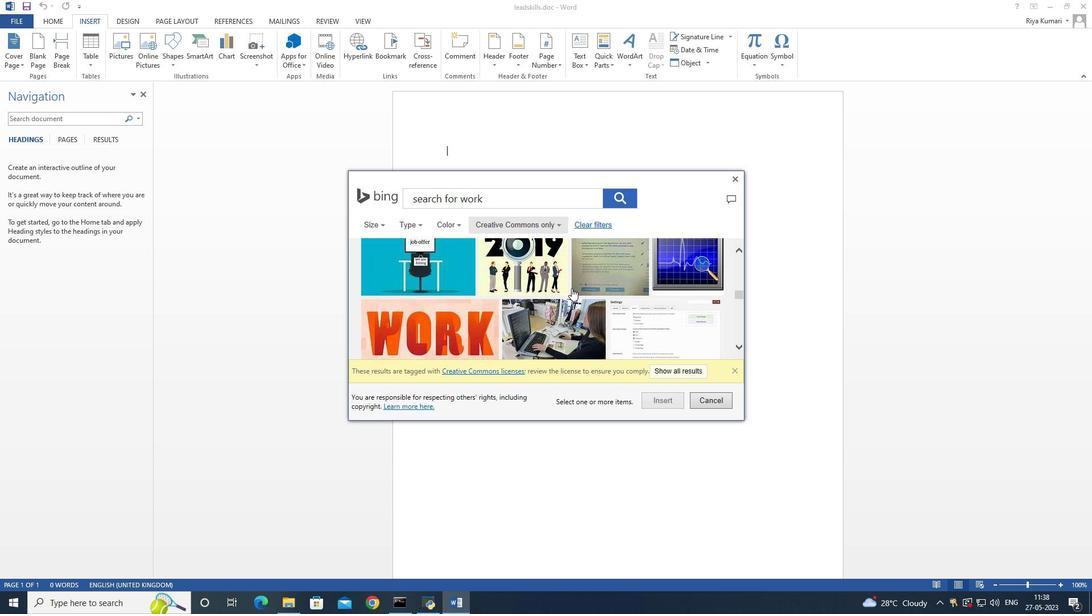 
Action: Mouse scrolled (571, 288) with delta (0, 0)
Screenshot: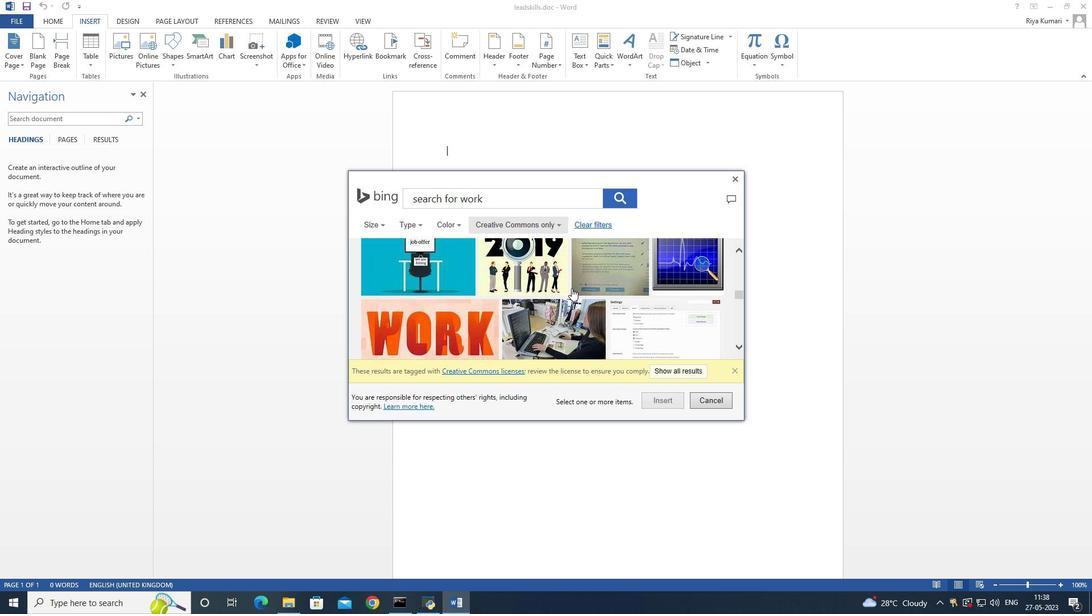
Action: Mouse scrolled (571, 288) with delta (0, 0)
Screenshot: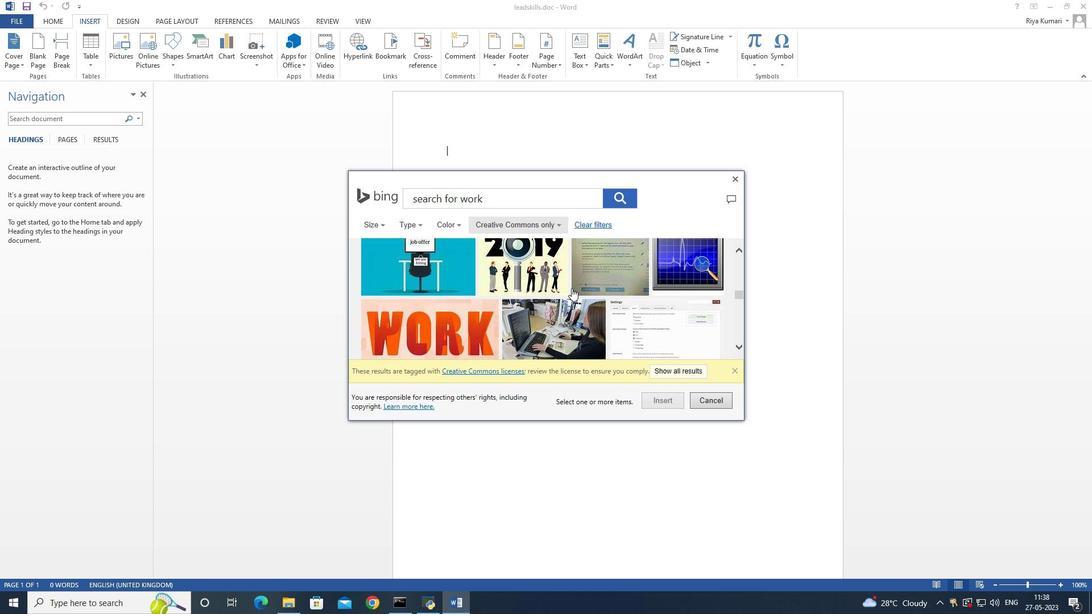 
Action: Mouse scrolled (571, 288) with delta (0, 0)
Screenshot: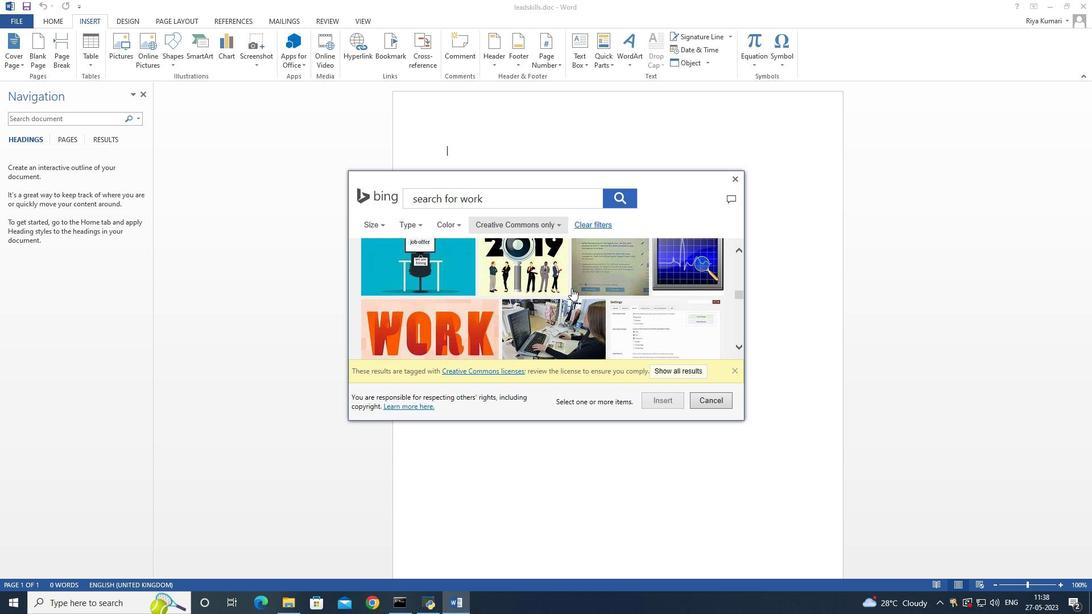 
Action: Mouse scrolled (571, 288) with delta (0, 0)
Screenshot: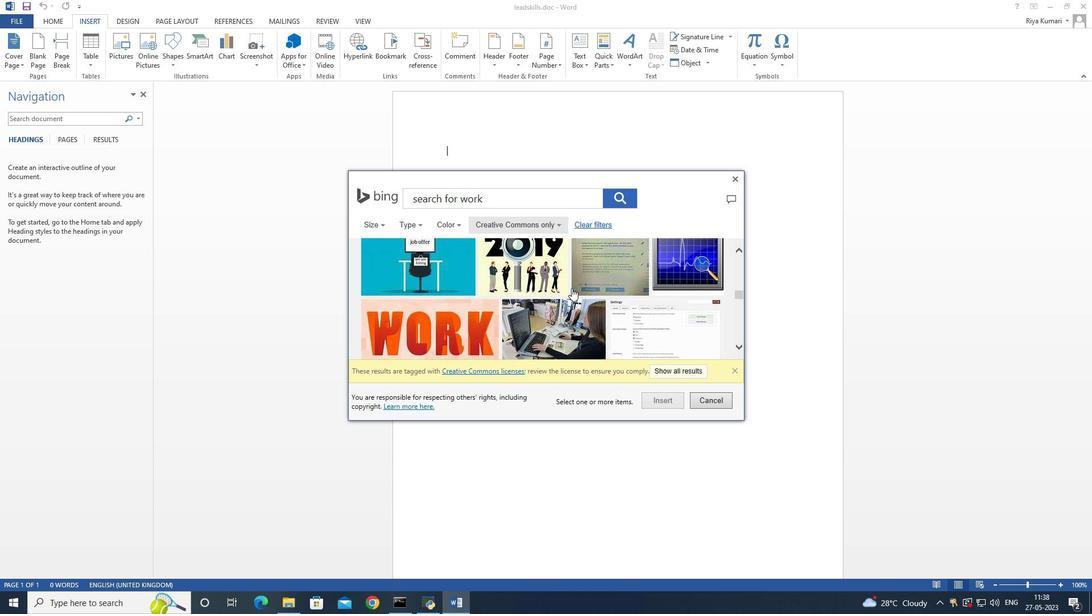
Action: Mouse scrolled (571, 288) with delta (0, 0)
Screenshot: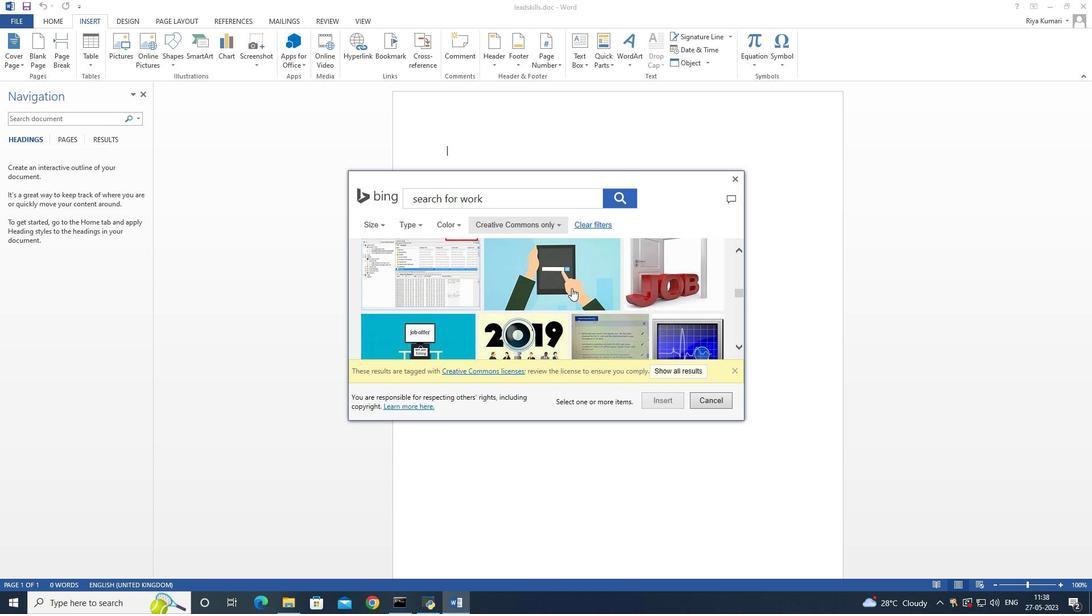 
Action: Mouse scrolled (571, 288) with delta (0, 0)
Screenshot: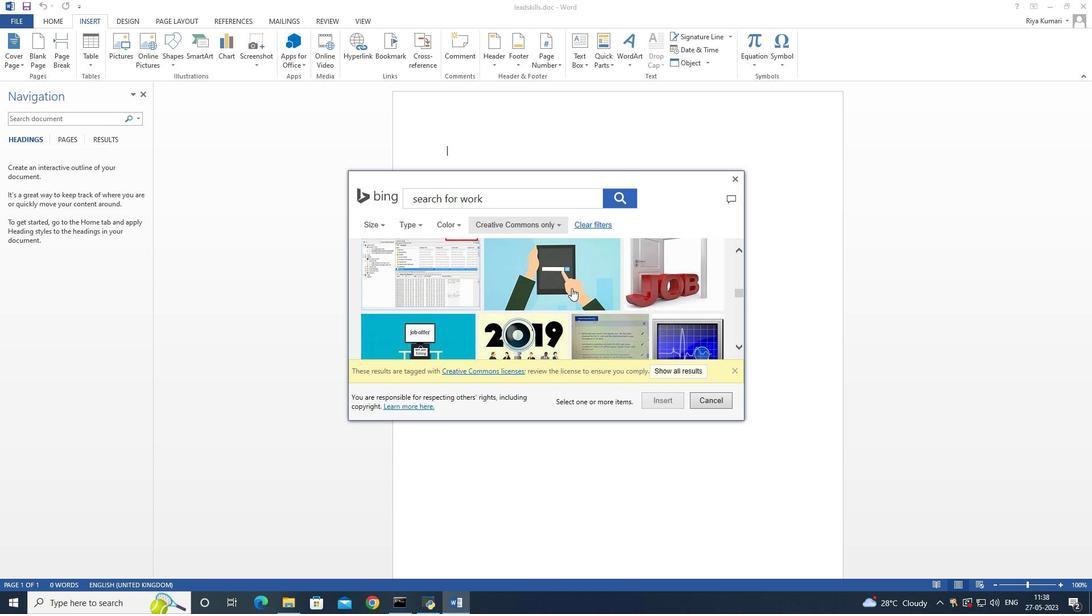 
Action: Mouse scrolled (571, 288) with delta (0, 0)
Screenshot: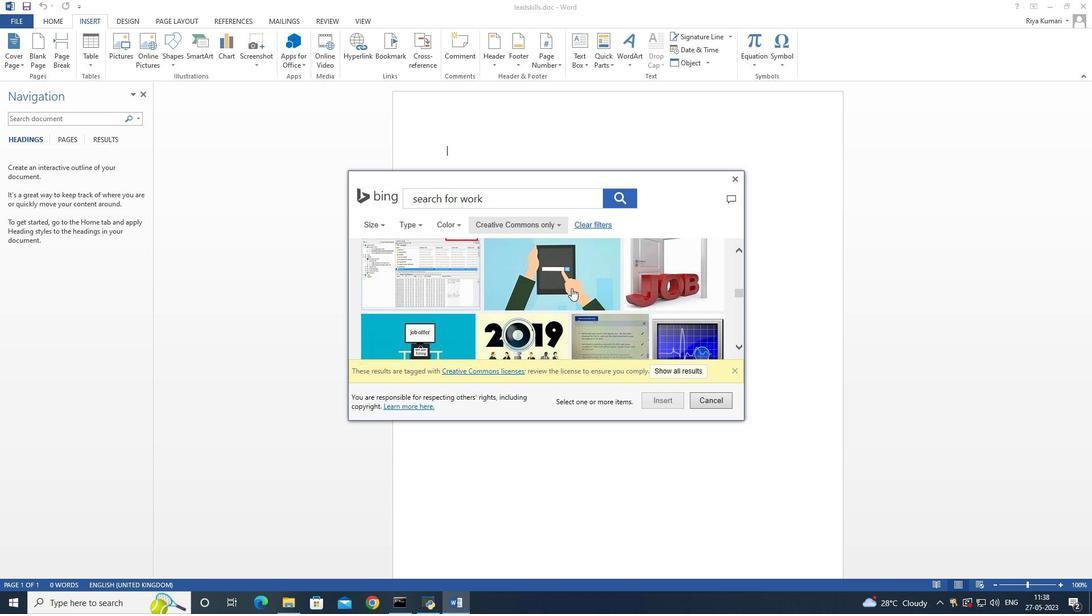 
Action: Mouse scrolled (571, 288) with delta (0, 0)
Screenshot: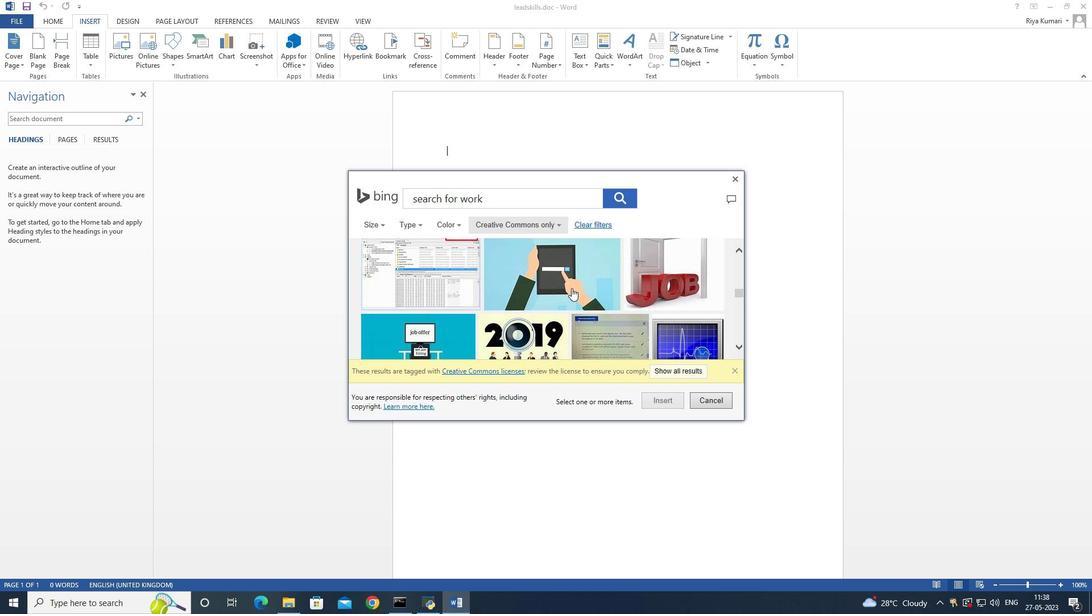 
Action: Mouse scrolled (571, 288) with delta (0, 0)
Screenshot: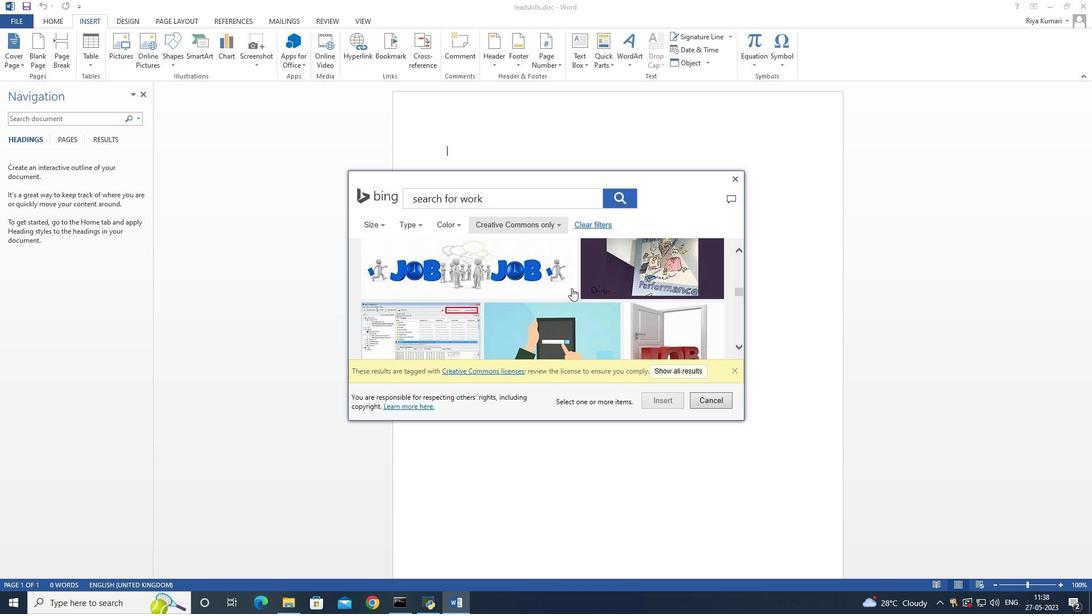 
Action: Mouse scrolled (571, 288) with delta (0, 0)
Screenshot: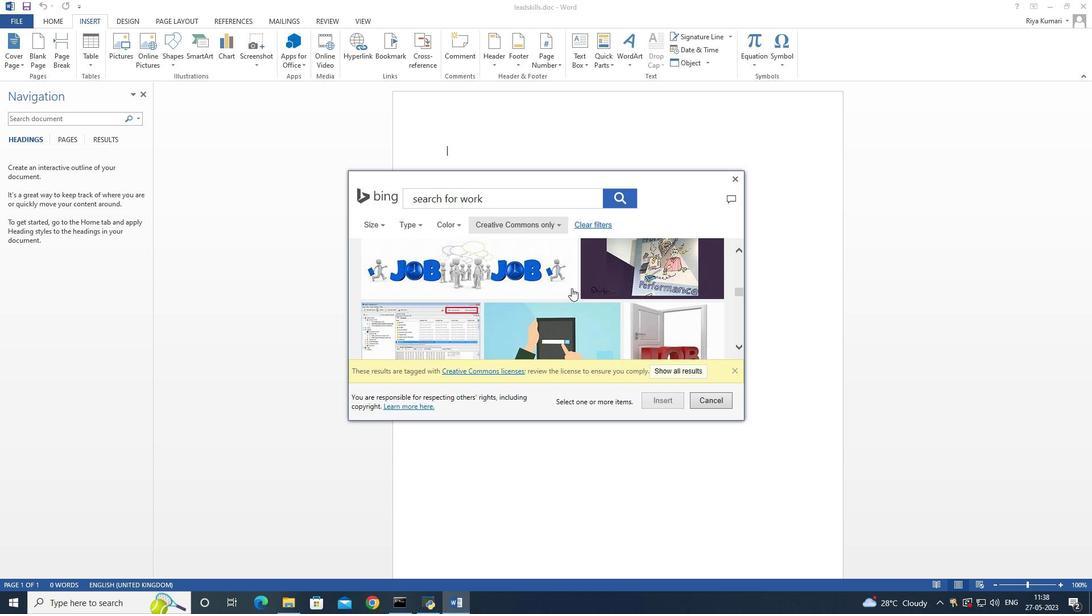 
Action: Mouse scrolled (571, 288) with delta (0, 0)
Screenshot: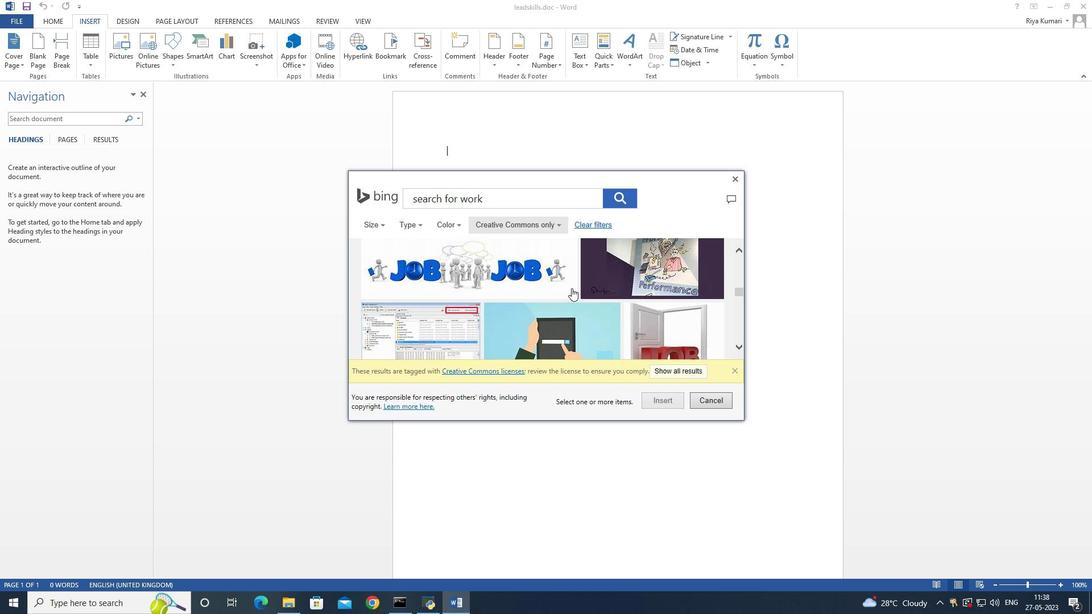 
Action: Mouse scrolled (571, 288) with delta (0, 0)
Screenshot: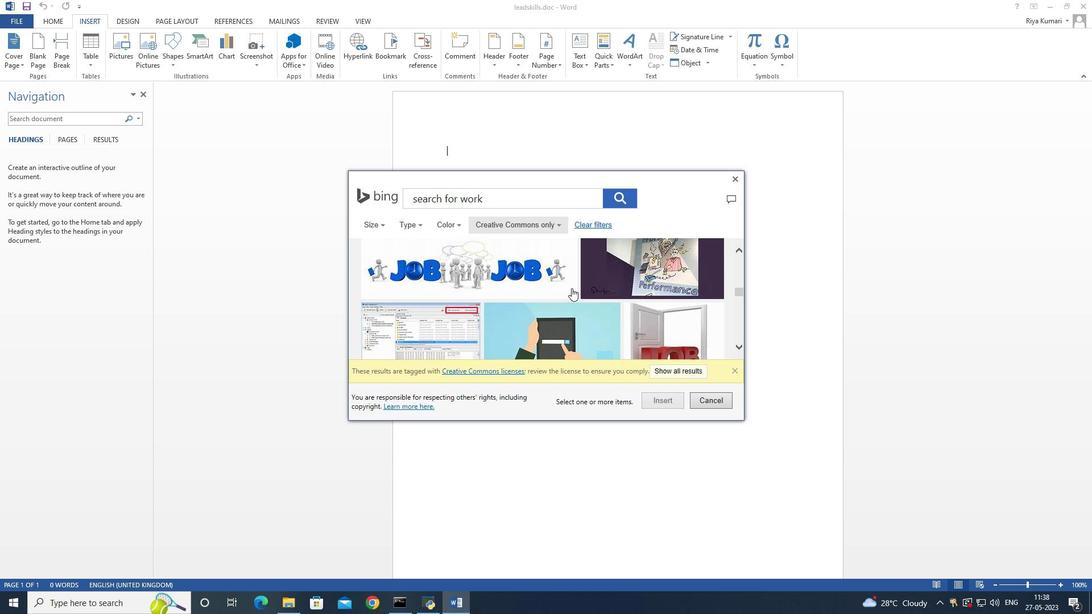 
Action: Mouse scrolled (571, 288) with delta (0, 0)
Screenshot: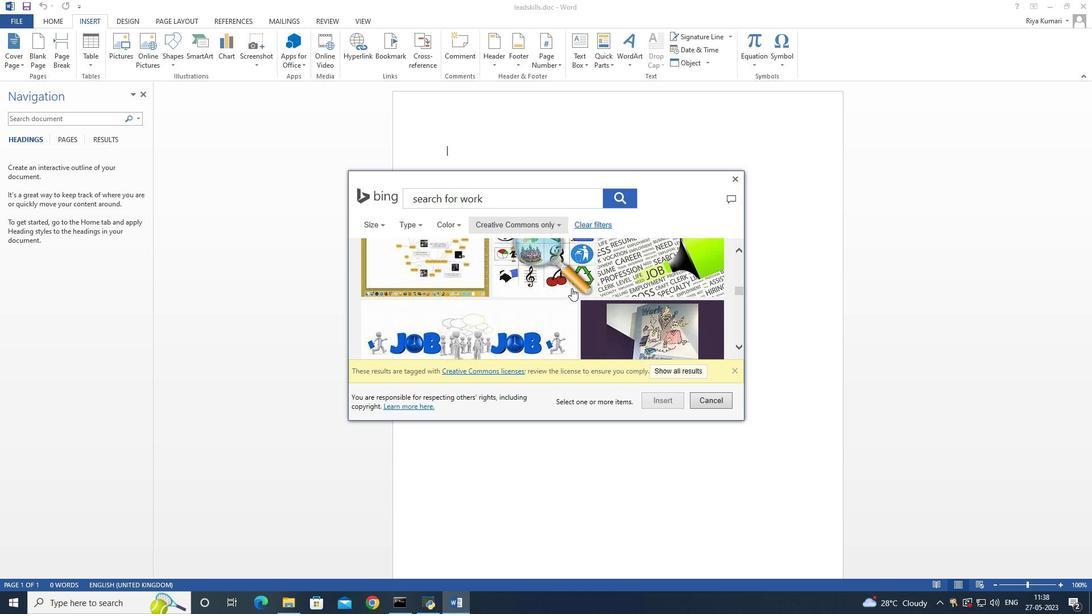 
Action: Mouse scrolled (571, 288) with delta (0, 0)
Screenshot: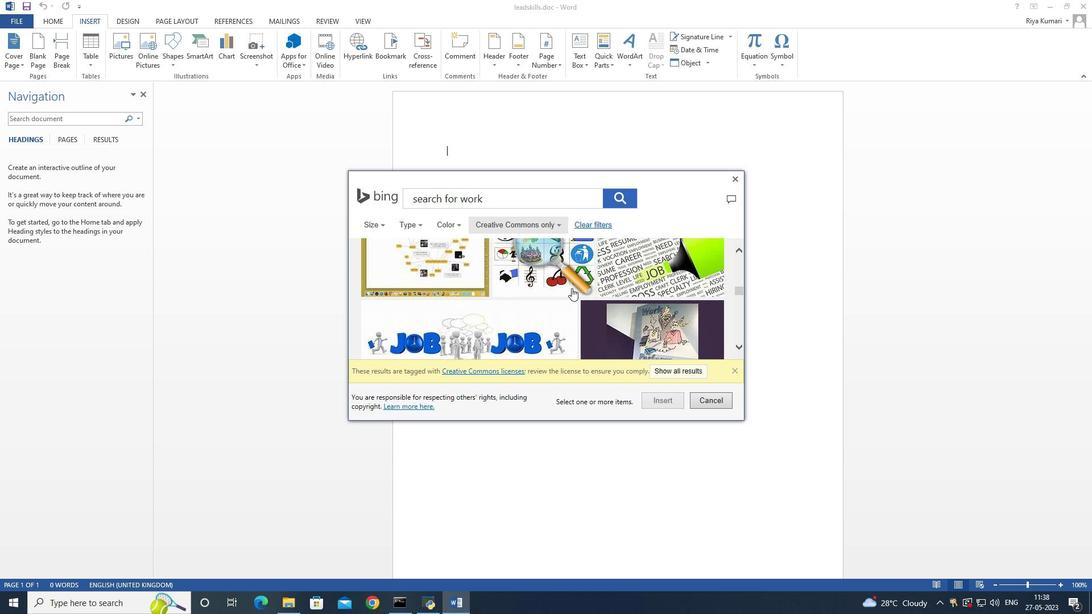 
Action: Mouse scrolled (571, 288) with delta (0, 0)
Screenshot: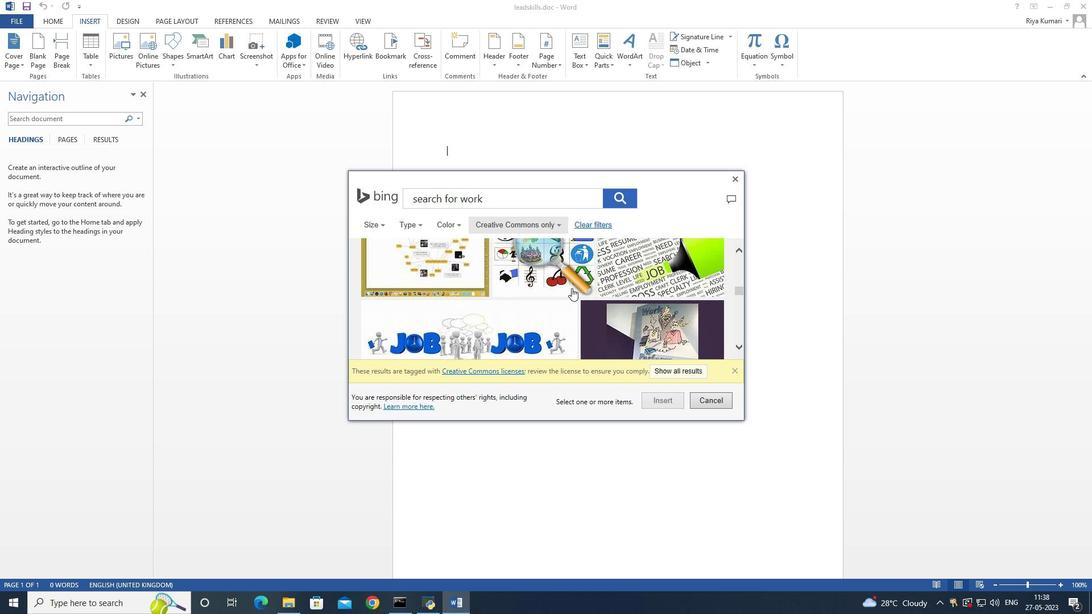 
Action: Mouse scrolled (571, 288) with delta (0, 0)
Screenshot: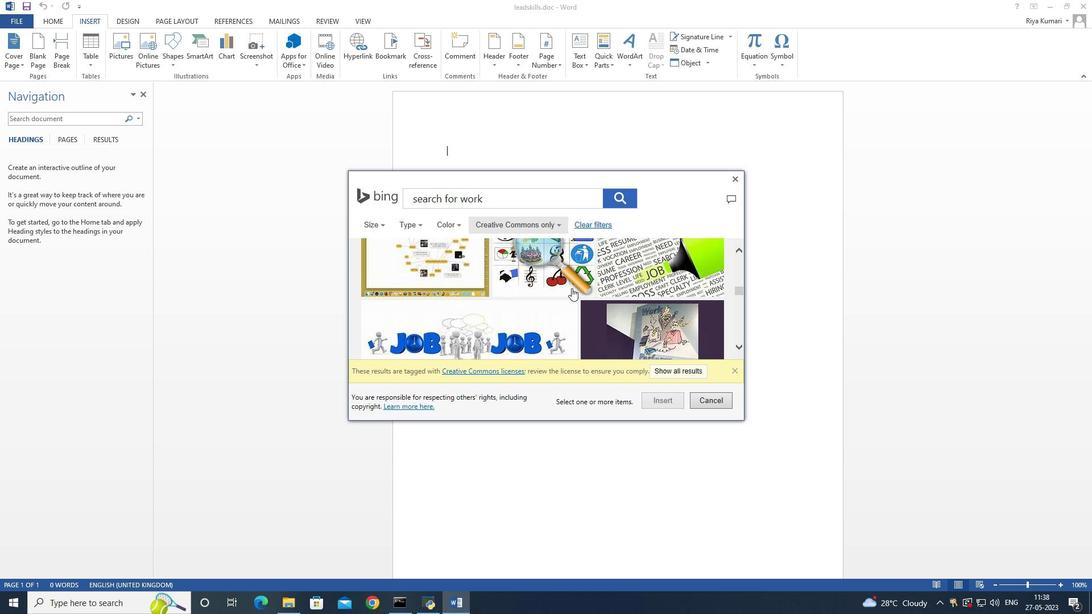 
Action: Mouse scrolled (571, 288) with delta (0, 0)
Screenshot: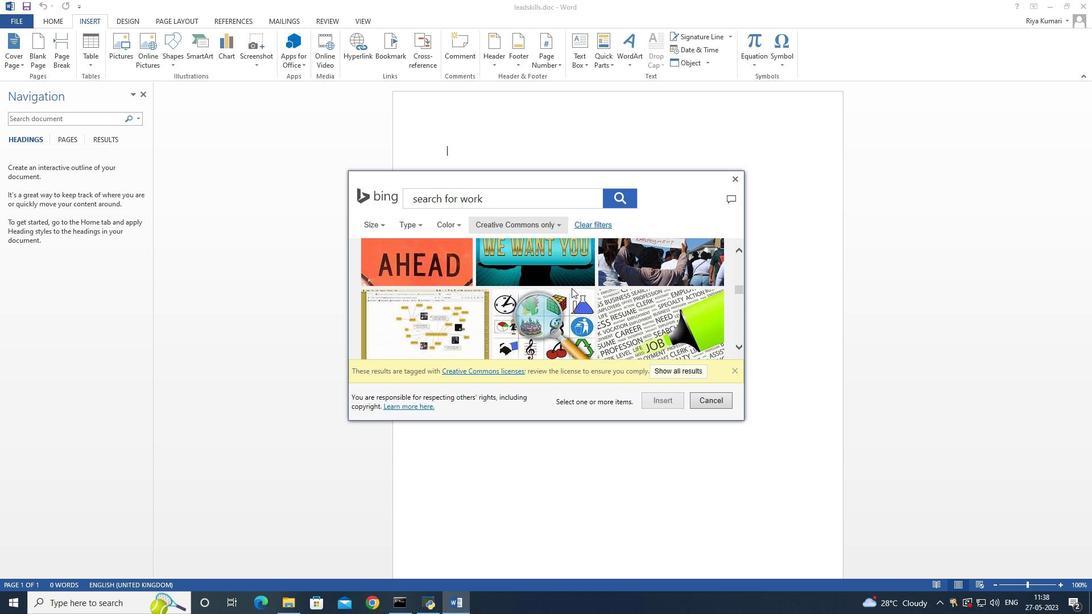 
Action: Mouse scrolled (571, 288) with delta (0, 0)
Screenshot: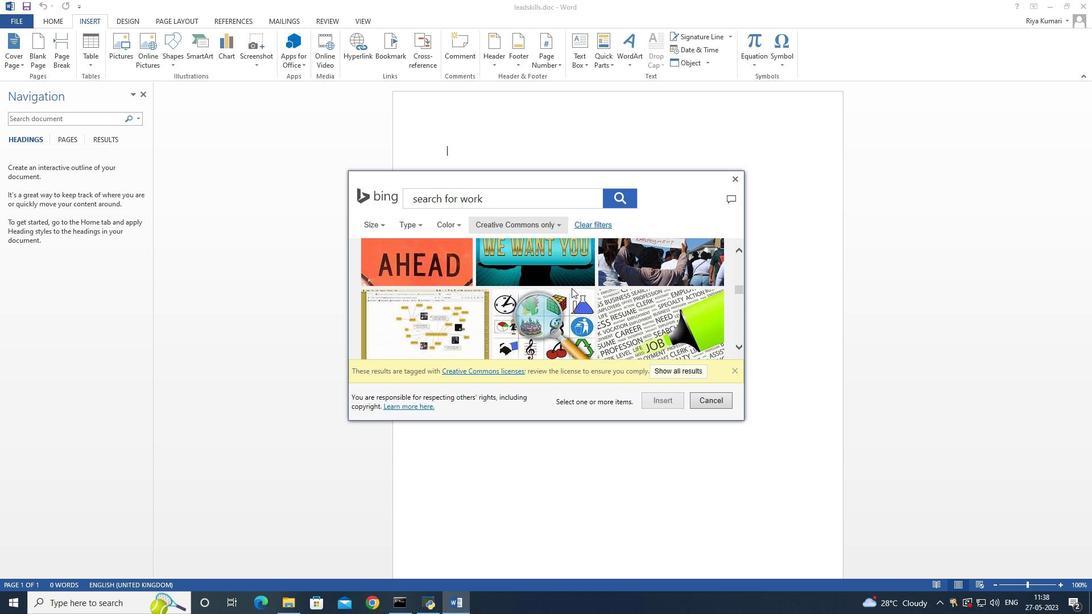 
Action: Mouse scrolled (571, 288) with delta (0, 0)
Screenshot: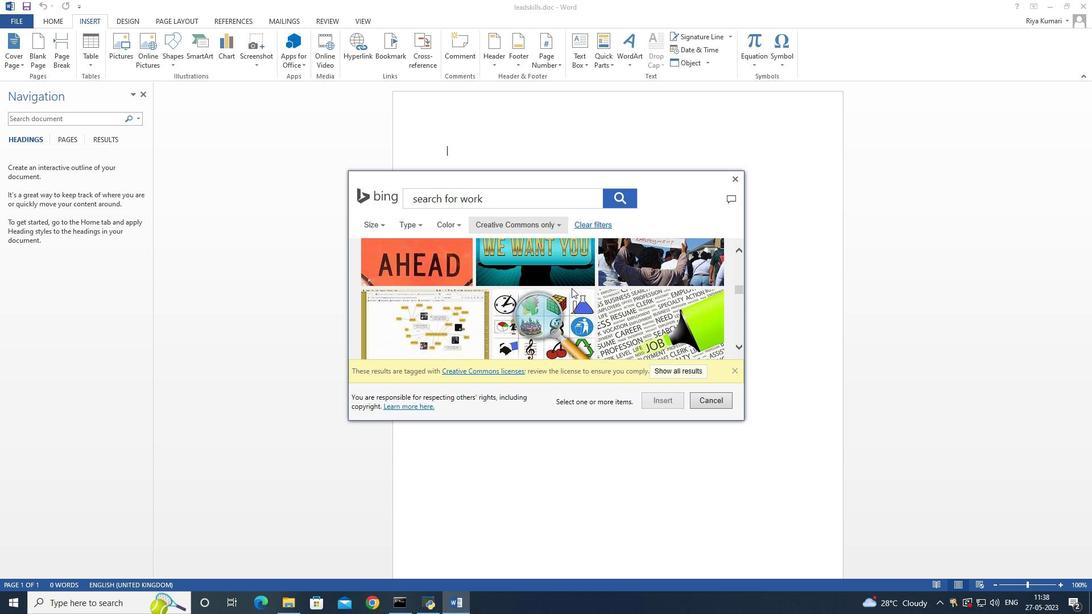 
Action: Mouse scrolled (571, 288) with delta (0, 0)
Screenshot: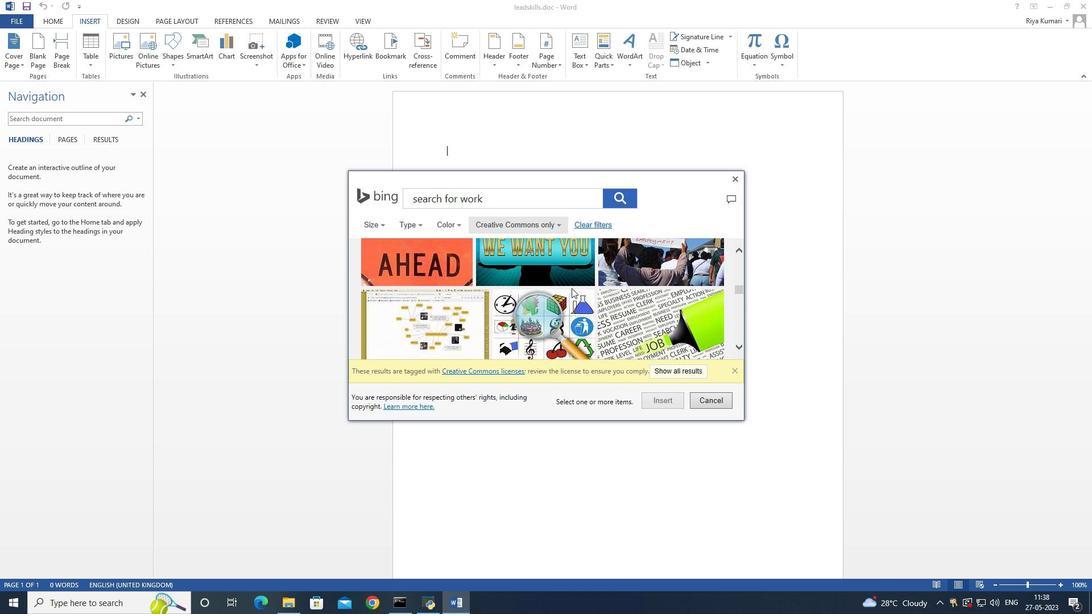 
Action: Mouse scrolled (571, 288) with delta (0, 0)
Screenshot: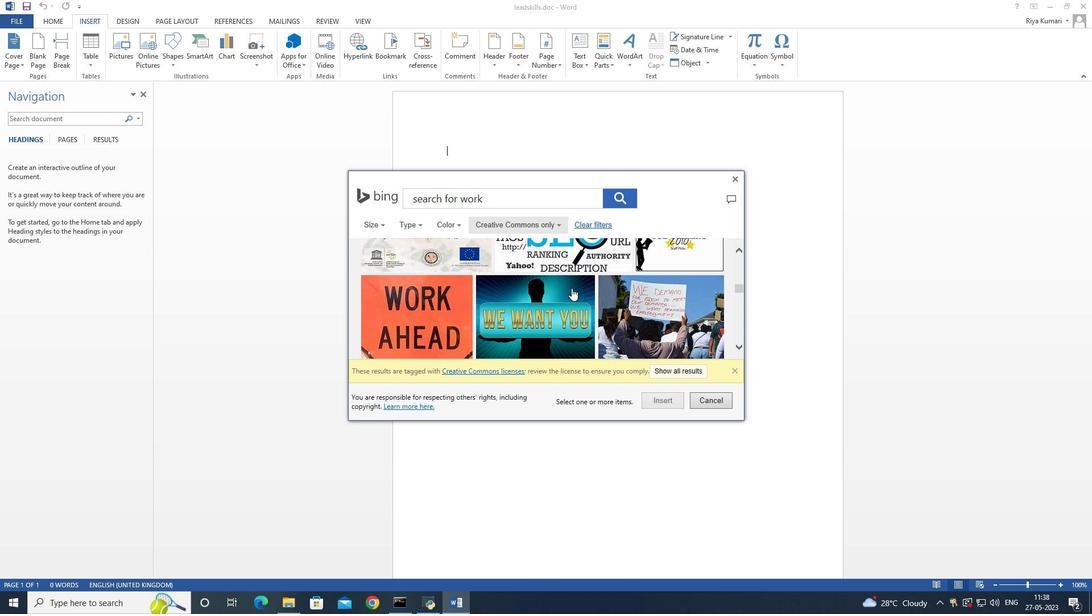 
Action: Mouse scrolled (571, 288) with delta (0, 0)
Screenshot: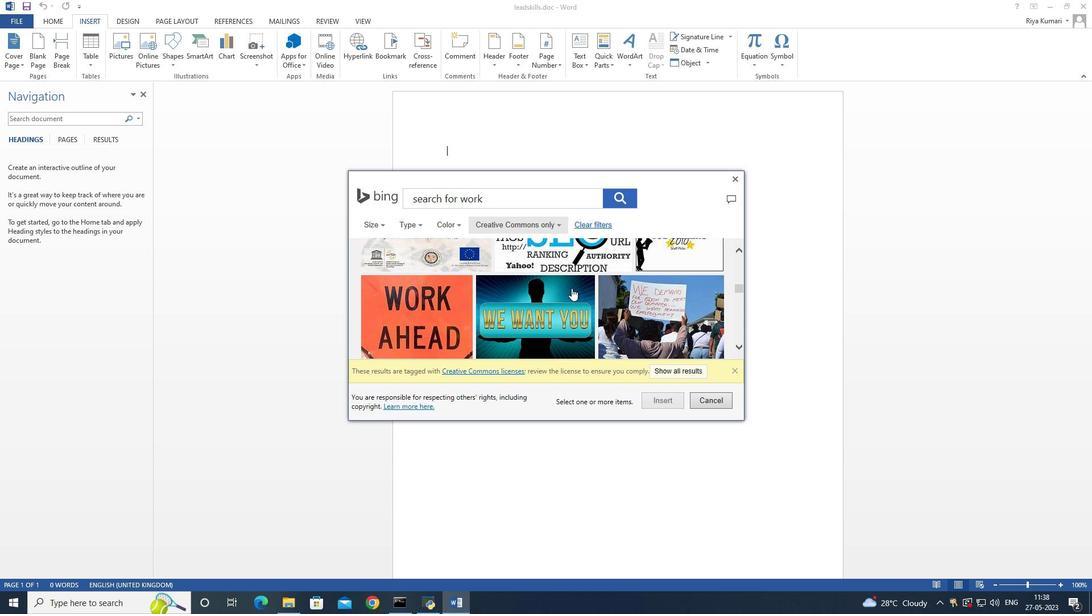 
Action: Mouse scrolled (571, 288) with delta (0, 0)
Screenshot: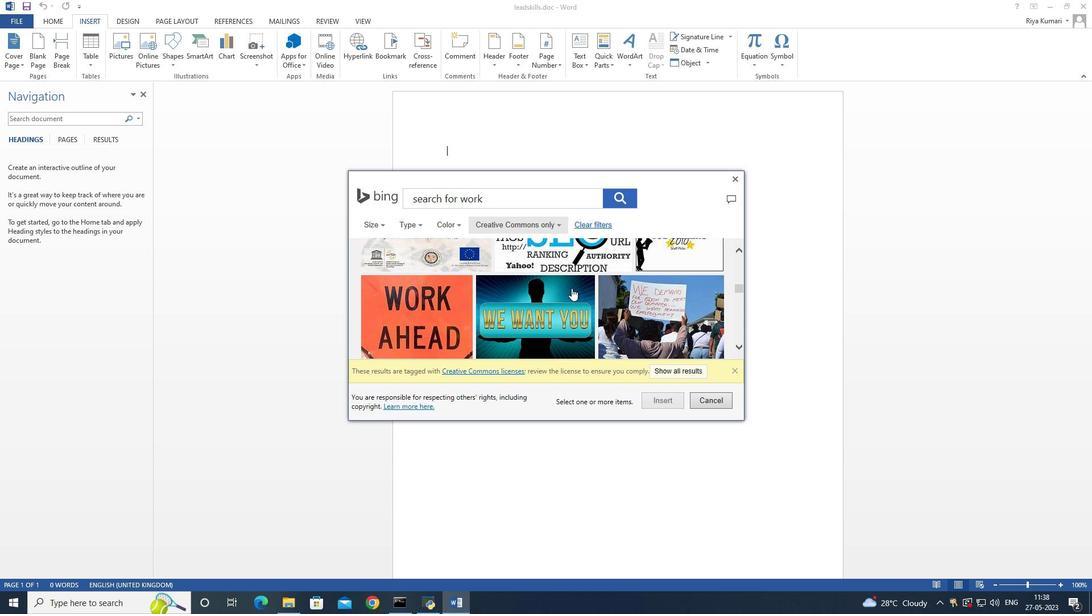 
Action: Mouse scrolled (571, 288) with delta (0, 0)
Screenshot: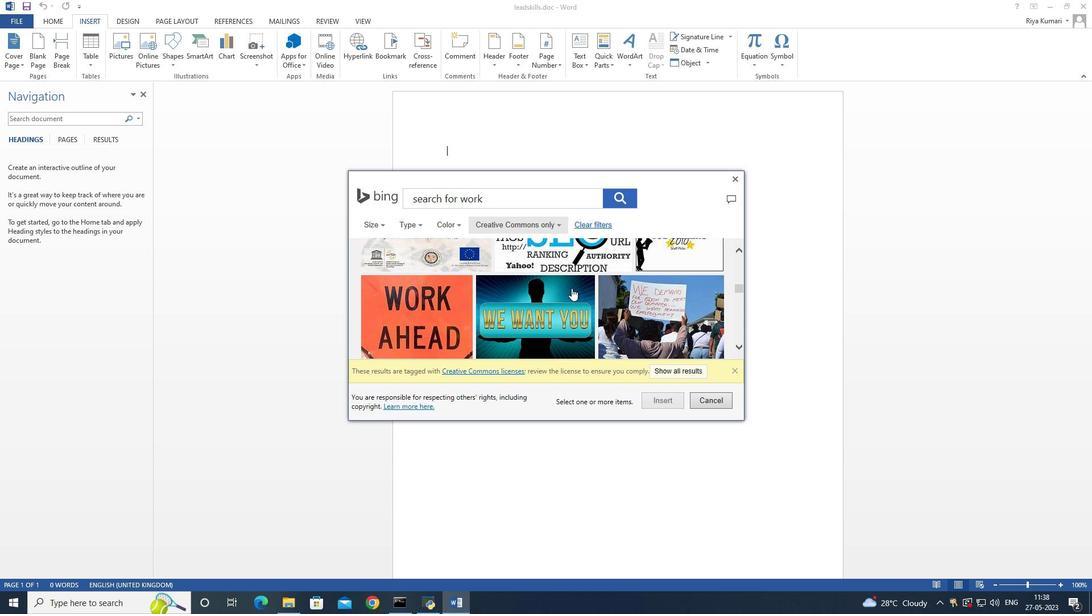 
Action: Mouse scrolled (571, 288) with delta (0, 0)
Screenshot: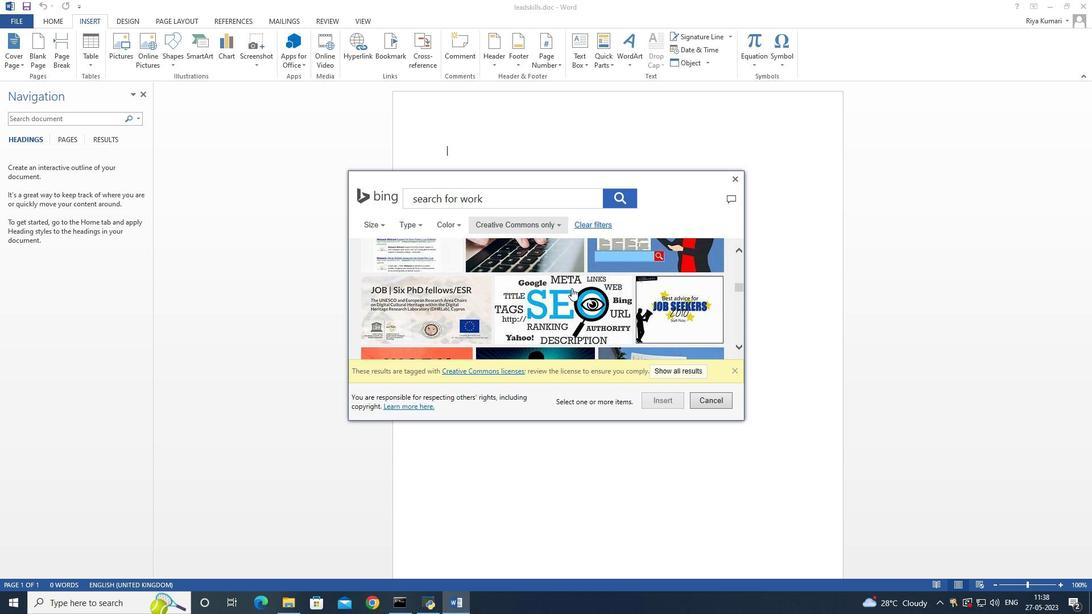 
Action: Mouse scrolled (571, 288) with delta (0, 0)
Screenshot: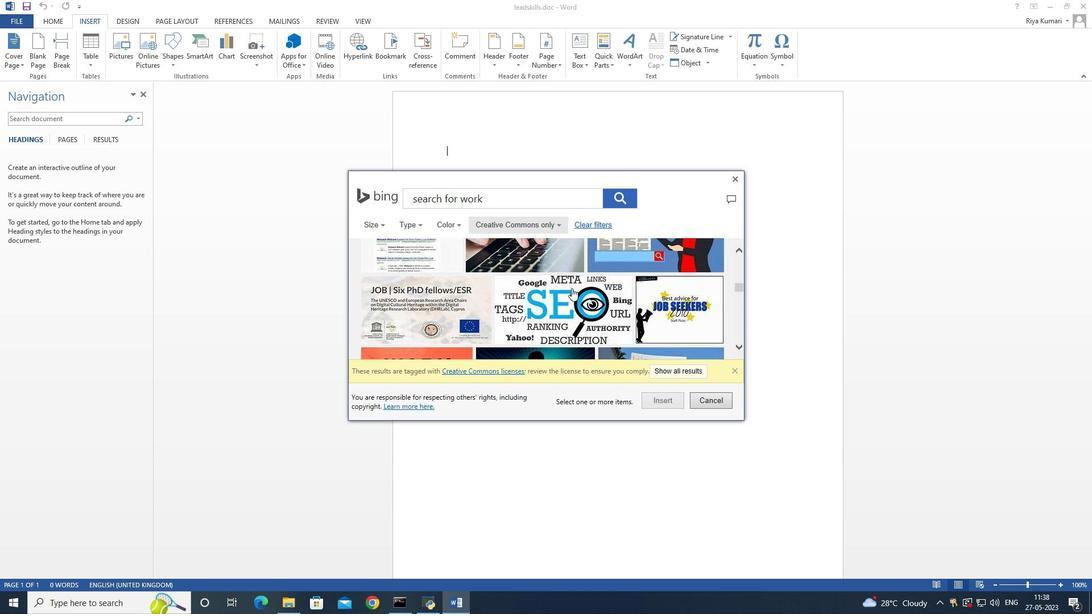 
Action: Mouse scrolled (571, 288) with delta (0, 0)
Screenshot: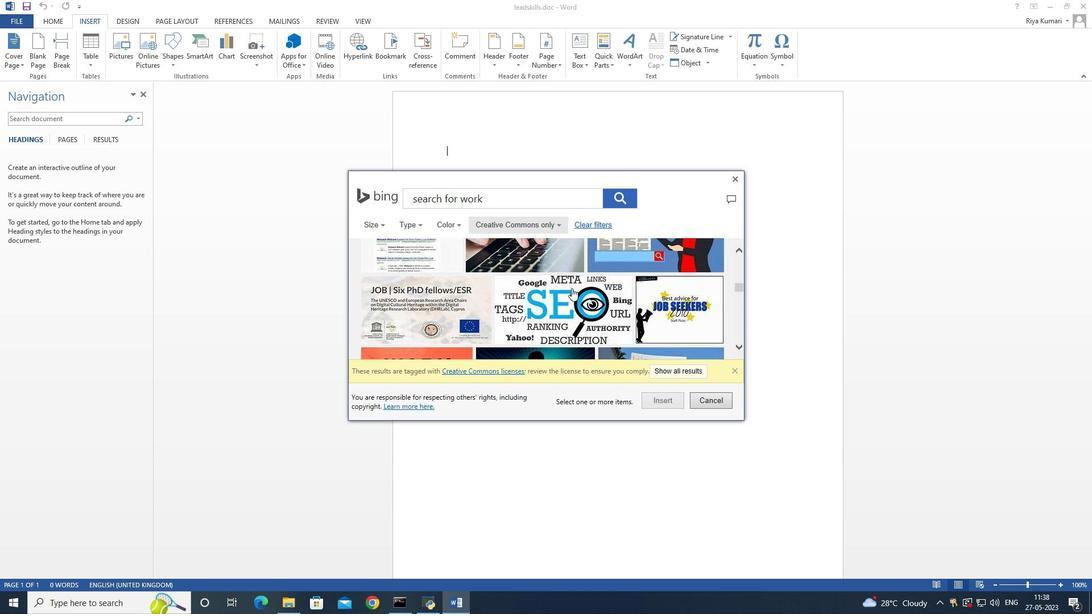 
Action: Mouse scrolled (571, 288) with delta (0, 0)
Screenshot: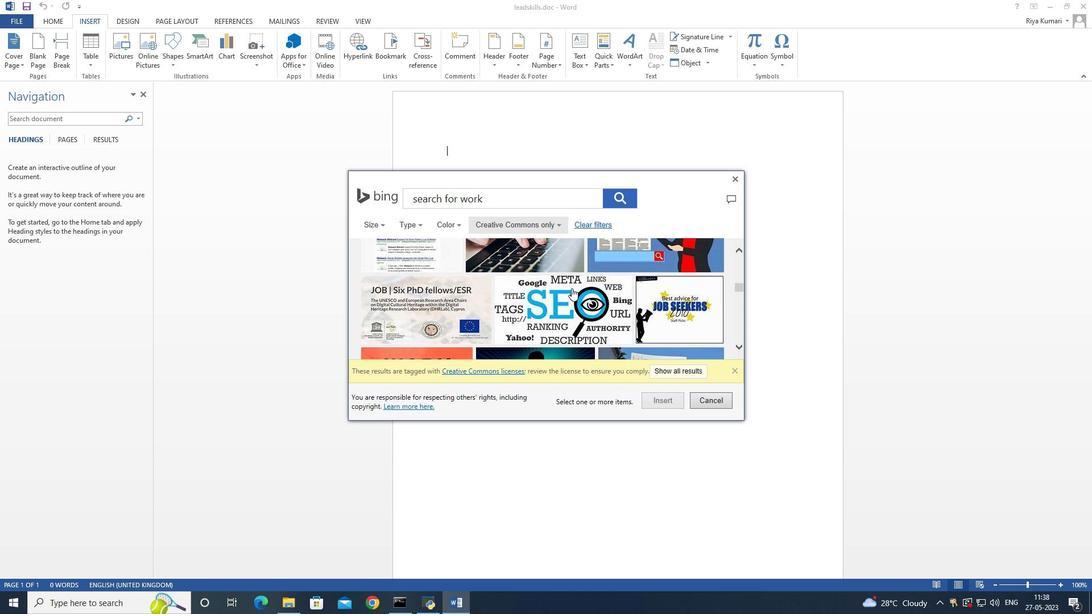 
Action: Mouse scrolled (571, 288) with delta (0, 0)
Screenshot: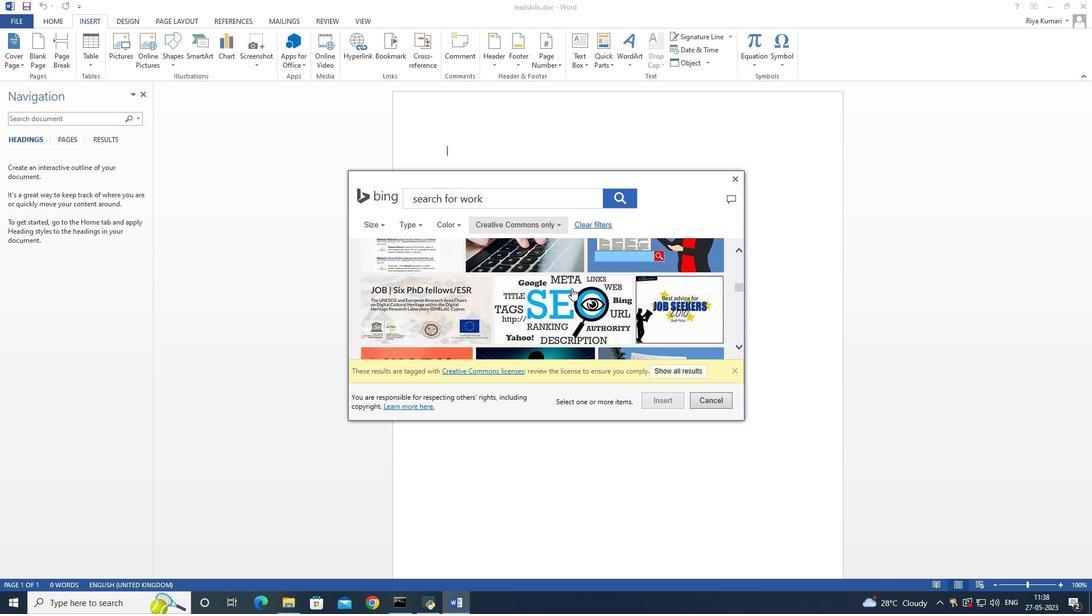 
Action: Mouse scrolled (571, 288) with delta (0, 0)
Screenshot: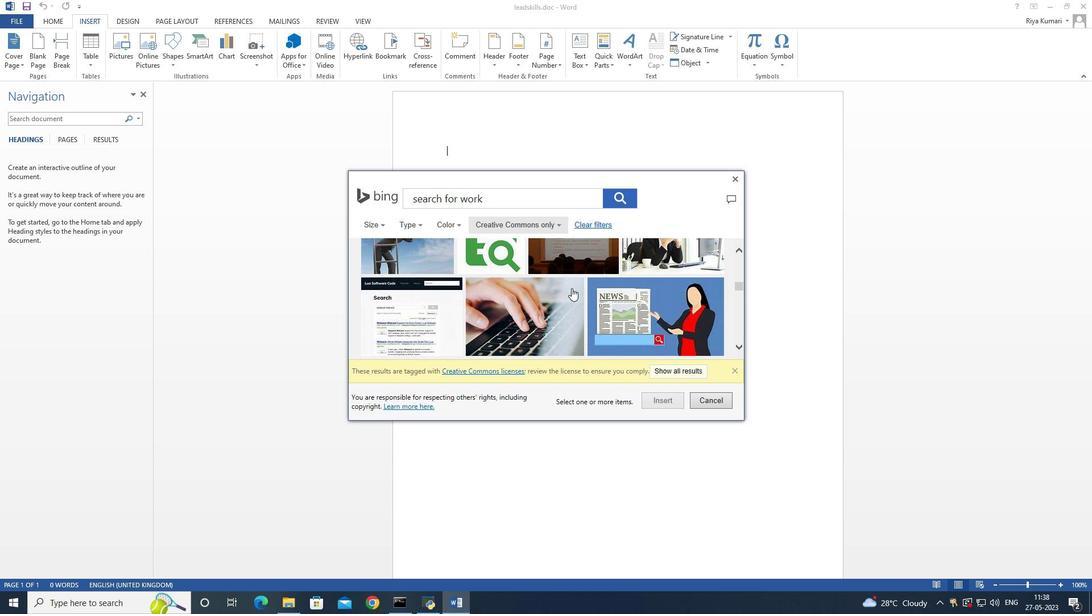 
Action: Mouse scrolled (571, 288) with delta (0, 0)
Screenshot: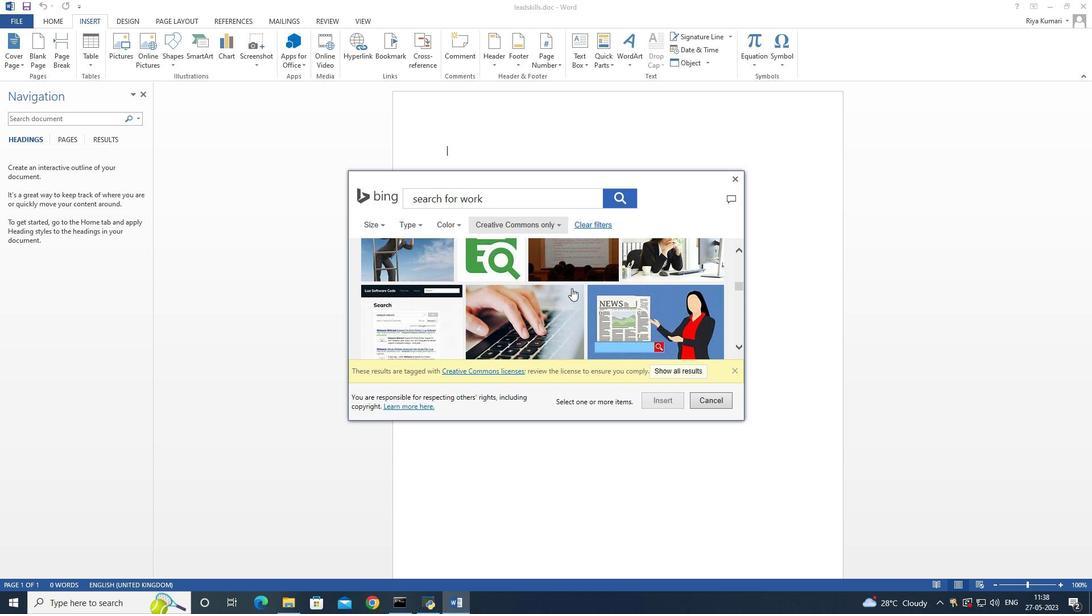 
Action: Mouse scrolled (571, 288) with delta (0, 0)
Screenshot: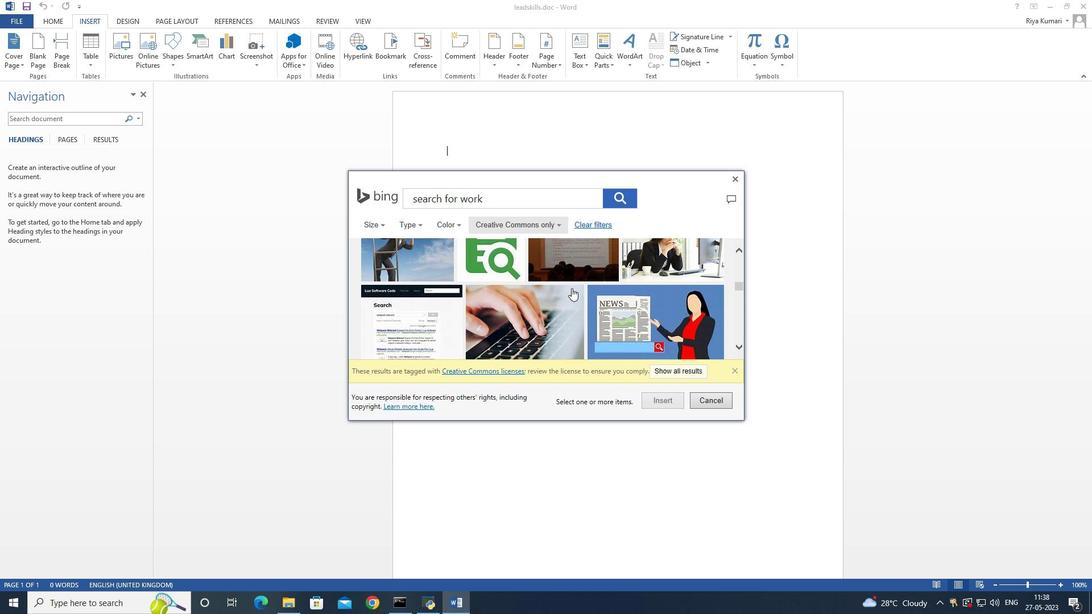 
Action: Mouse scrolled (571, 288) with delta (0, 0)
Screenshot: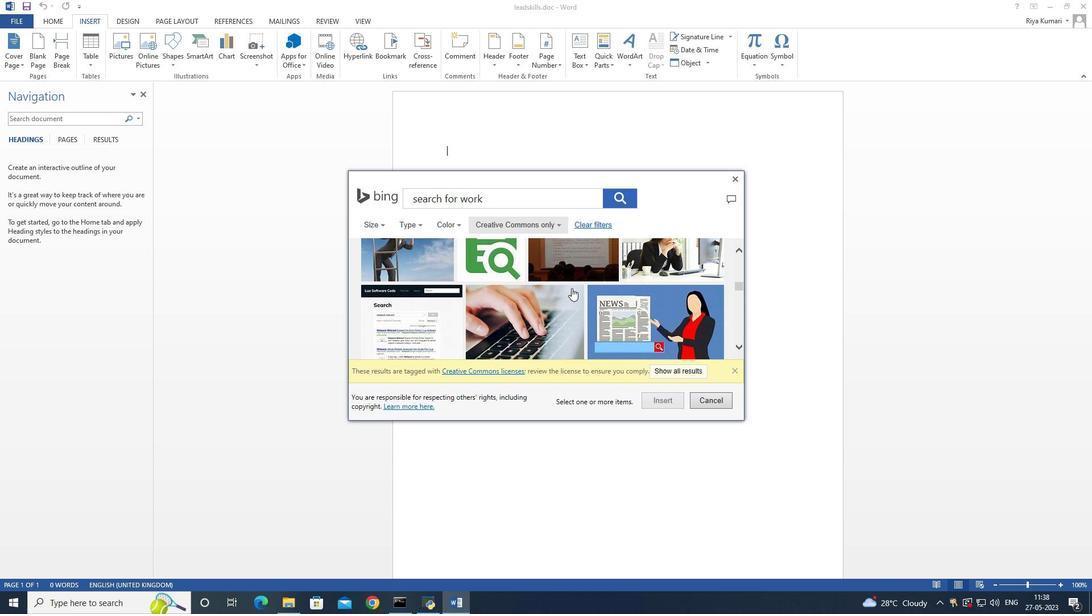 
Action: Mouse scrolled (571, 288) with delta (0, 0)
Screenshot: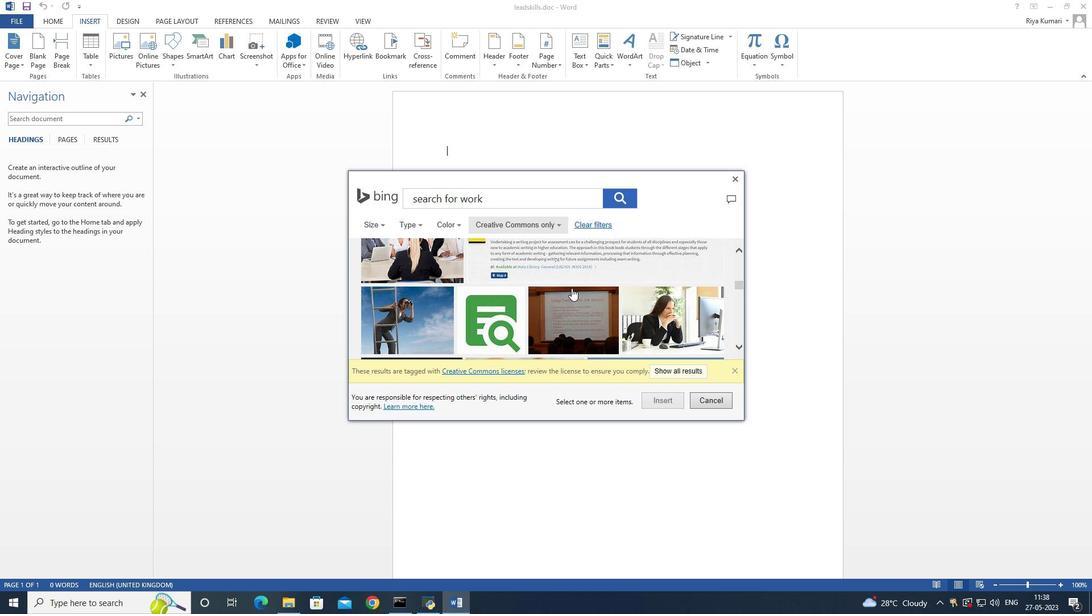 
Action: Mouse scrolled (571, 288) with delta (0, 0)
Screenshot: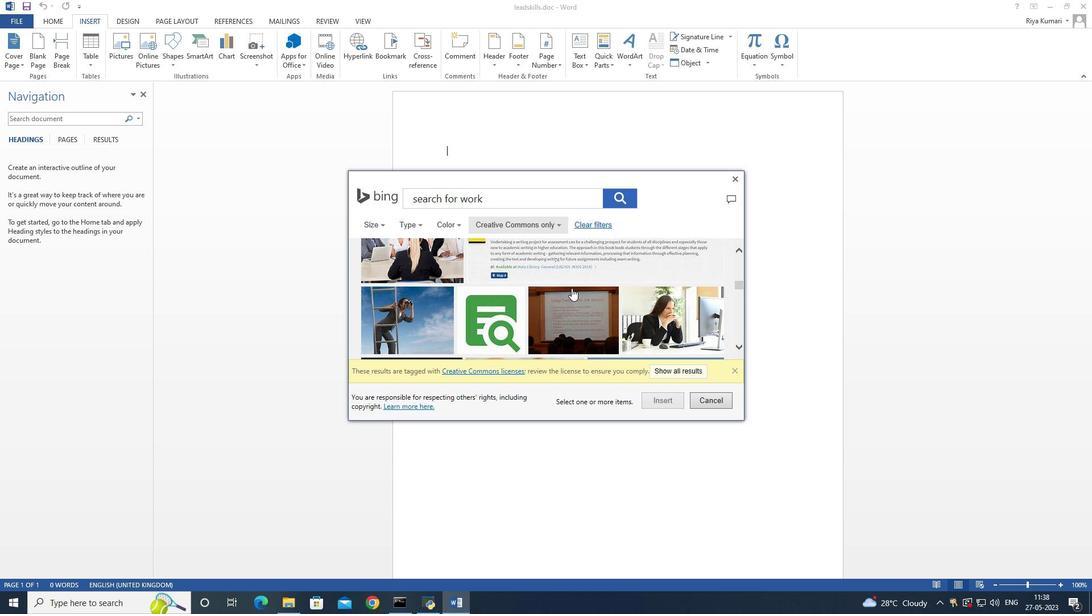 
Action: Mouse scrolled (571, 288) with delta (0, 0)
Screenshot: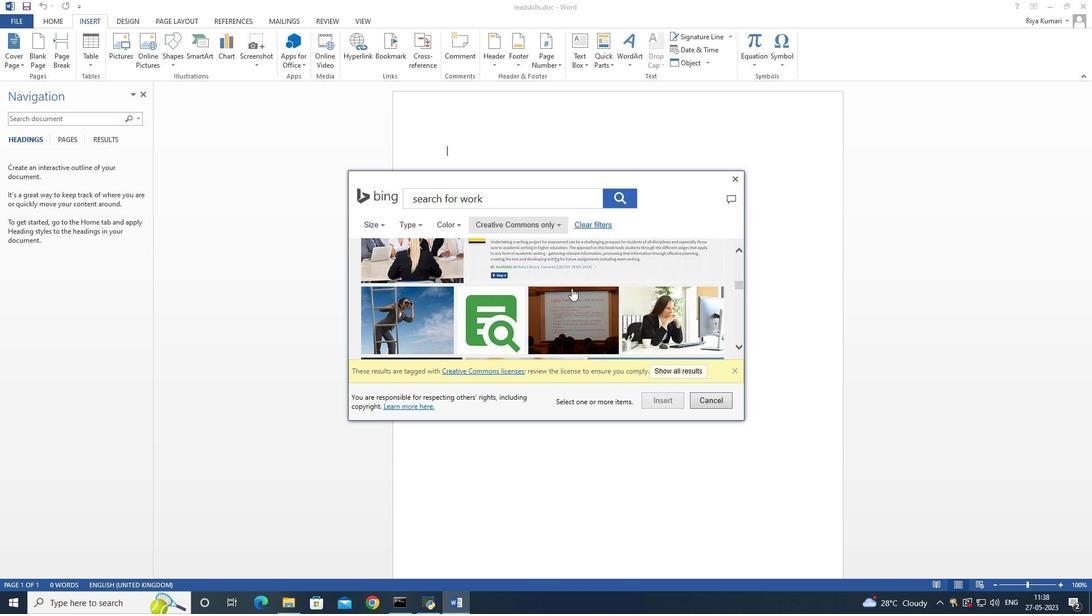 
Action: Mouse scrolled (571, 288) with delta (0, 0)
Screenshot: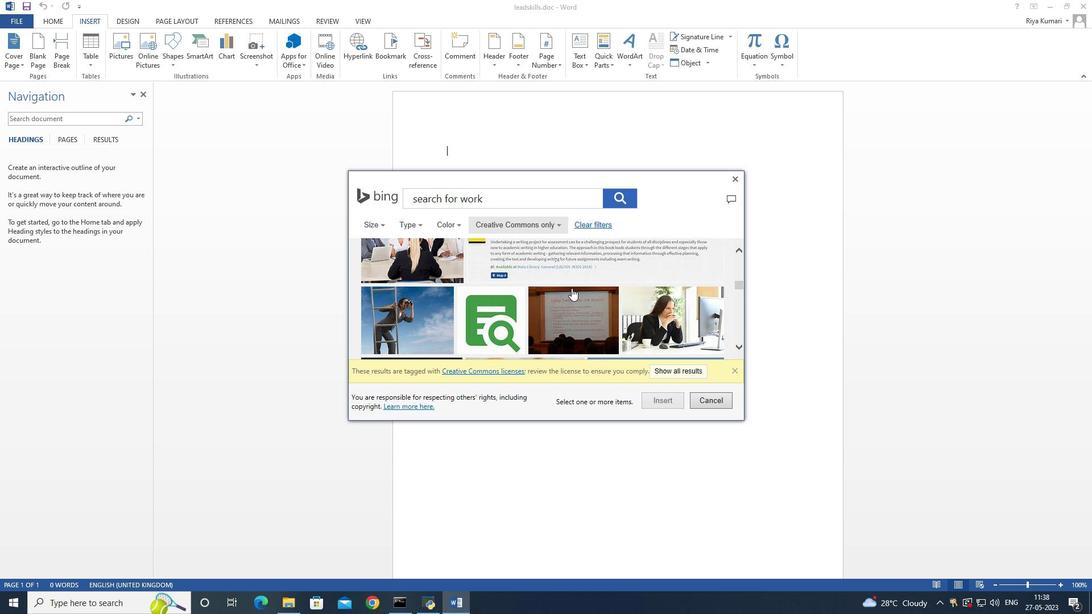 
Action: Mouse scrolled (571, 288) with delta (0, 0)
Screenshot: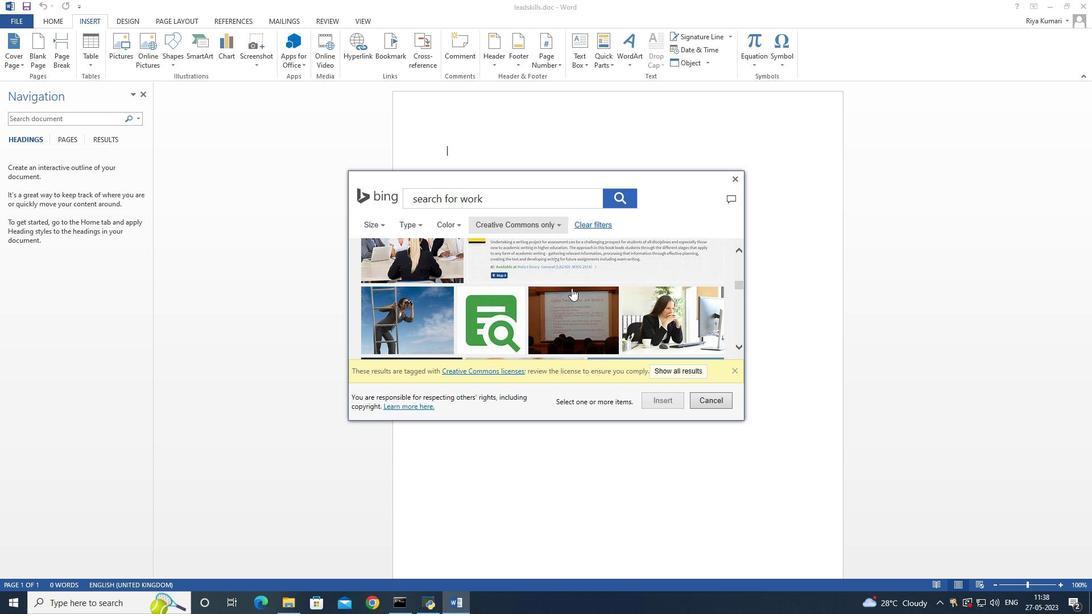 
Action: Mouse scrolled (571, 288) with delta (0, 0)
Screenshot: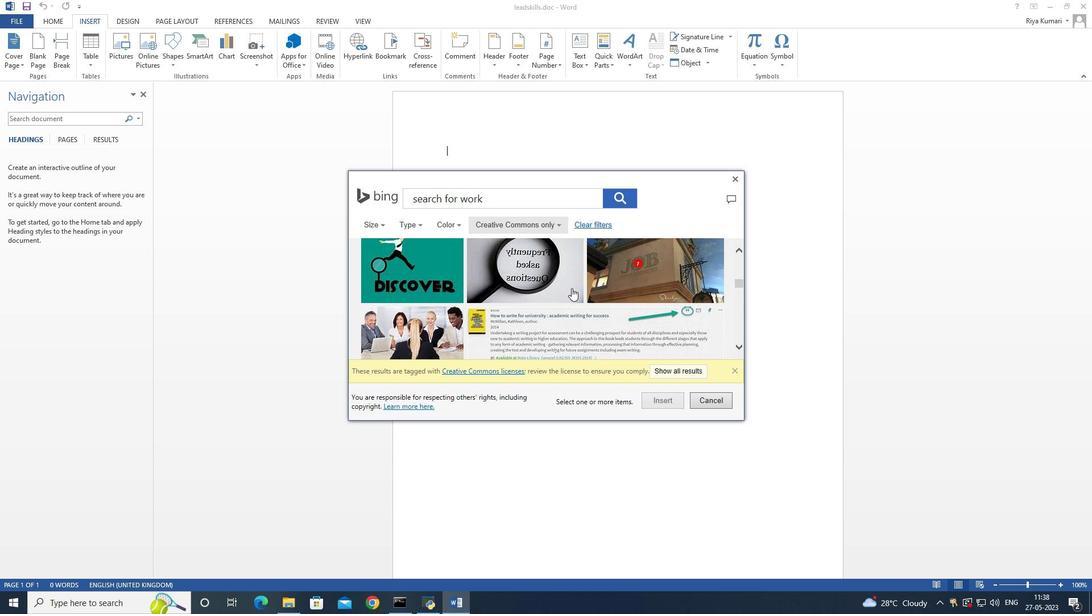 
Action: Mouse scrolled (571, 288) with delta (0, 0)
Screenshot: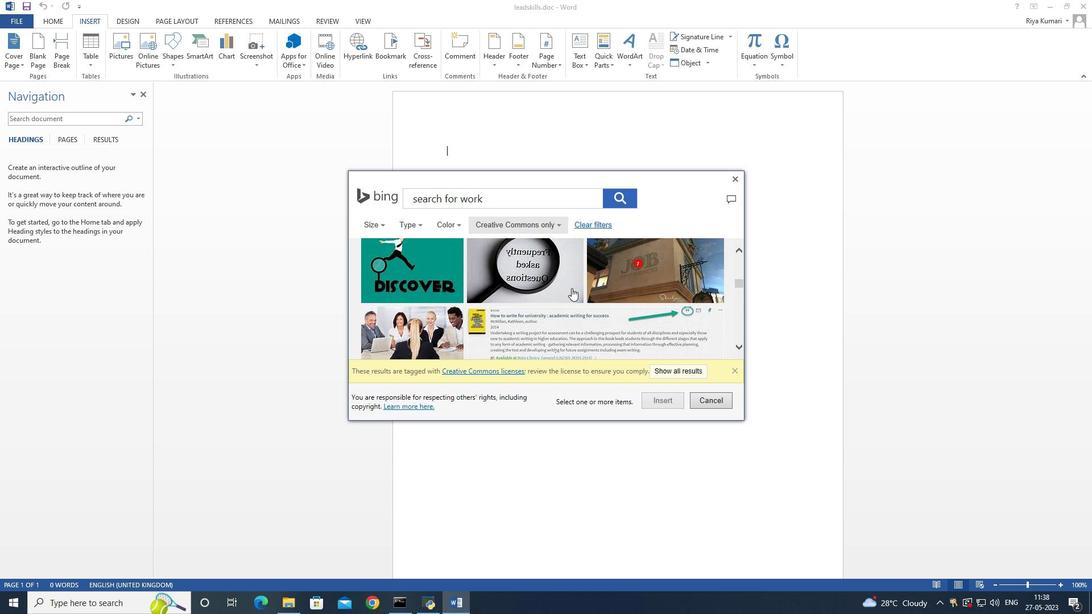 
Action: Mouse scrolled (571, 288) with delta (0, 0)
Screenshot: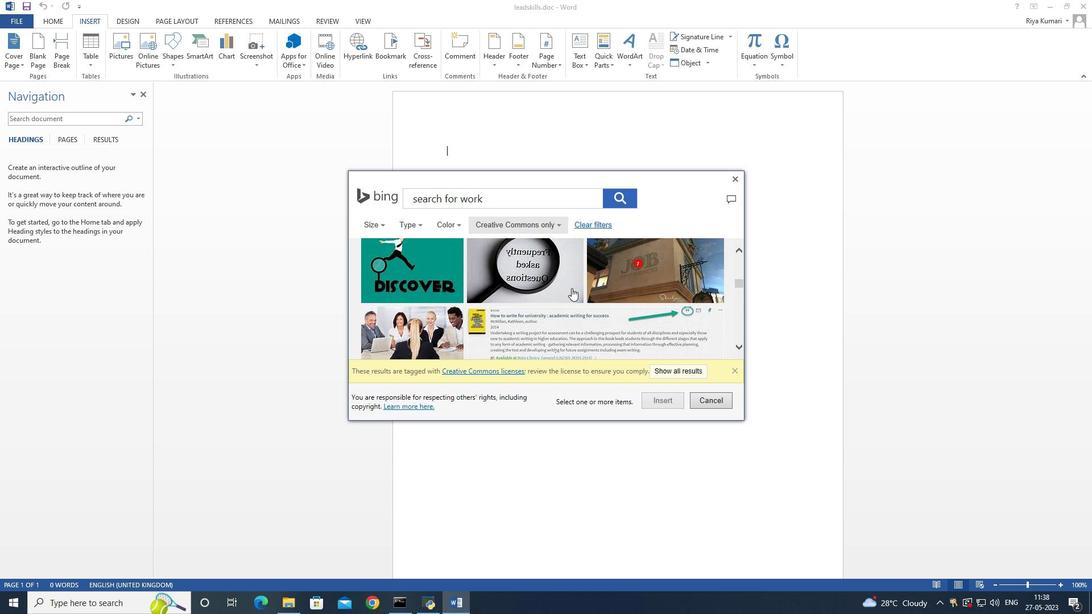
Action: Mouse scrolled (571, 288) with delta (0, 0)
Screenshot: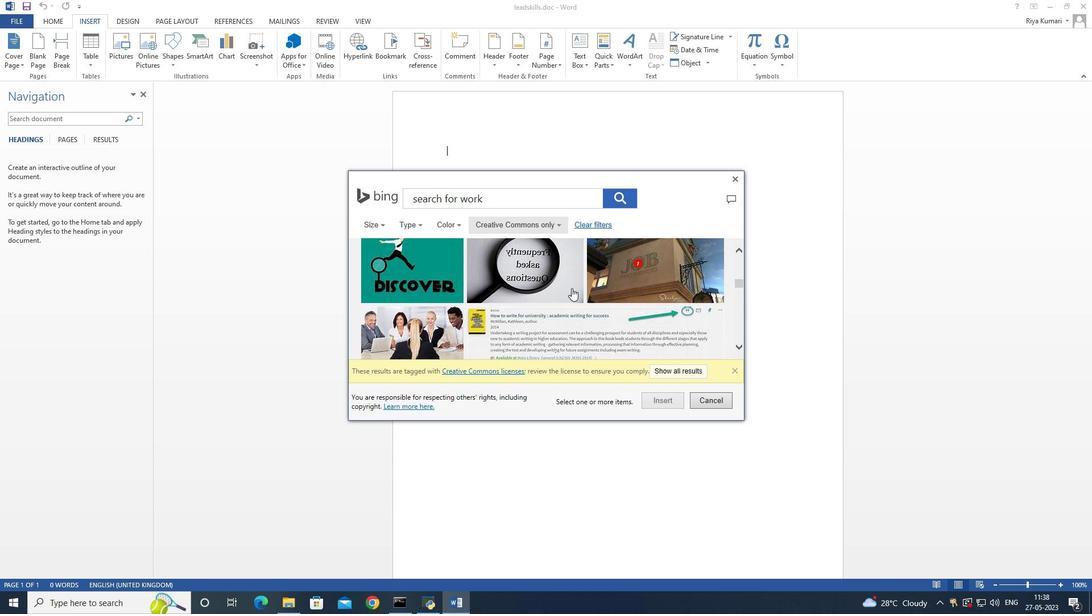 
Action: Mouse scrolled (571, 288) with delta (0, 0)
Screenshot: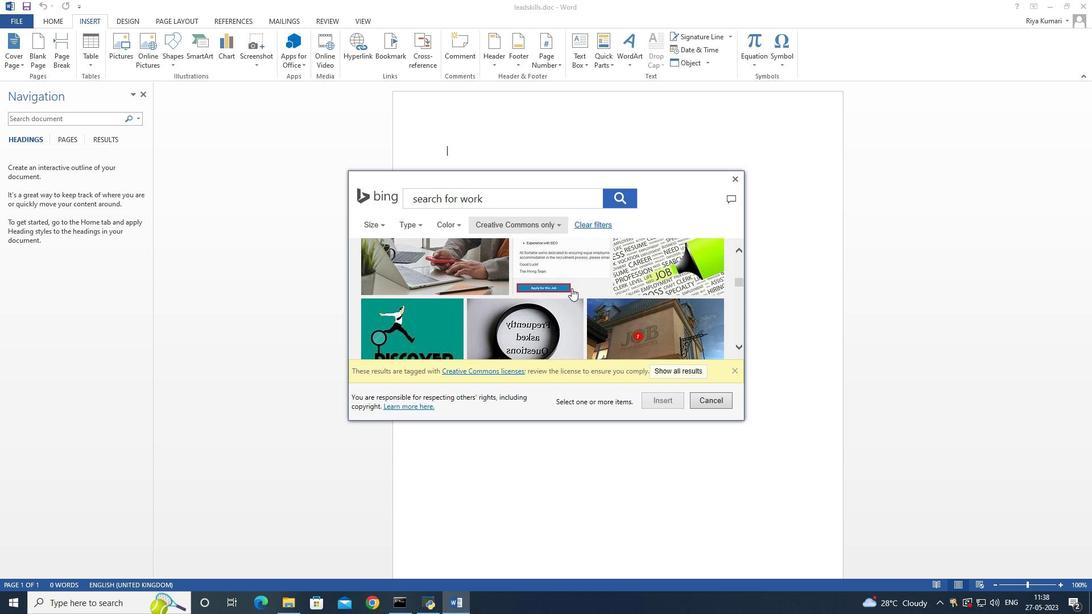 
Action: Mouse scrolled (571, 288) with delta (0, 0)
Screenshot: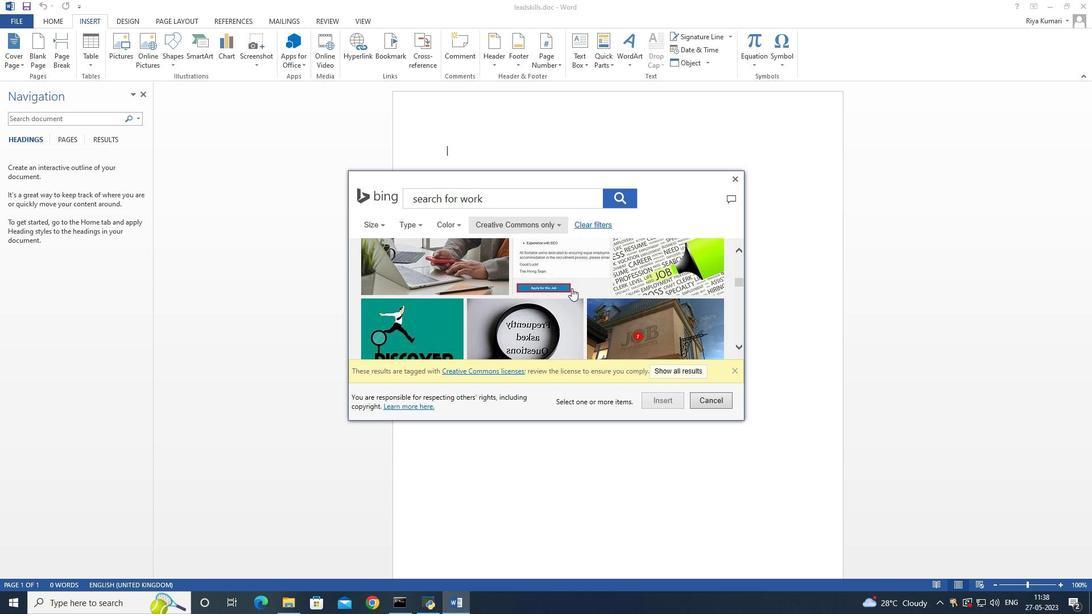 
Action: Mouse scrolled (571, 288) with delta (0, 0)
Screenshot: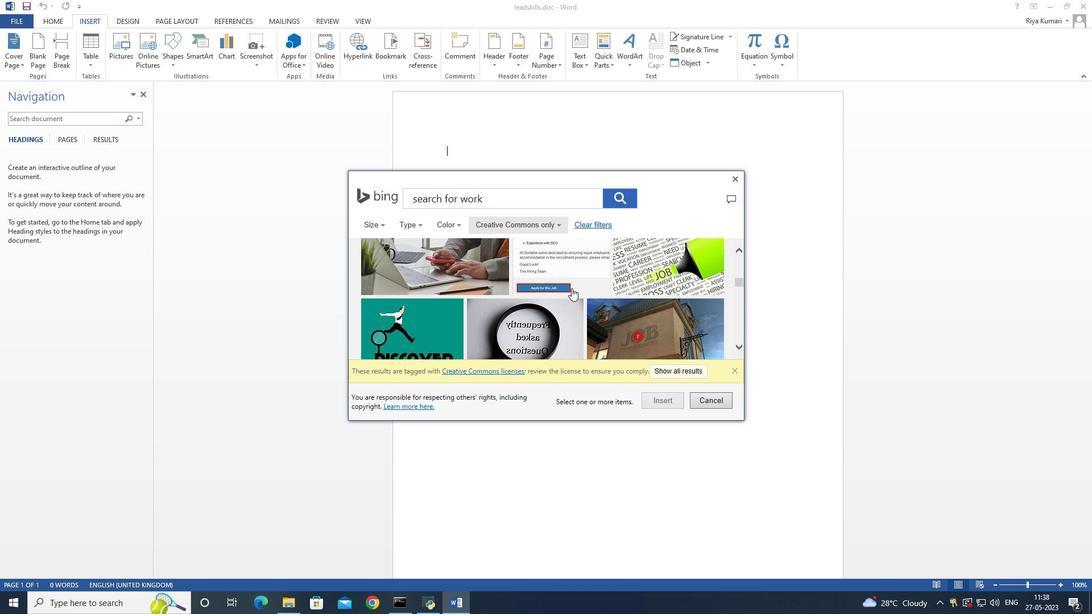 
Action: Mouse scrolled (571, 288) with delta (0, 0)
Screenshot: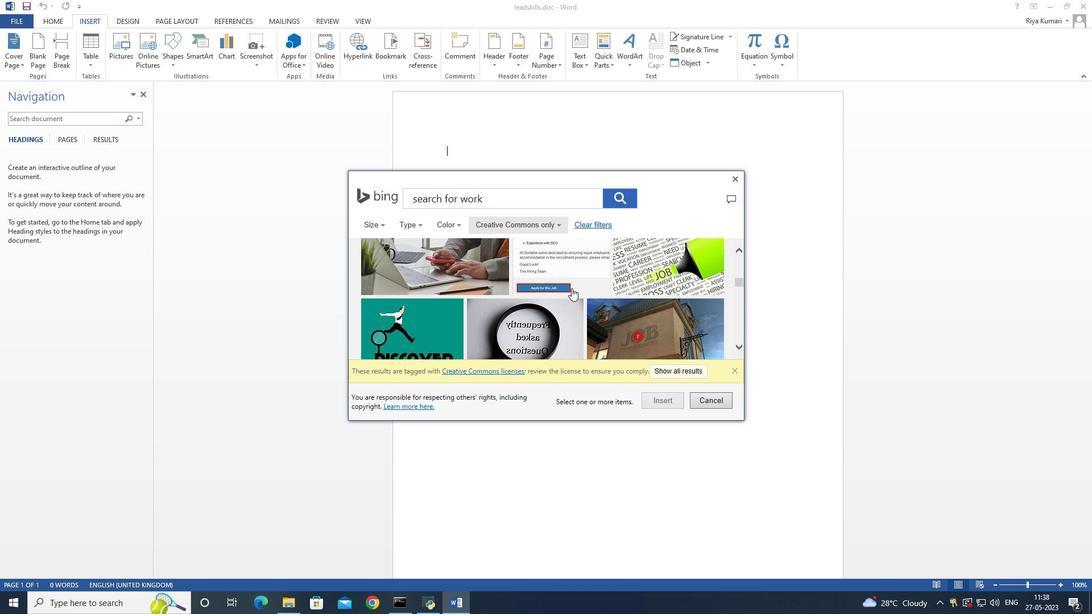 
Action: Mouse scrolled (571, 288) with delta (0, 0)
Screenshot: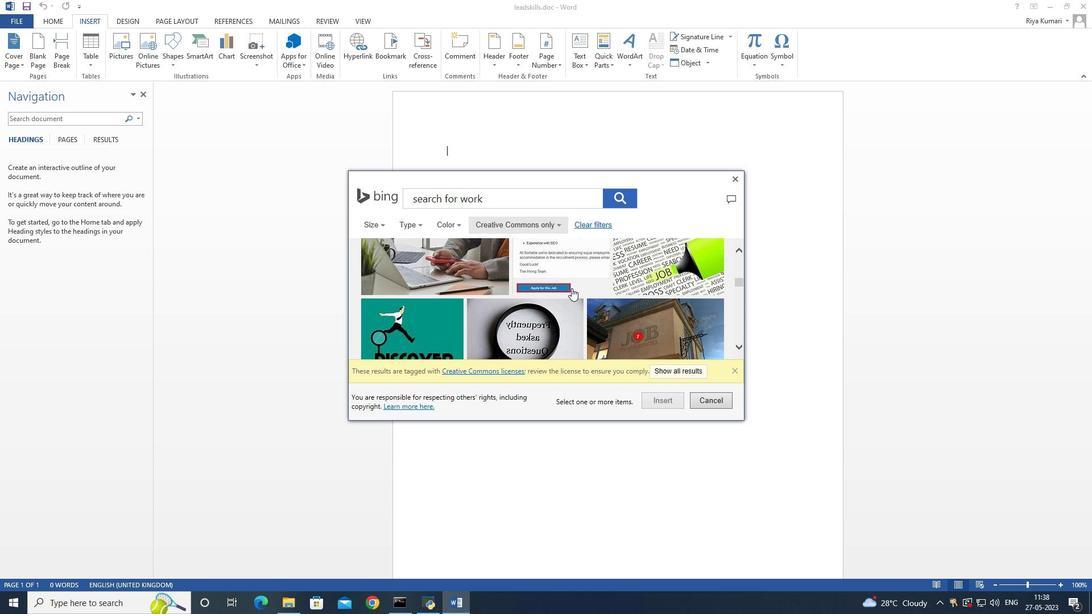 
Action: Mouse scrolled (571, 288) with delta (0, 0)
Screenshot: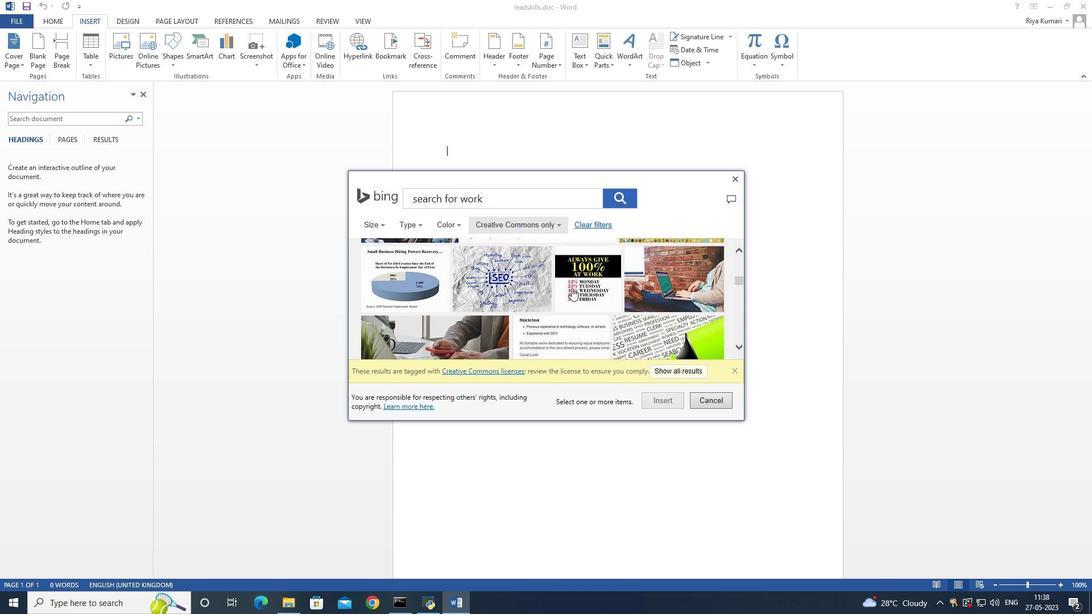 
Action: Mouse scrolled (571, 288) with delta (0, 0)
Screenshot: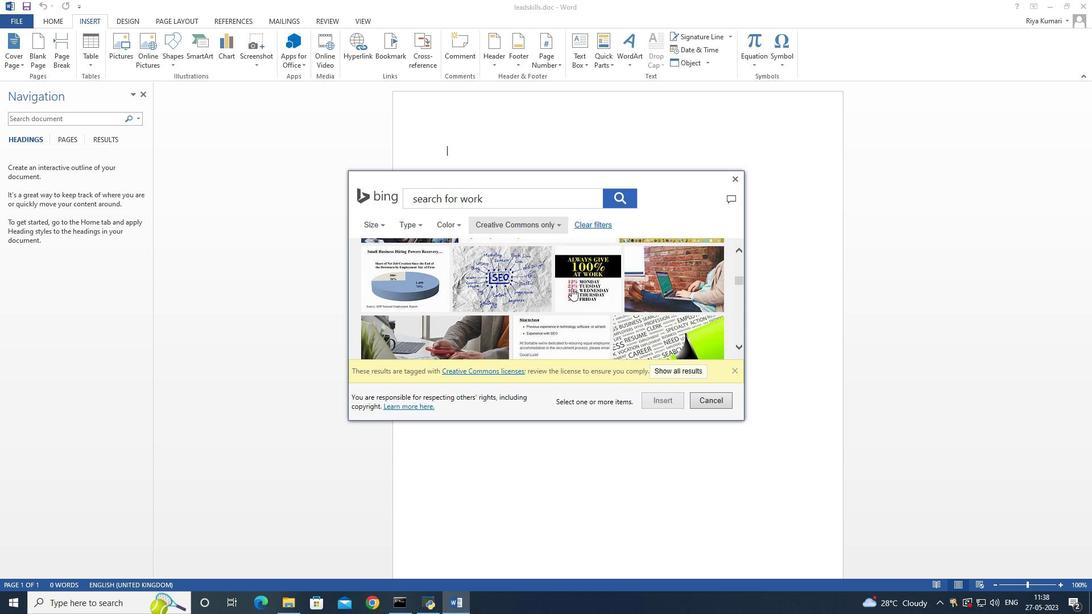 
Action: Mouse scrolled (571, 288) with delta (0, 0)
